 Task: For heading Use Italics Georgia with pink colour & Underline.  font size for heading22,  'Change the font style of data to'Lexend and font size to 14,  Change the alignment of both headline & data to Align left In the sheet  Budget Spreadsheet Sheet Template Workbook
Action: Mouse moved to (271, 111)
Screenshot: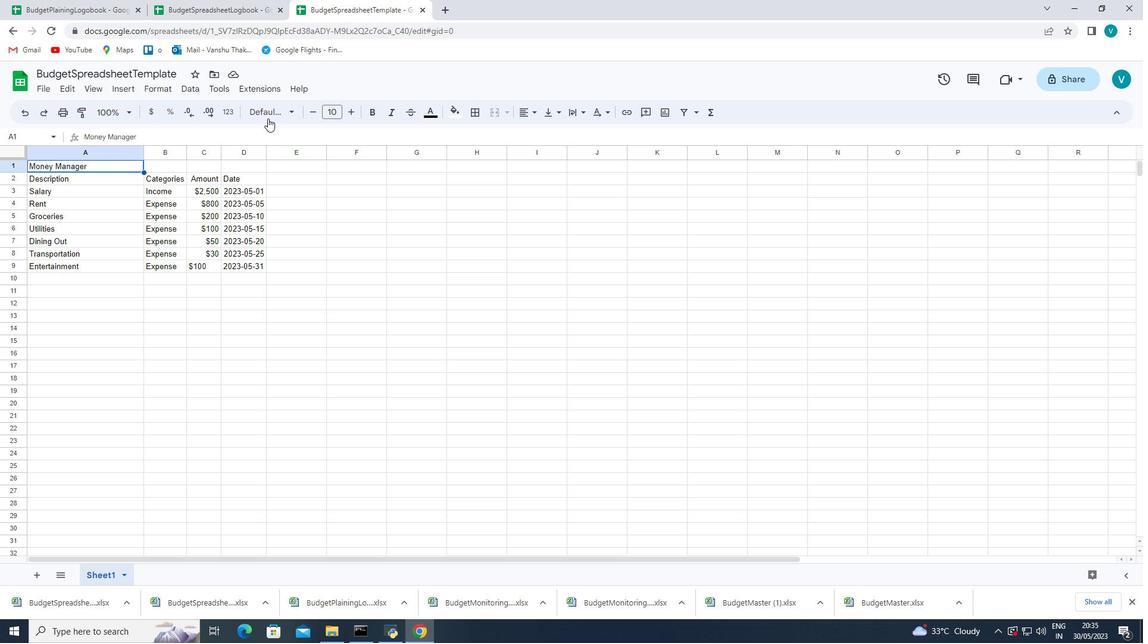 
Action: Mouse pressed left at (271, 111)
Screenshot: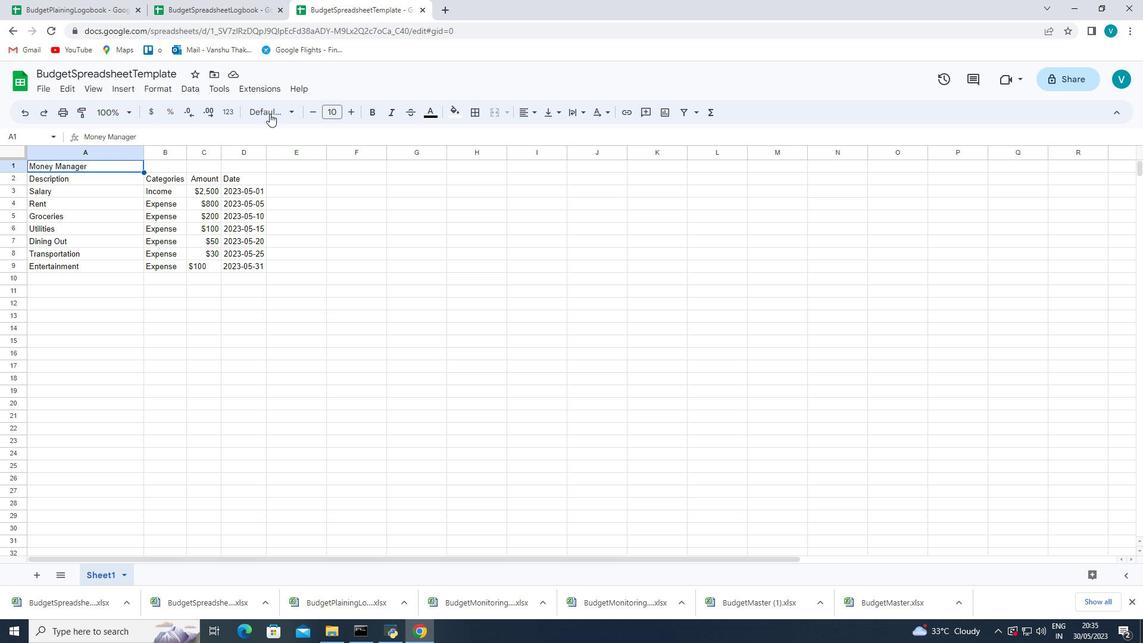 
Action: Mouse moved to (302, 327)
Screenshot: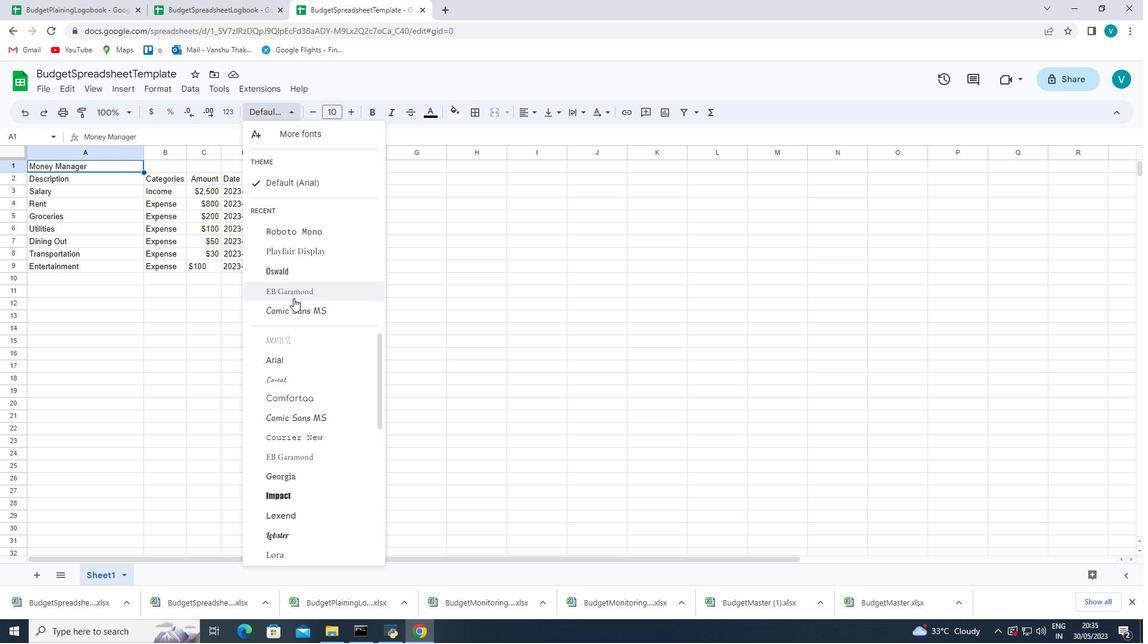
Action: Mouse scrolled (302, 327) with delta (0, 0)
Screenshot: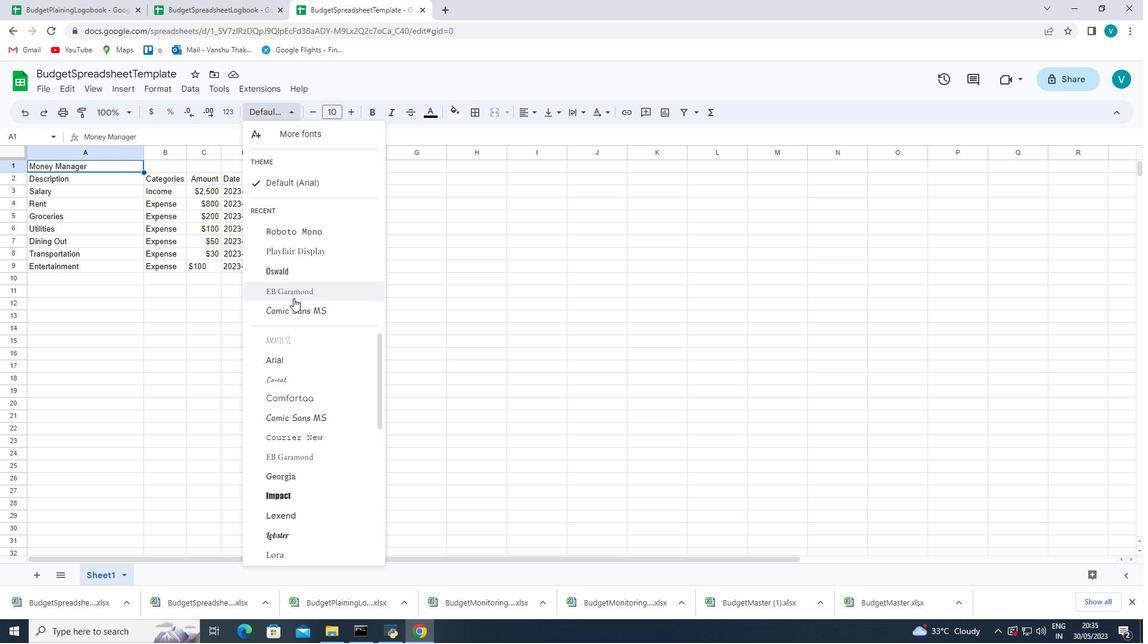 
Action: Mouse moved to (304, 418)
Screenshot: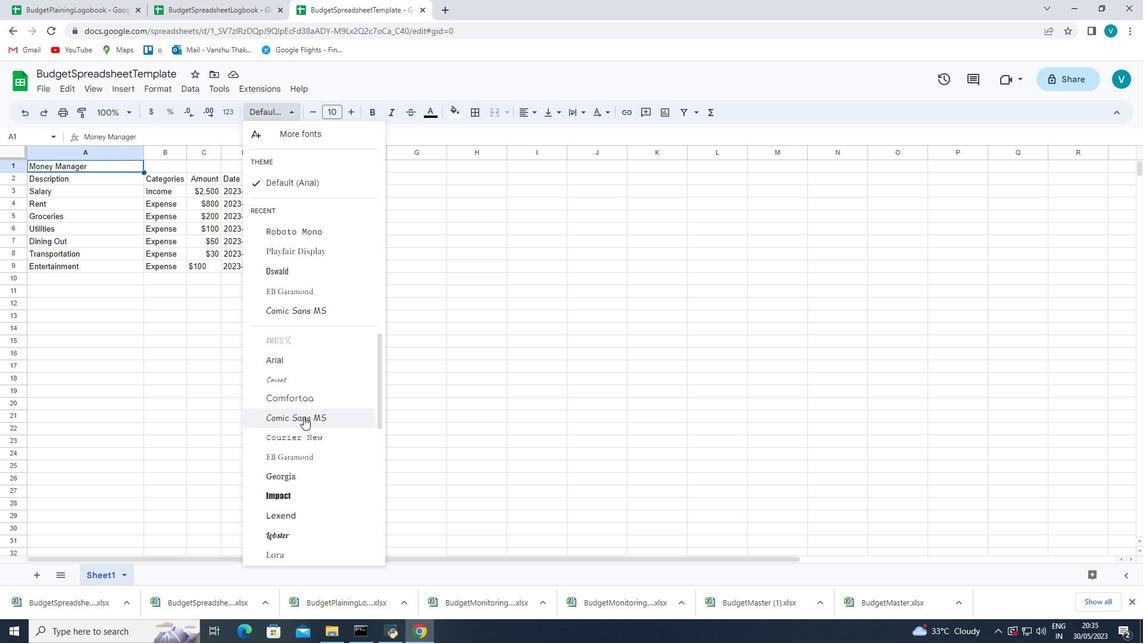 
Action: Mouse scrolled (304, 418) with delta (0, 0)
Screenshot: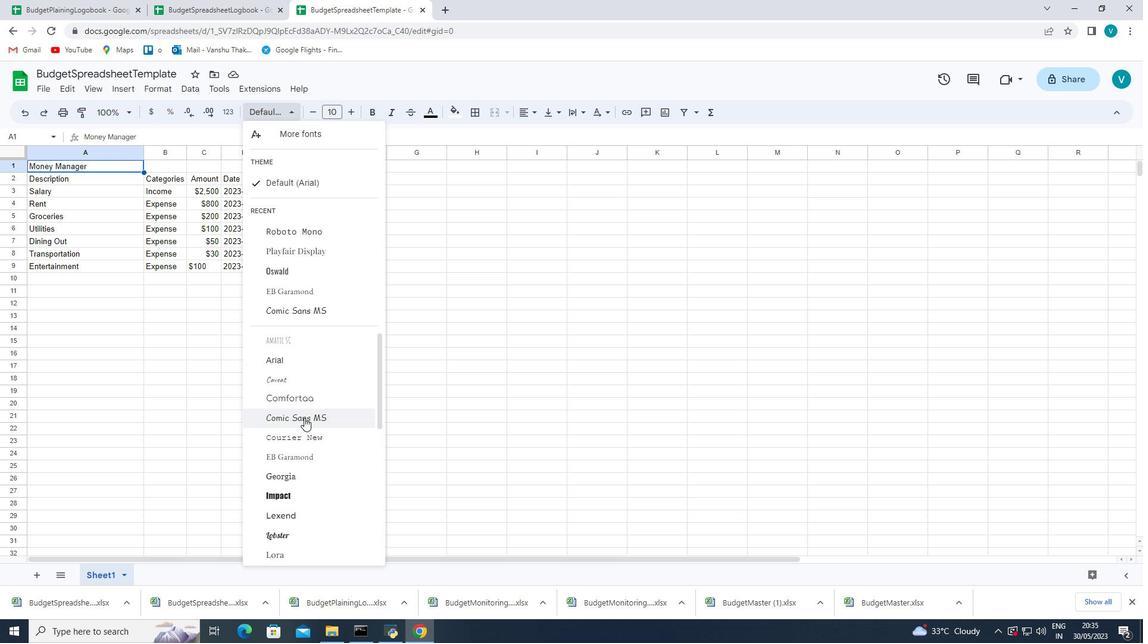 
Action: Mouse moved to (305, 420)
Screenshot: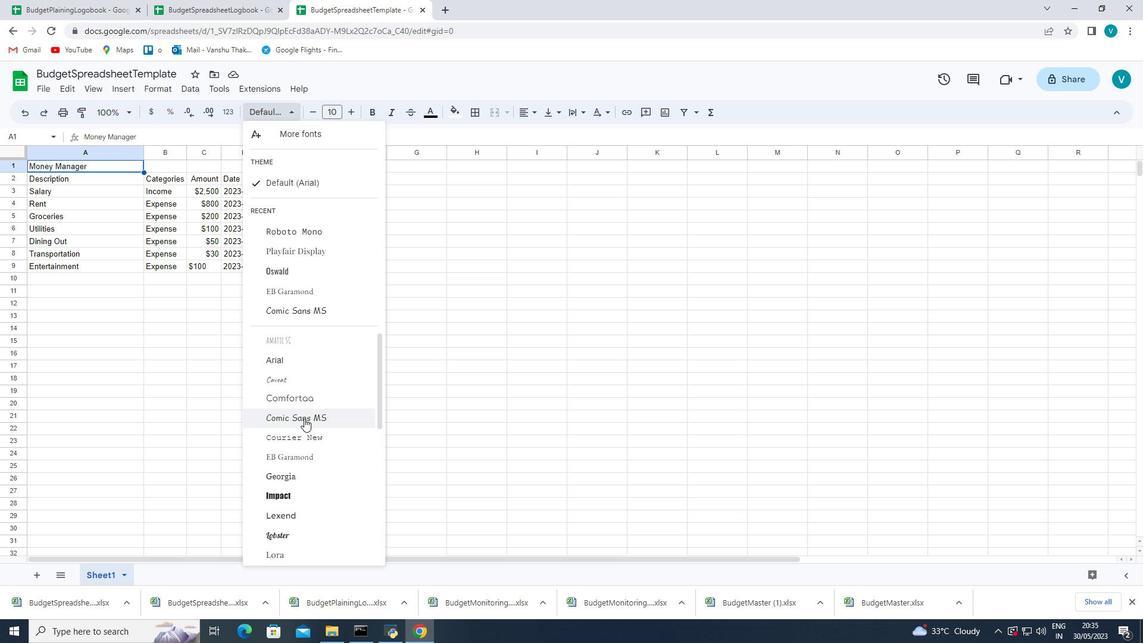 
Action: Mouse scrolled (305, 419) with delta (0, 0)
Screenshot: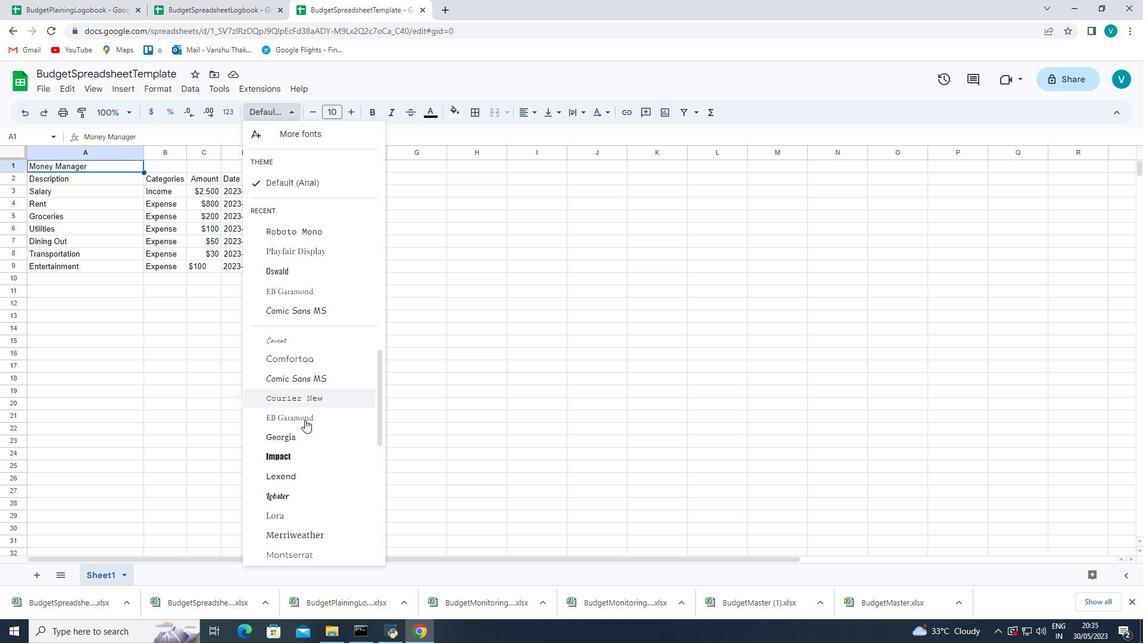 
Action: Mouse moved to (305, 424)
Screenshot: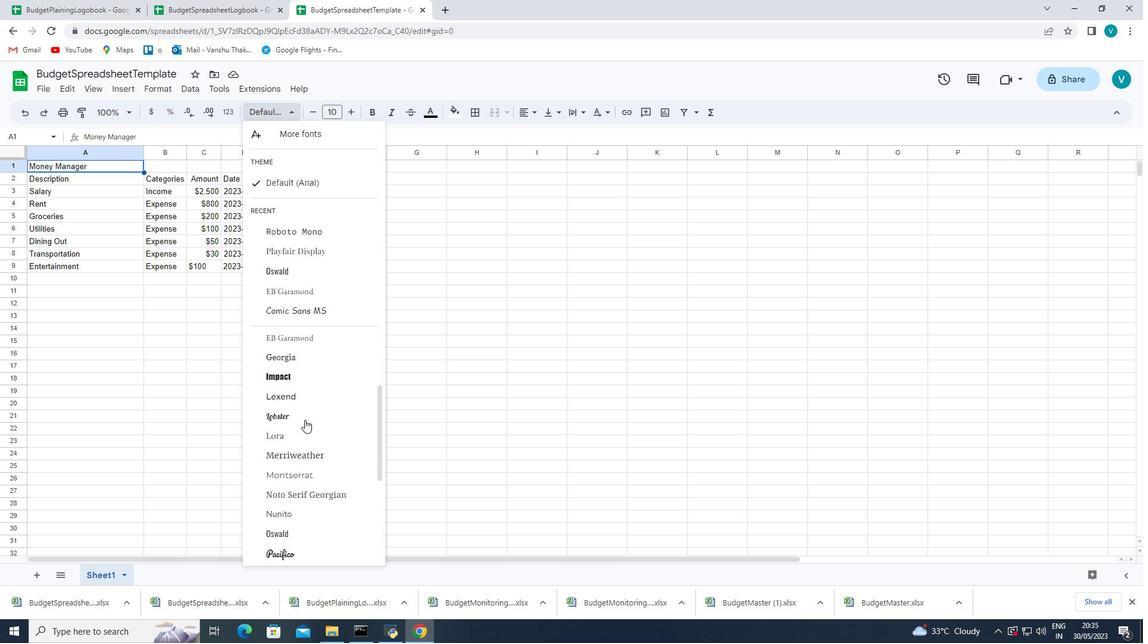 
Action: Mouse scrolled (305, 423) with delta (0, 0)
Screenshot: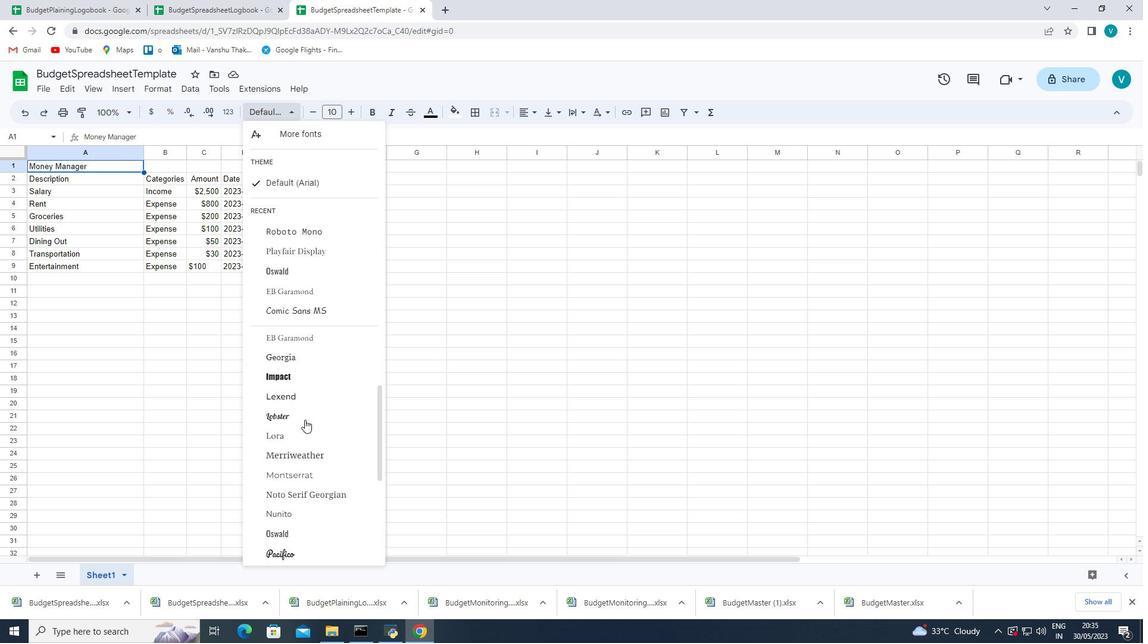 
Action: Mouse moved to (306, 426)
Screenshot: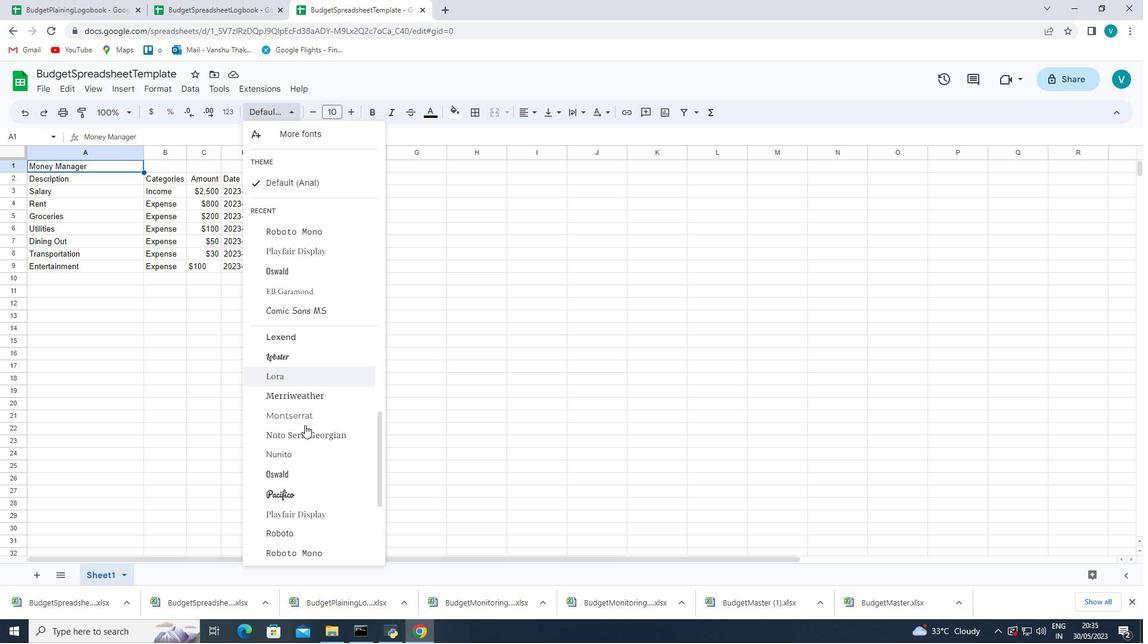 
Action: Mouse scrolled (306, 426) with delta (0, 0)
Screenshot: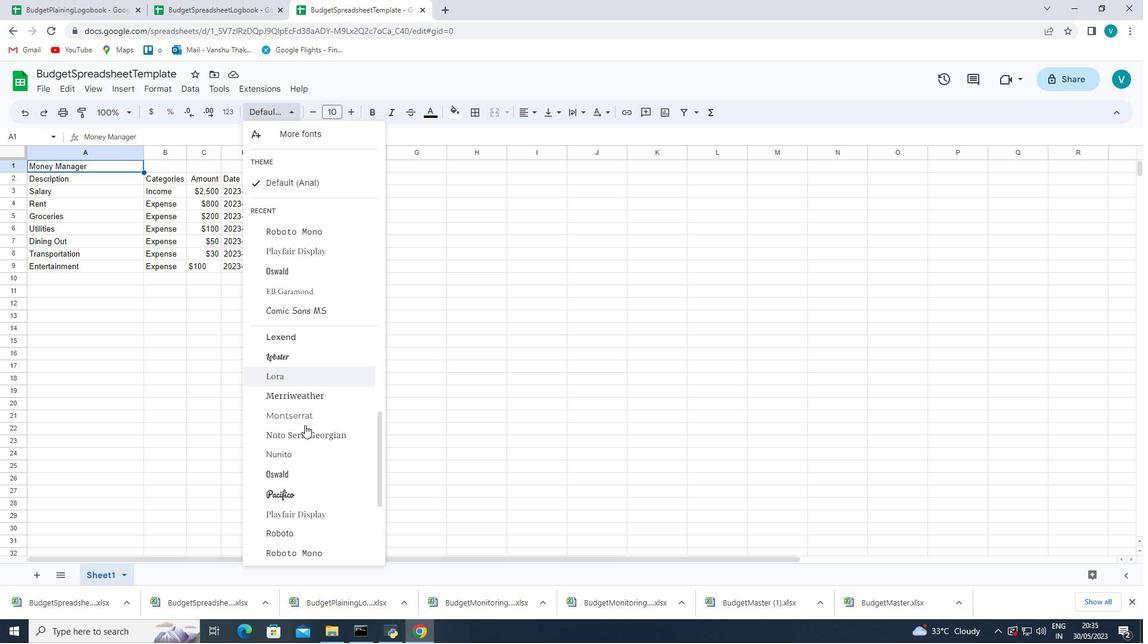 
Action: Mouse scrolled (306, 426) with delta (0, 0)
Screenshot: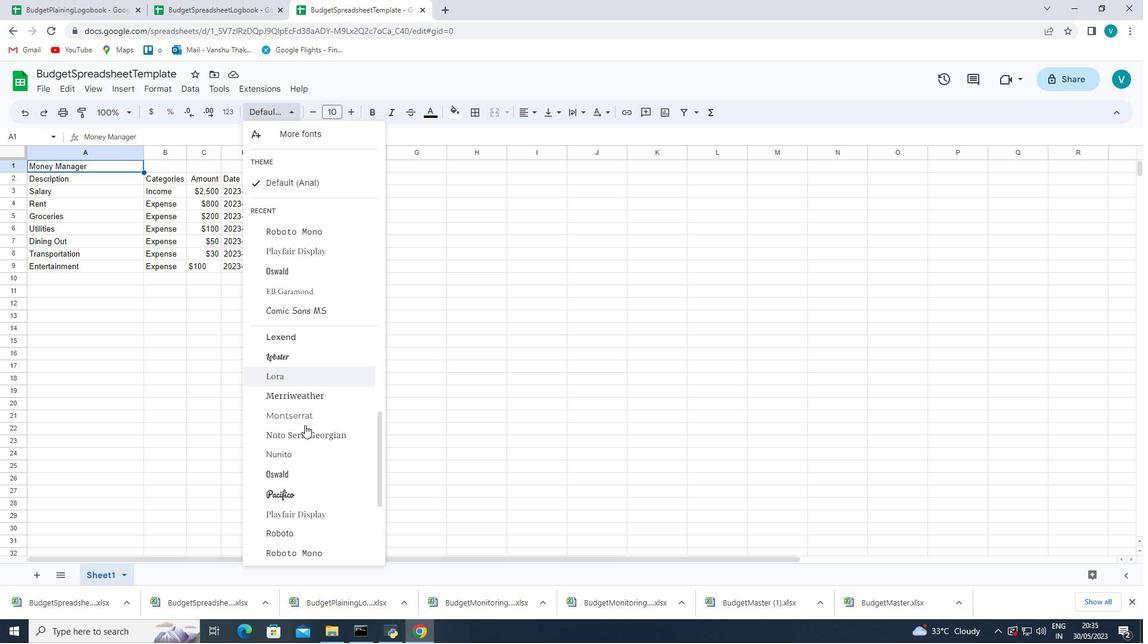 
Action: Mouse scrolled (306, 426) with delta (0, 0)
Screenshot: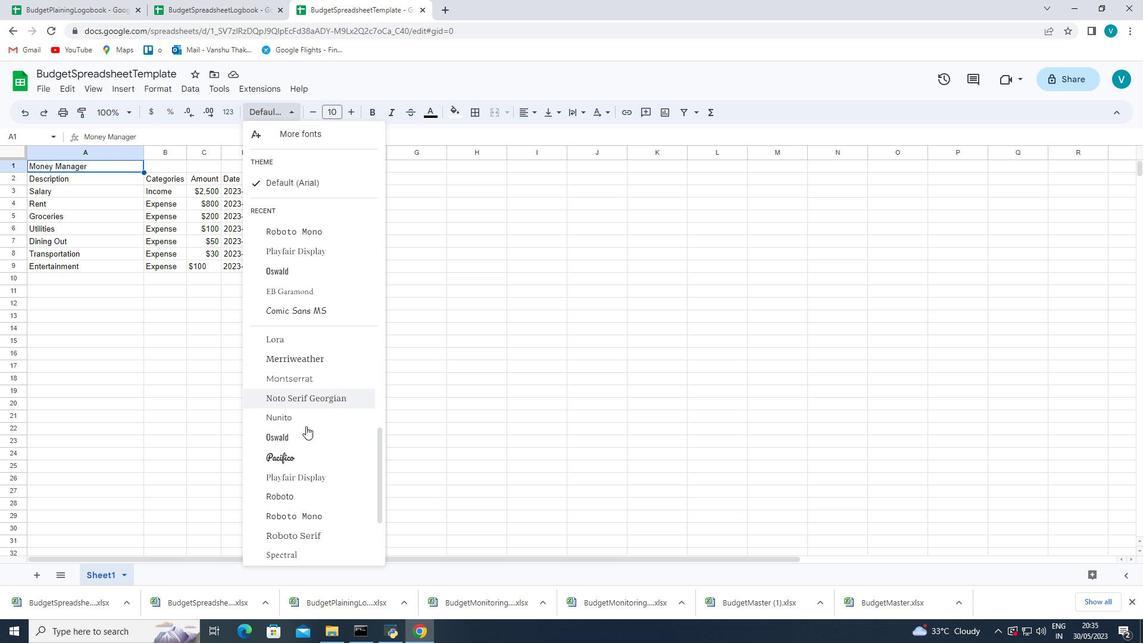 
Action: Mouse scrolled (306, 426) with delta (0, 0)
Screenshot: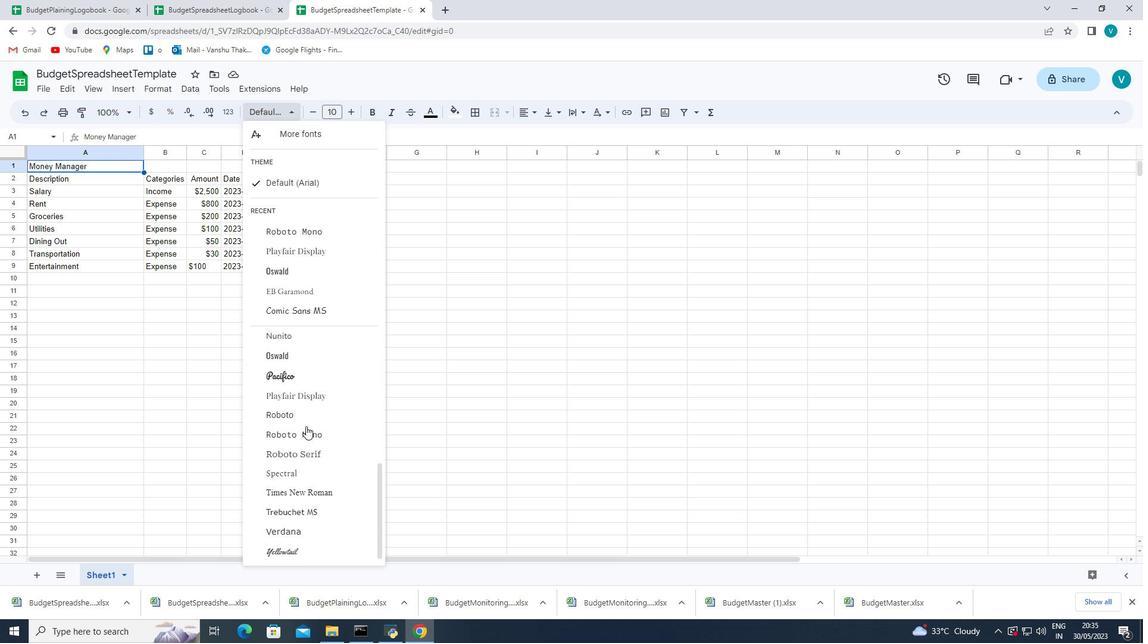 
Action: Mouse scrolled (306, 426) with delta (0, 0)
Screenshot: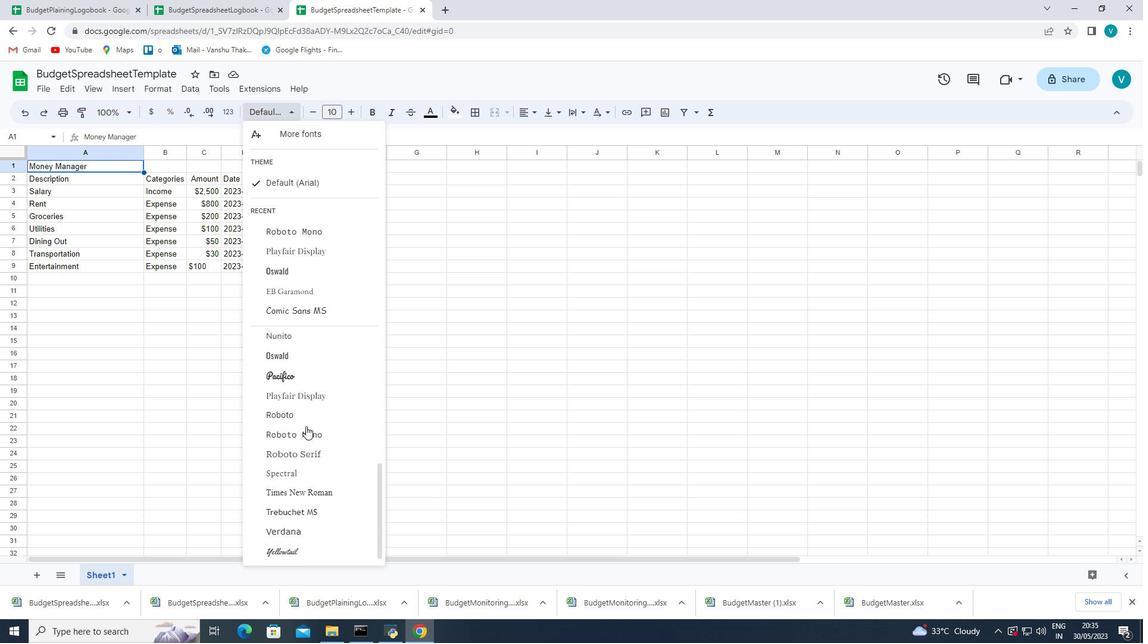 
Action: Mouse moved to (306, 433)
Screenshot: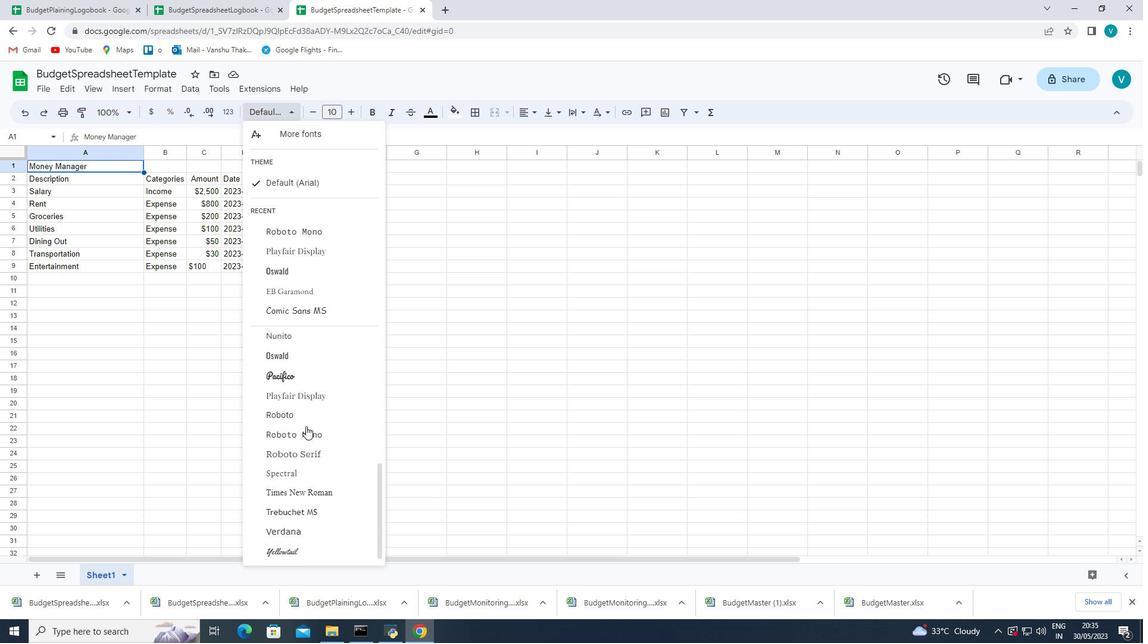 
Action: Mouse scrolled (306, 432) with delta (0, 0)
Screenshot: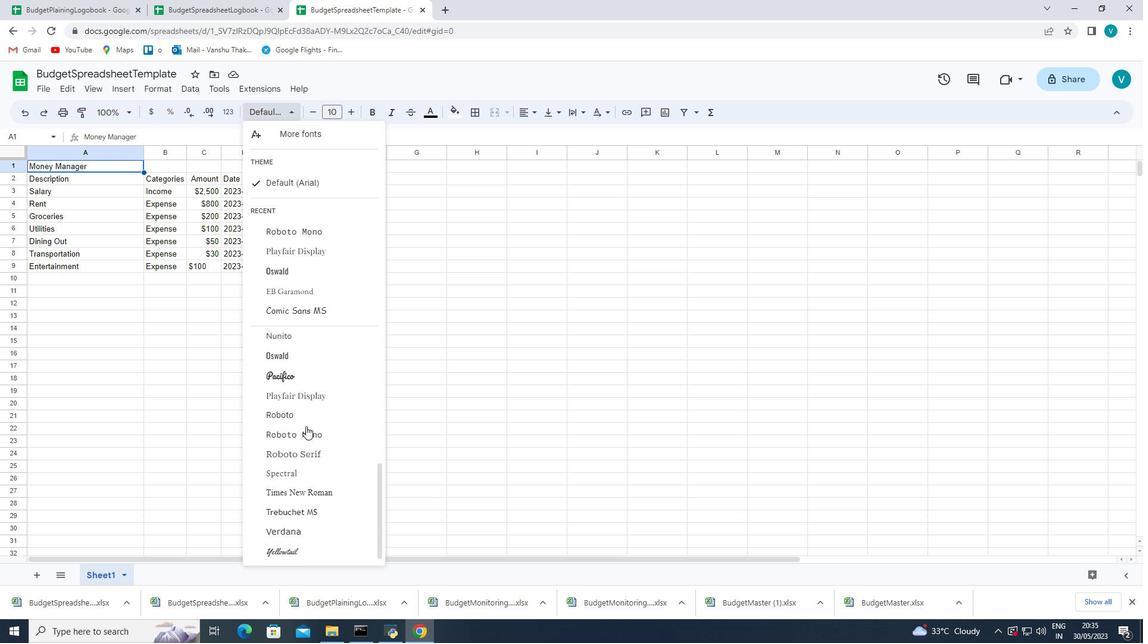 
Action: Mouse moved to (306, 437)
Screenshot: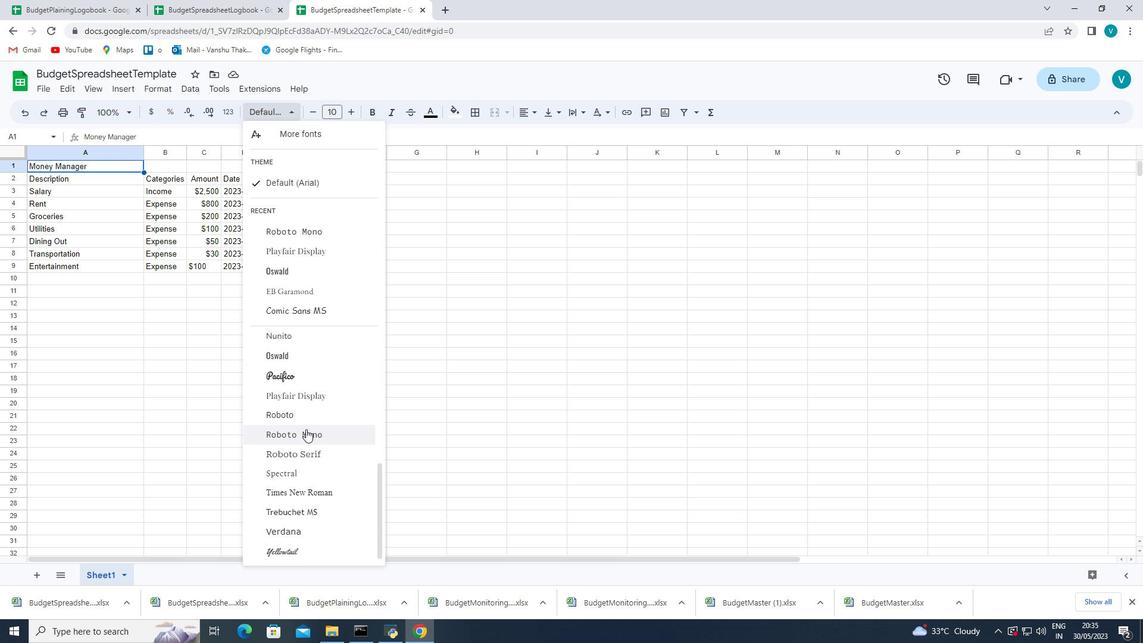 
Action: Mouse scrolled (306, 436) with delta (0, 0)
Screenshot: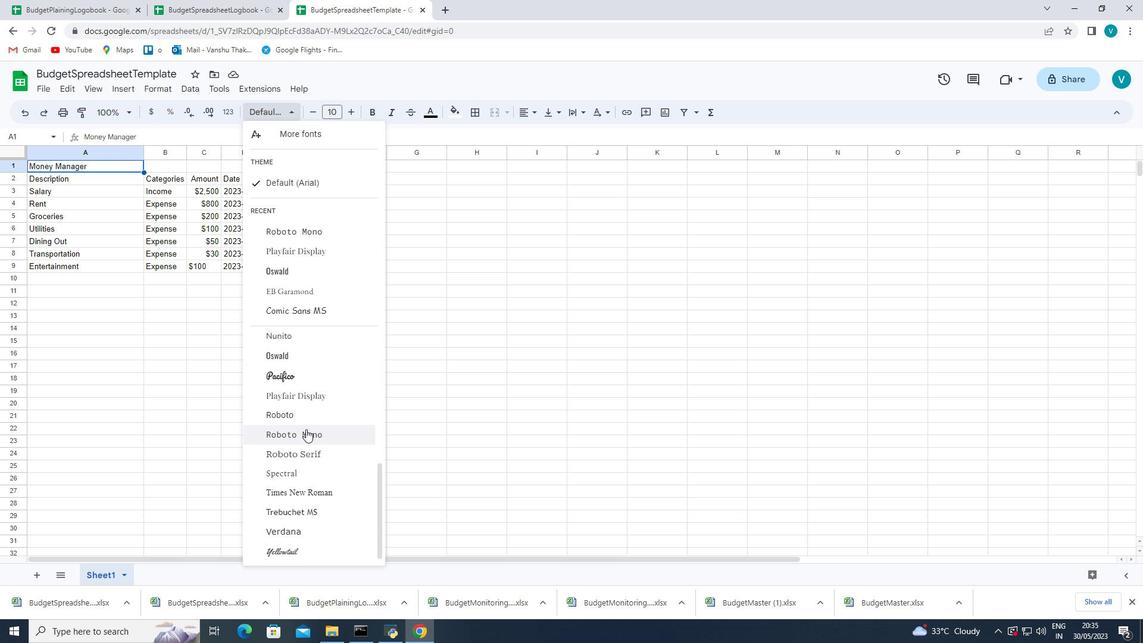 
Action: Mouse moved to (306, 443)
Screenshot: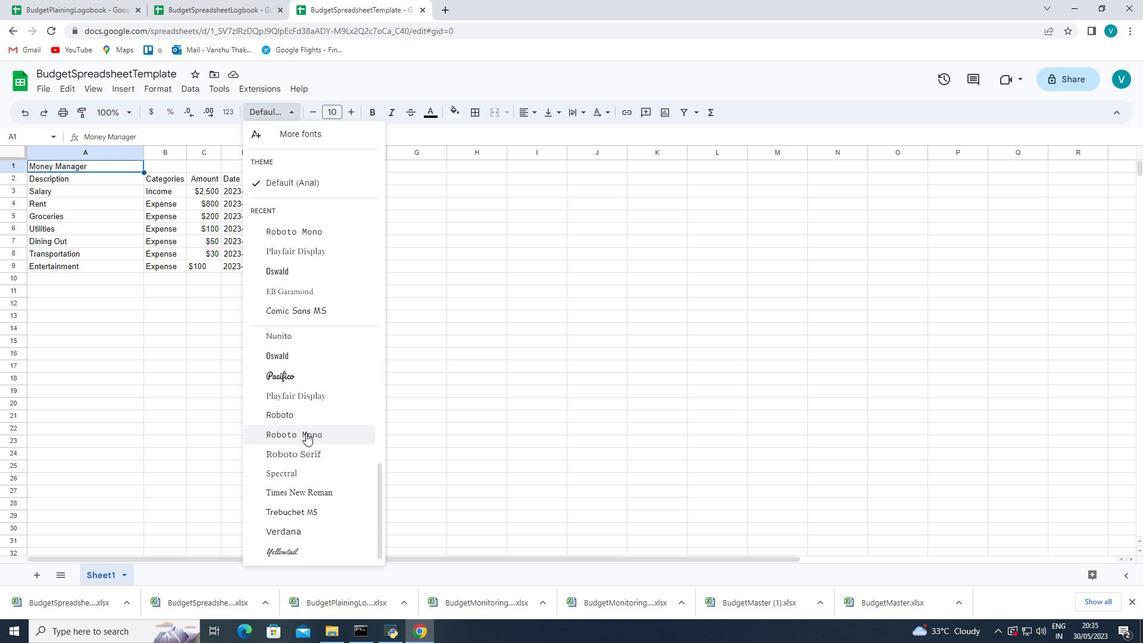 
Action: Mouse scrolled (306, 442) with delta (0, 0)
Screenshot: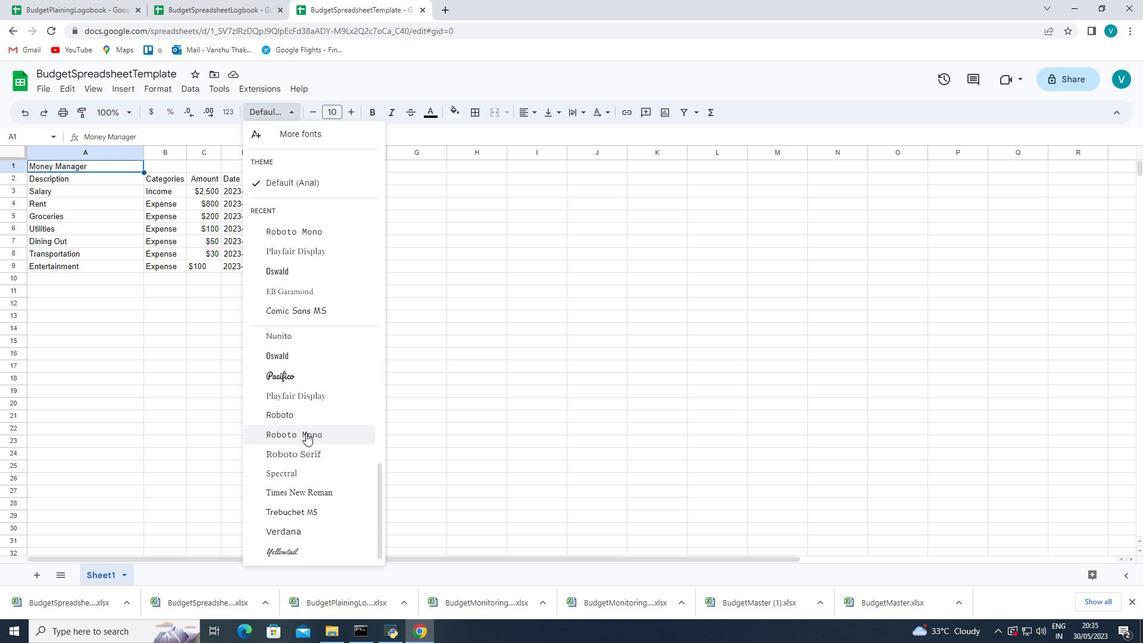 
Action: Mouse moved to (306, 449)
Screenshot: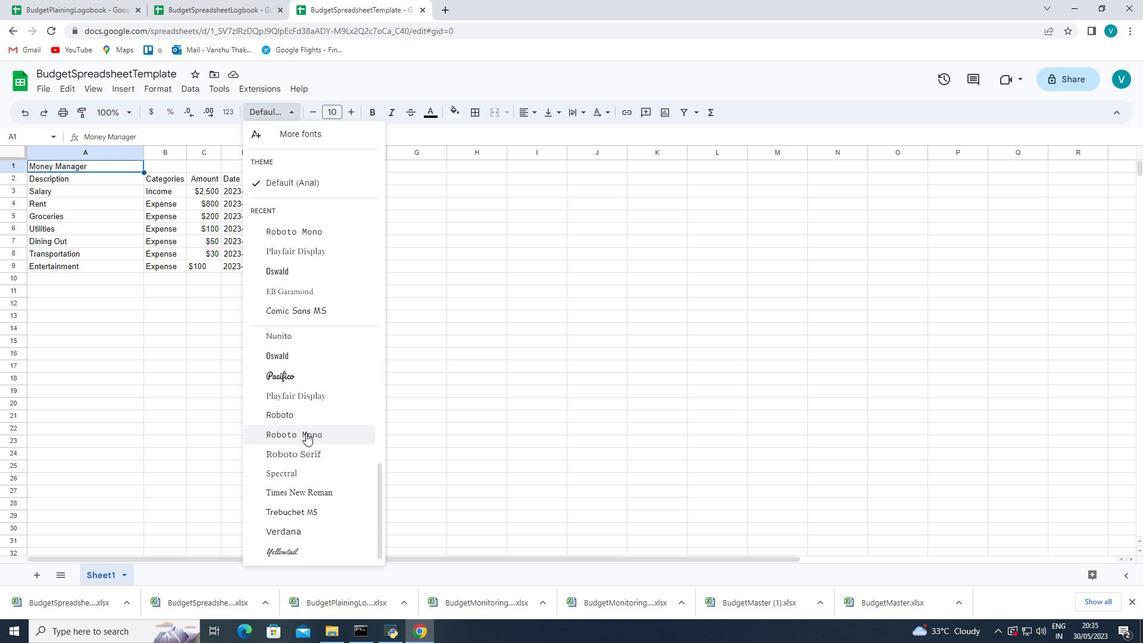 
Action: Mouse scrolled (306, 449) with delta (0, 0)
Screenshot: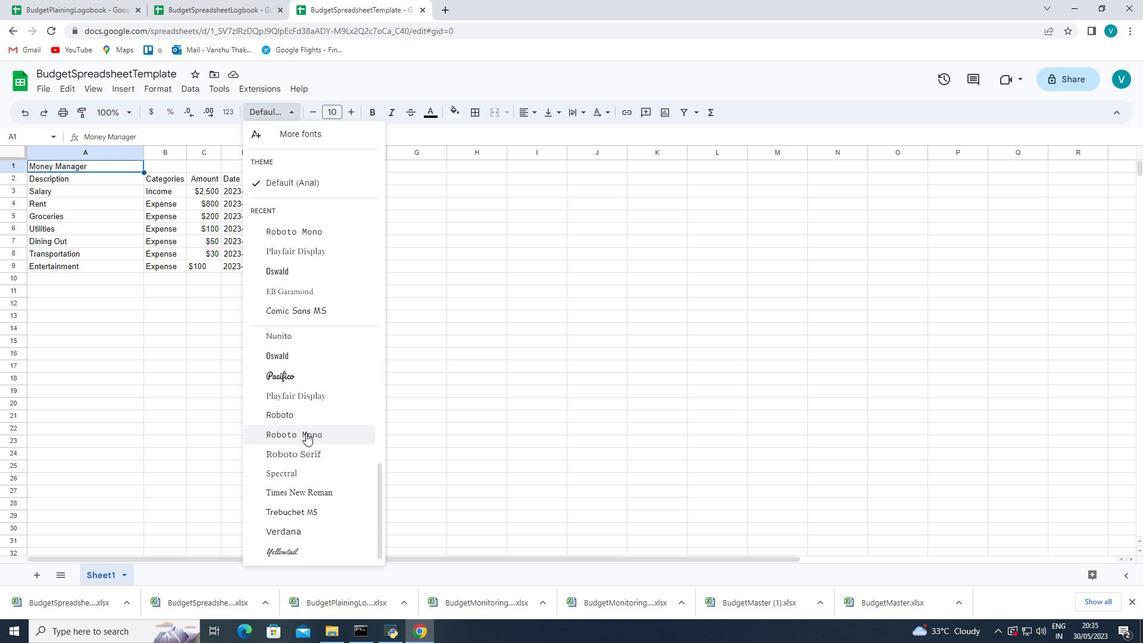 
Action: Mouse moved to (306, 457)
Screenshot: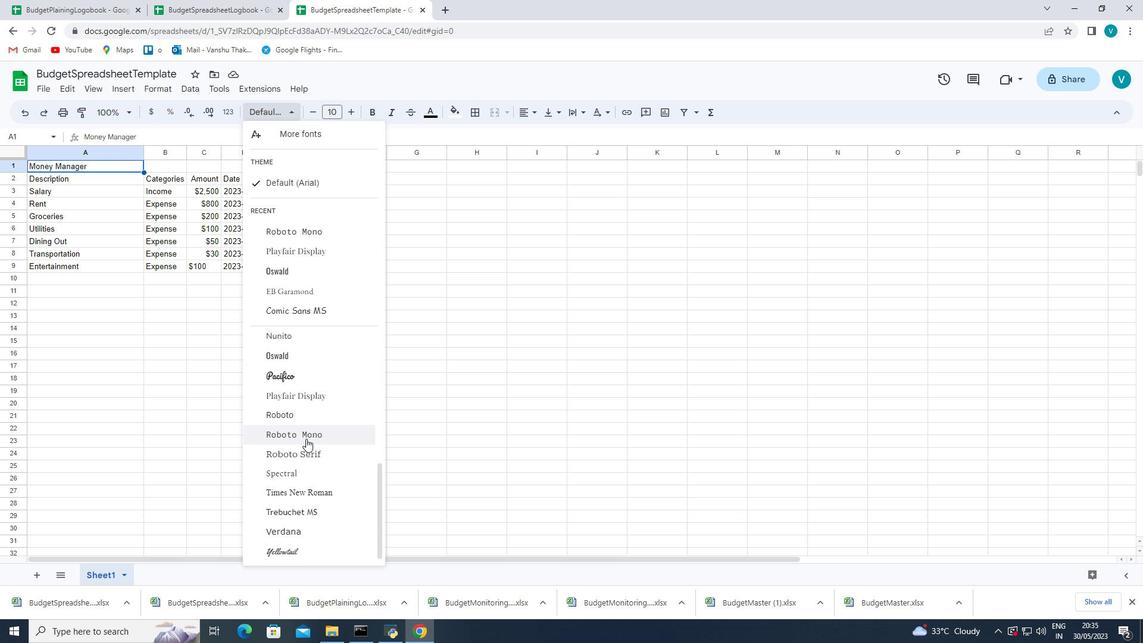 
Action: Mouse scrolled (306, 456) with delta (0, 0)
Screenshot: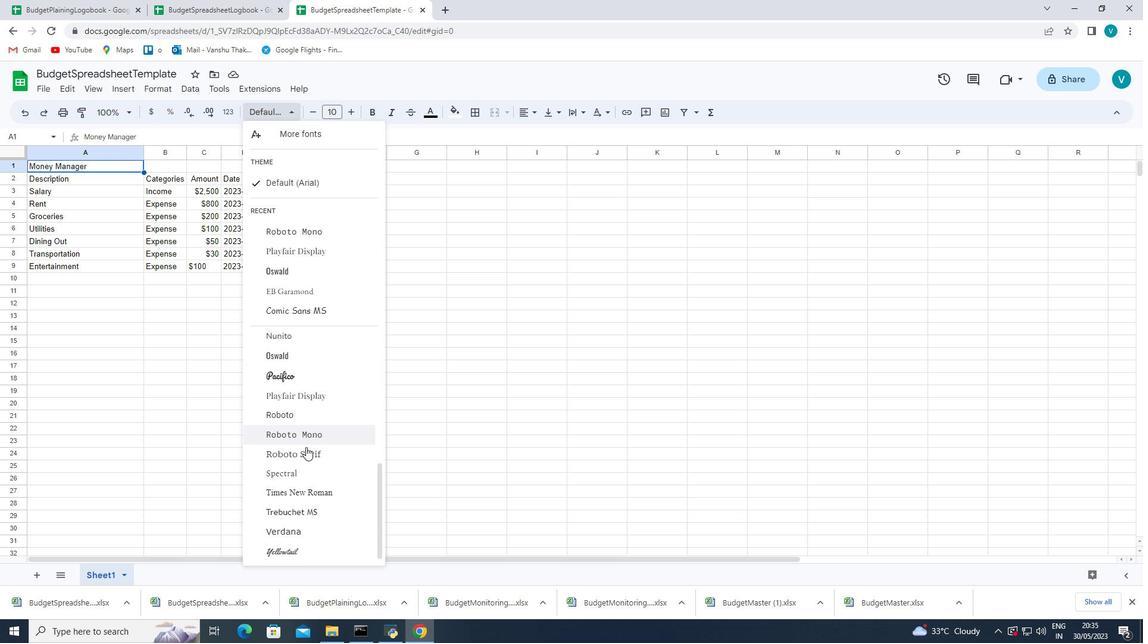 
Action: Mouse moved to (309, 510)
Screenshot: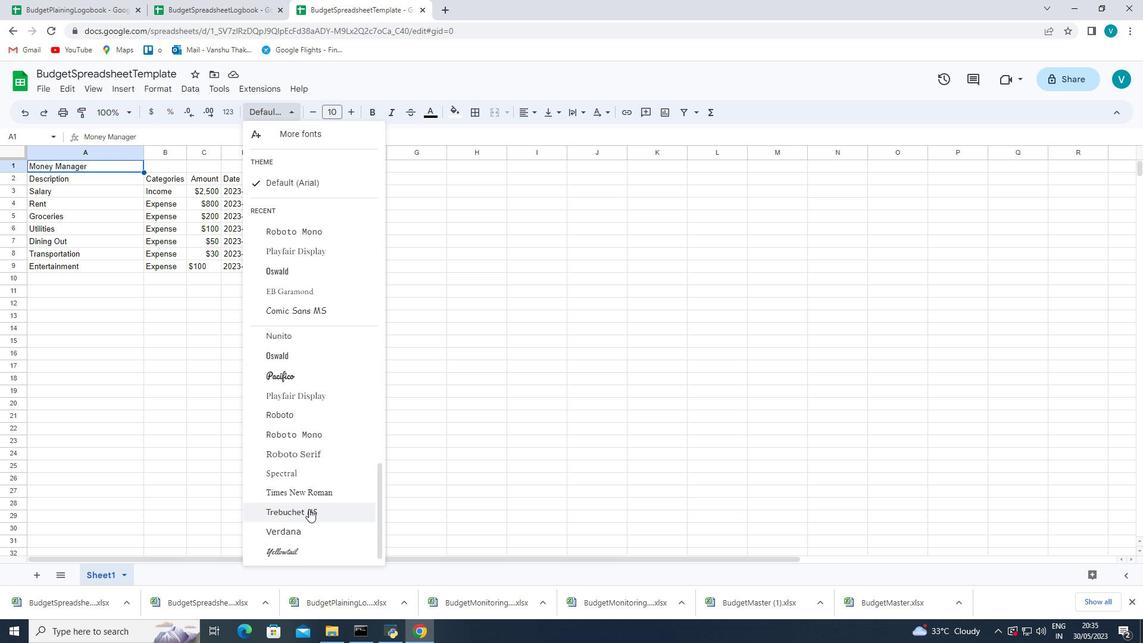 
Action: Mouse scrolled (309, 510) with delta (0, 0)
Screenshot: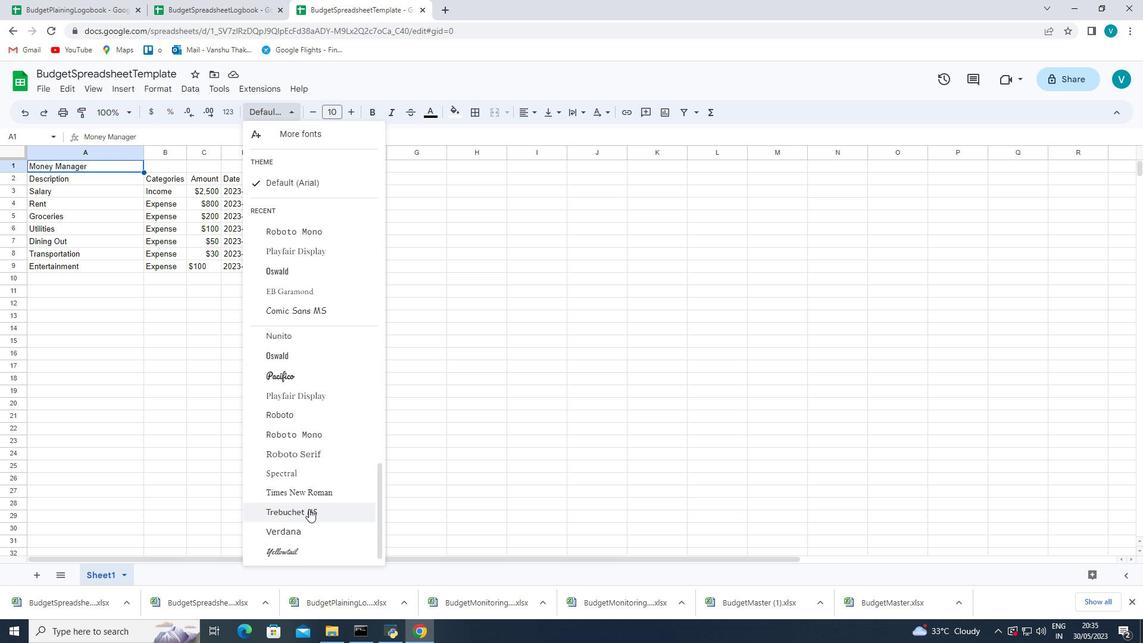 
Action: Mouse moved to (309, 510)
Screenshot: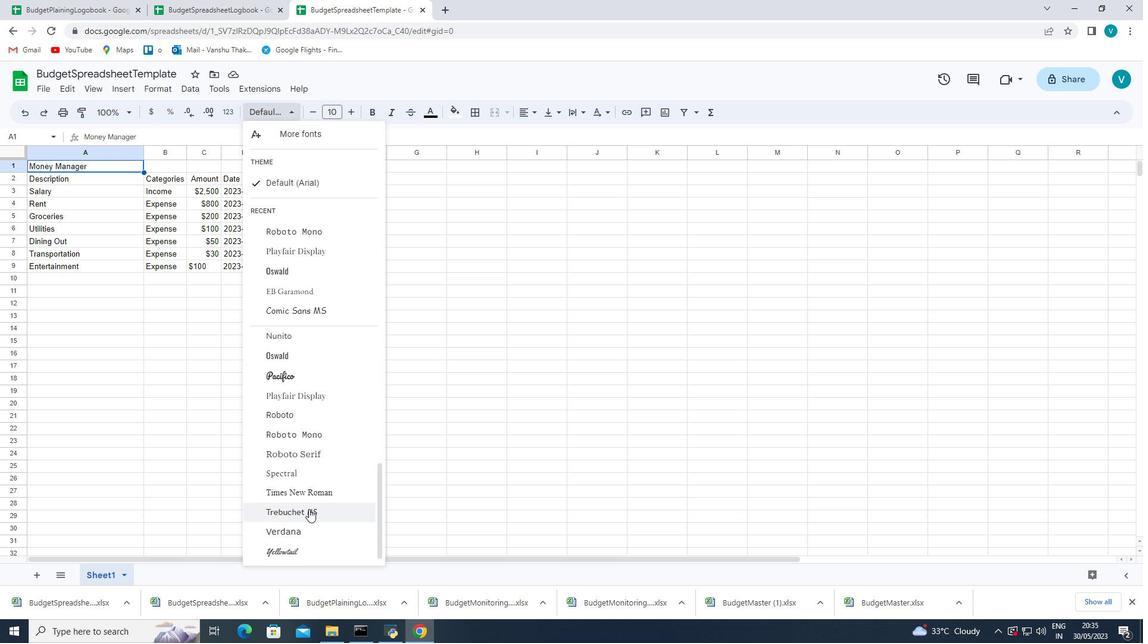 
Action: Mouse scrolled (309, 510) with delta (0, 0)
Screenshot: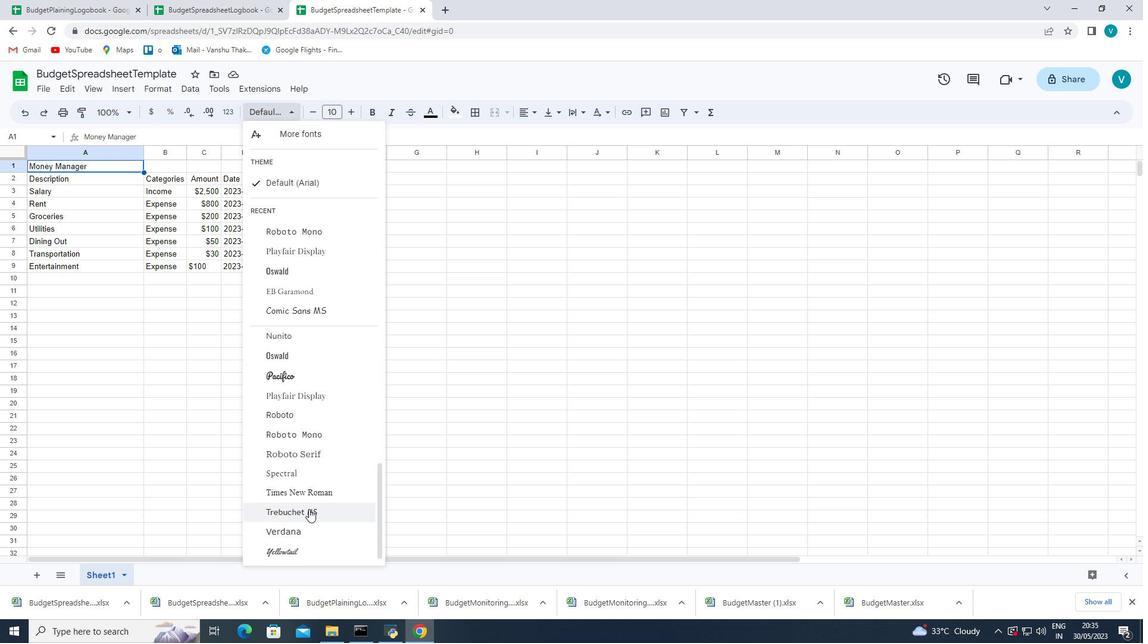 
Action: Mouse scrolled (309, 510) with delta (0, 0)
Screenshot: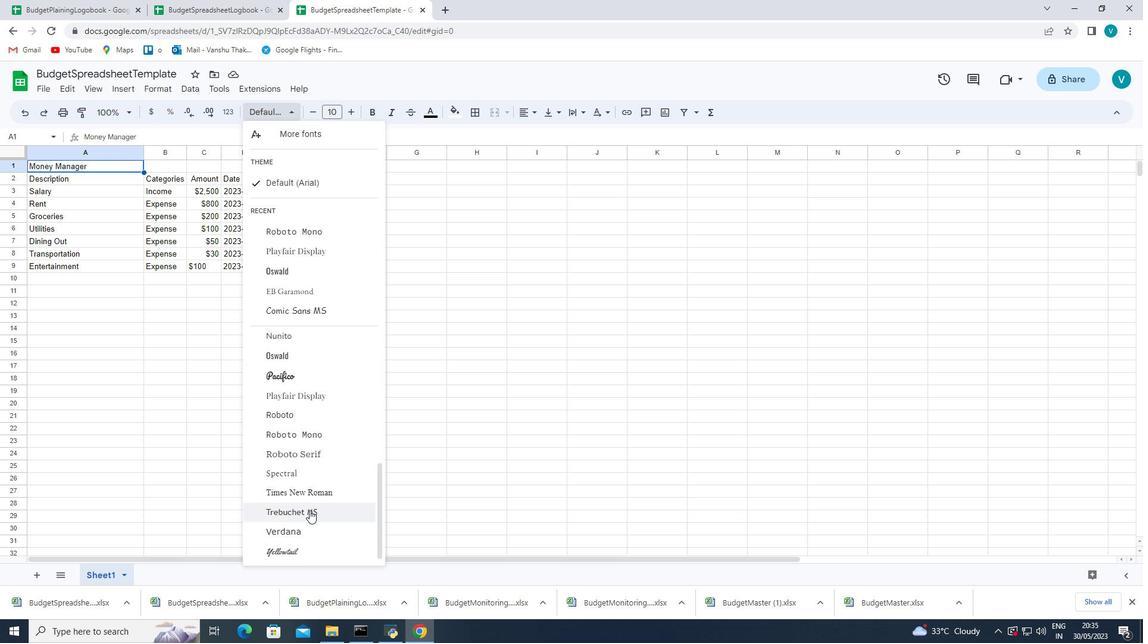 
Action: Mouse scrolled (309, 510) with delta (0, 0)
Screenshot: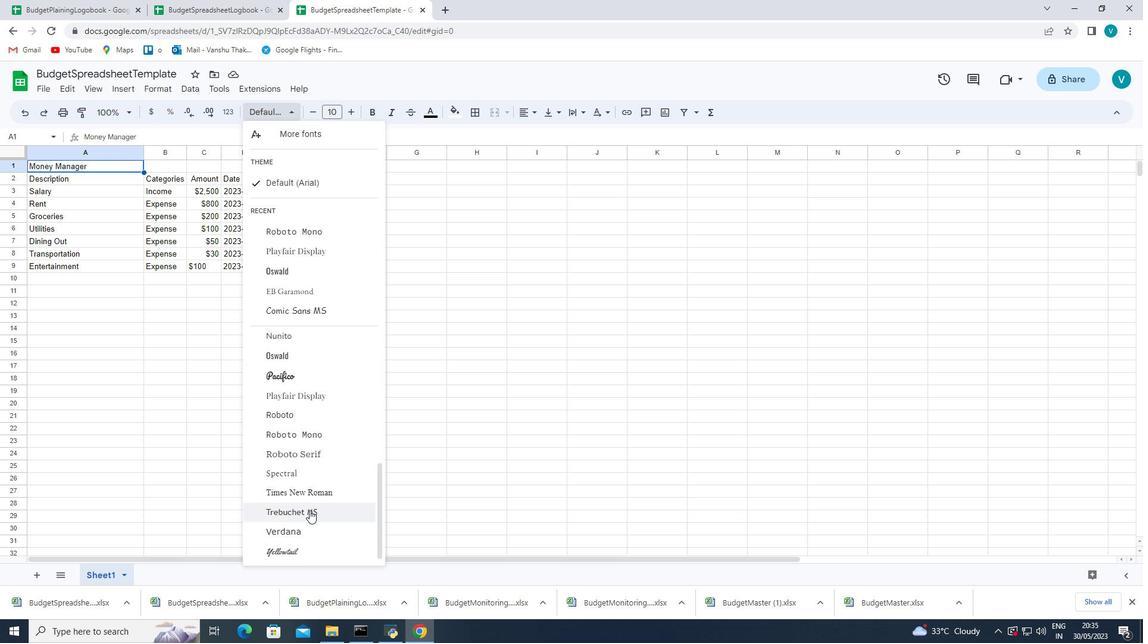 
Action: Mouse scrolled (309, 510) with delta (0, 0)
Screenshot: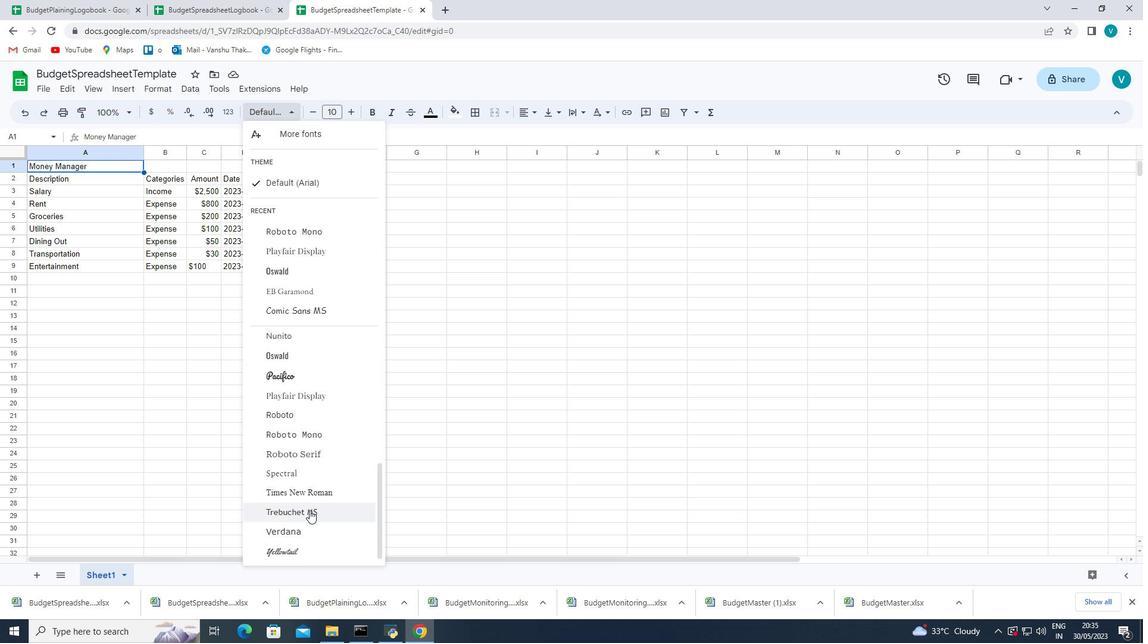
Action: Mouse moved to (312, 384)
Screenshot: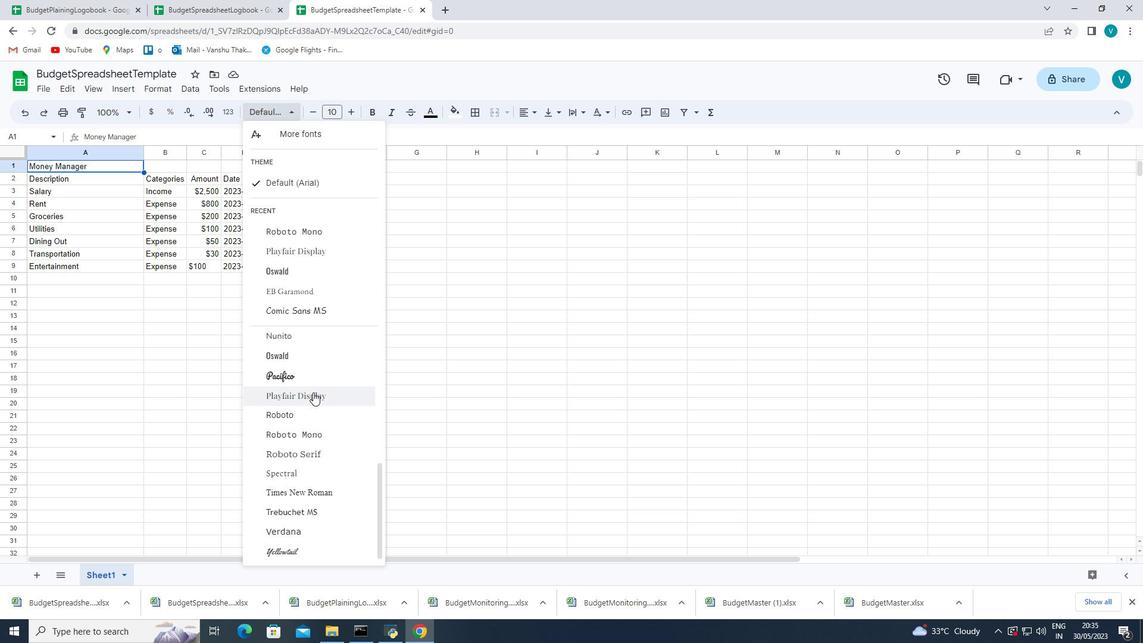 
Action: Mouse scrolled (312, 385) with delta (0, 0)
Screenshot: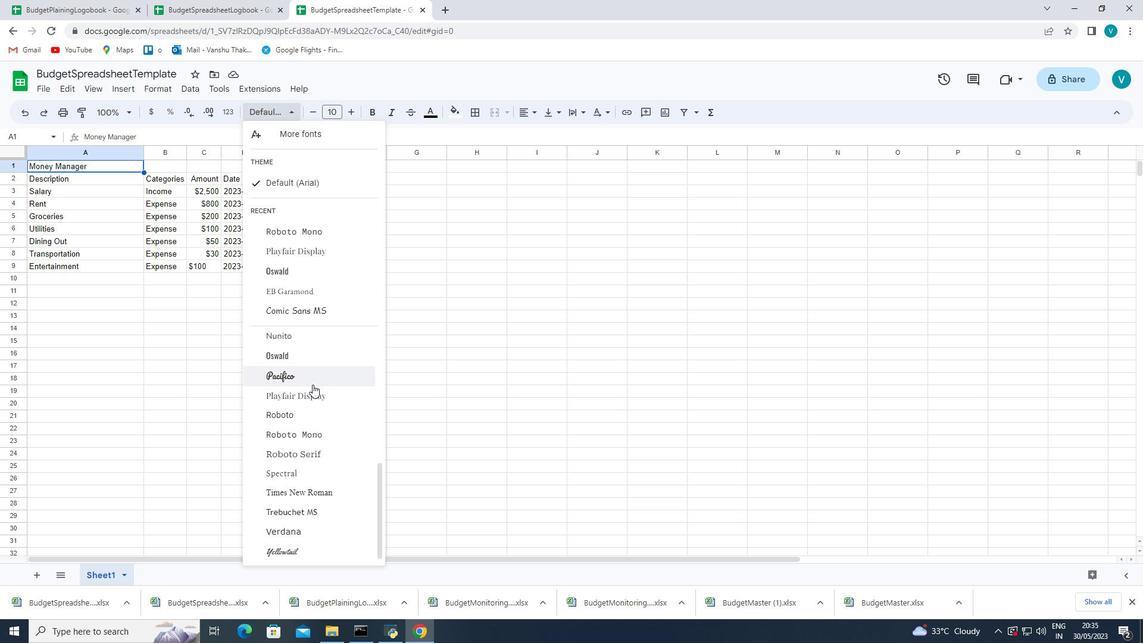 
Action: Mouse scrolled (312, 385) with delta (0, 0)
Screenshot: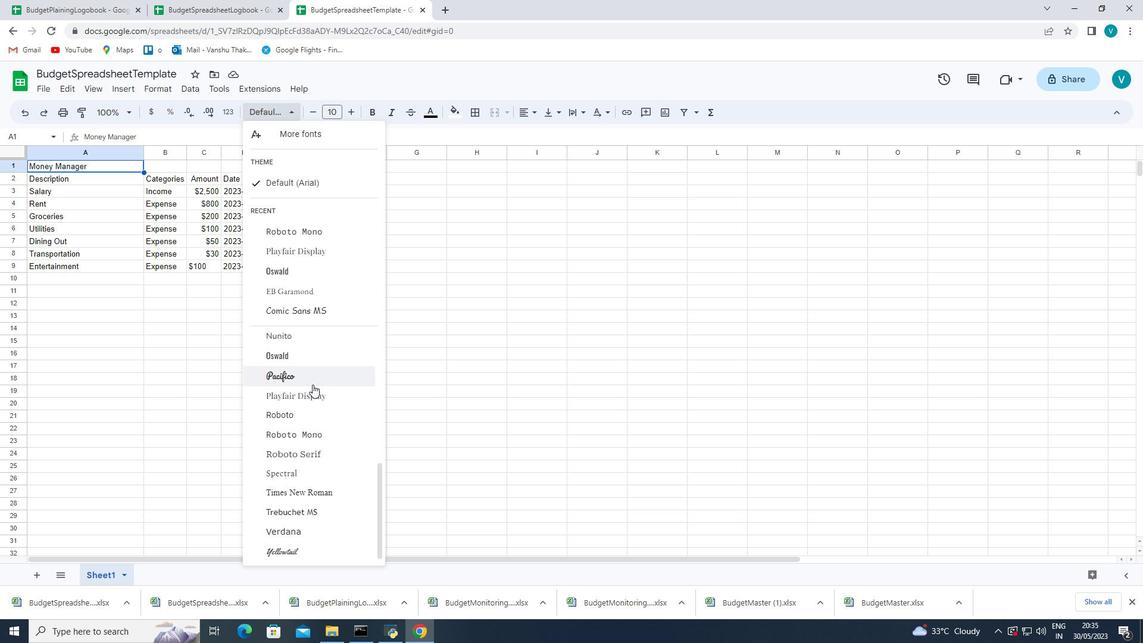 
Action: Mouse scrolled (312, 385) with delta (0, 0)
Screenshot: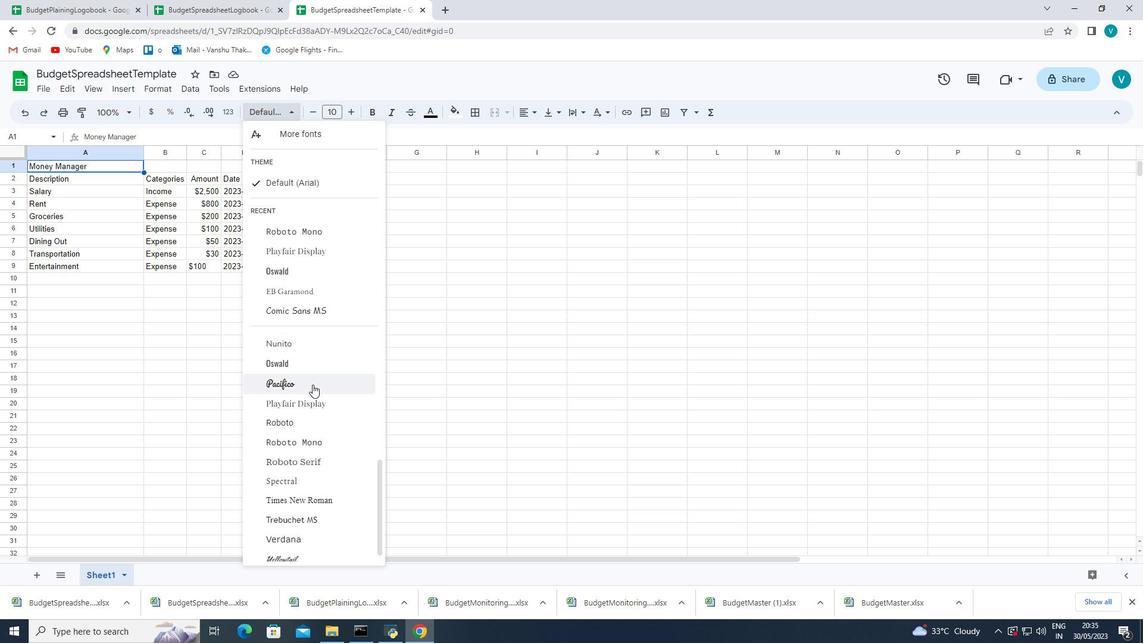 
Action: Mouse scrolled (312, 385) with delta (0, 0)
Screenshot: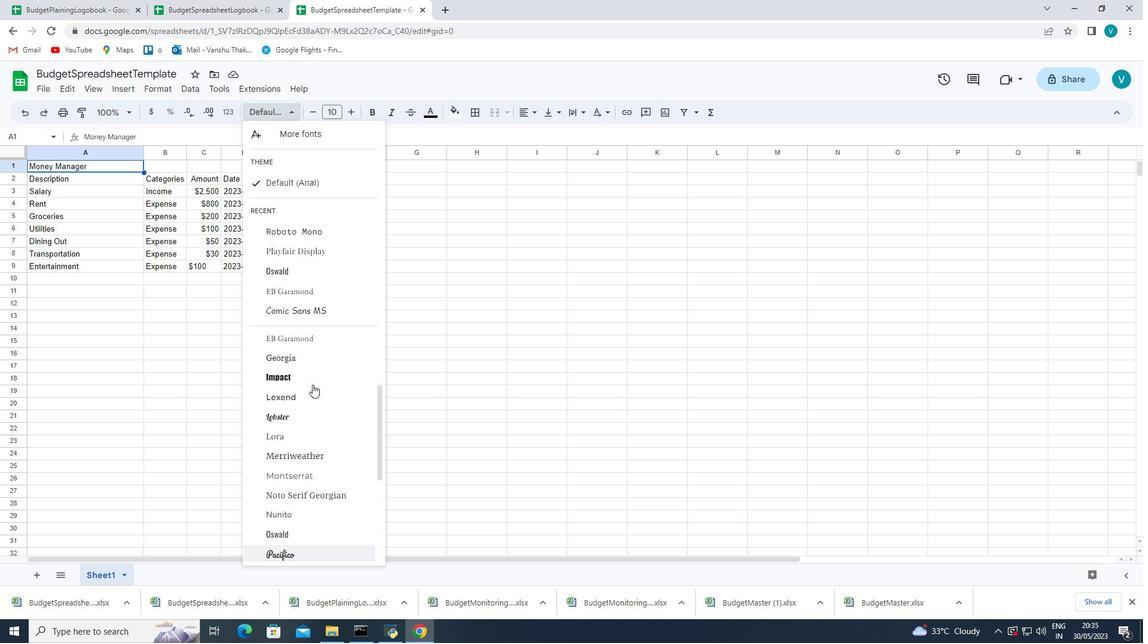 
Action: Mouse moved to (294, 417)
Screenshot: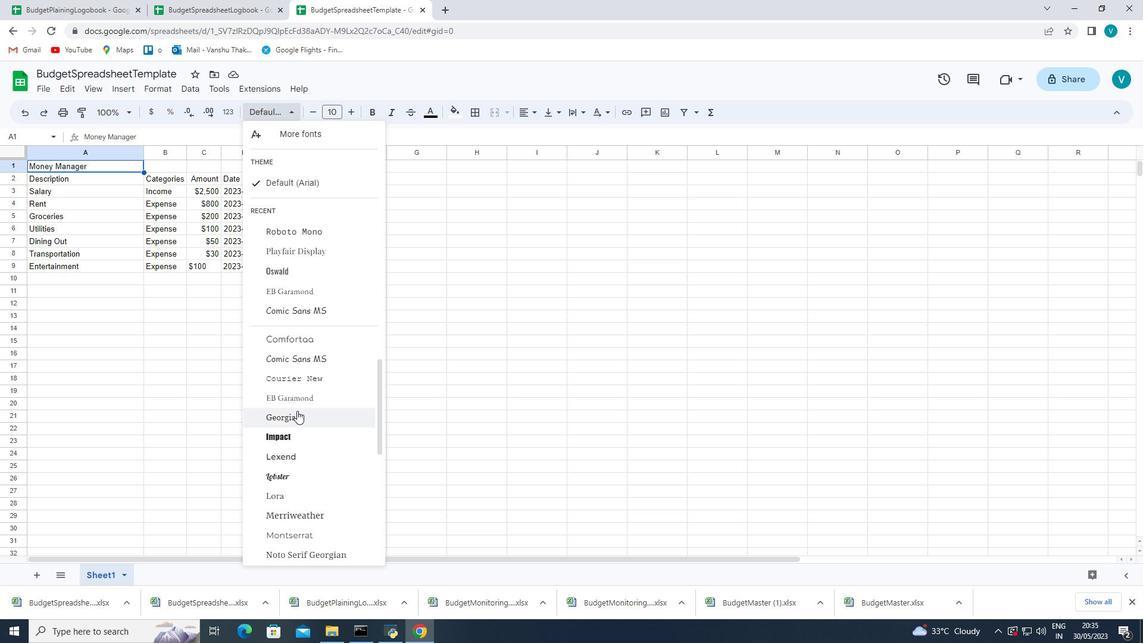 
Action: Mouse pressed left at (294, 417)
Screenshot: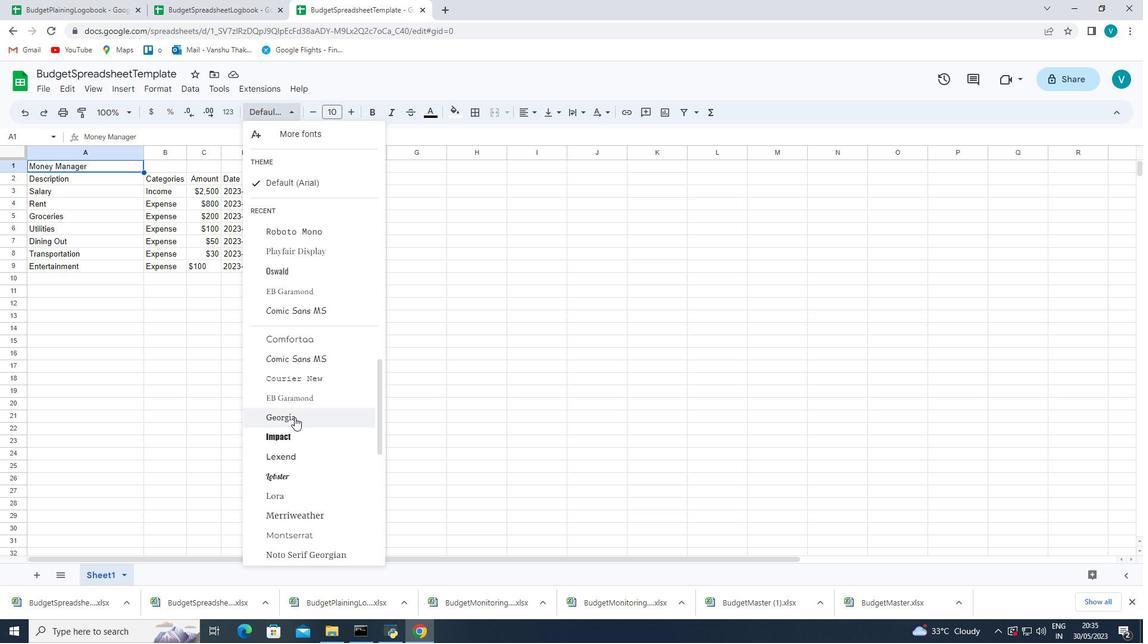 
Action: Mouse moved to (430, 114)
Screenshot: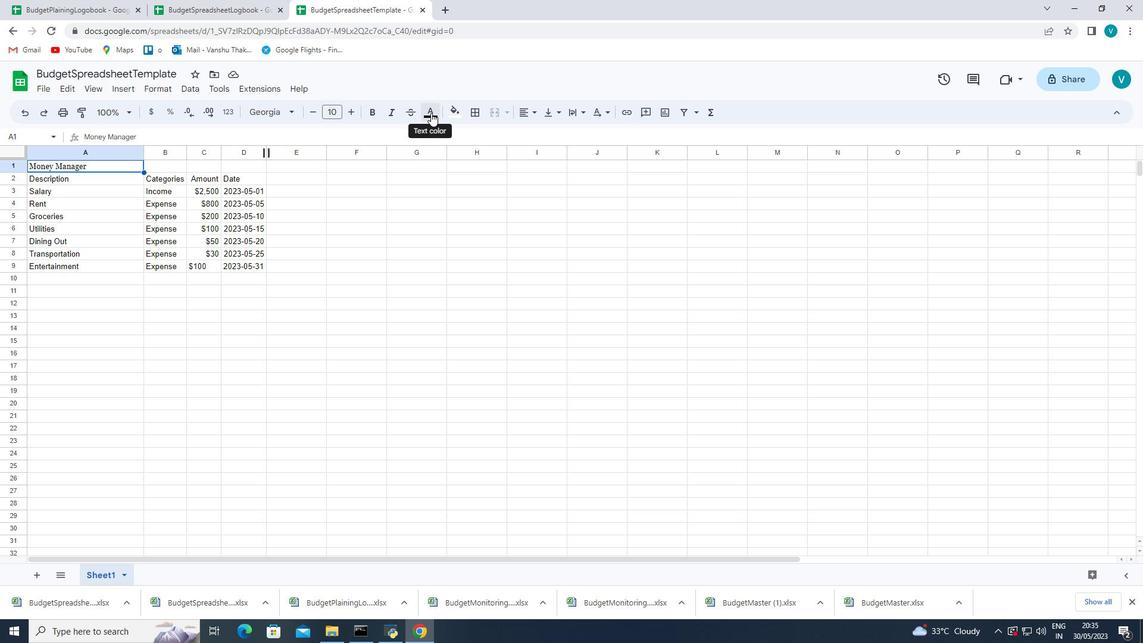 
Action: Mouse pressed left at (430, 114)
Screenshot: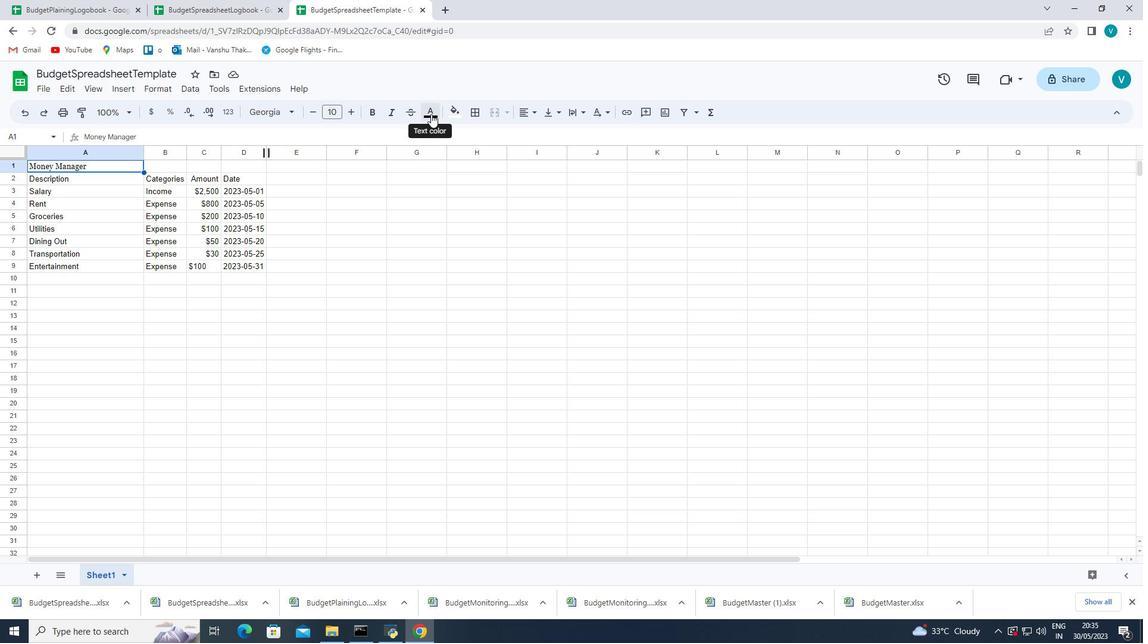 
Action: Mouse moved to (465, 144)
Screenshot: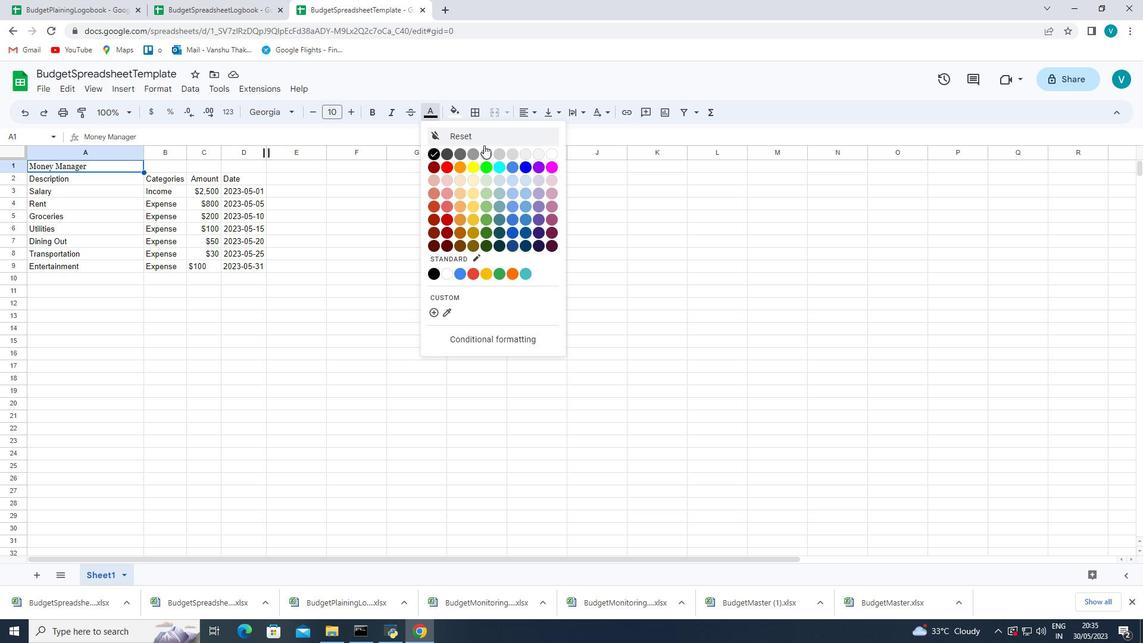 
Action: Mouse pressed left at (465, 144)
Screenshot: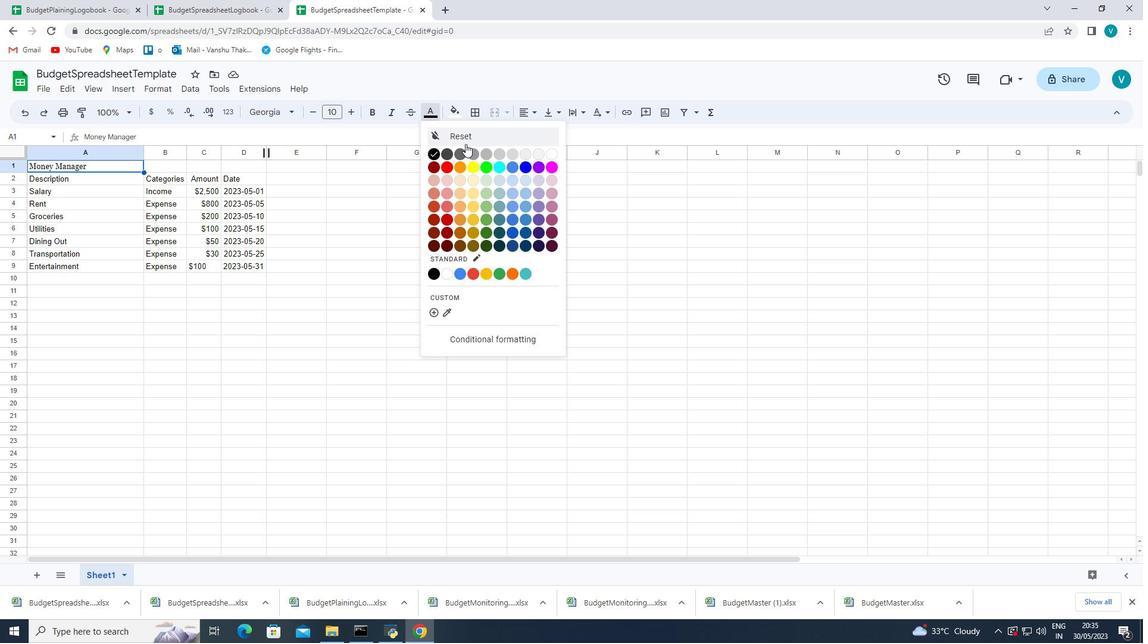 
Action: Mouse moved to (430, 119)
Screenshot: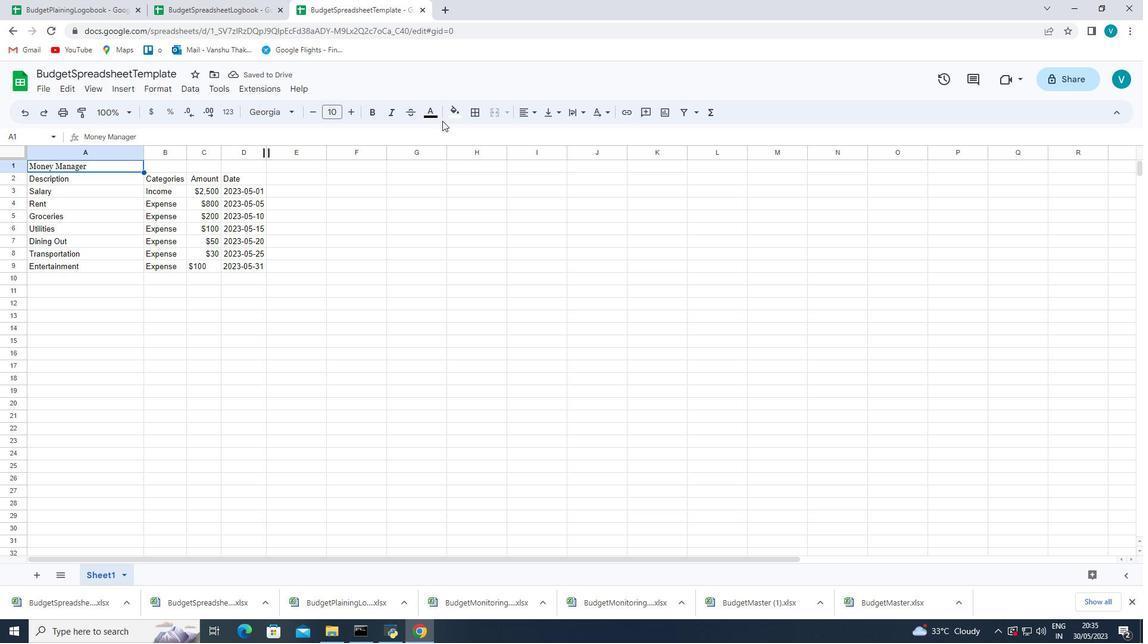 
Action: Mouse pressed left at (430, 119)
Screenshot: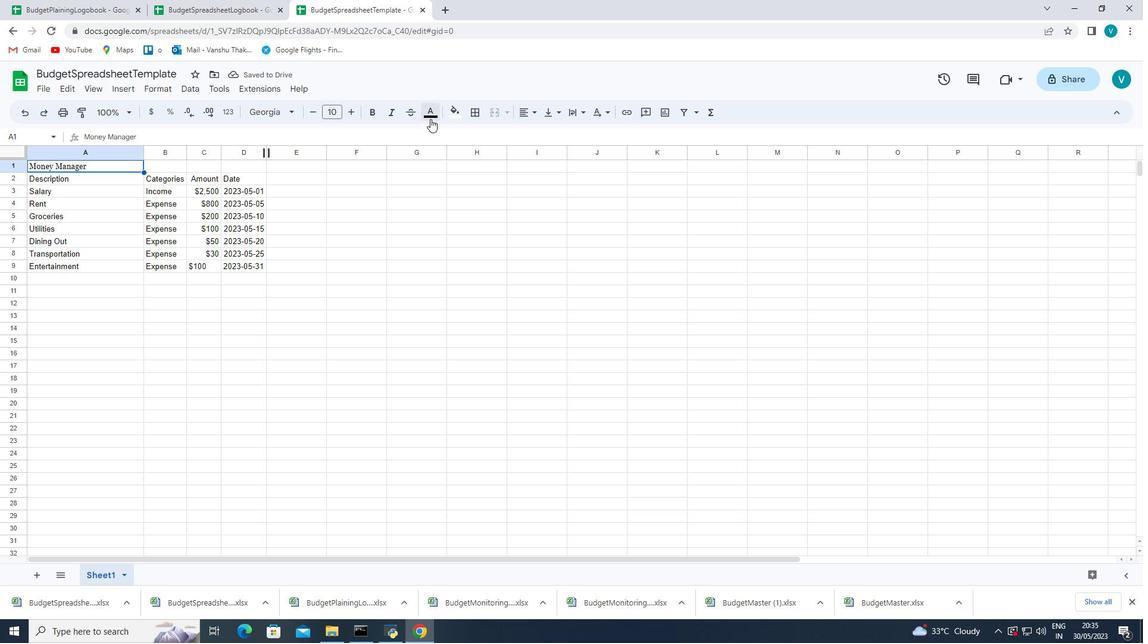 
Action: Mouse moved to (476, 257)
Screenshot: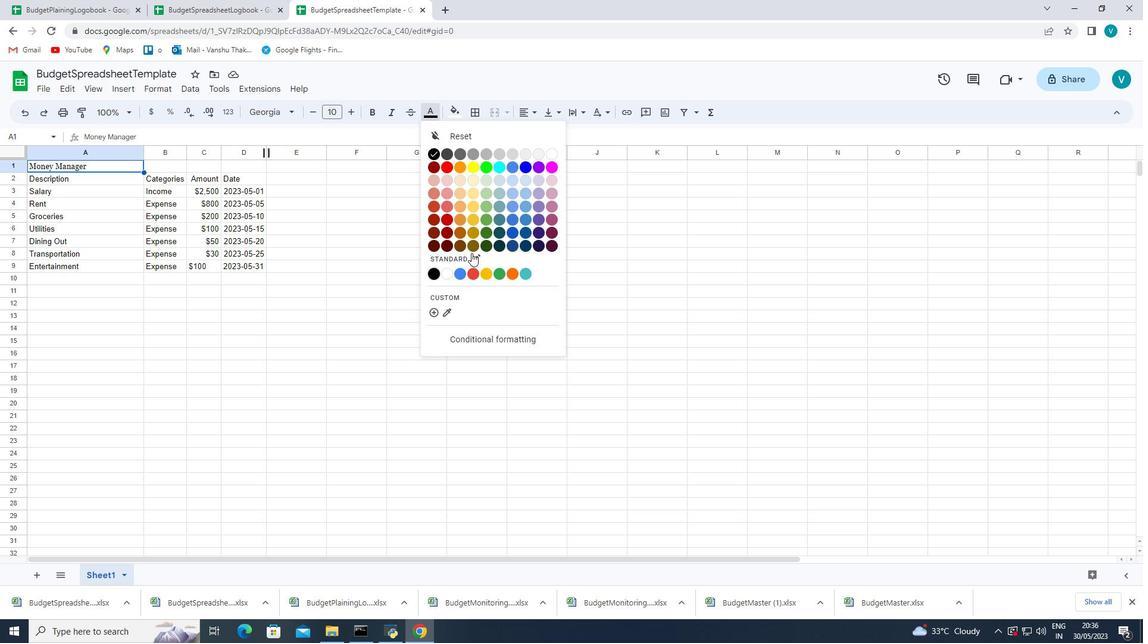 
Action: Mouse pressed left at (476, 257)
Screenshot: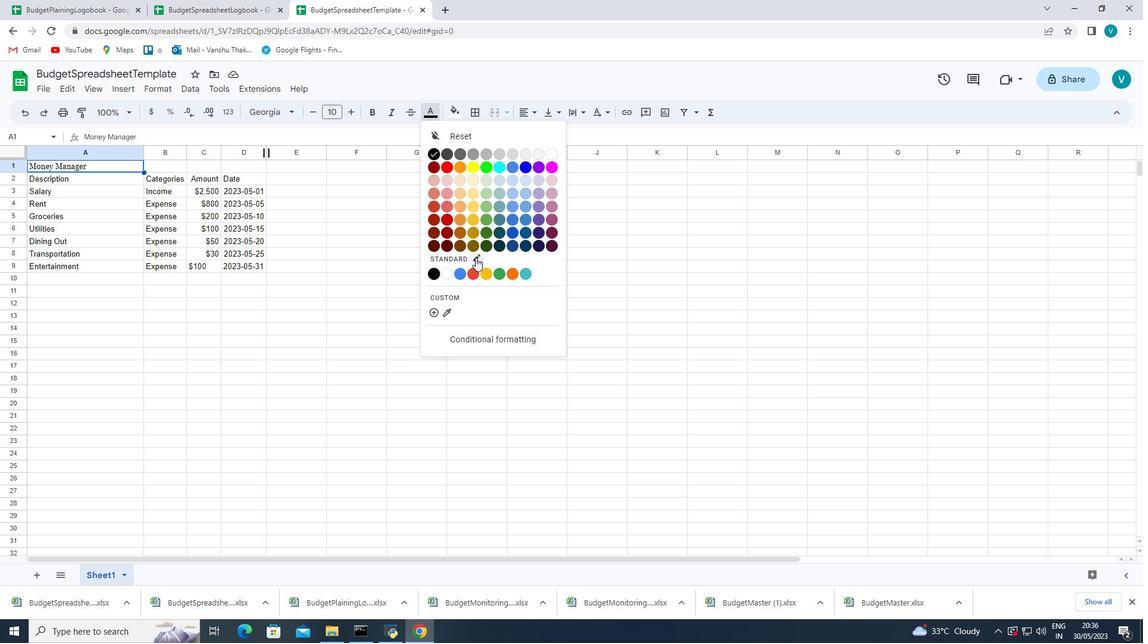 
Action: Mouse moved to (1021, 423)
Screenshot: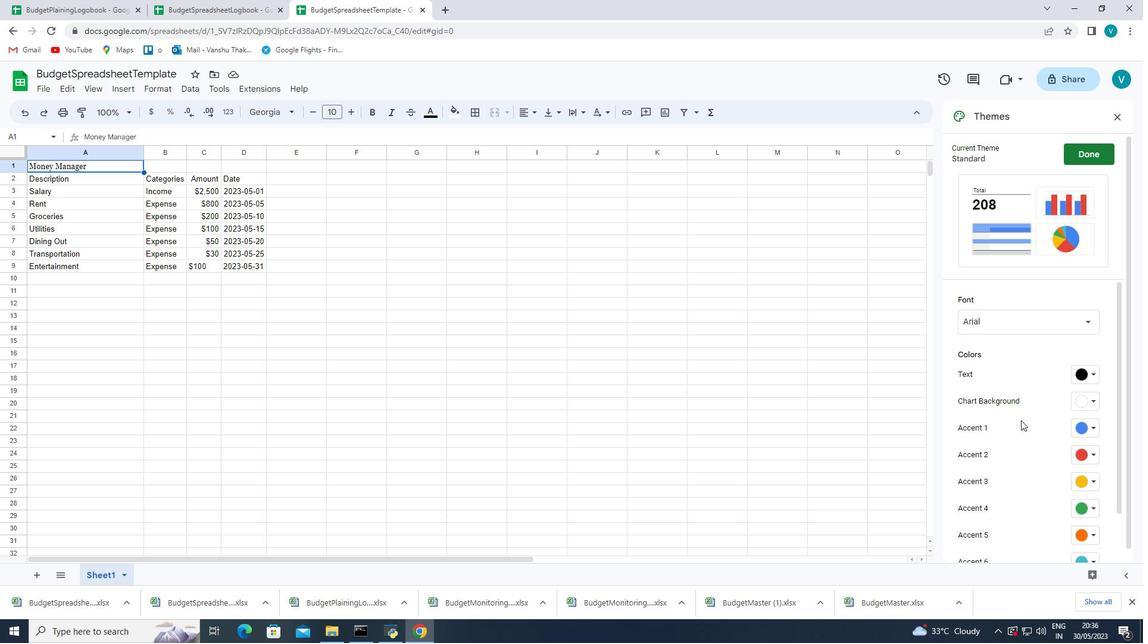 
Action: Mouse scrolled (1021, 423) with delta (0, 0)
Screenshot: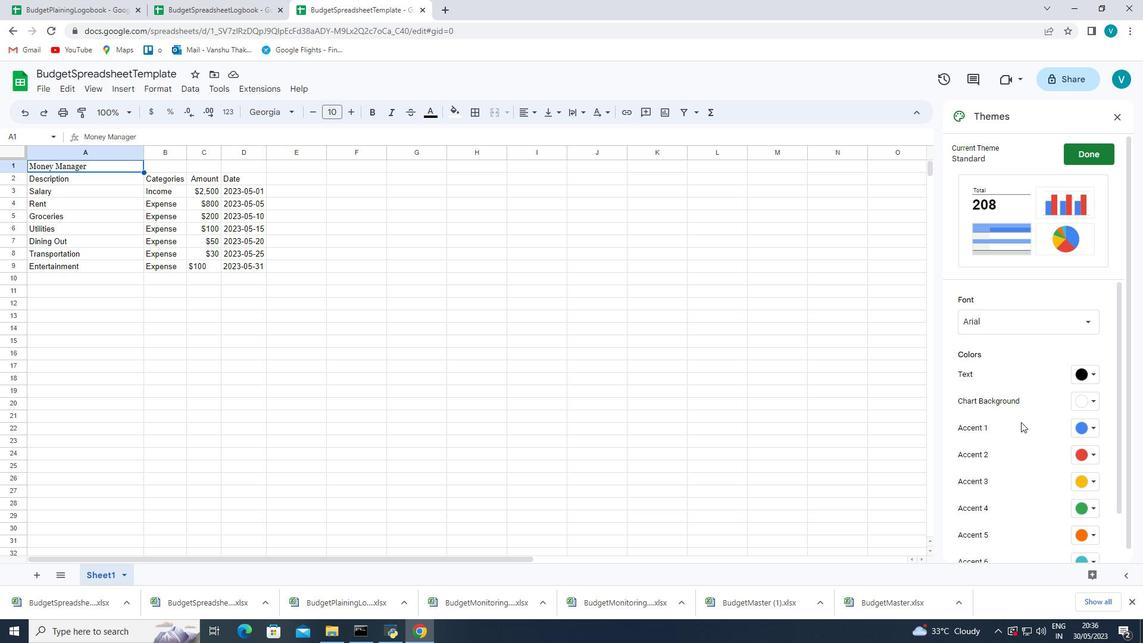 
Action: Mouse scrolled (1021, 423) with delta (0, 0)
Screenshot: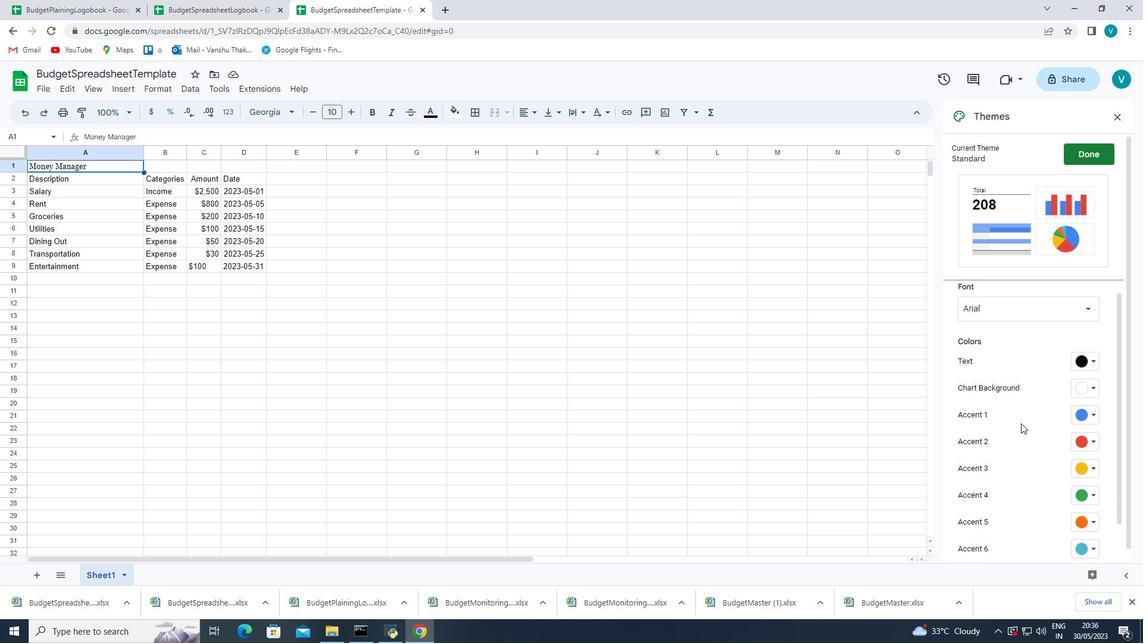 
Action: Mouse moved to (1021, 424)
Screenshot: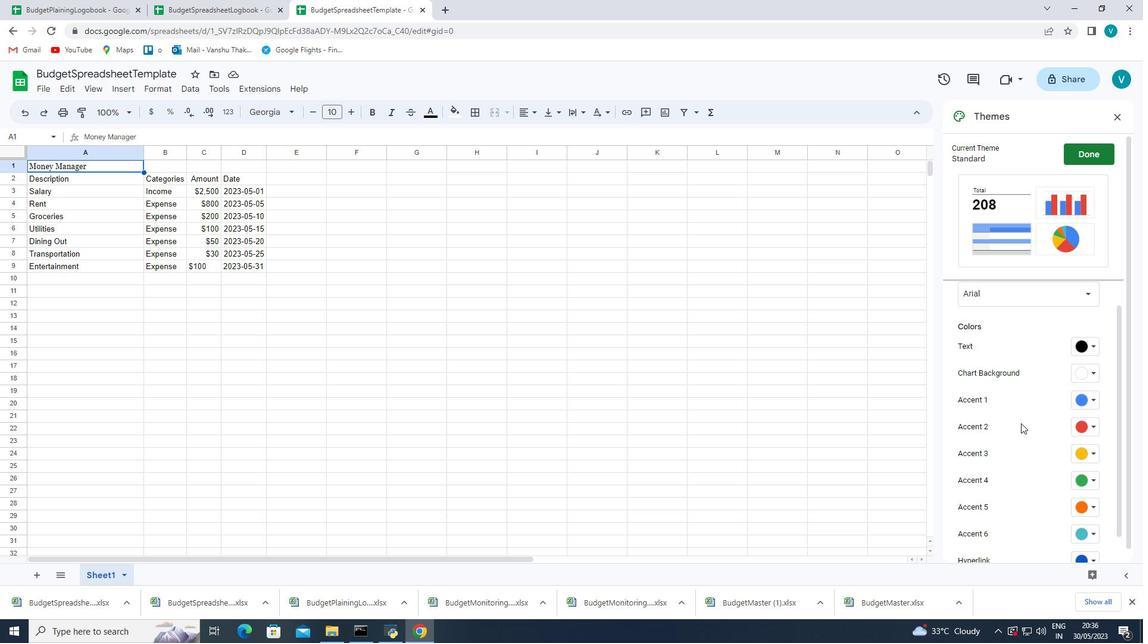 
Action: Mouse scrolled (1021, 424) with delta (0, 0)
Screenshot: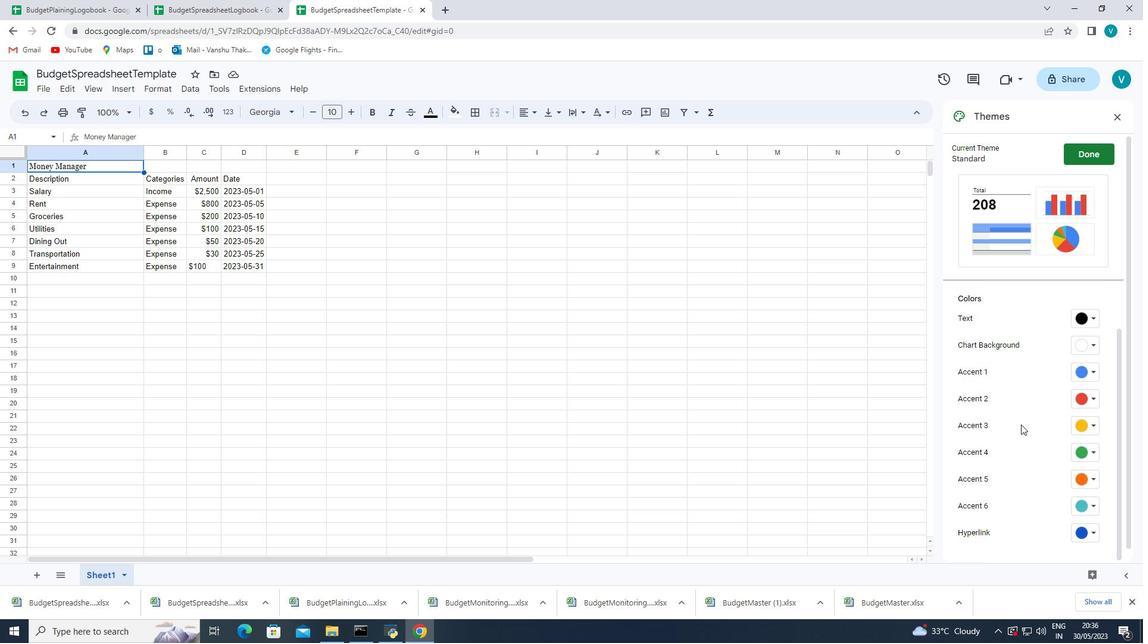 
Action: Mouse scrolled (1021, 424) with delta (0, 0)
Screenshot: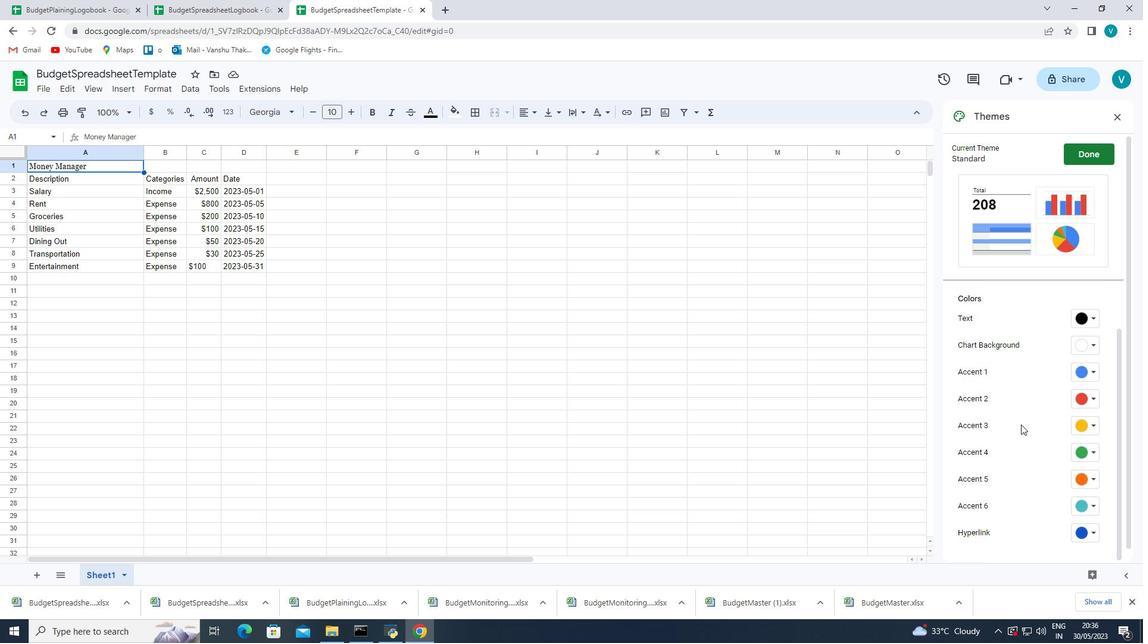 
Action: Mouse scrolled (1021, 424) with delta (0, 0)
Screenshot: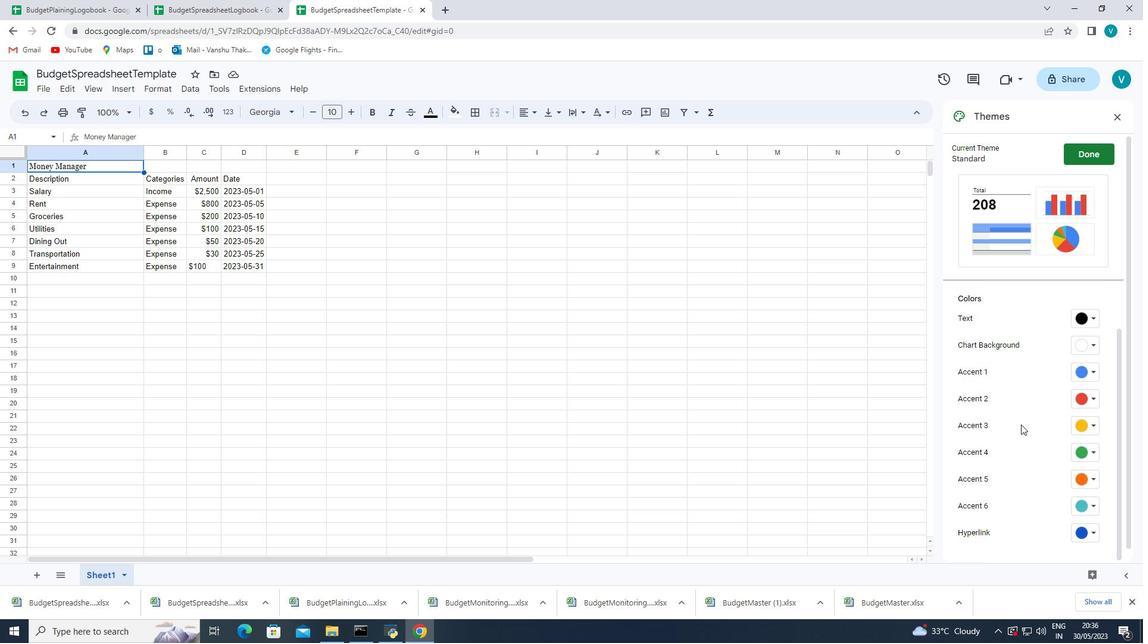 
Action: Mouse moved to (1021, 436)
Screenshot: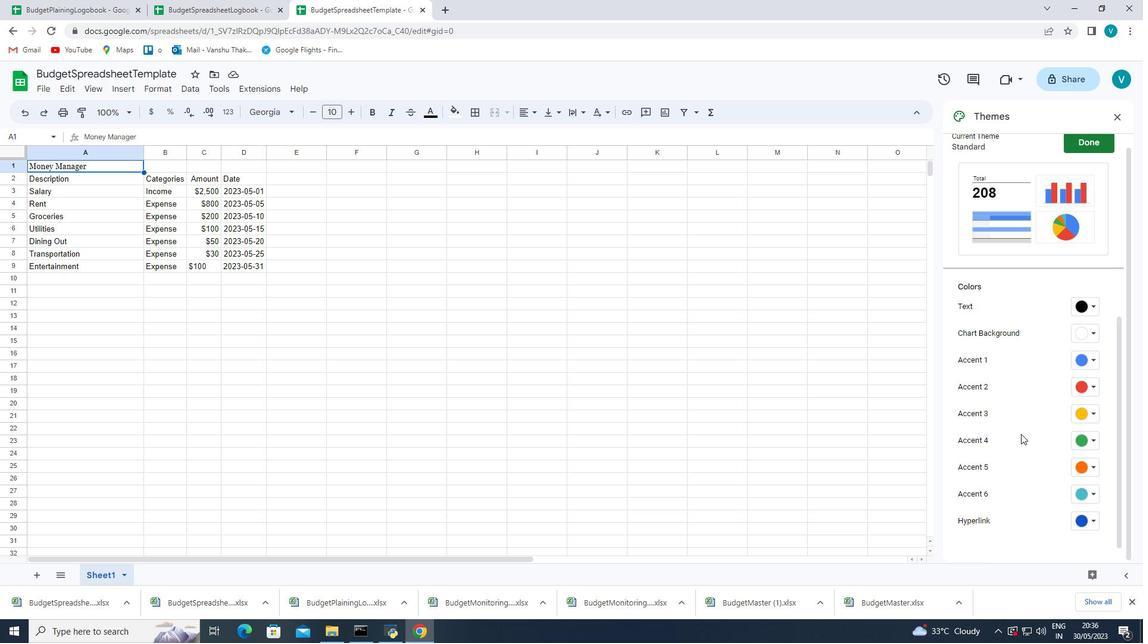 
Action: Mouse scrolled (1021, 435) with delta (0, 0)
Screenshot: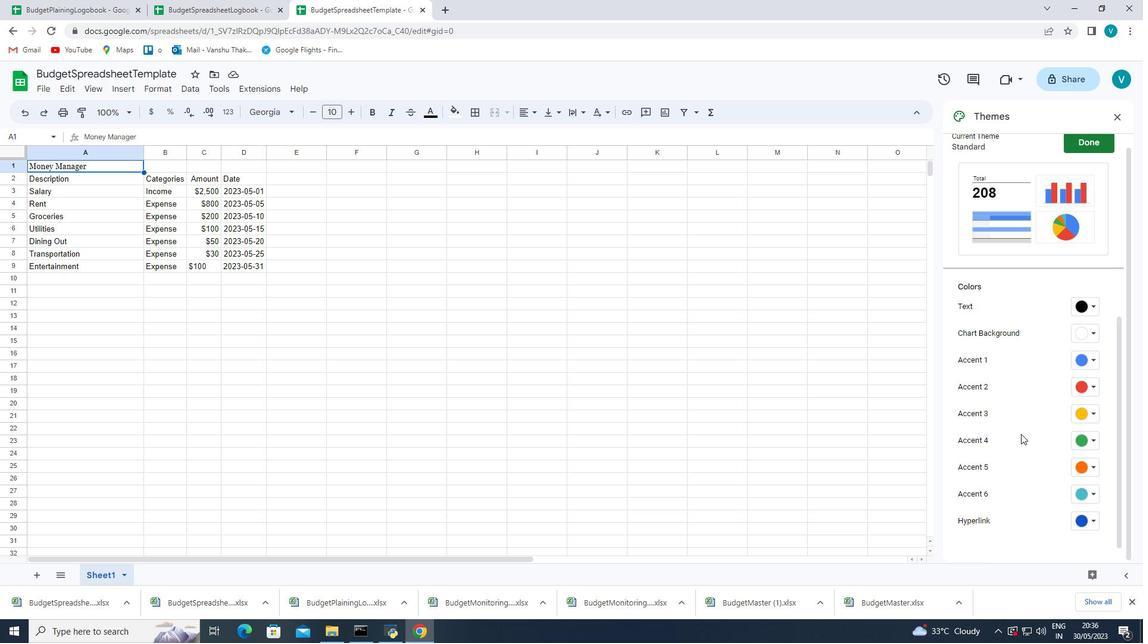 
Action: Mouse scrolled (1021, 435) with delta (0, 0)
Screenshot: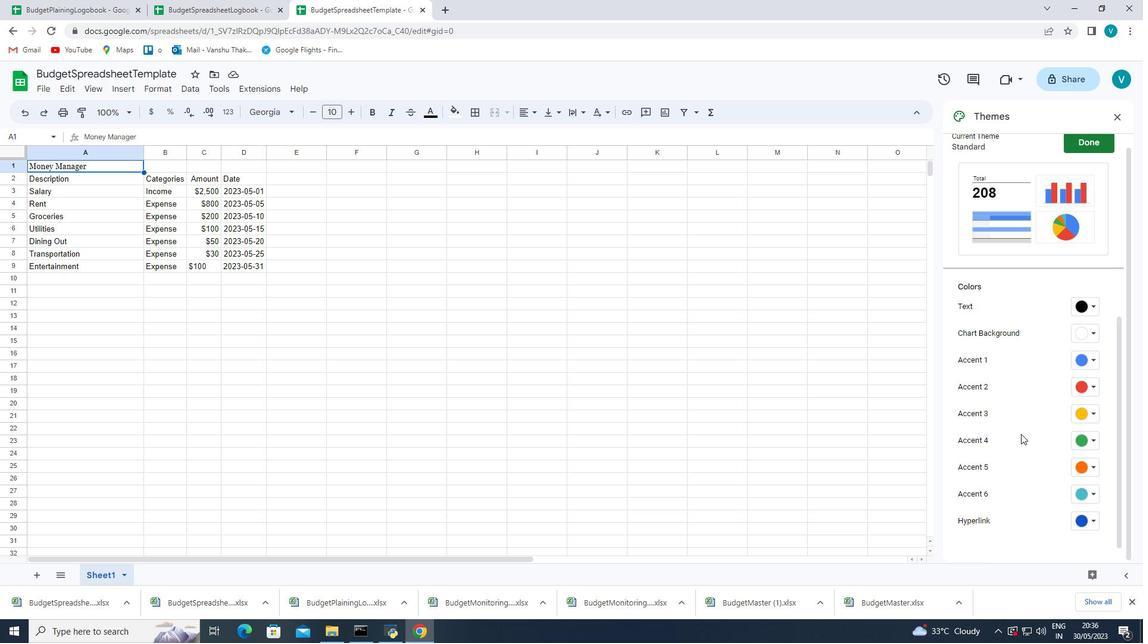 
Action: Mouse scrolled (1021, 435) with delta (0, 0)
Screenshot: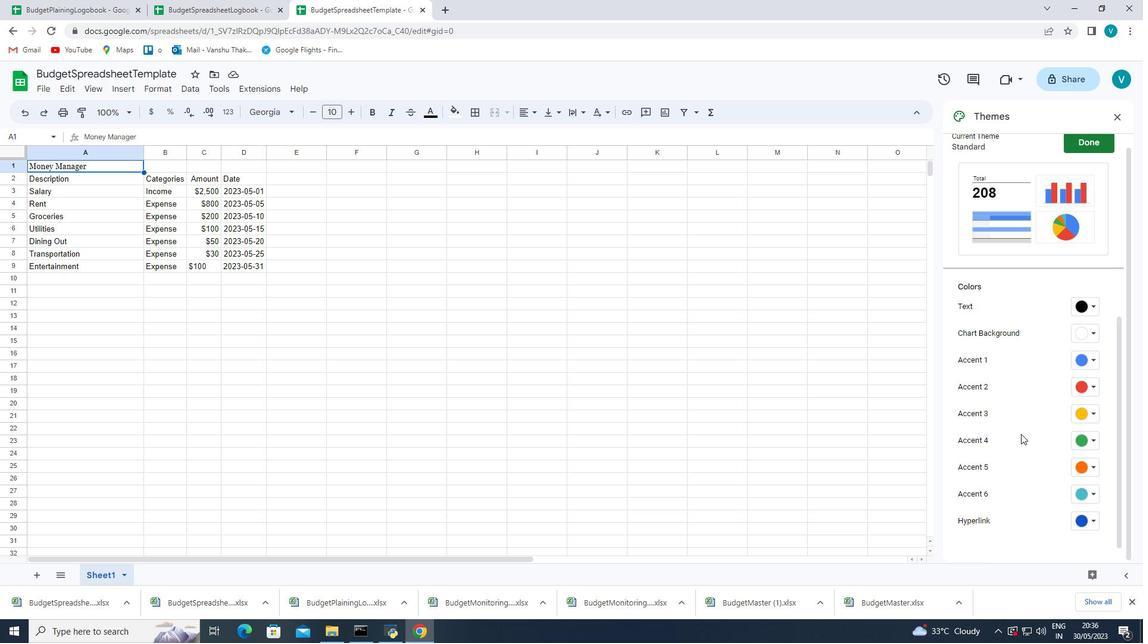 
Action: Mouse scrolled (1021, 435) with delta (0, 0)
Screenshot: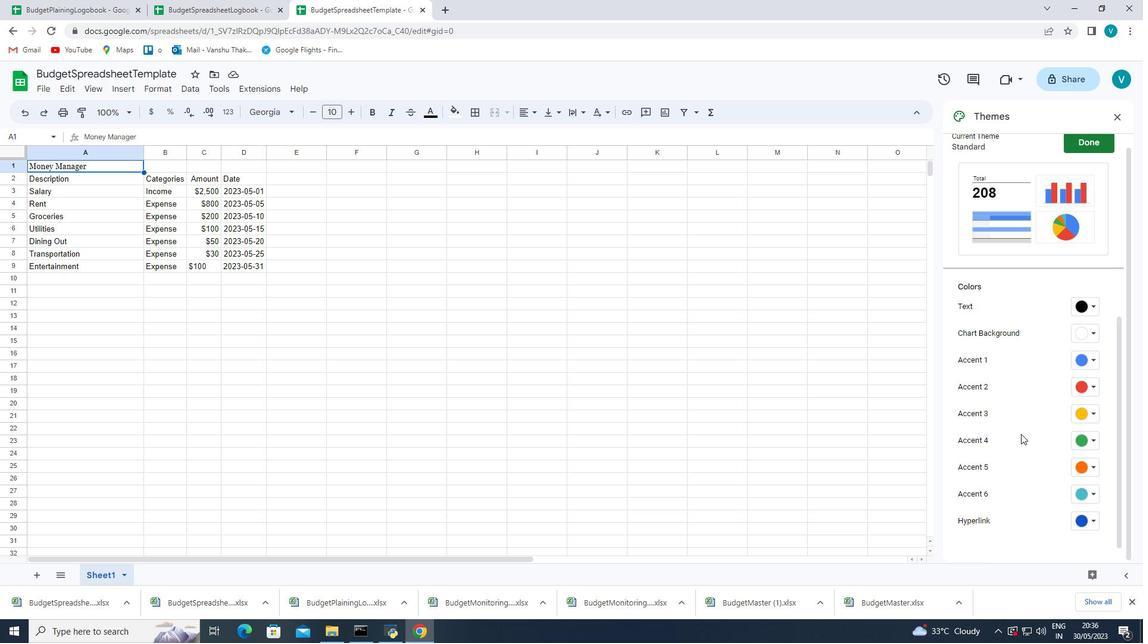 
Action: Mouse scrolled (1021, 435) with delta (0, 0)
Screenshot: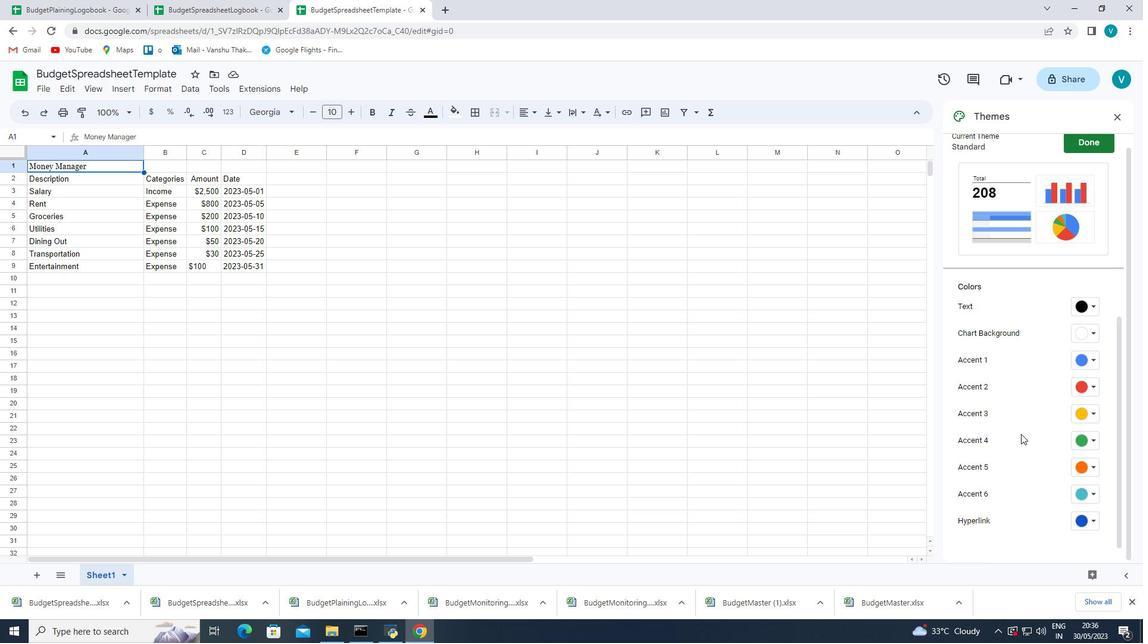 
Action: Mouse scrolled (1021, 435) with delta (0, 0)
Screenshot: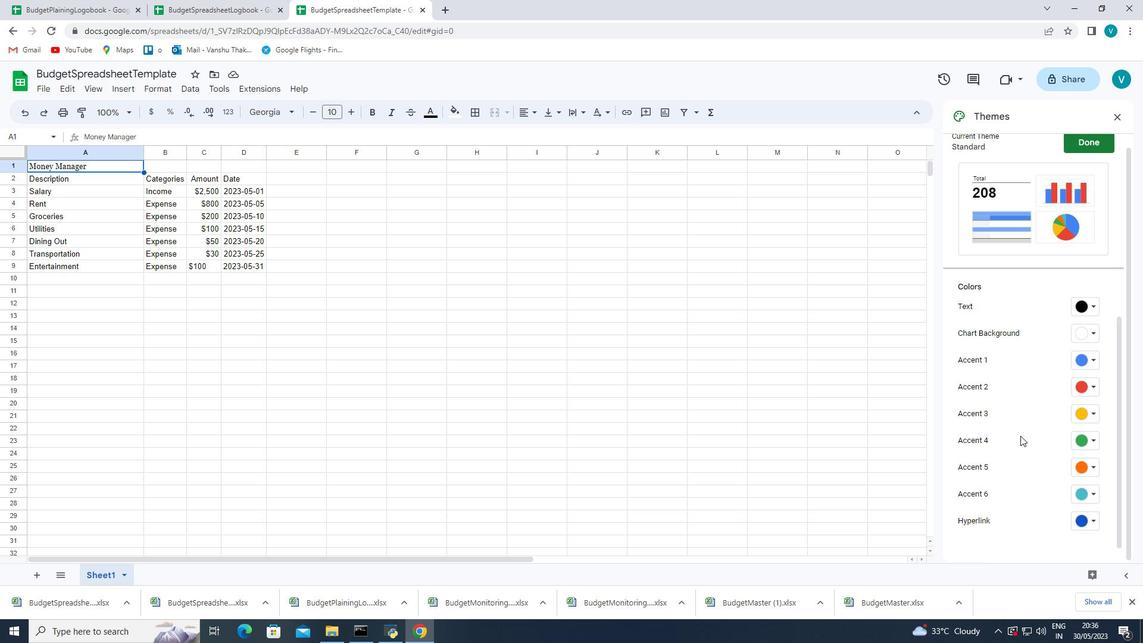 
Action: Mouse scrolled (1021, 435) with delta (0, 0)
Screenshot: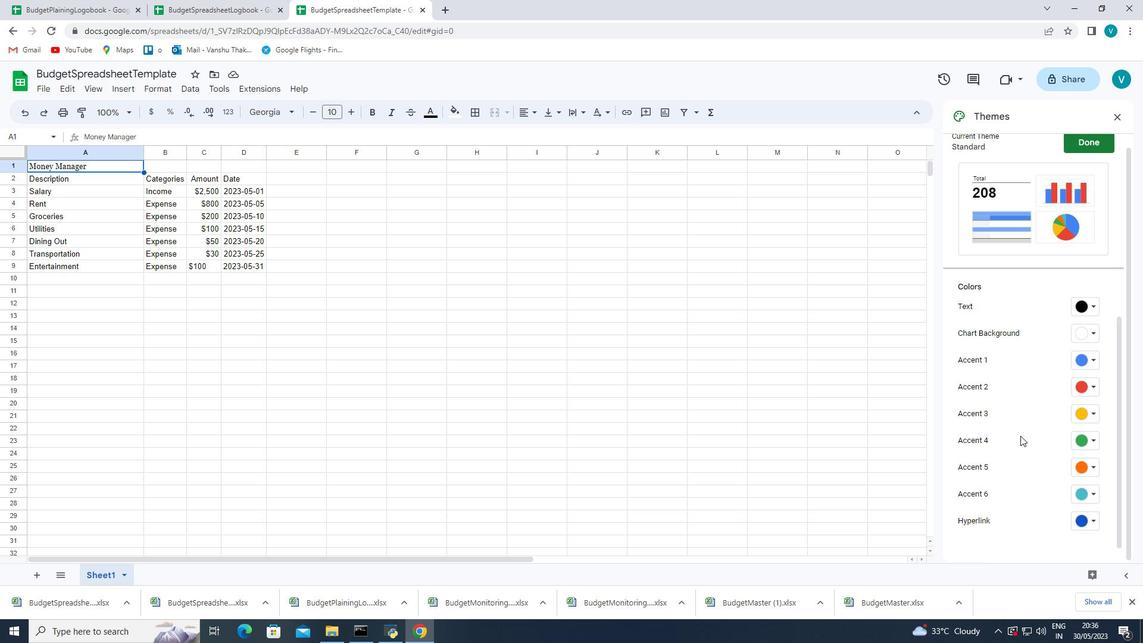 
Action: Mouse scrolled (1021, 435) with delta (0, 0)
Screenshot: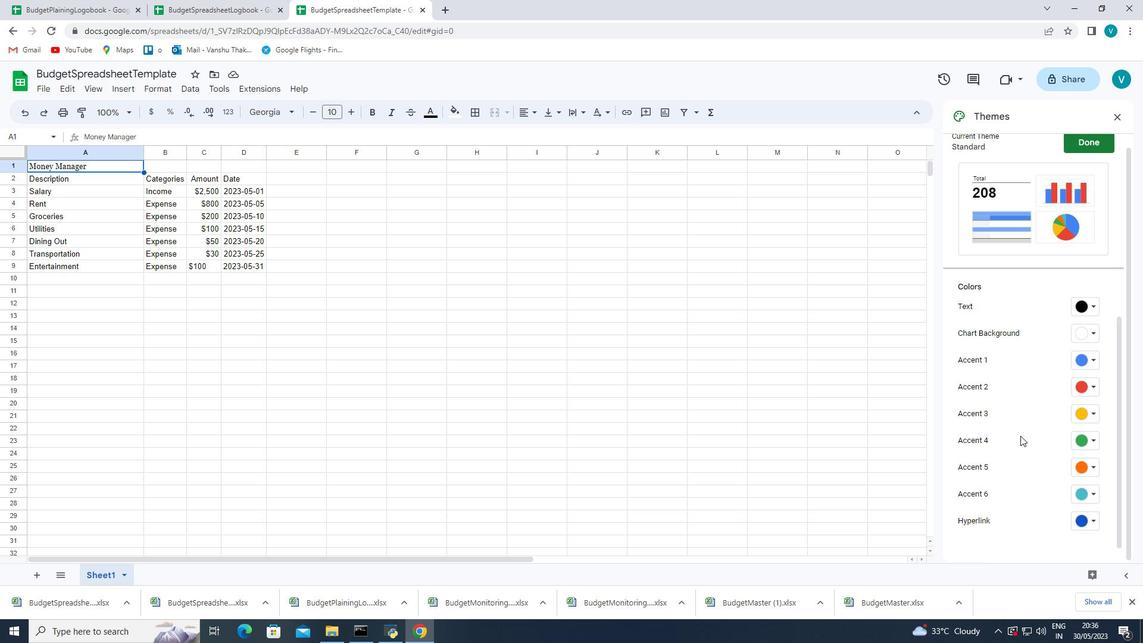 
Action: Mouse scrolled (1021, 435) with delta (0, 0)
Screenshot: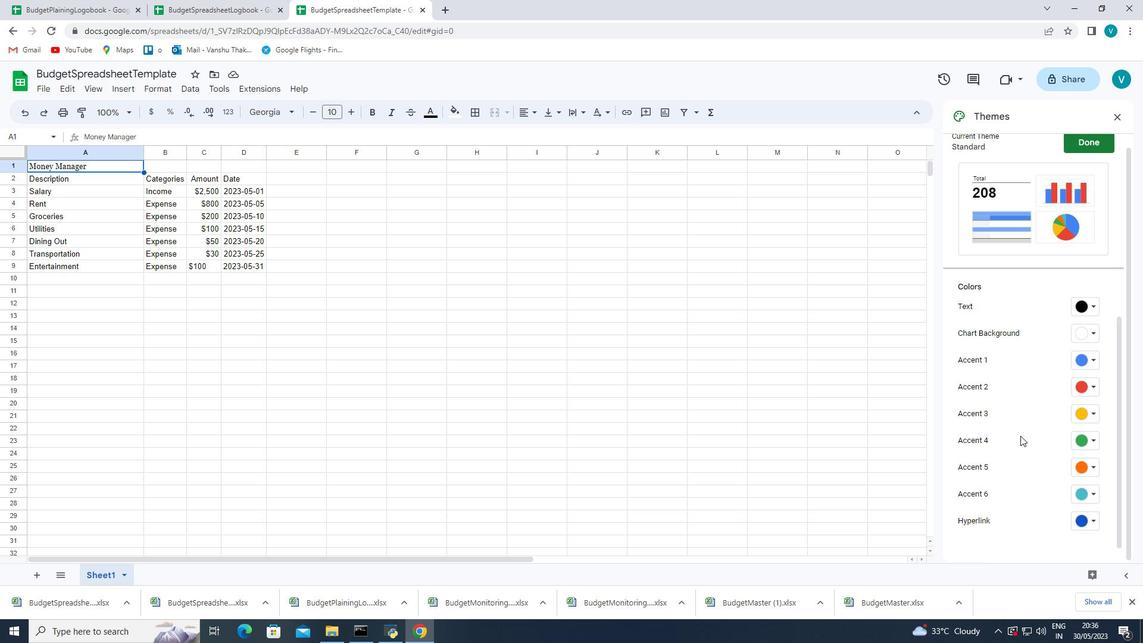 
Action: Mouse scrolled (1021, 435) with delta (0, 0)
Screenshot: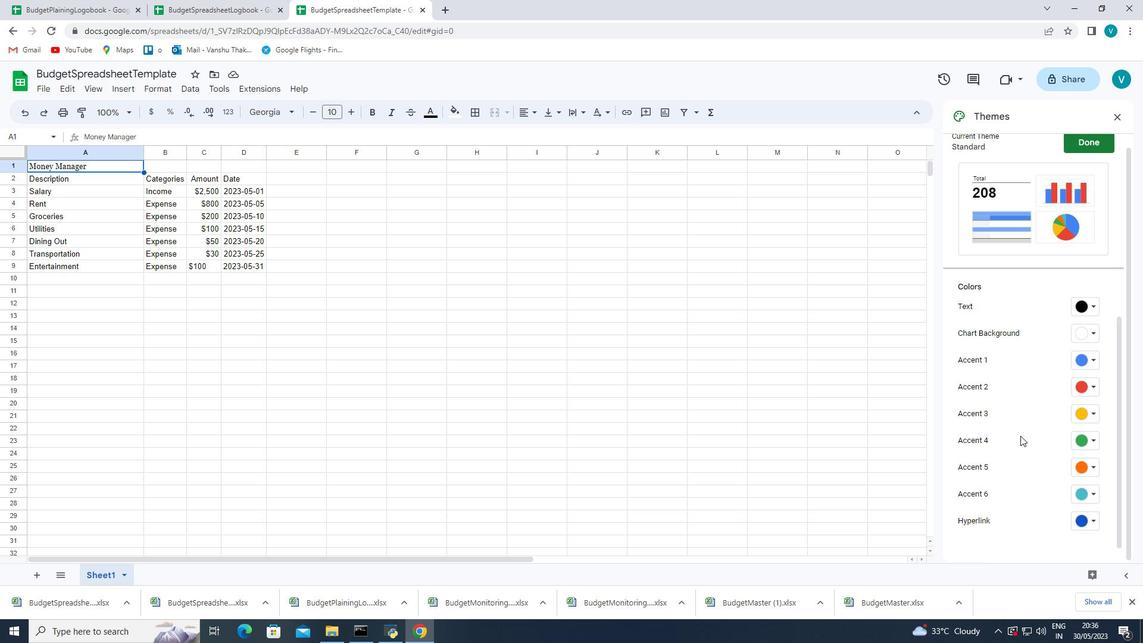 
Action: Mouse scrolled (1021, 436) with delta (0, 0)
Screenshot: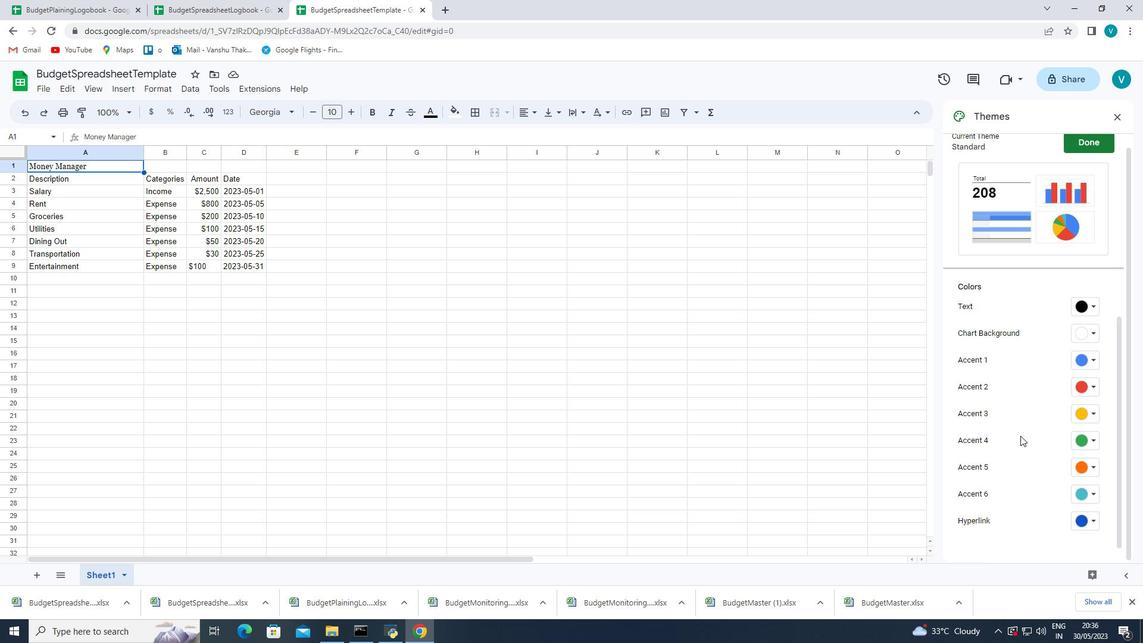 
Action: Mouse scrolled (1021, 436) with delta (0, 0)
Screenshot: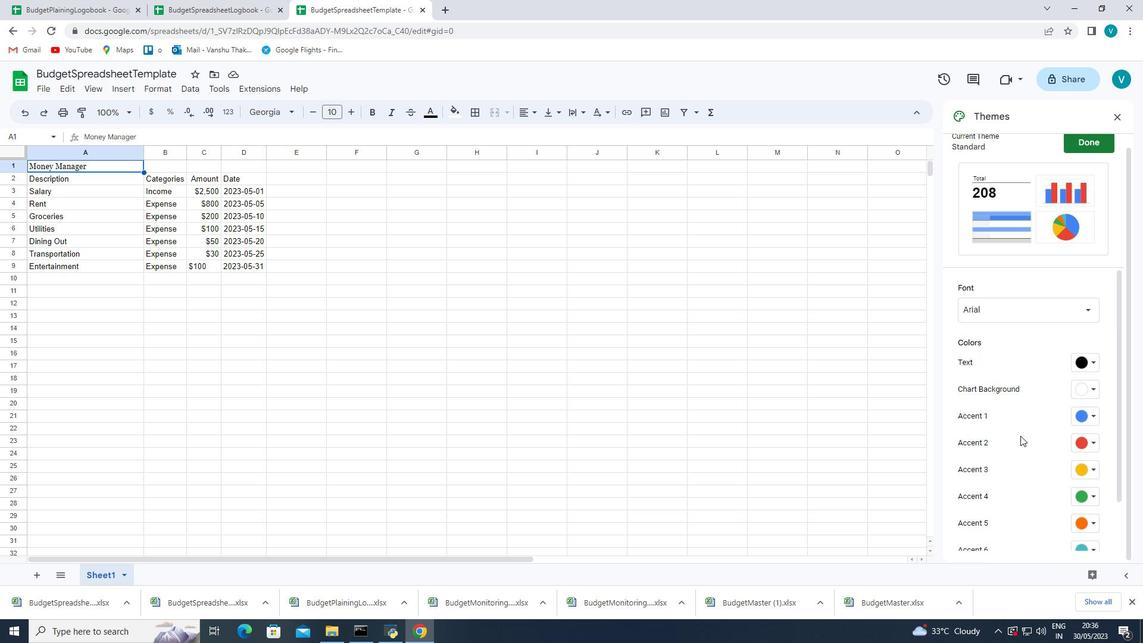 
Action: Mouse scrolled (1021, 436) with delta (0, 0)
Screenshot: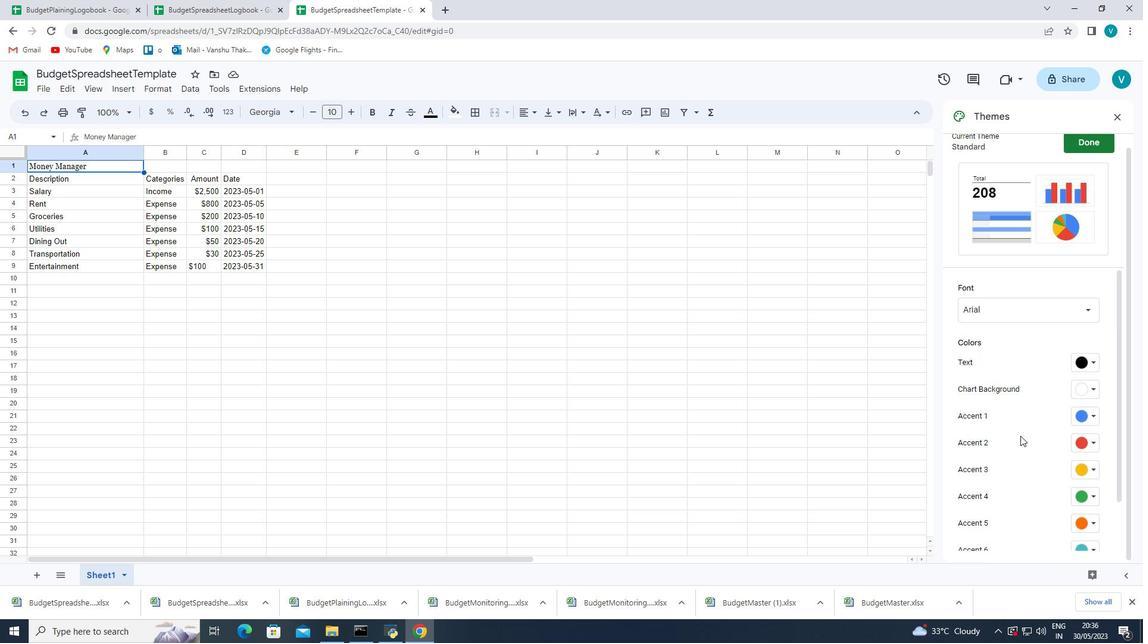 
Action: Mouse scrolled (1021, 436) with delta (0, 0)
Screenshot: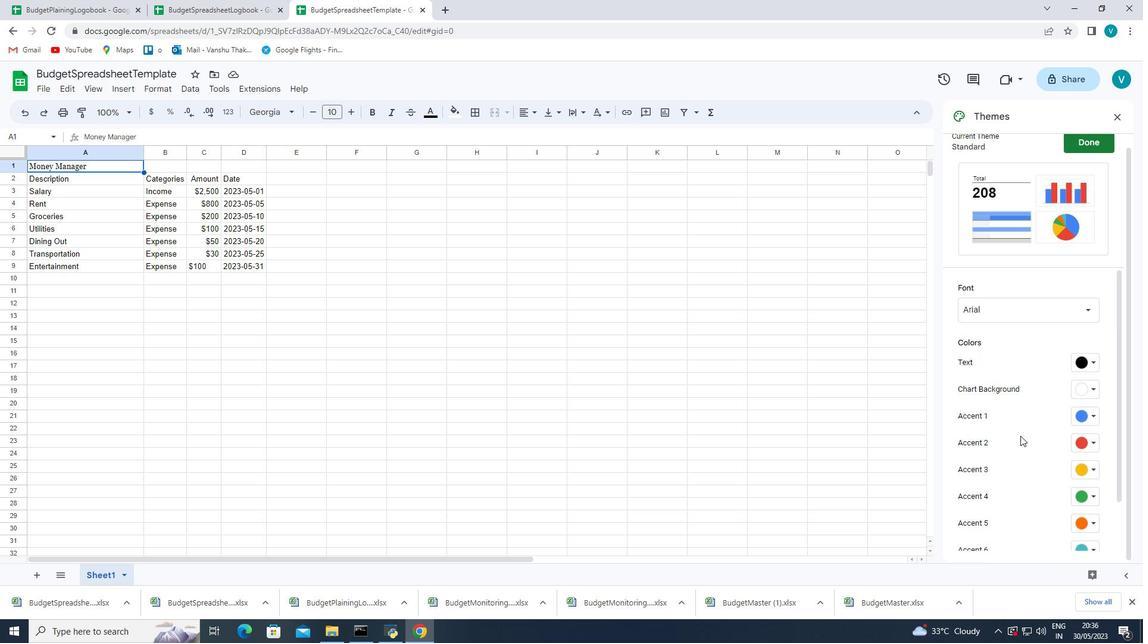 
Action: Mouse scrolled (1021, 436) with delta (0, 0)
Screenshot: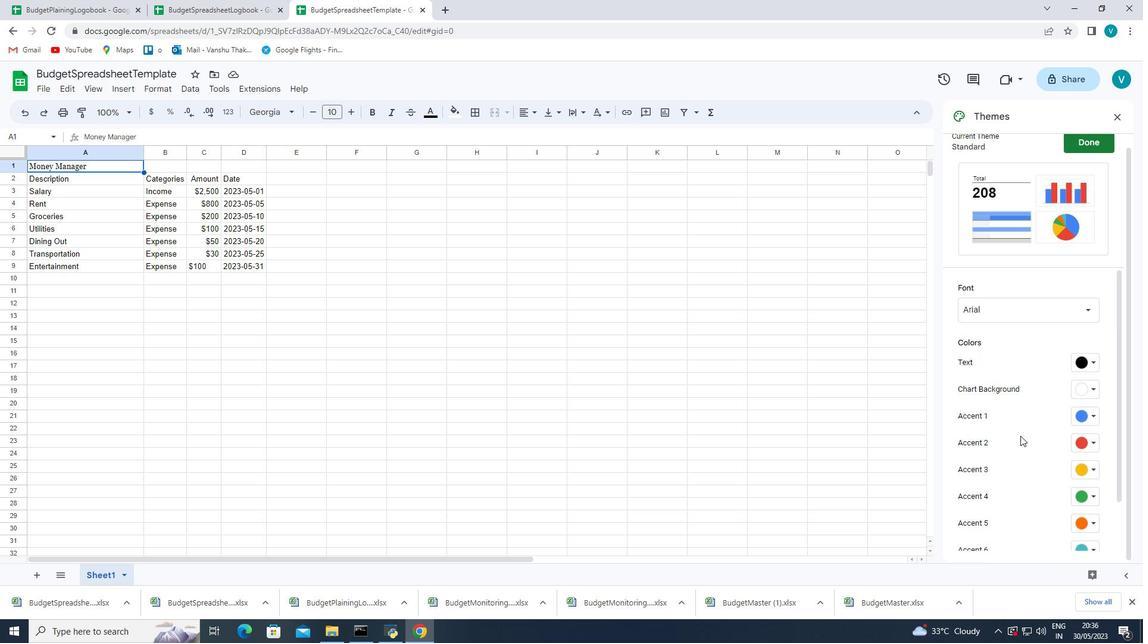
Action: Mouse scrolled (1021, 436) with delta (0, 0)
Screenshot: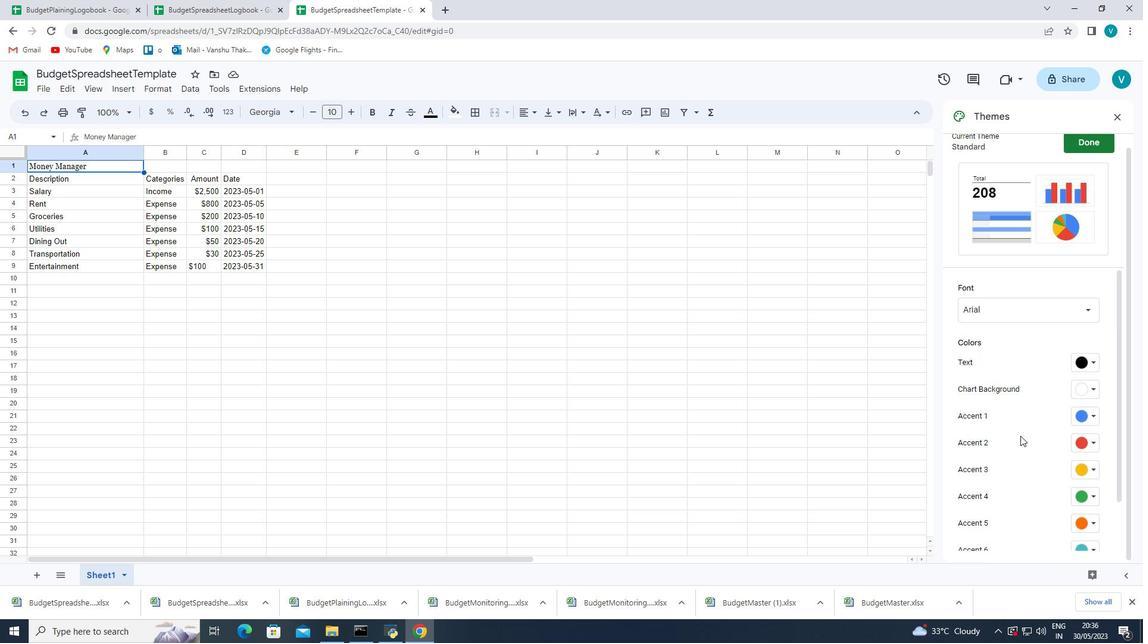 
Action: Mouse scrolled (1021, 435) with delta (0, 0)
Screenshot: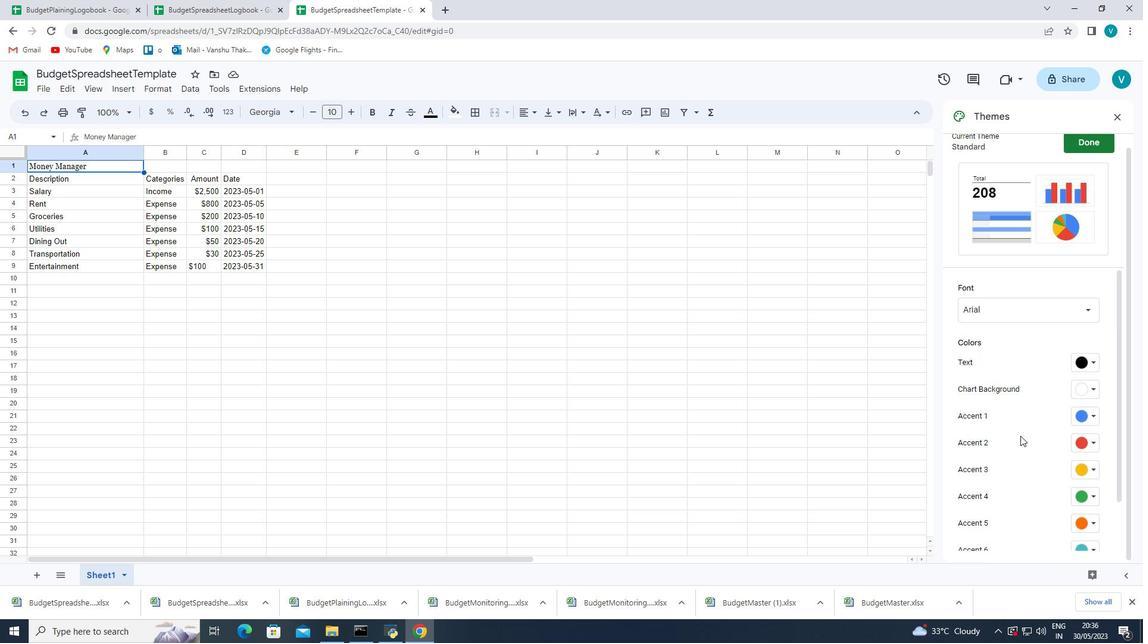 
Action: Mouse scrolled (1021, 435) with delta (0, 0)
Screenshot: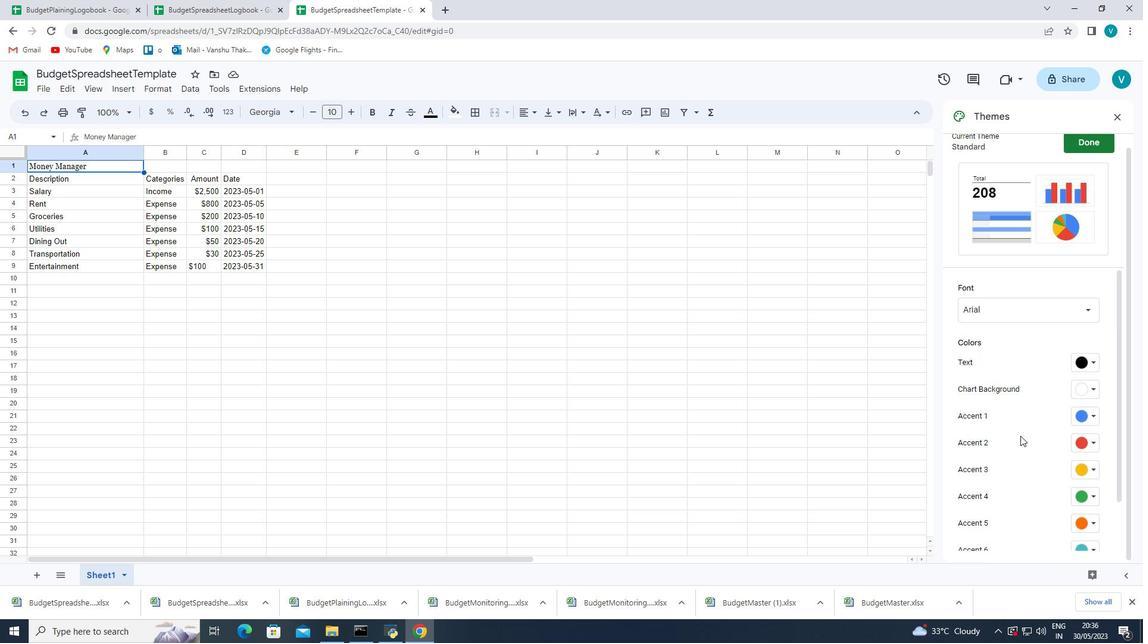 
Action: Mouse scrolled (1021, 435) with delta (0, 0)
Screenshot: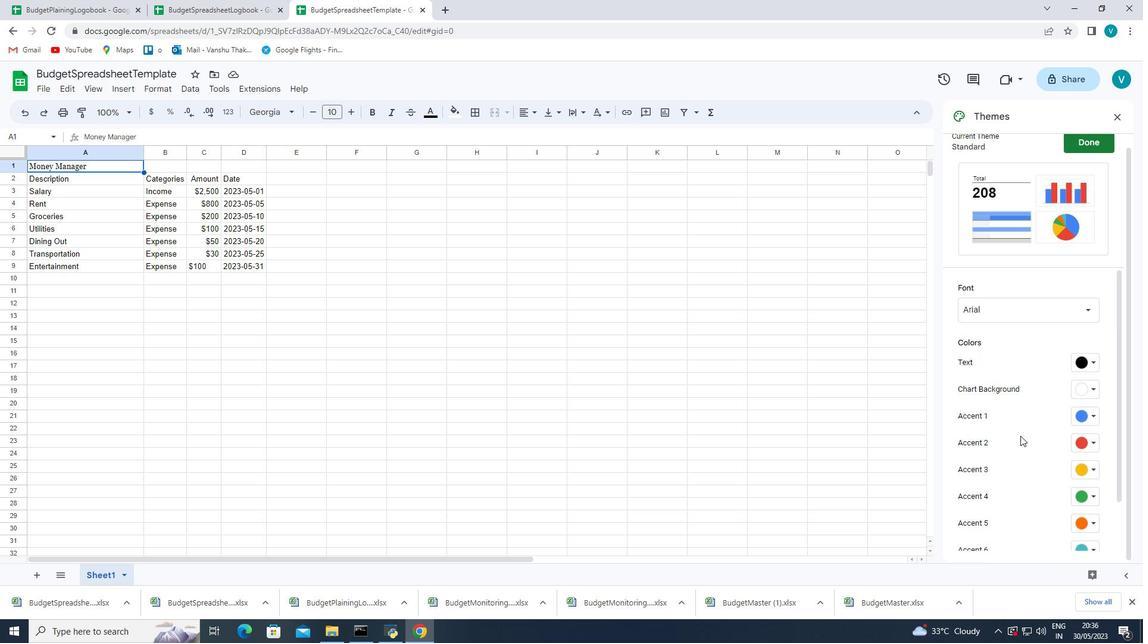 
Action: Mouse scrolled (1021, 435) with delta (0, 0)
Screenshot: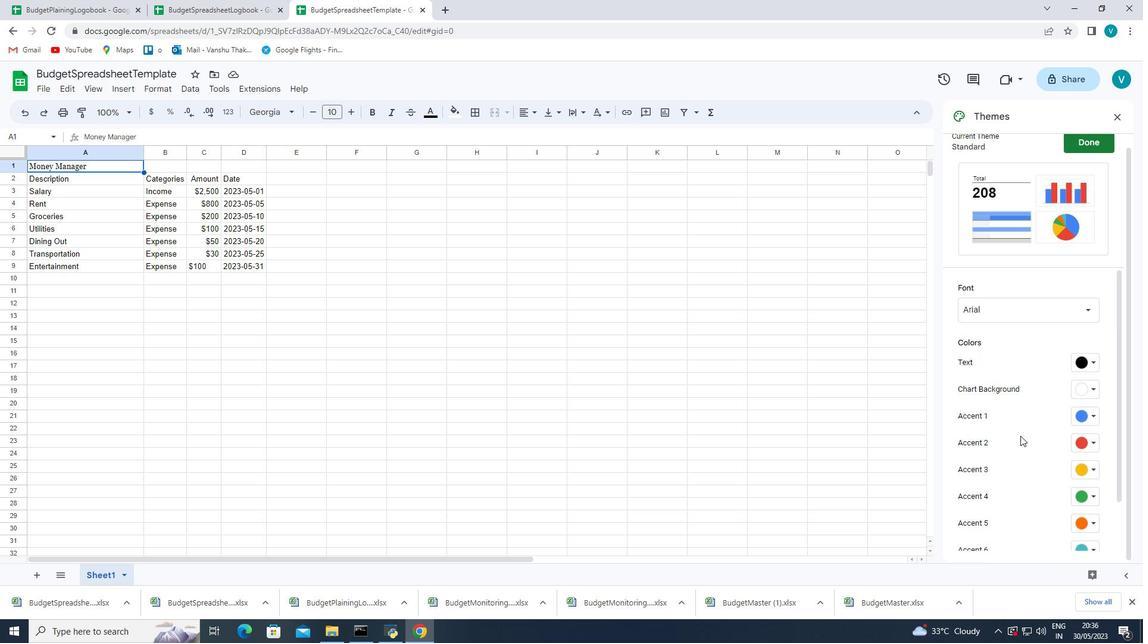 
Action: Mouse scrolled (1021, 435) with delta (0, 0)
Screenshot: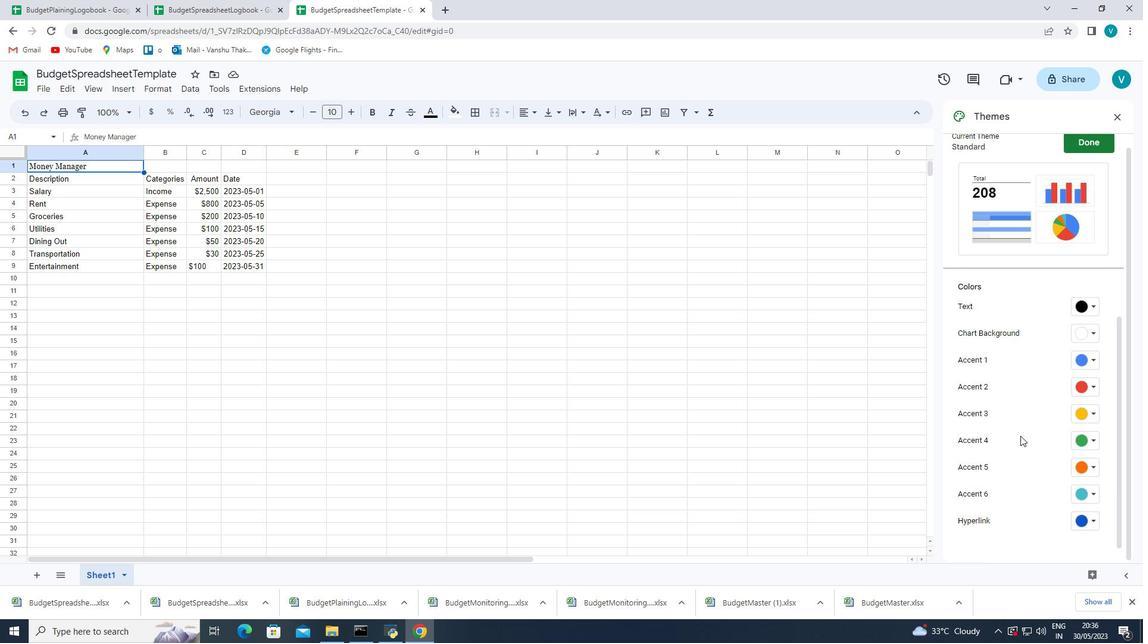 
Action: Mouse scrolled (1021, 435) with delta (0, 0)
Screenshot: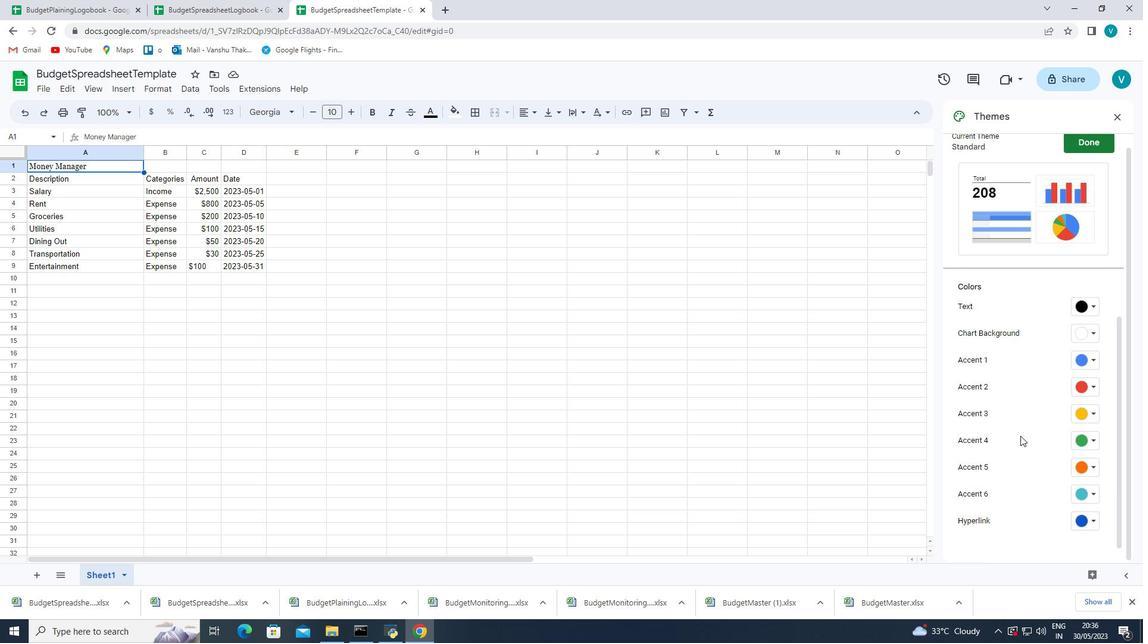 
Action: Mouse scrolled (1021, 435) with delta (0, 0)
Screenshot: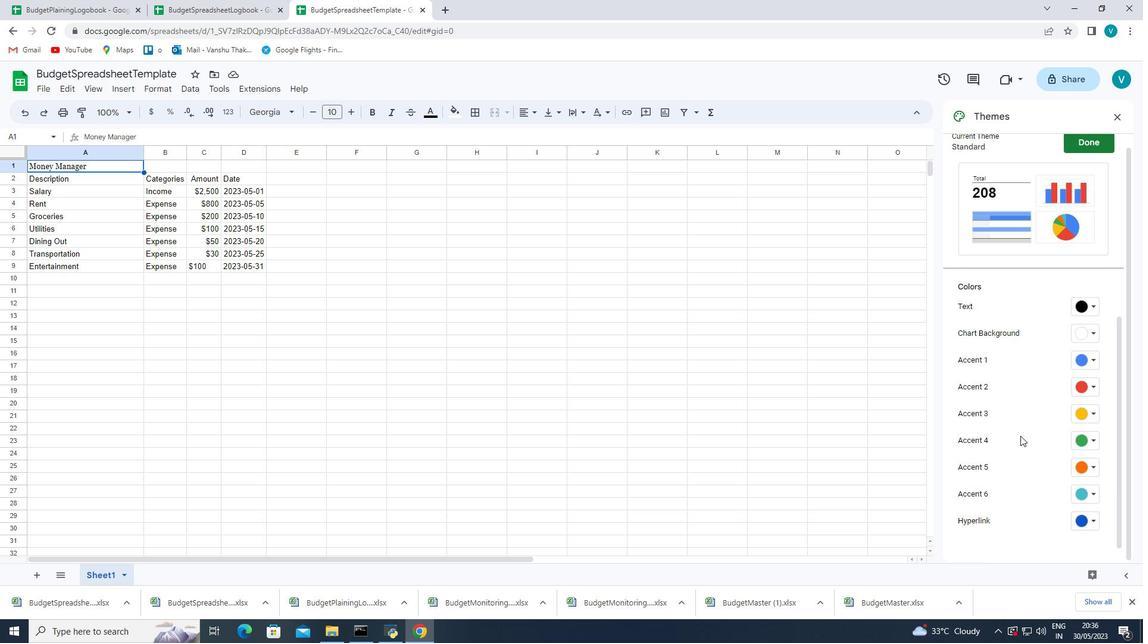 
Action: Mouse scrolled (1021, 435) with delta (0, 0)
Screenshot: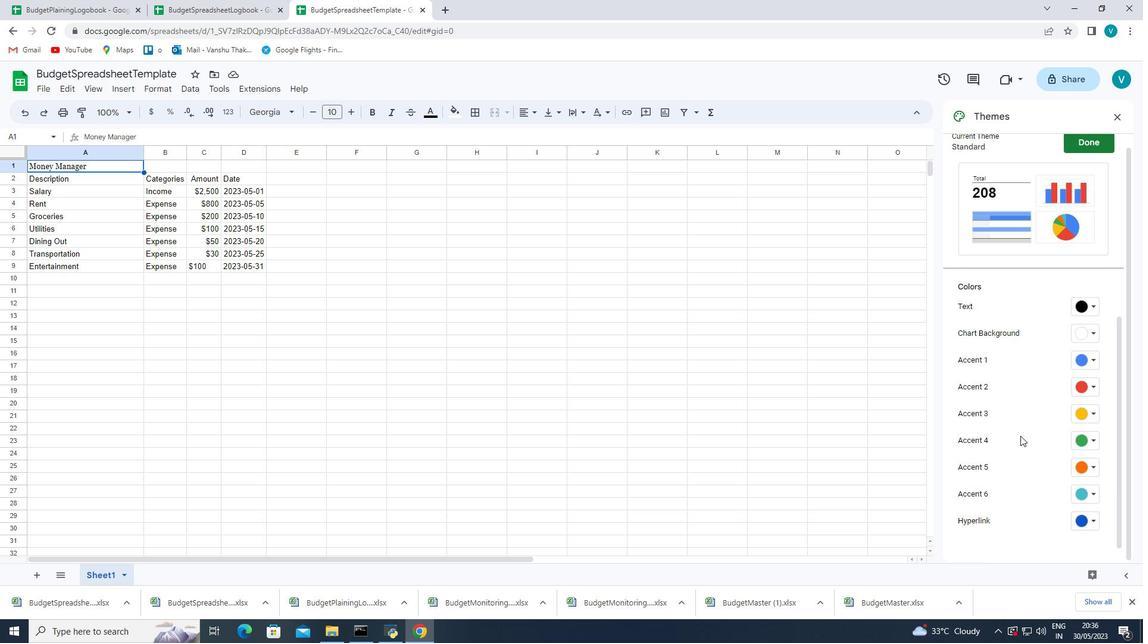 
Action: Mouse scrolled (1021, 435) with delta (0, 0)
Screenshot: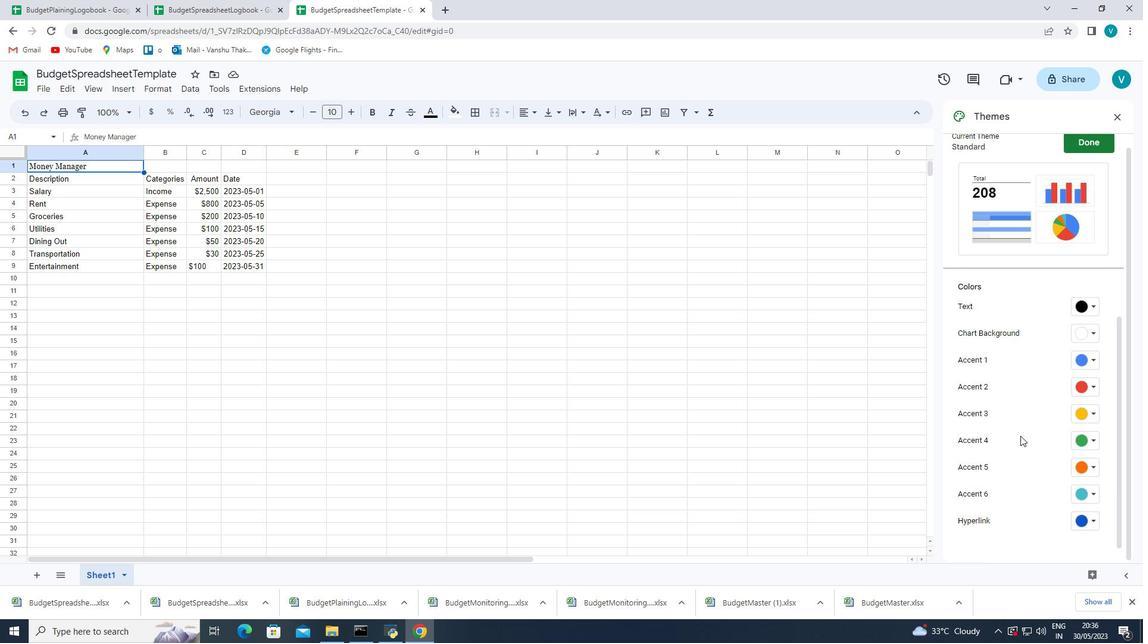 
Action: Mouse moved to (1000, 384)
Screenshot: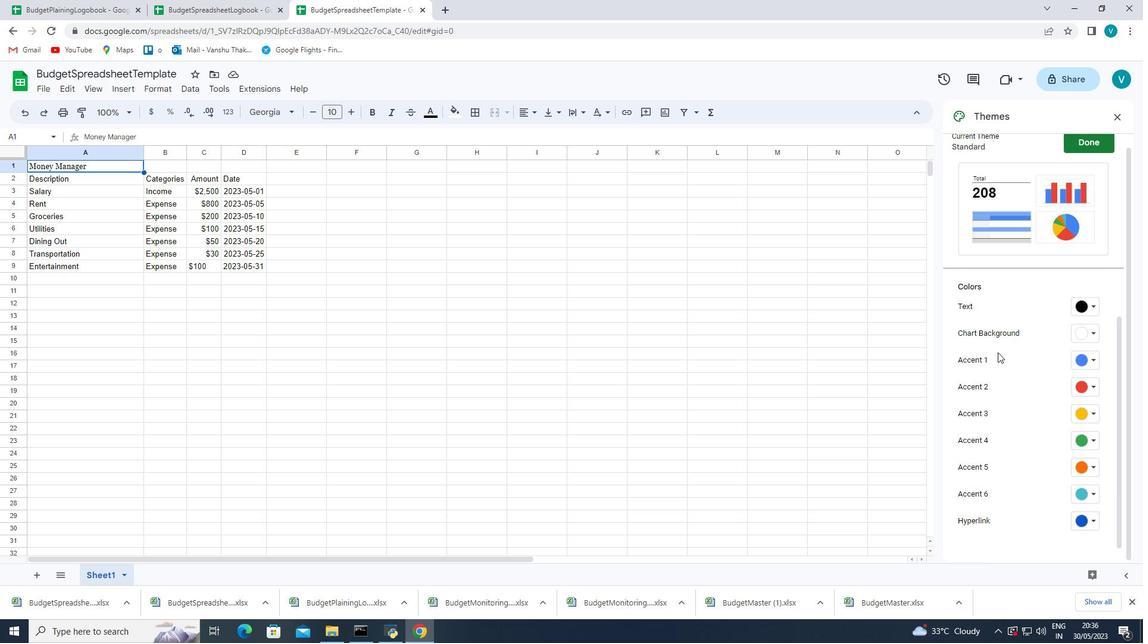 
Action: Mouse scrolled (1000, 385) with delta (0, 0)
Screenshot: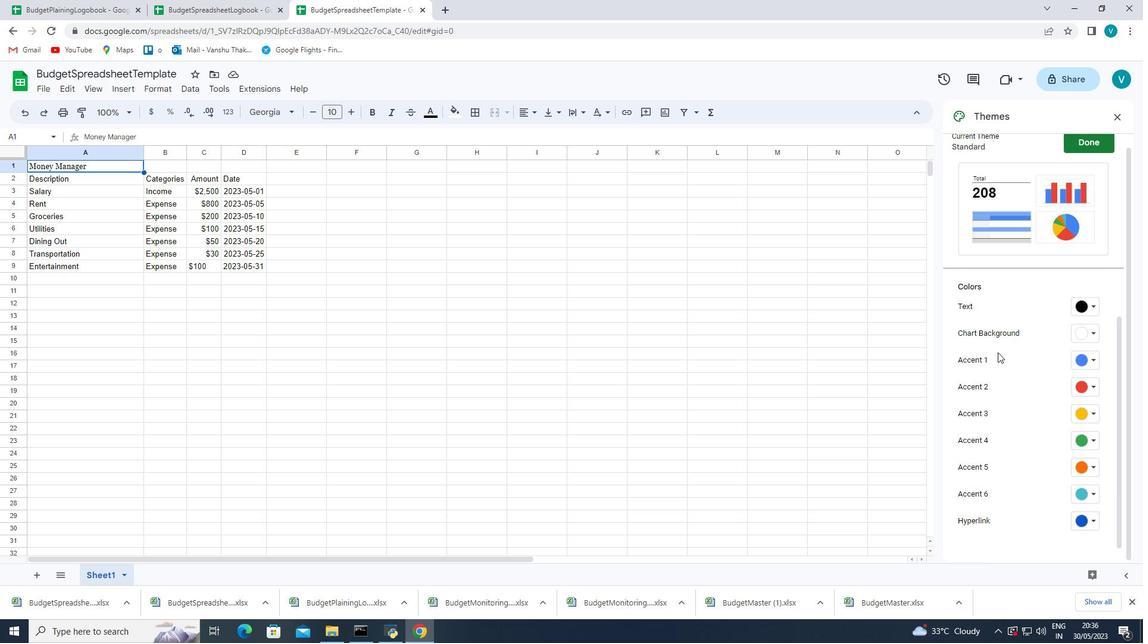 
Action: Mouse scrolled (1000, 385) with delta (0, 0)
Screenshot: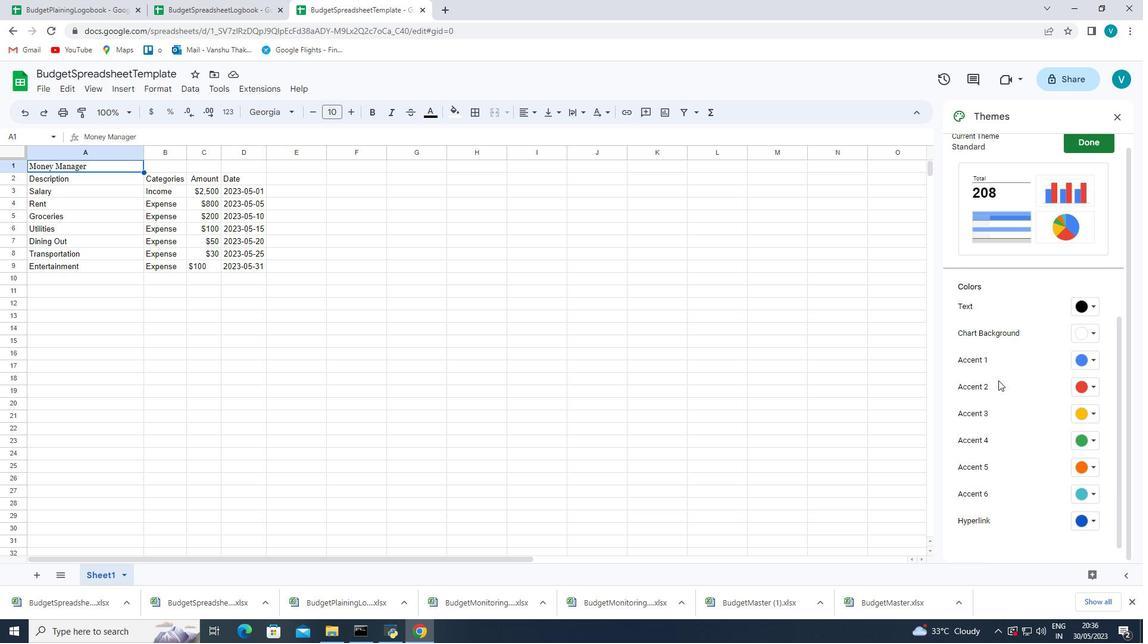 
Action: Mouse scrolled (1000, 385) with delta (0, 0)
Screenshot: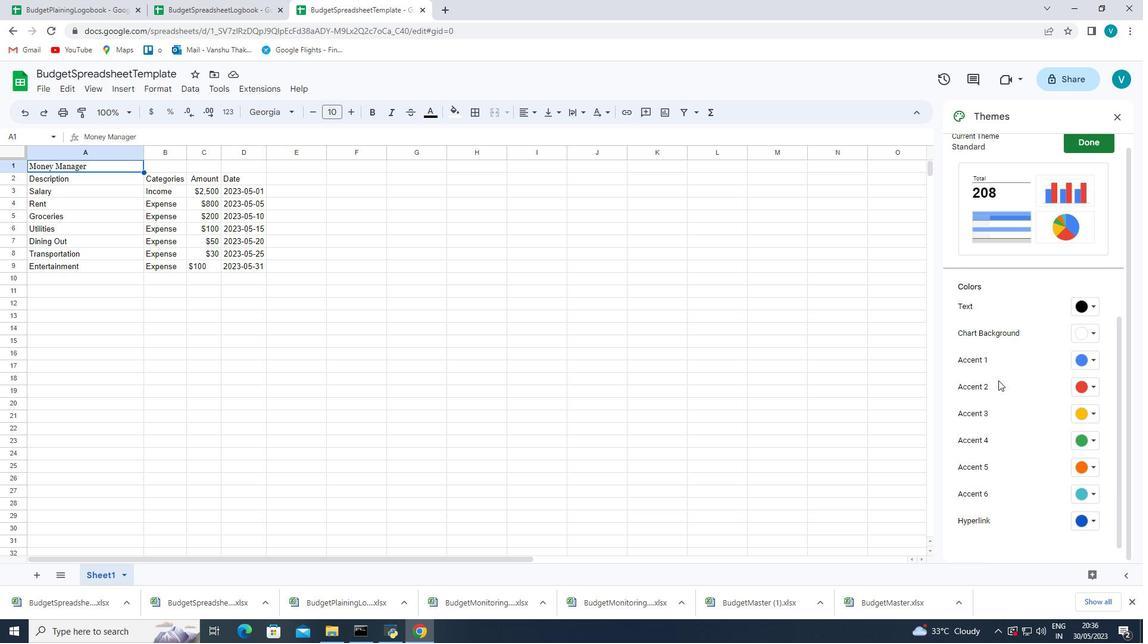 
Action: Mouse scrolled (1000, 385) with delta (0, 0)
Screenshot: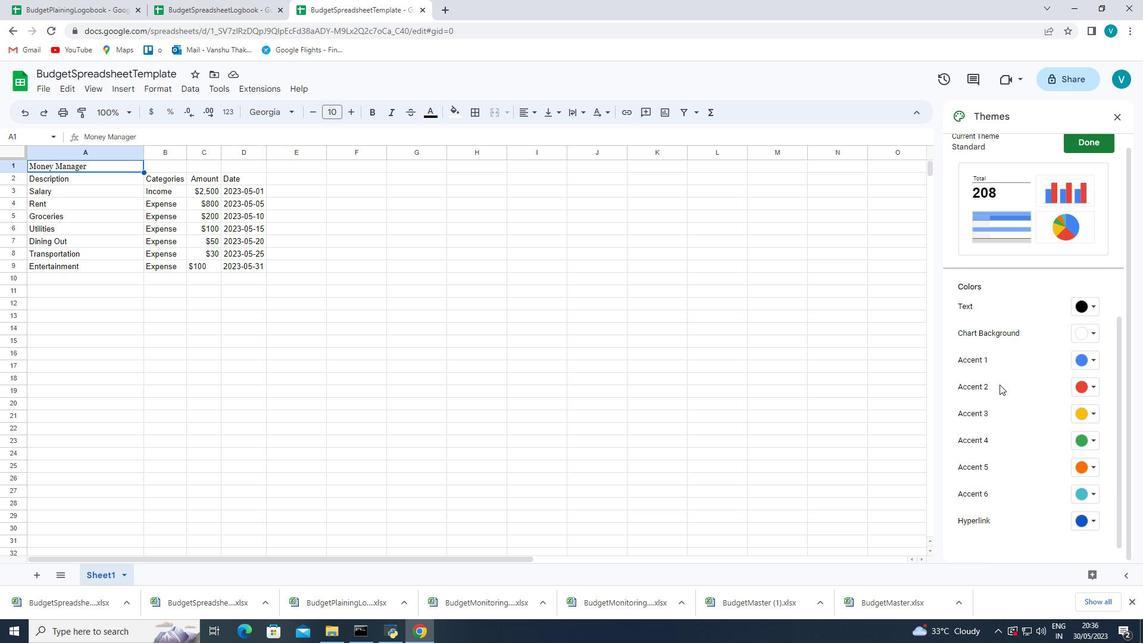
Action: Mouse scrolled (1000, 385) with delta (0, 0)
Screenshot: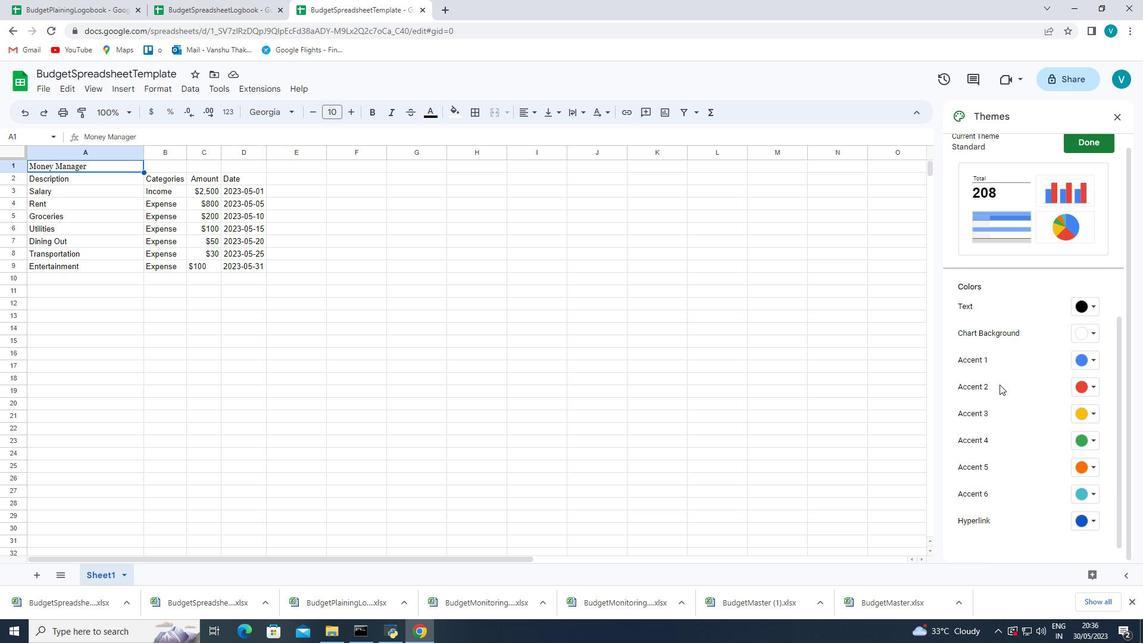 
Action: Mouse moved to (1000, 384)
Screenshot: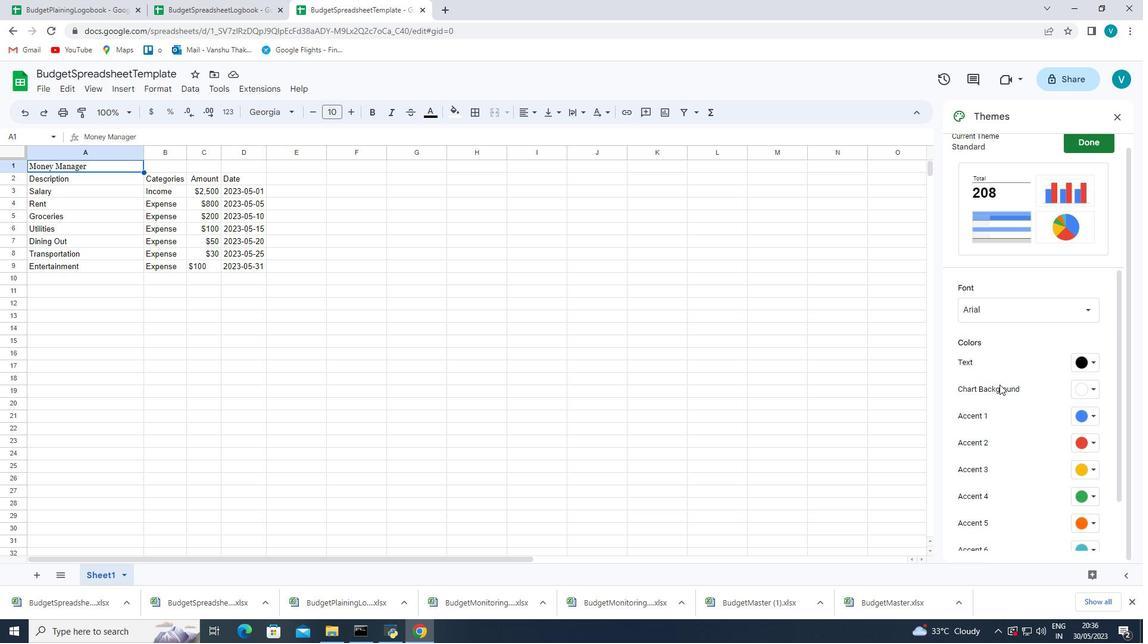 
Action: Mouse scrolled (1000, 384) with delta (0, 0)
Screenshot: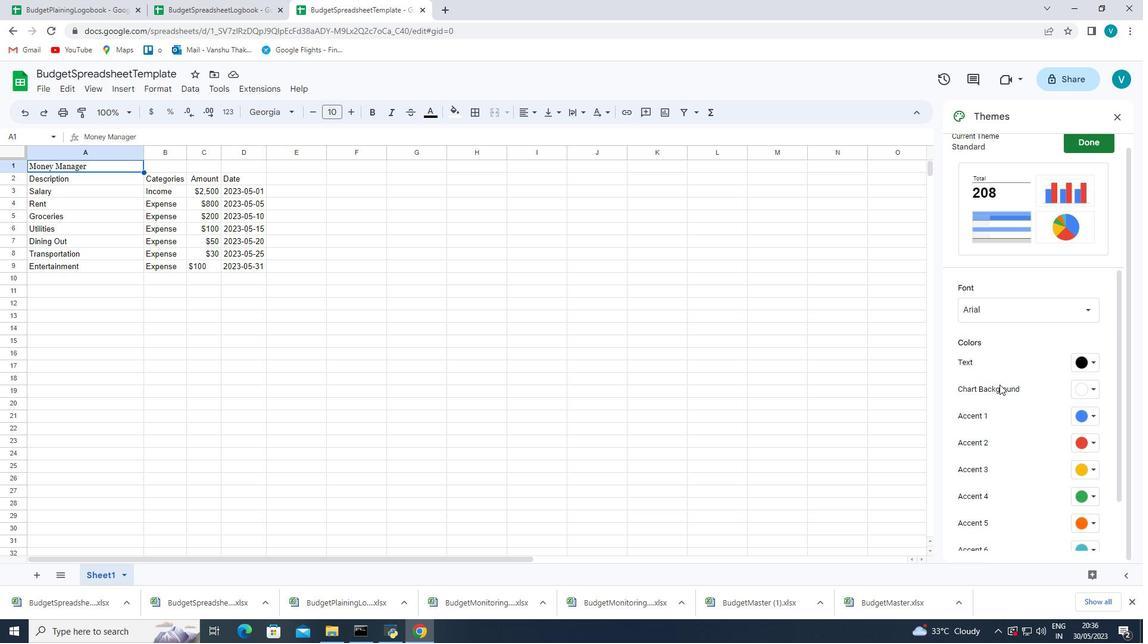 
Action: Mouse scrolled (1000, 384) with delta (0, 0)
Screenshot: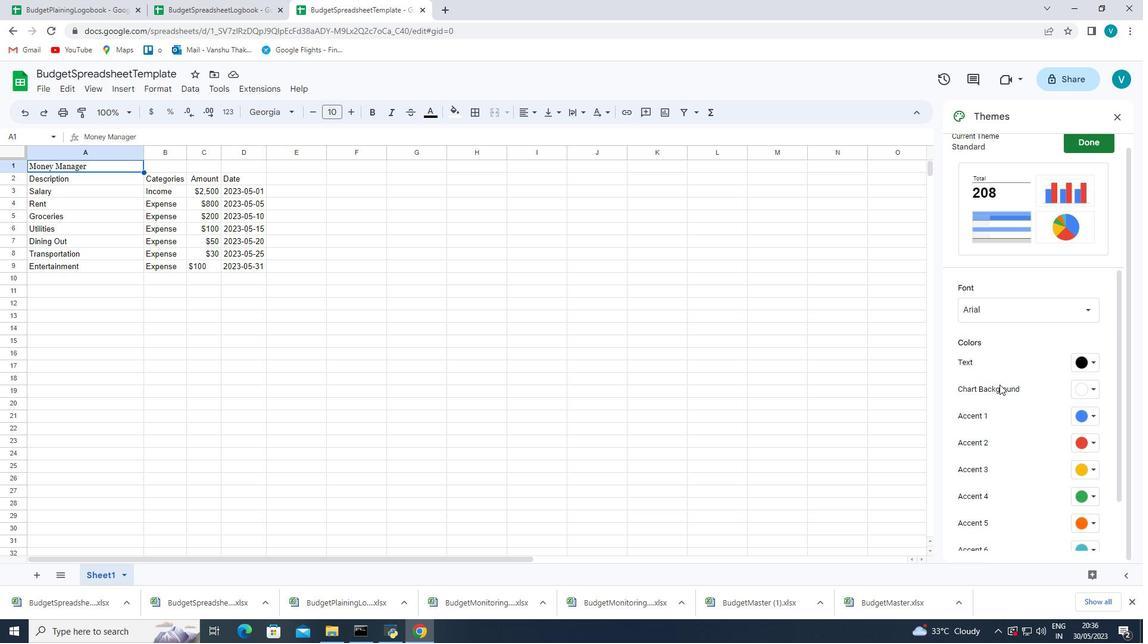 
Action: Mouse scrolled (1000, 384) with delta (0, 0)
Screenshot: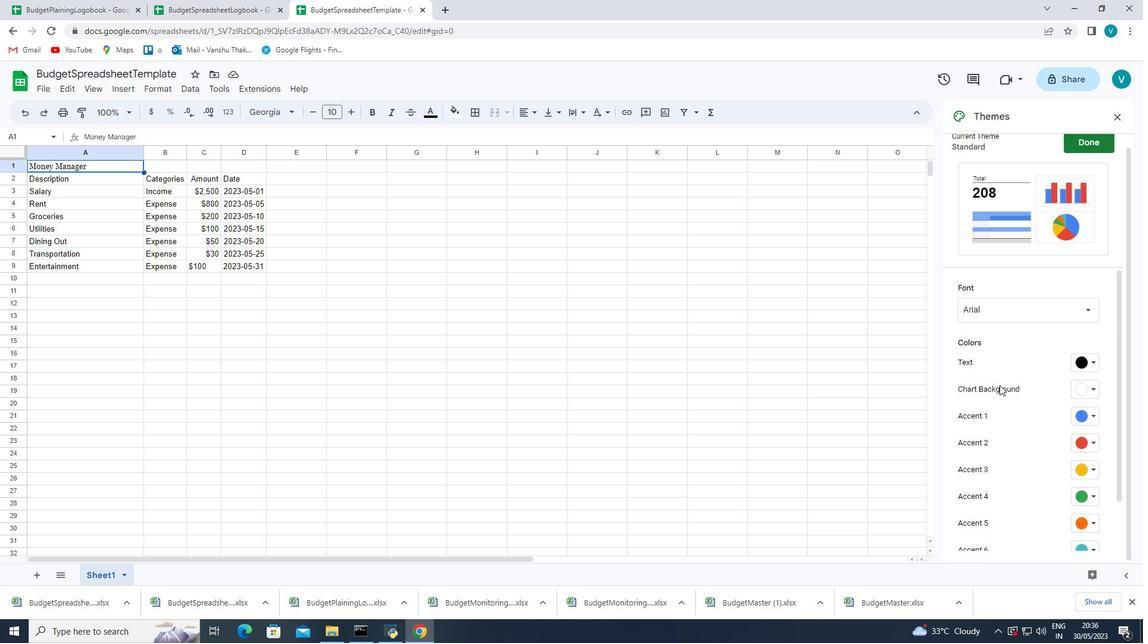 
Action: Mouse moved to (1000, 383)
Screenshot: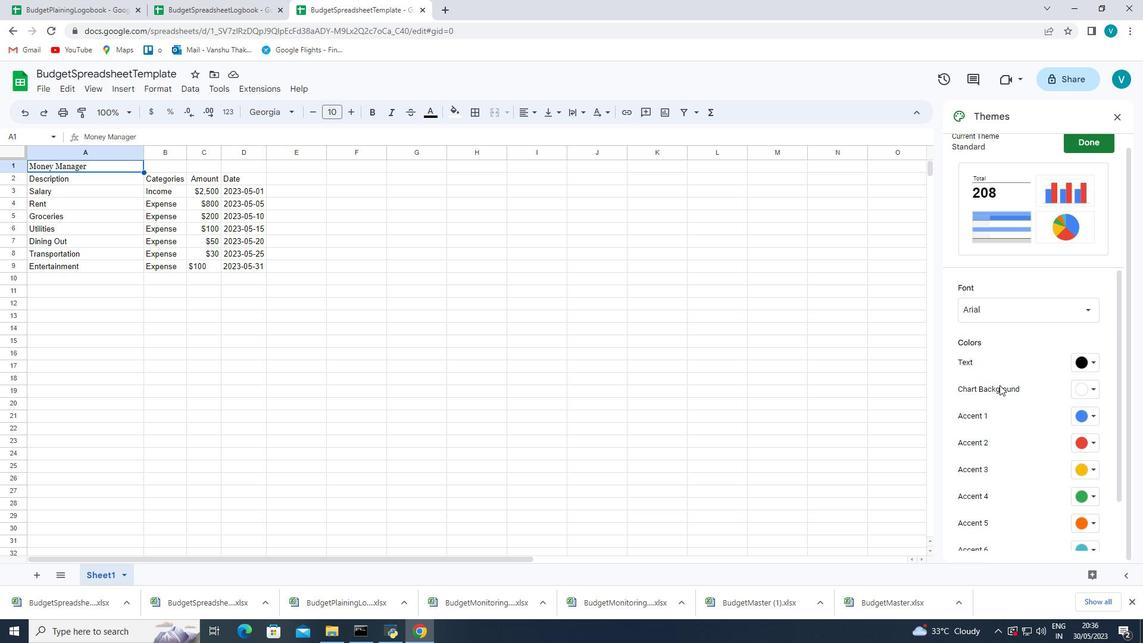 
Action: Mouse scrolled (1000, 384) with delta (0, 0)
Screenshot: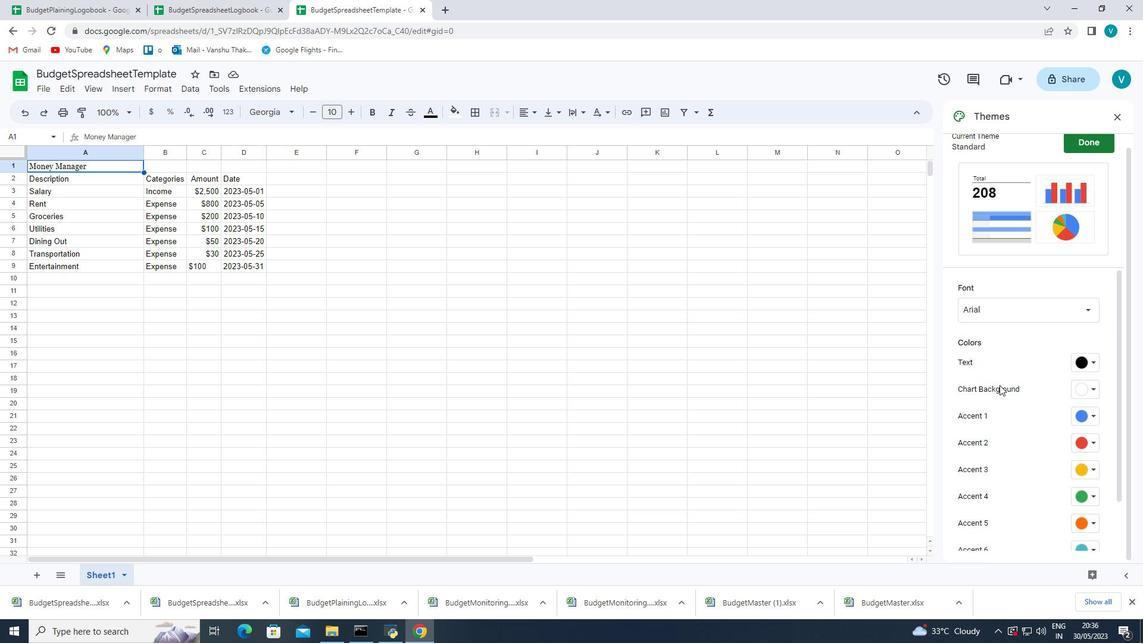 
Action: Mouse moved to (1004, 308)
Screenshot: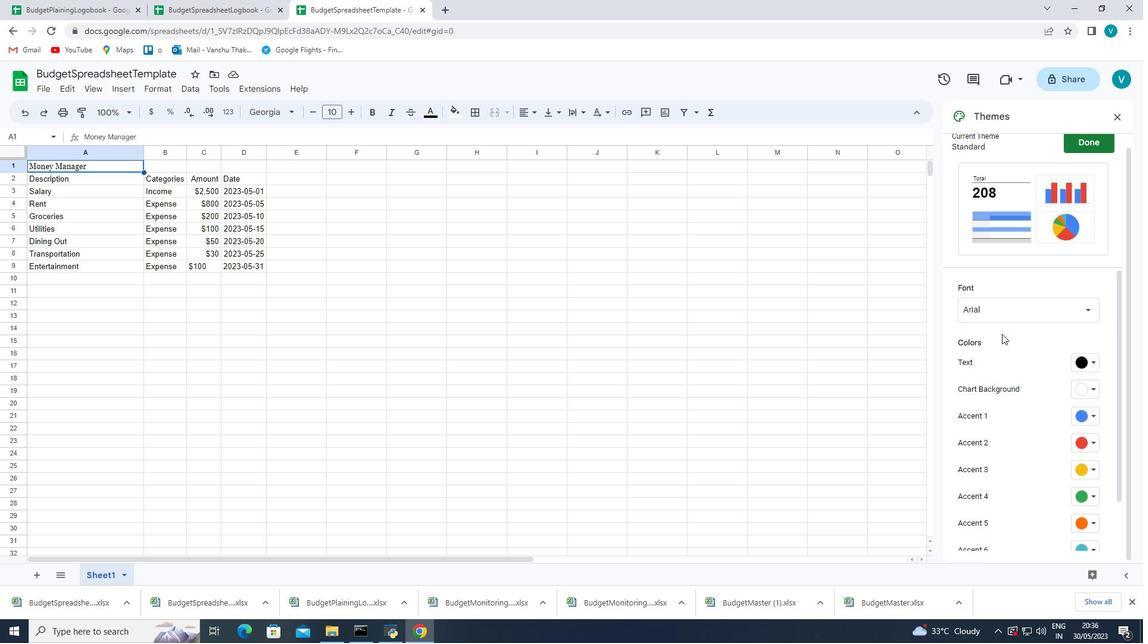 
Action: Mouse pressed left at (1004, 308)
Screenshot: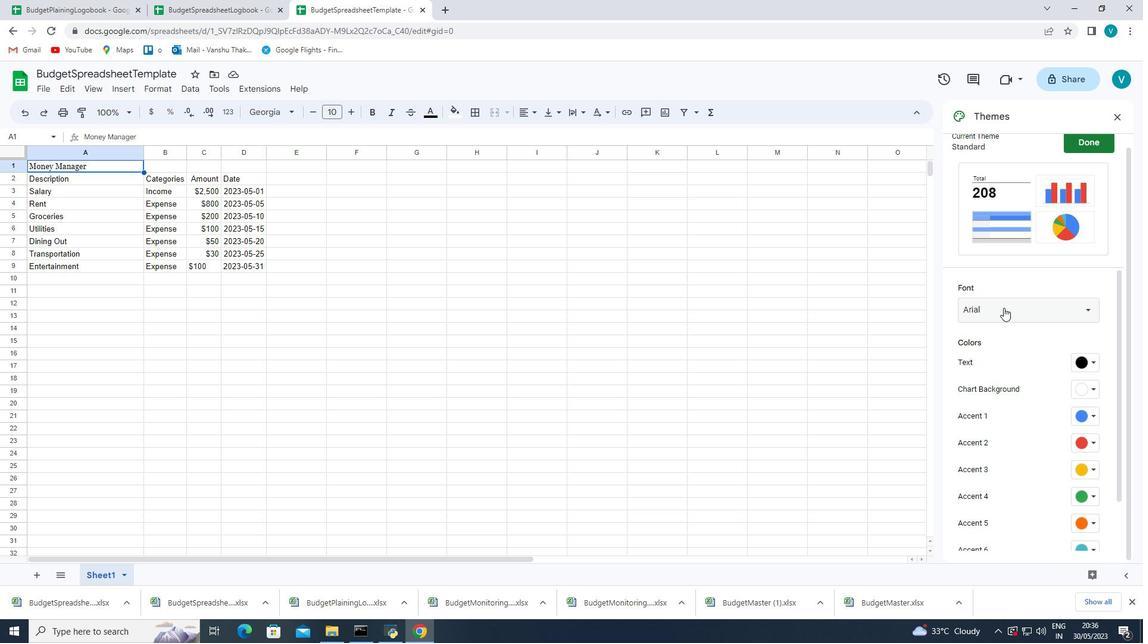 
Action: Mouse moved to (1004, 368)
Screenshot: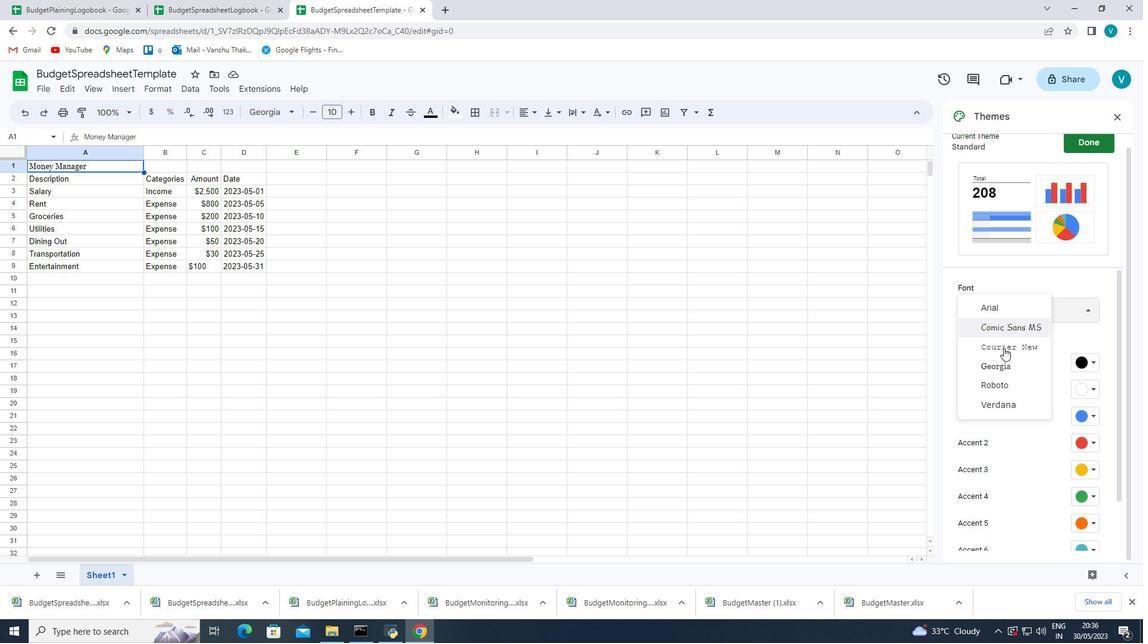 
Action: Mouse pressed left at (1004, 368)
Screenshot: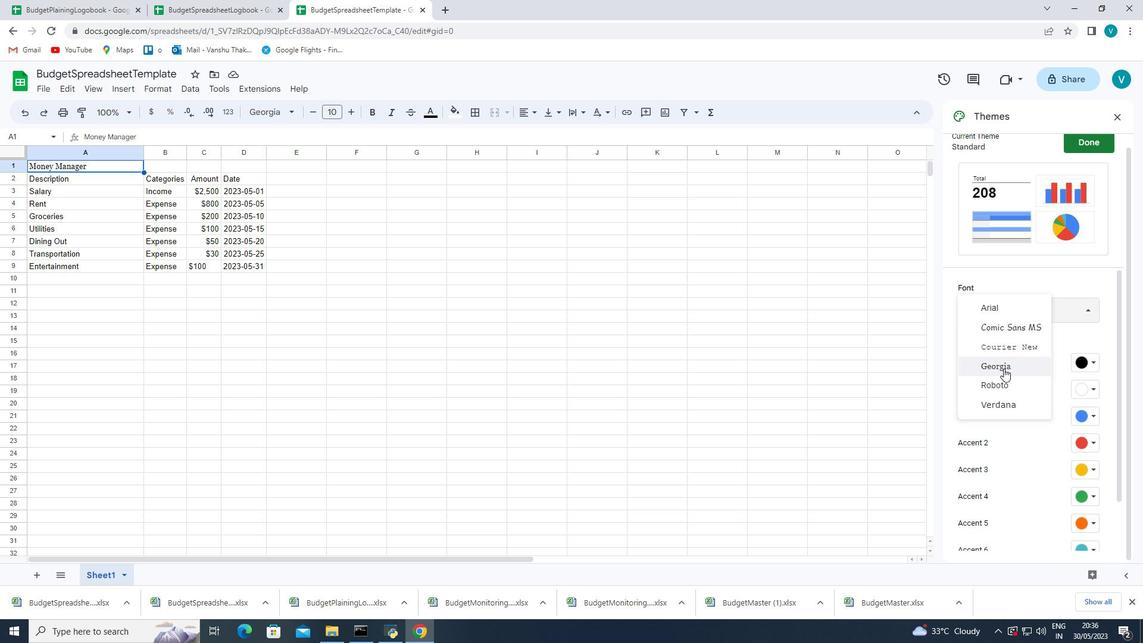 
Action: Mouse moved to (989, 314)
Screenshot: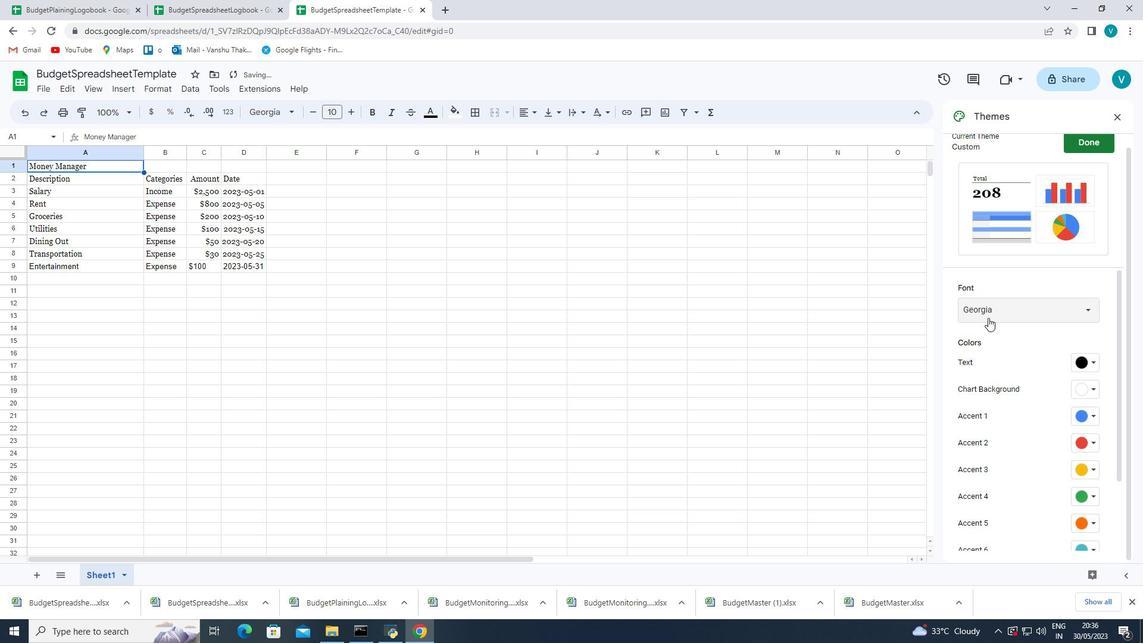 
Action: Mouse pressed left at (989, 314)
Screenshot: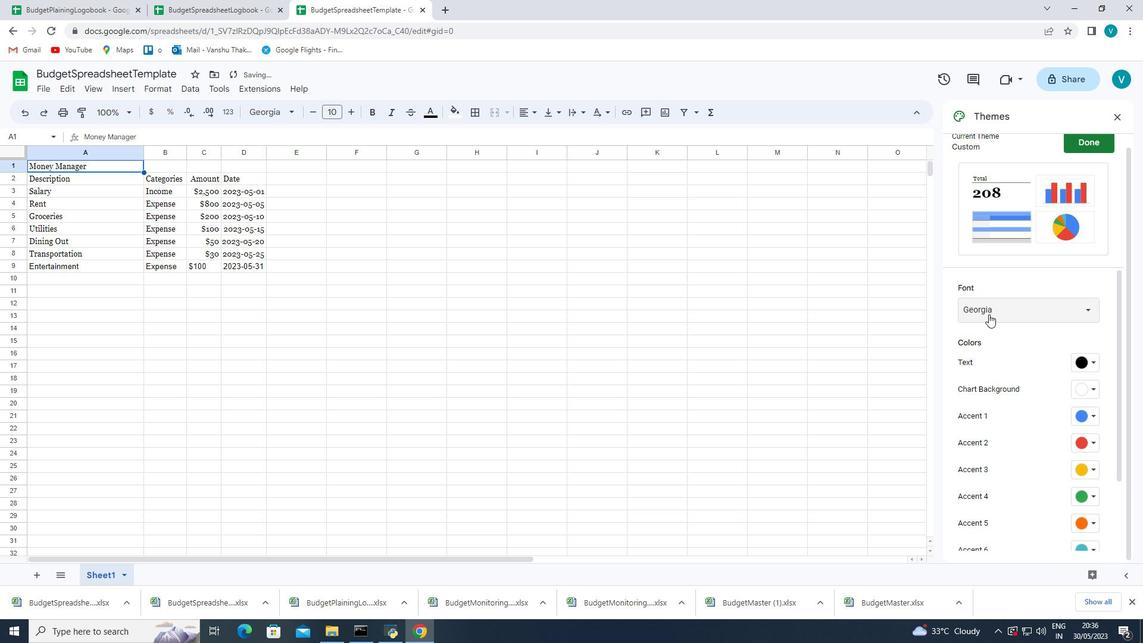 
Action: Mouse pressed left at (989, 314)
Screenshot: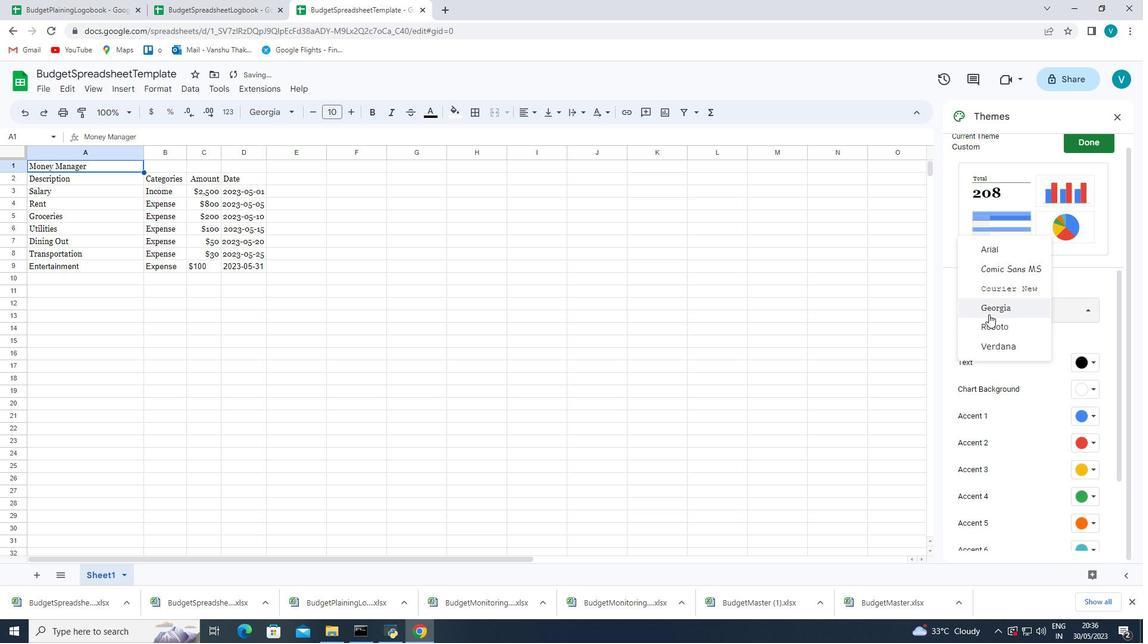 
Action: Mouse moved to (1002, 370)
Screenshot: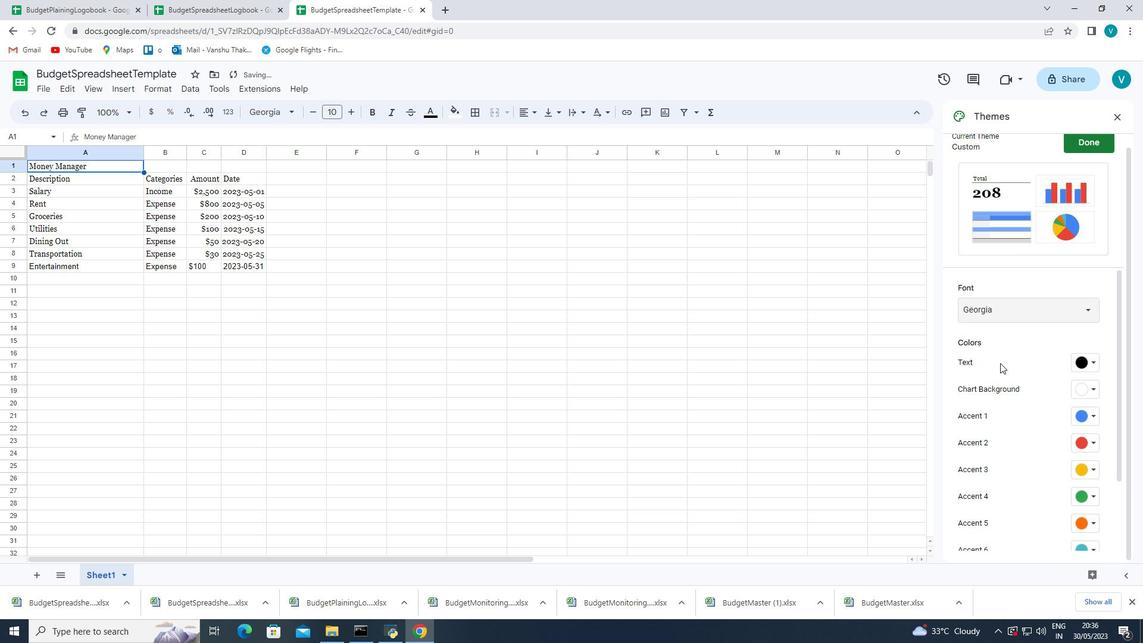 
Action: Mouse scrolled (1002, 370) with delta (0, 0)
Screenshot: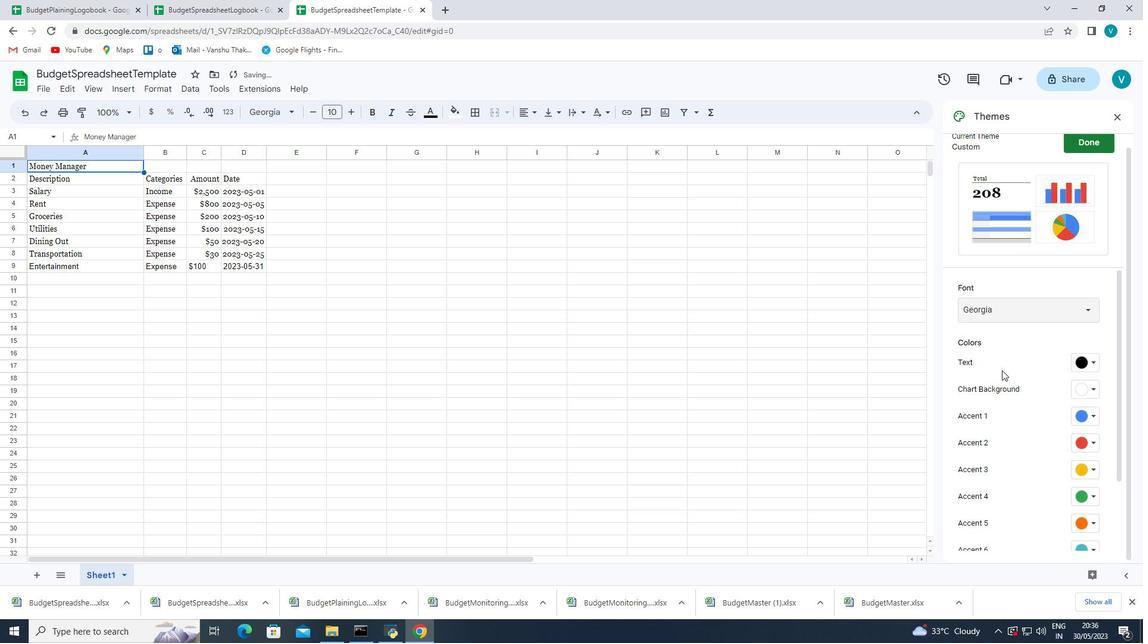 
Action: Mouse scrolled (1002, 370) with delta (0, 0)
Screenshot: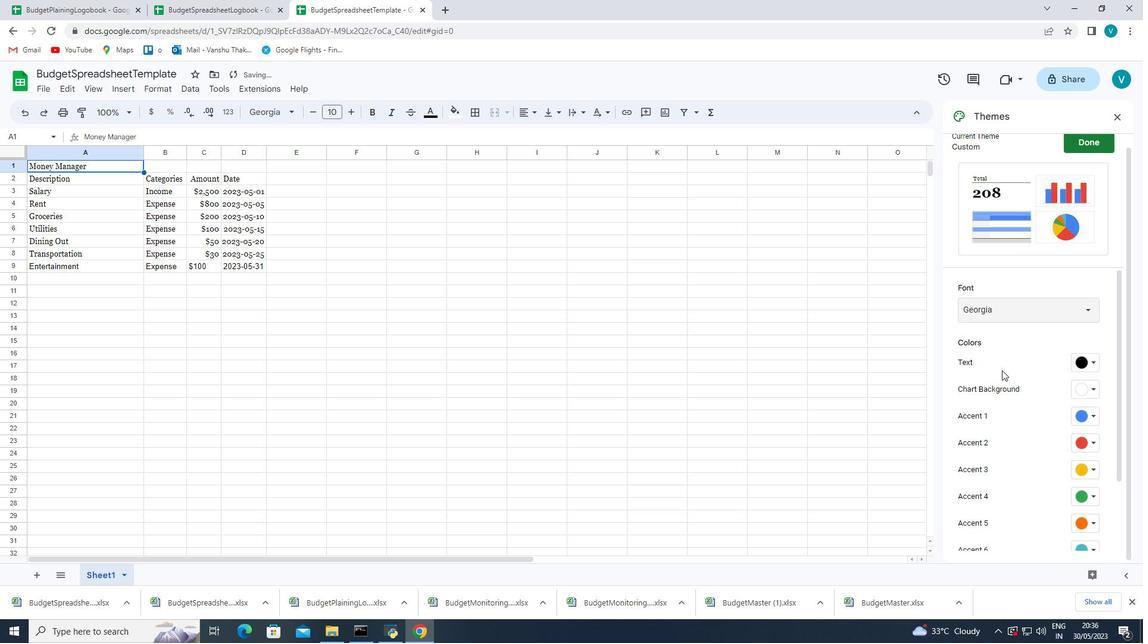 
Action: Mouse scrolled (1002, 371) with delta (0, 0)
Screenshot: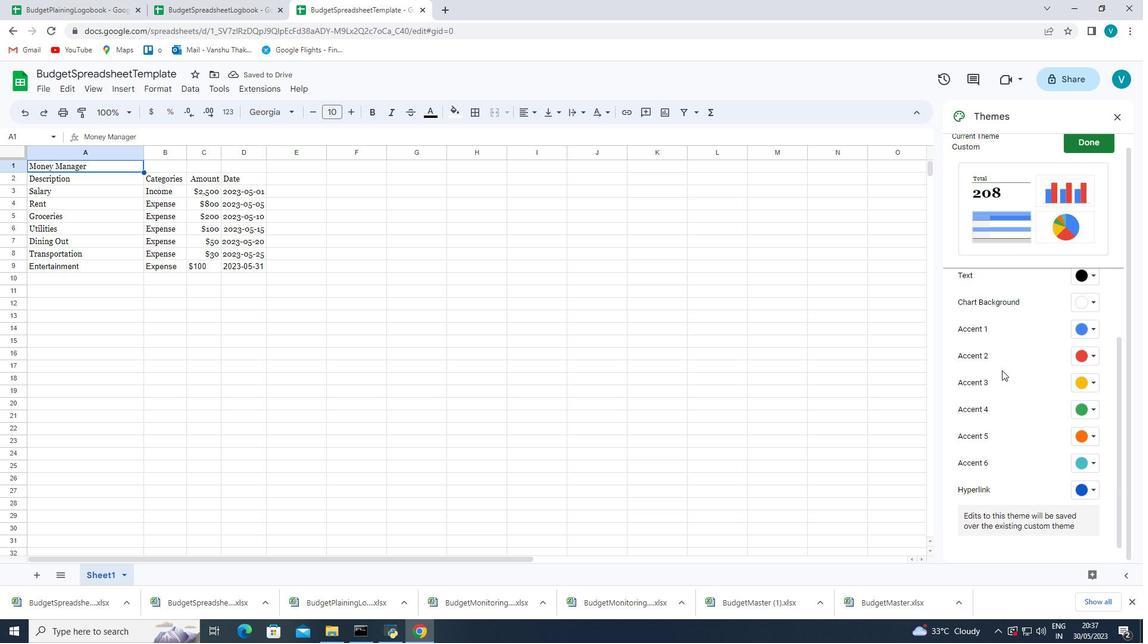 
Action: Mouse scrolled (1002, 371) with delta (0, 0)
Screenshot: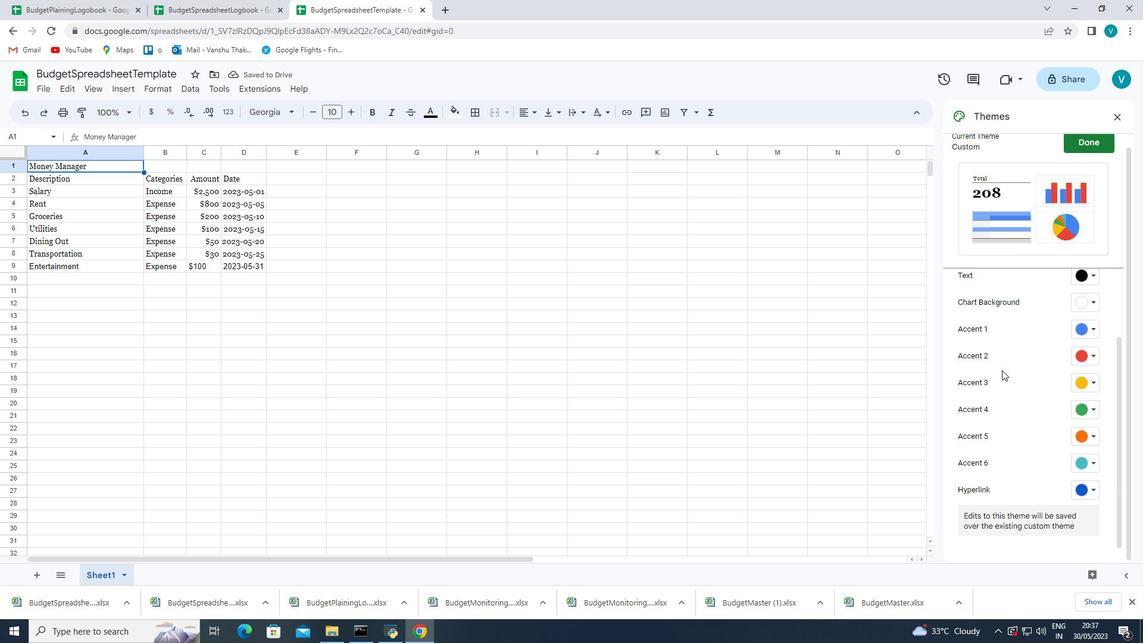 
Action: Mouse moved to (981, 340)
Screenshot: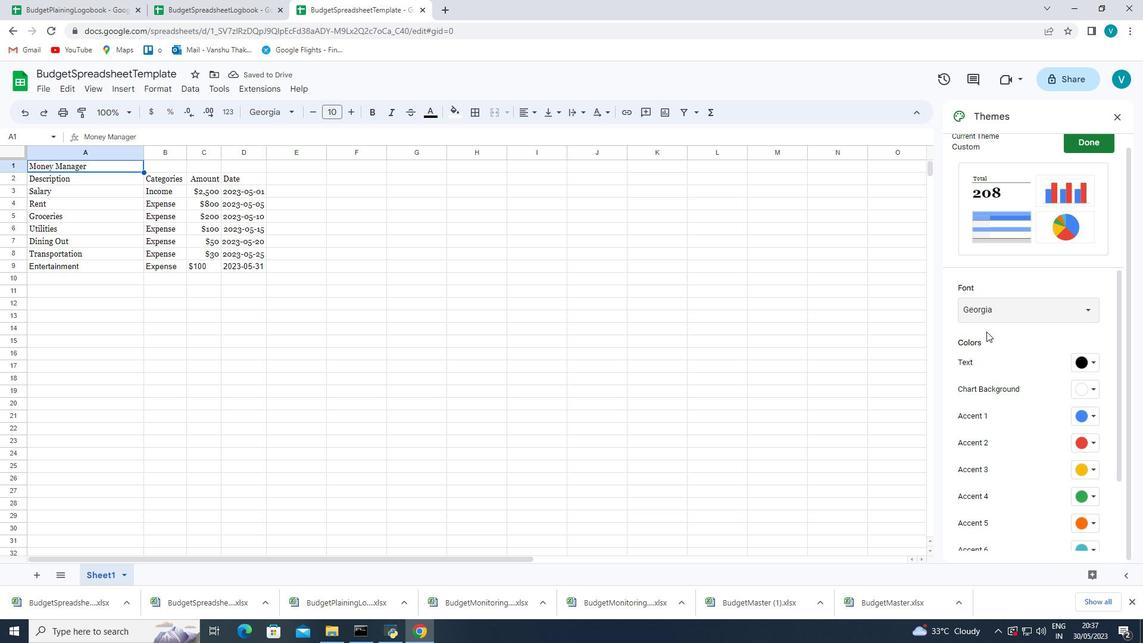 
Action: Mouse pressed left at (981, 340)
Screenshot: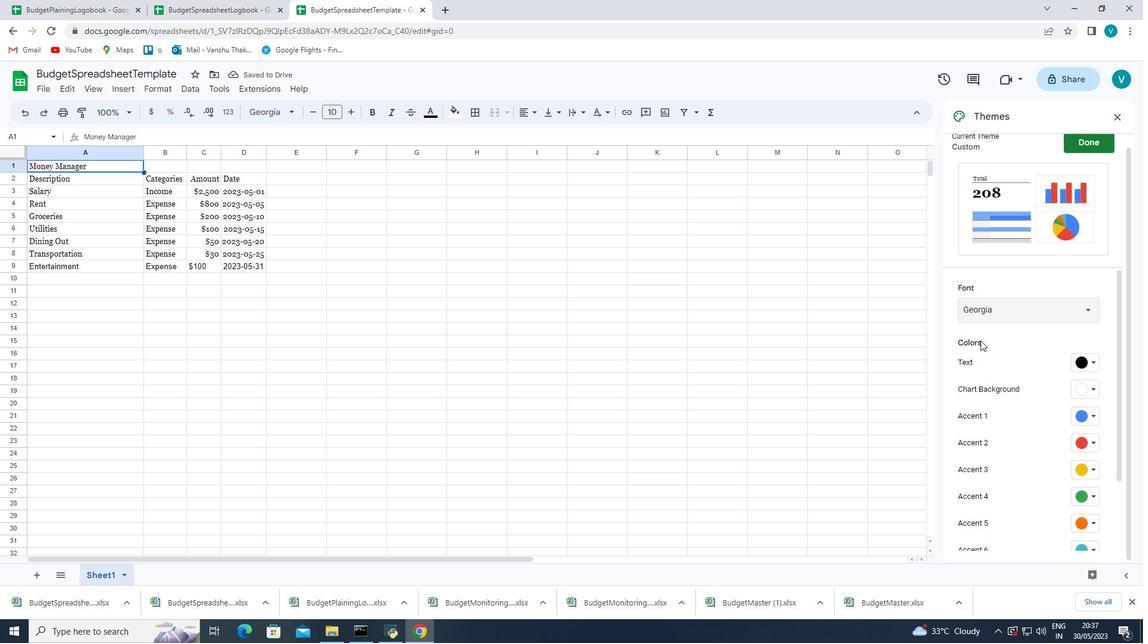 
Action: Mouse moved to (1064, 350)
Screenshot: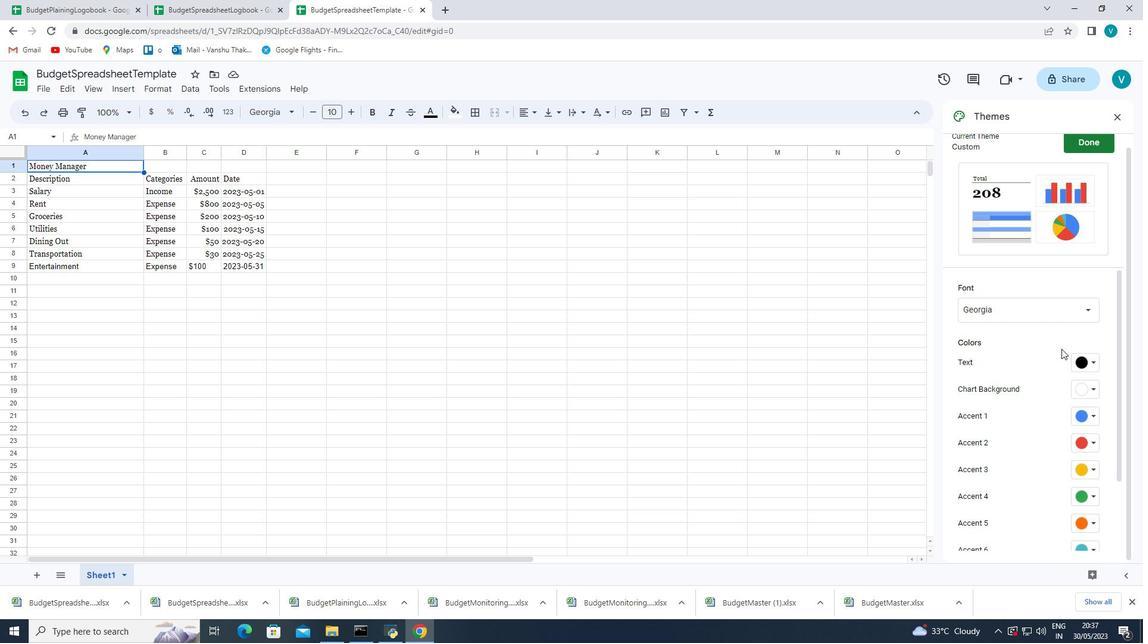 
Action: Mouse scrolled (1064, 350) with delta (0, 0)
Screenshot: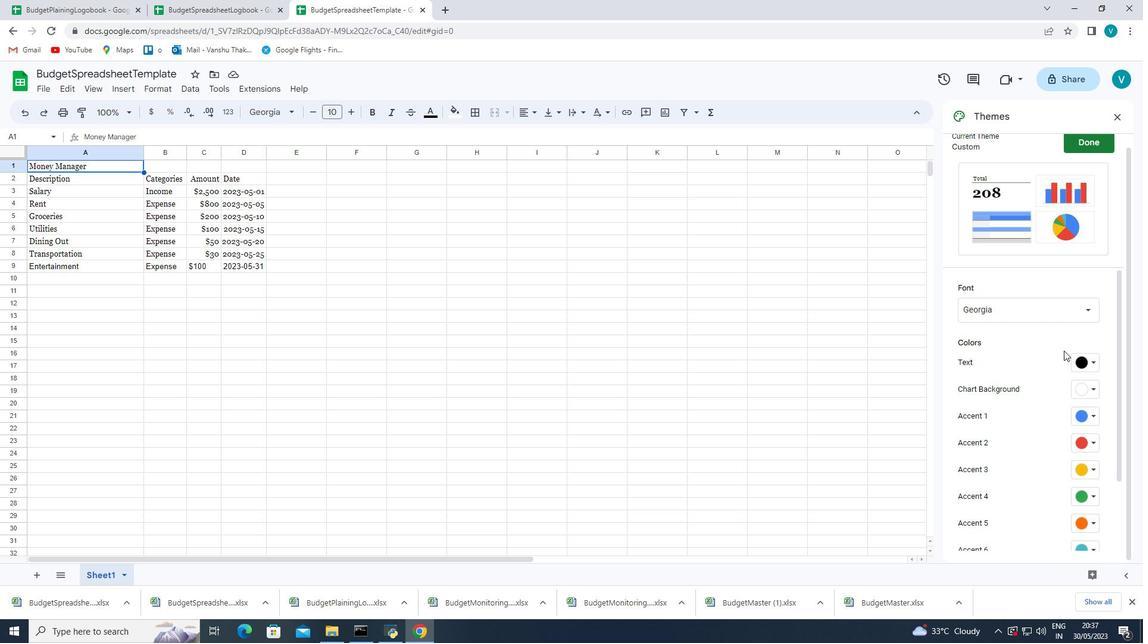 
Action: Mouse scrolled (1064, 350) with delta (0, 0)
Screenshot: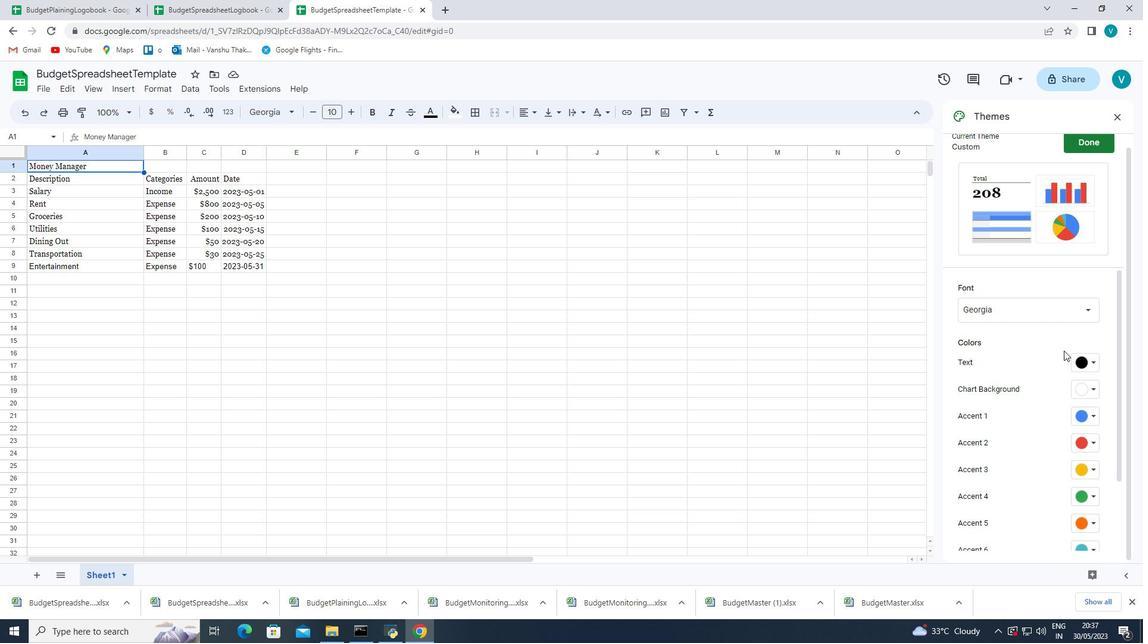 
Action: Mouse scrolled (1064, 350) with delta (0, 0)
Screenshot: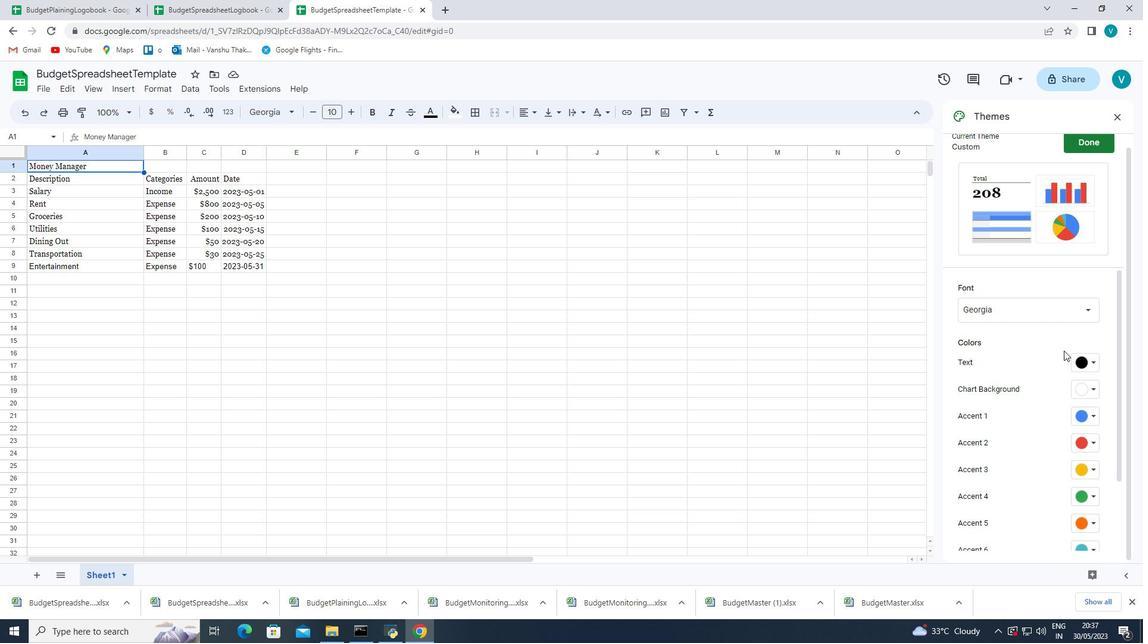 
Action: Mouse scrolled (1064, 350) with delta (0, 0)
Screenshot: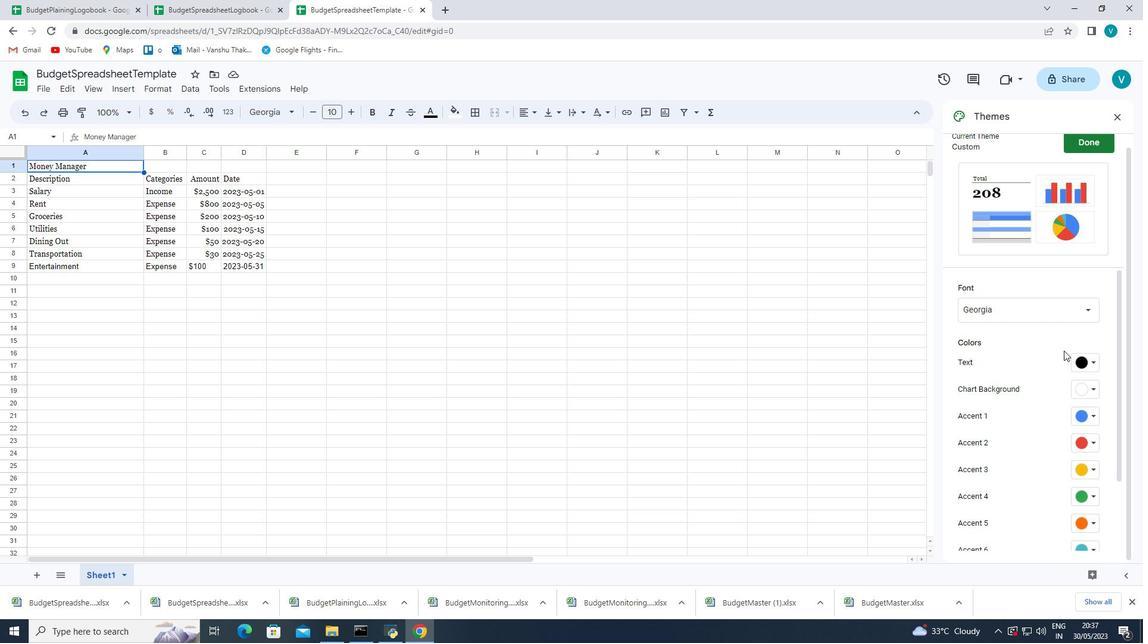
Action: Mouse moved to (1059, 377)
Screenshot: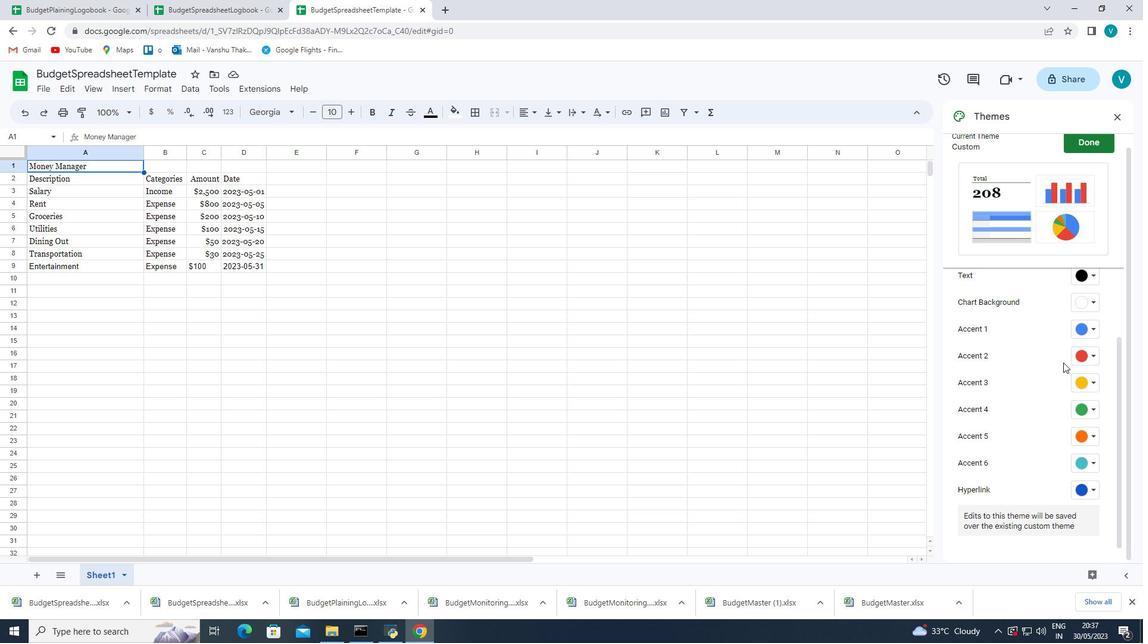 
Action: Mouse scrolled (1059, 376) with delta (0, 0)
Screenshot: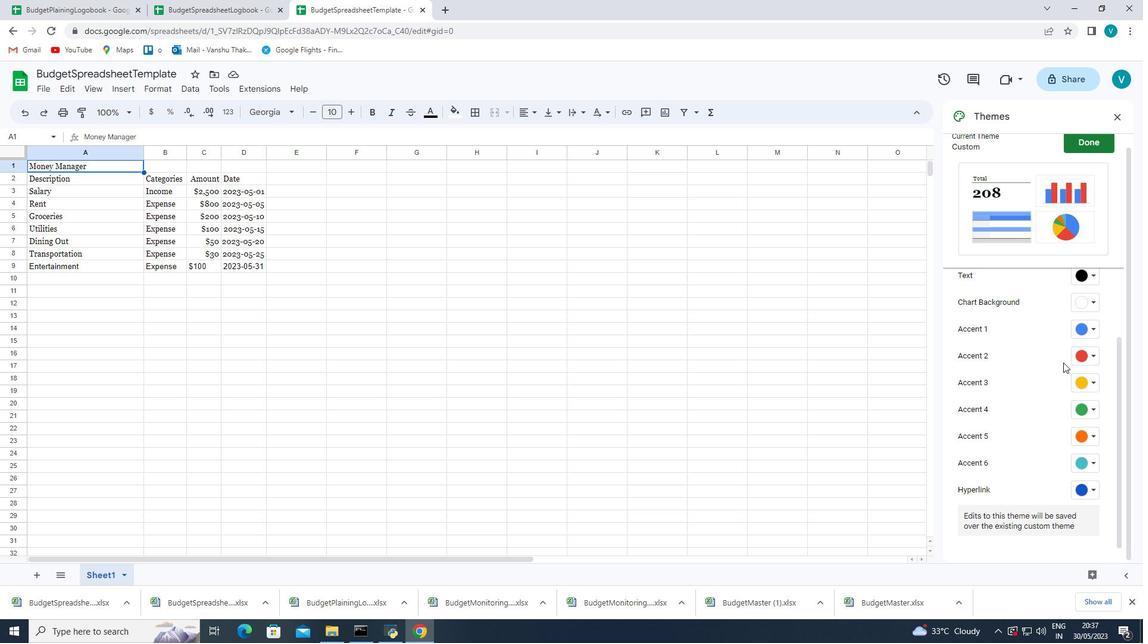 
Action: Mouse moved to (1056, 384)
Screenshot: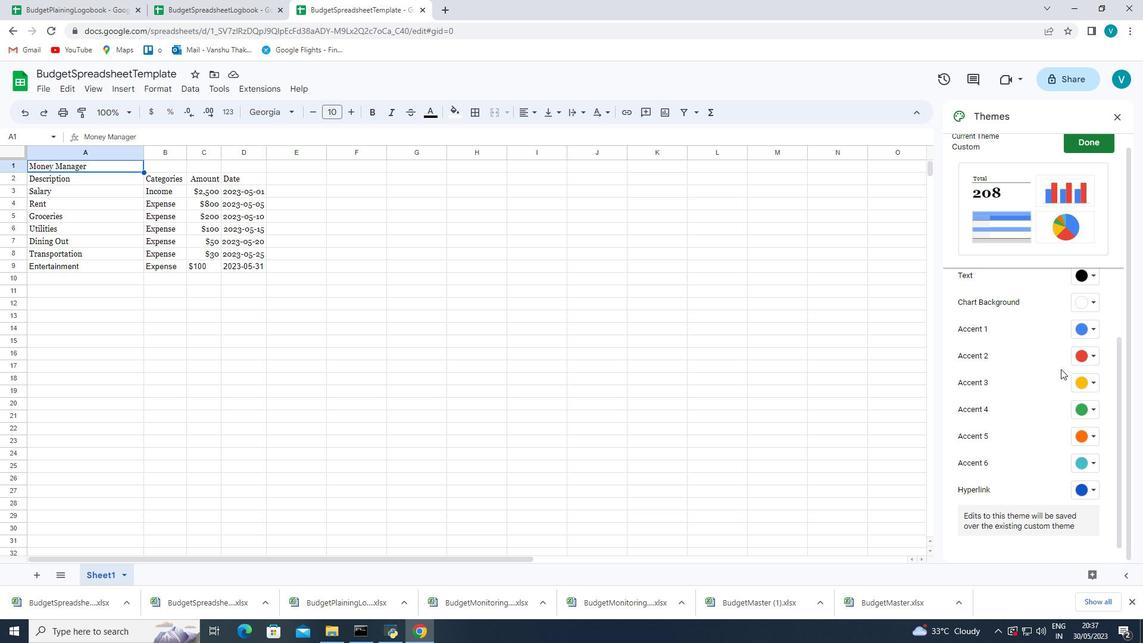 
Action: Mouse scrolled (1056, 384) with delta (0, 0)
Screenshot: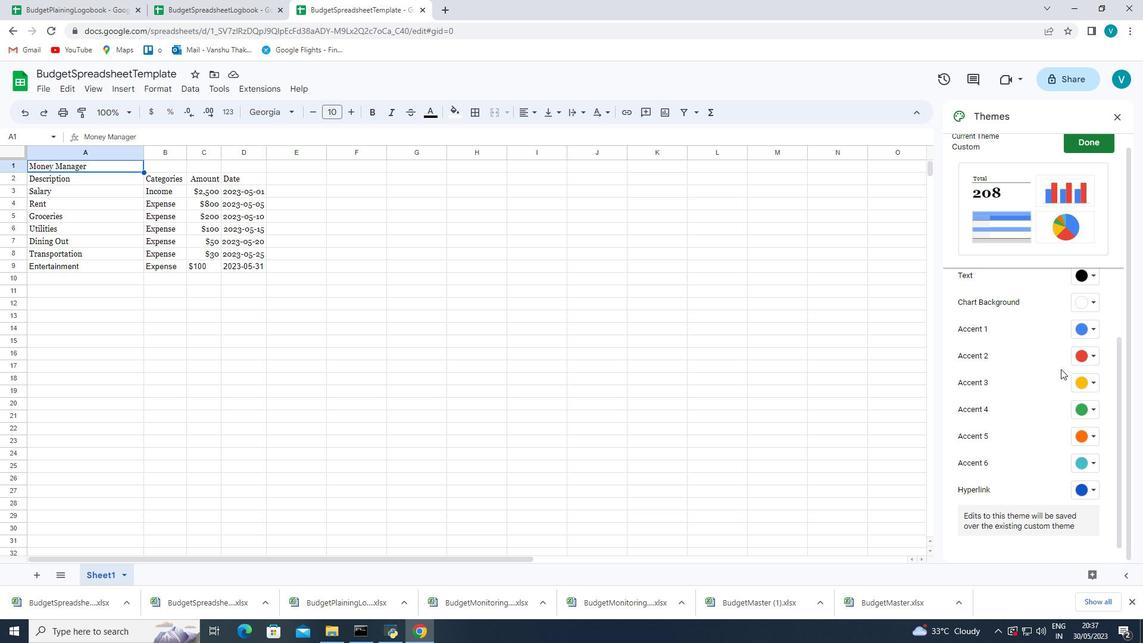 
Action: Mouse moved to (1055, 387)
Screenshot: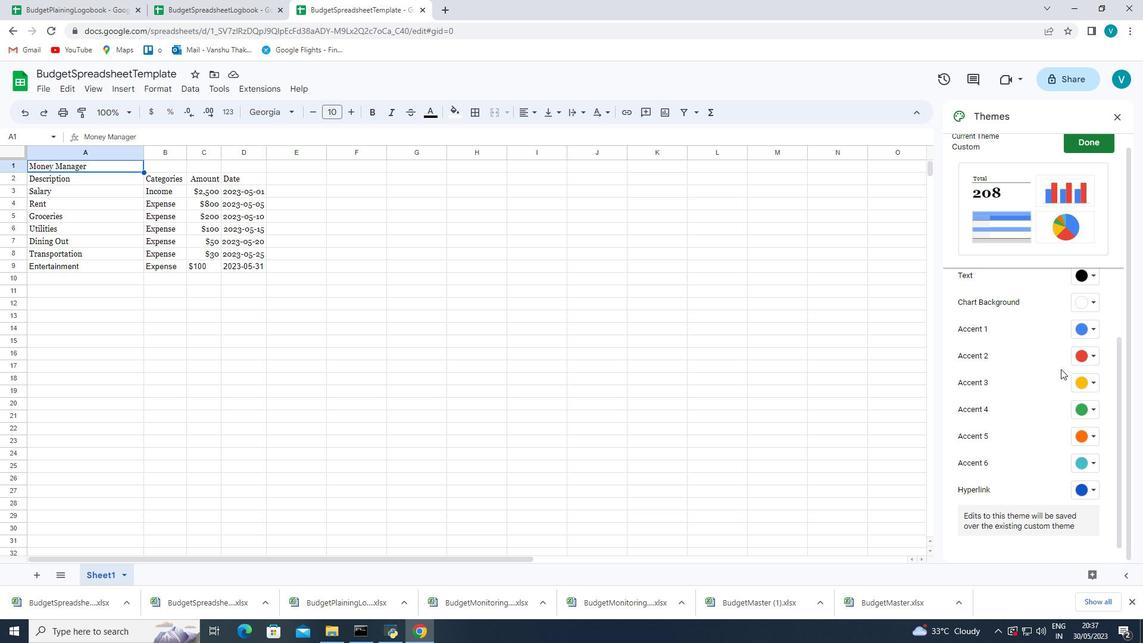 
Action: Mouse scrolled (1055, 386) with delta (0, 0)
Screenshot: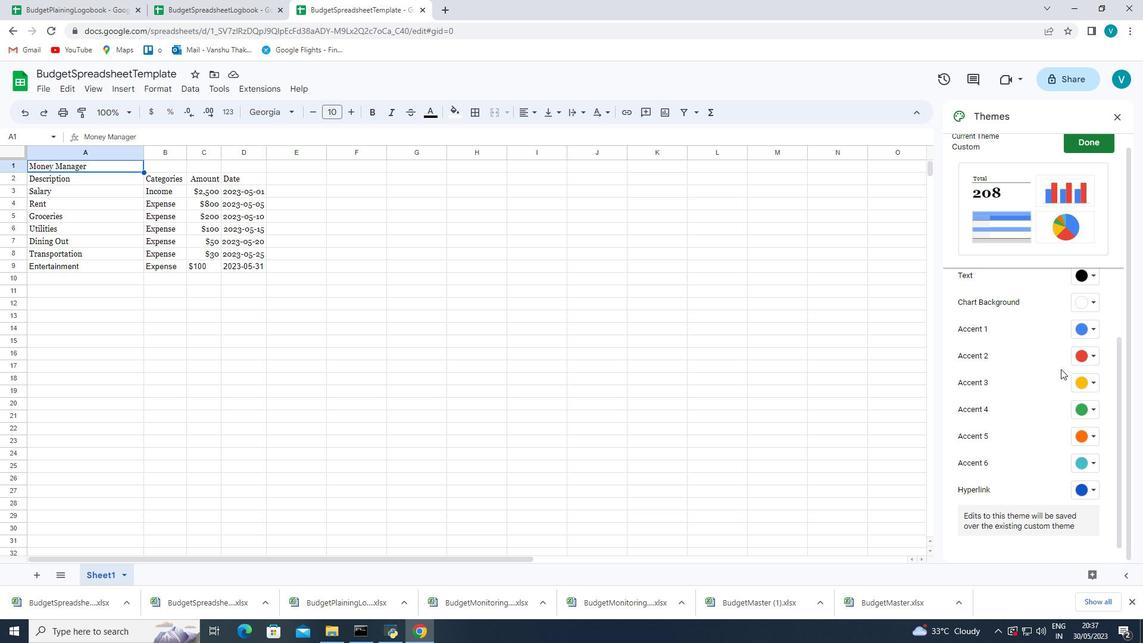 
Action: Mouse moved to (1055, 388)
Screenshot: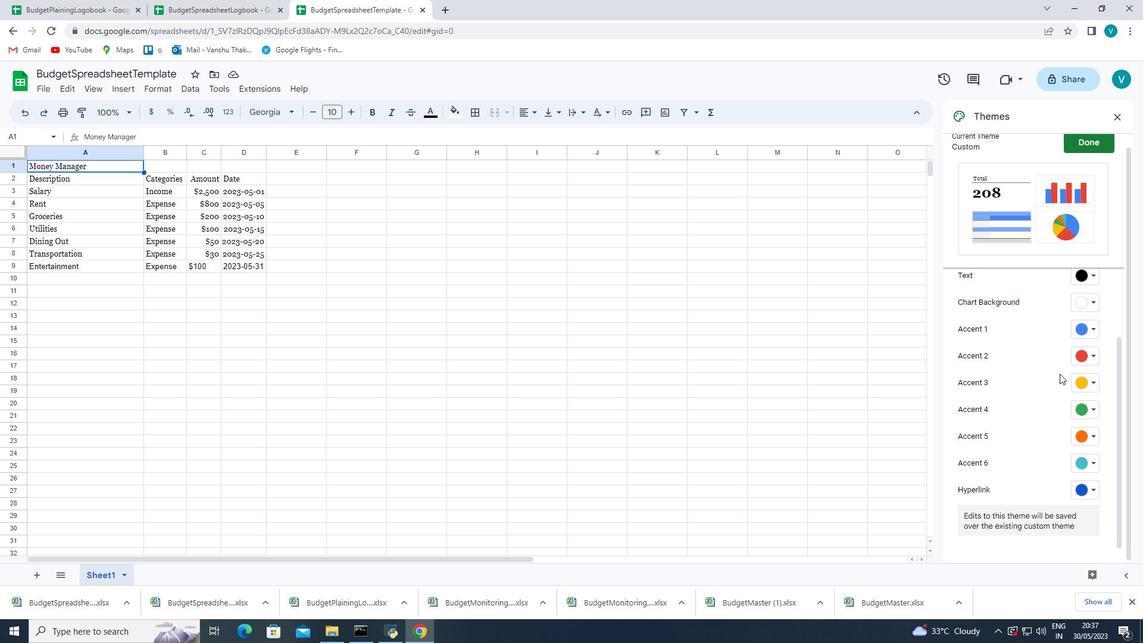 
Action: Mouse scrolled (1055, 387) with delta (0, 0)
Screenshot: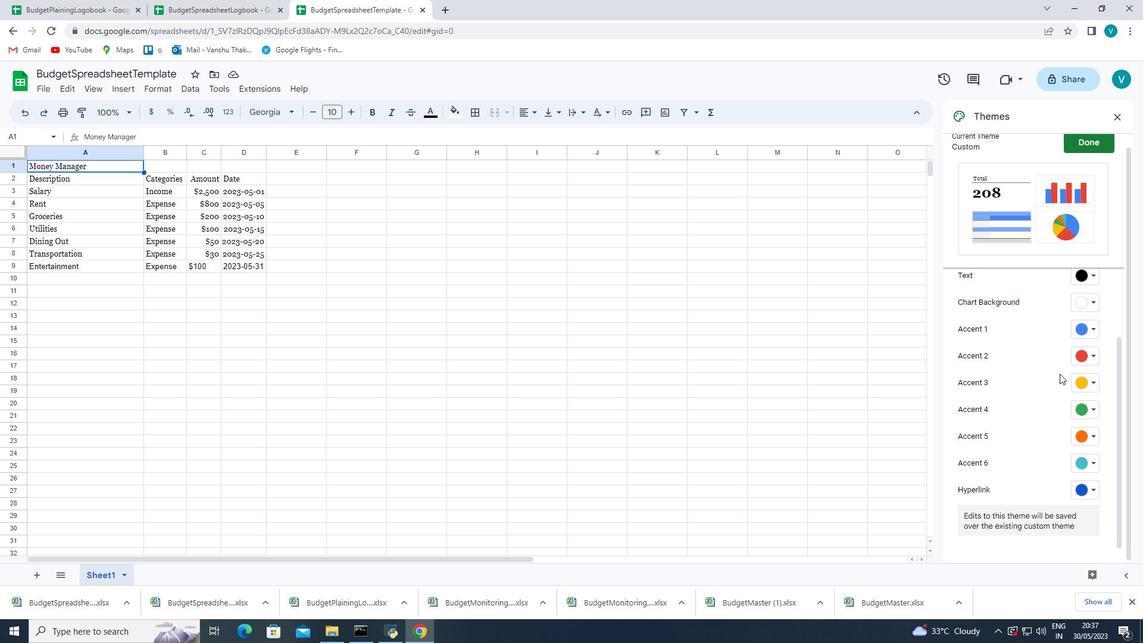 
Action: Mouse moved to (1055, 389)
Screenshot: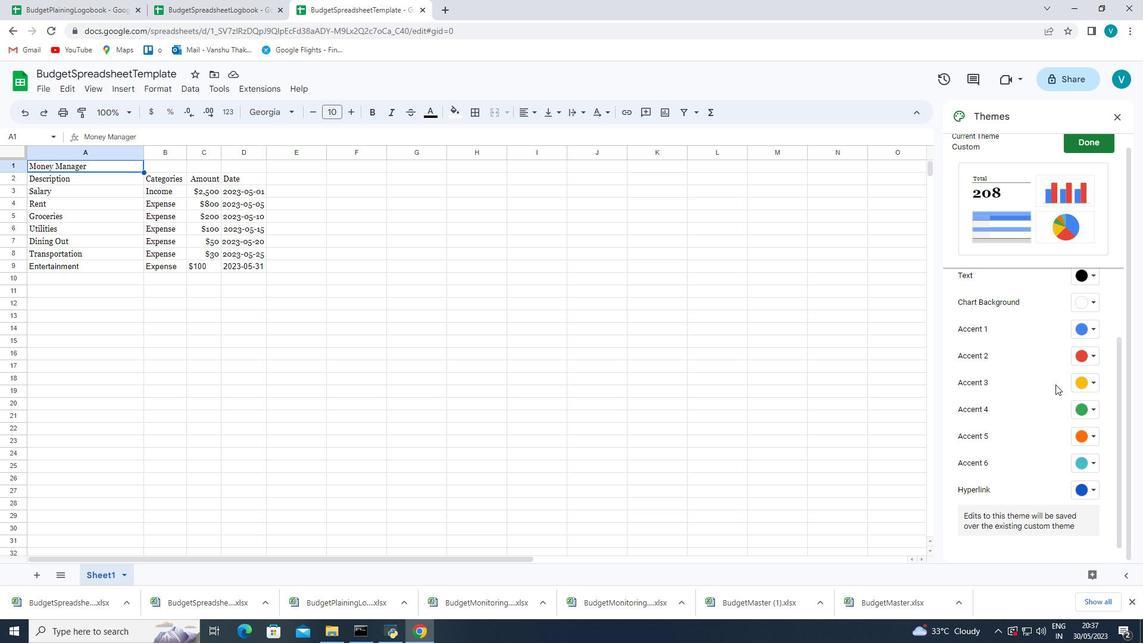 
Action: Mouse scrolled (1055, 389) with delta (0, 0)
Screenshot: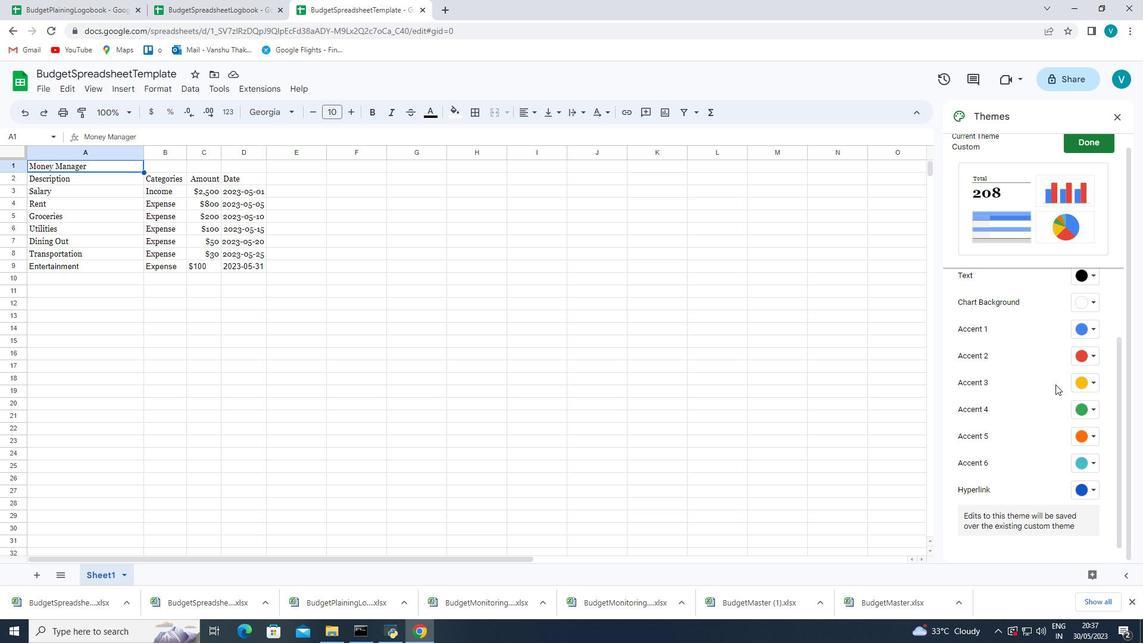 
Action: Mouse moved to (1076, 417)
Screenshot: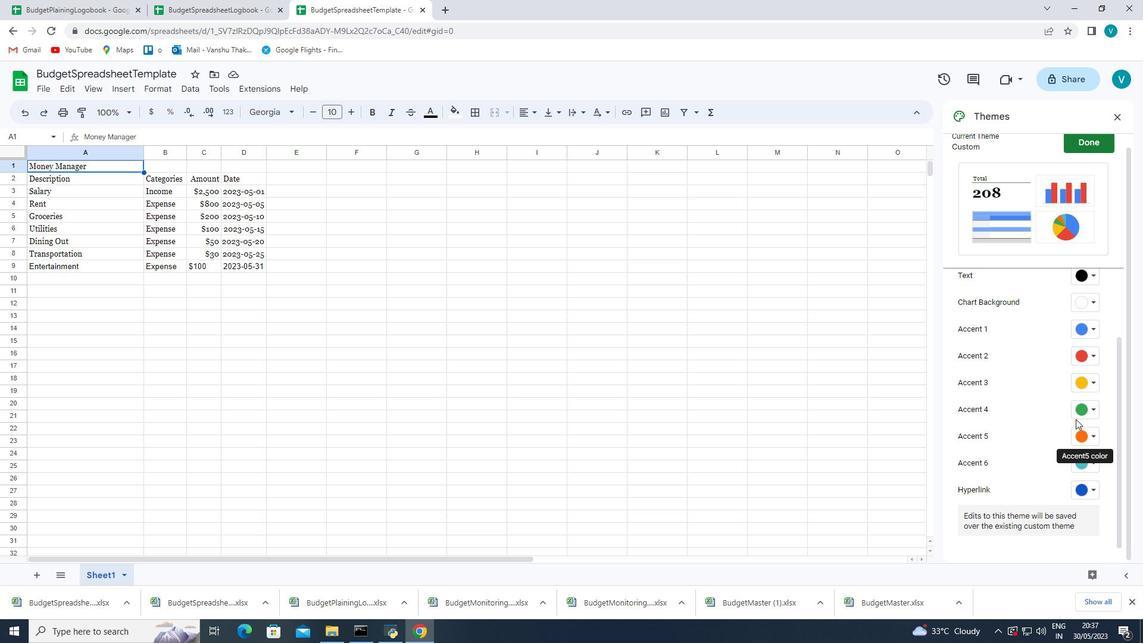 
Action: Mouse scrolled (1076, 418) with delta (0, 0)
Screenshot: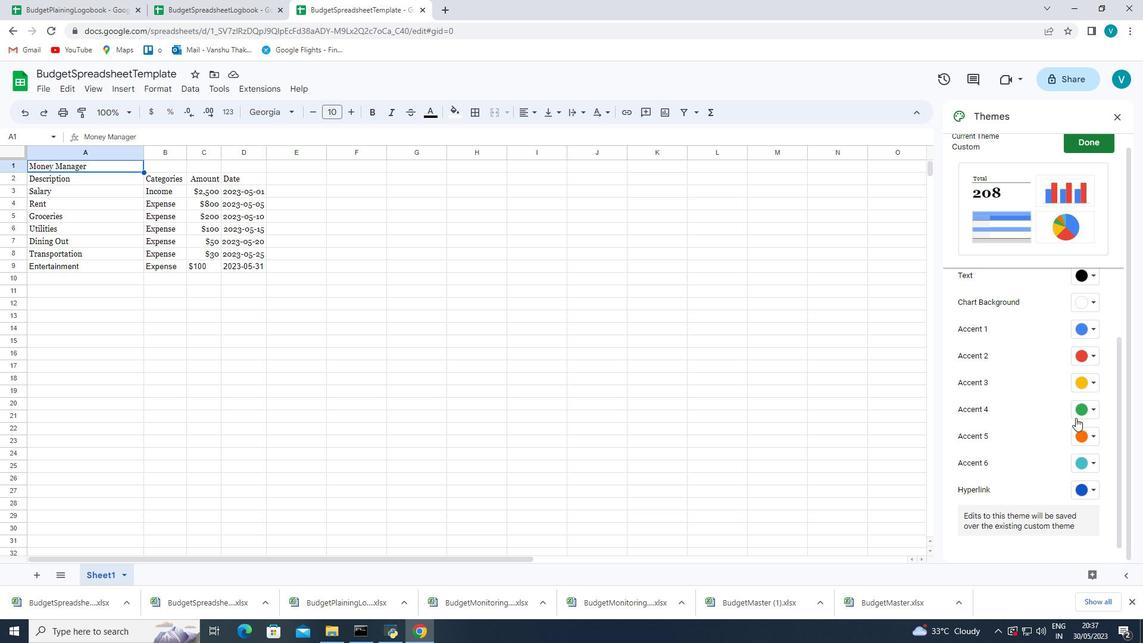 
Action: Mouse scrolled (1076, 418) with delta (0, 0)
Screenshot: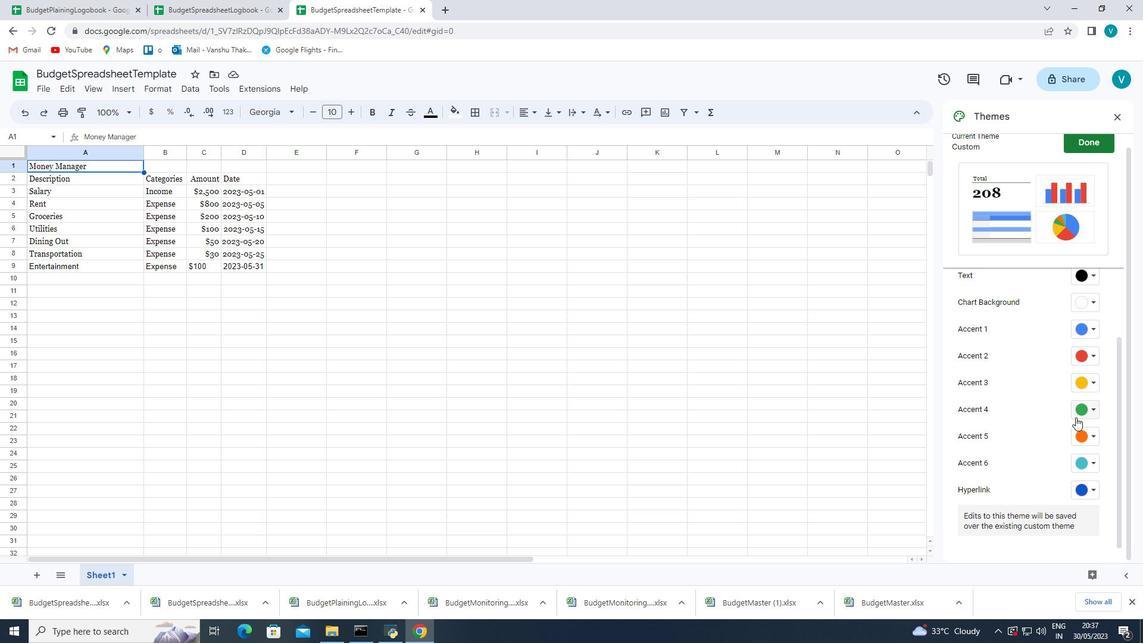 
Action: Mouse moved to (1093, 388)
Screenshot: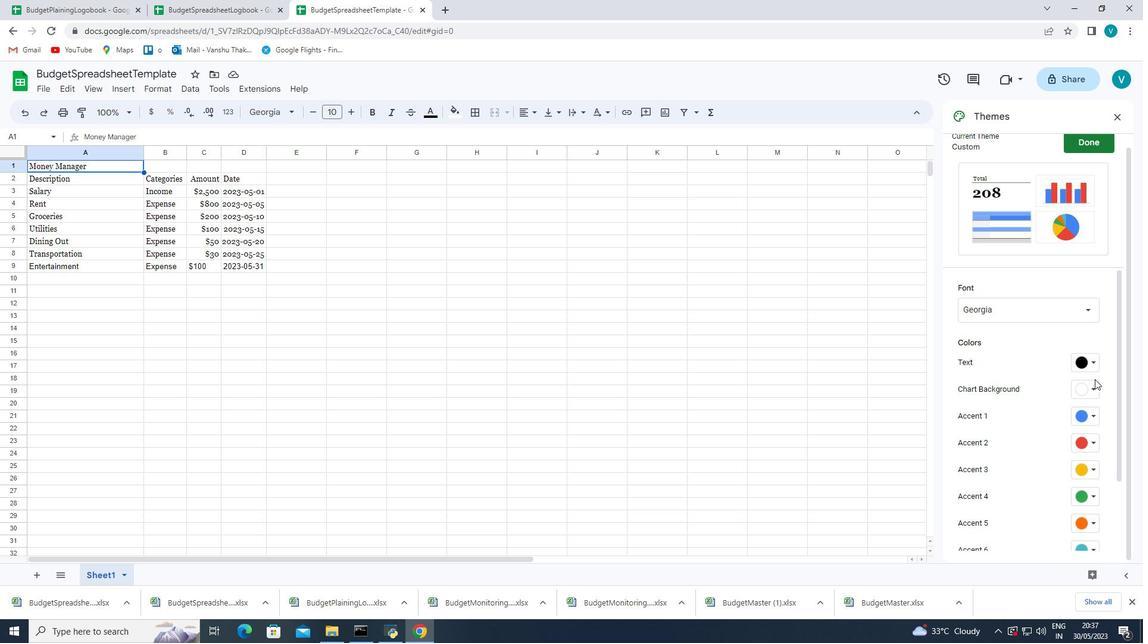 
Action: Mouse pressed left at (1093, 388)
Screenshot: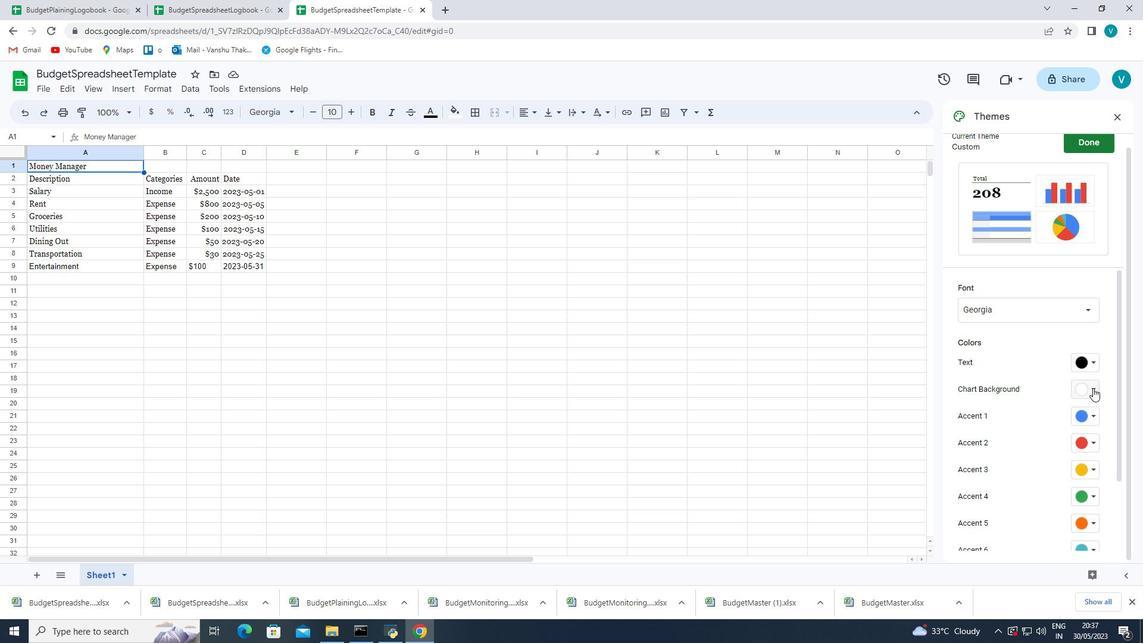 
Action: Mouse moved to (1095, 361)
Screenshot: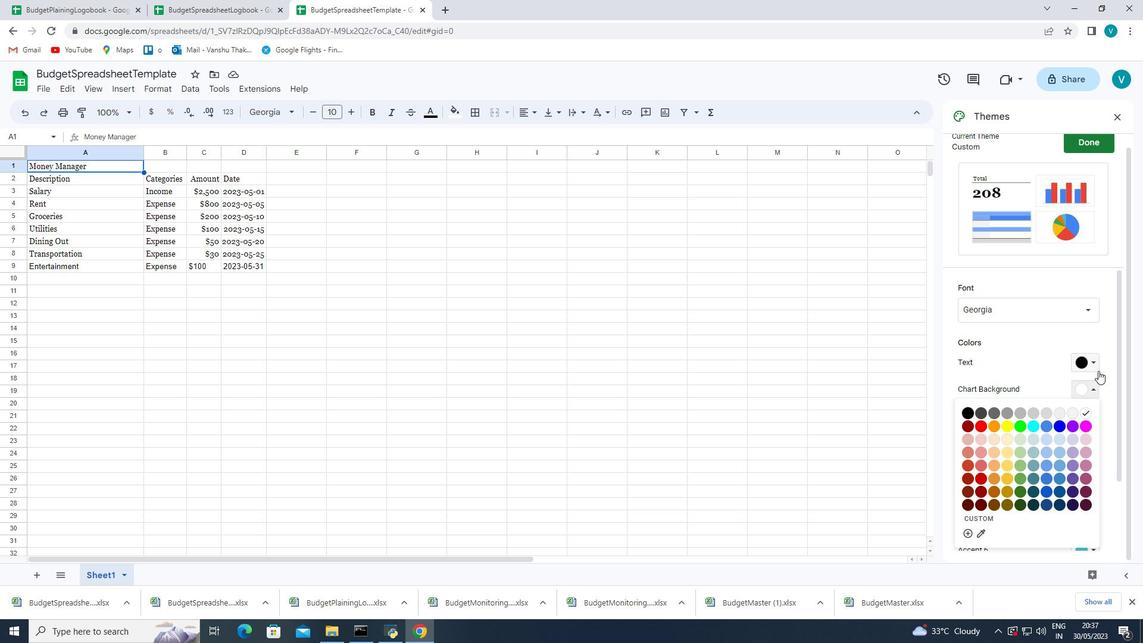 
Action: Mouse pressed left at (1095, 361)
Screenshot: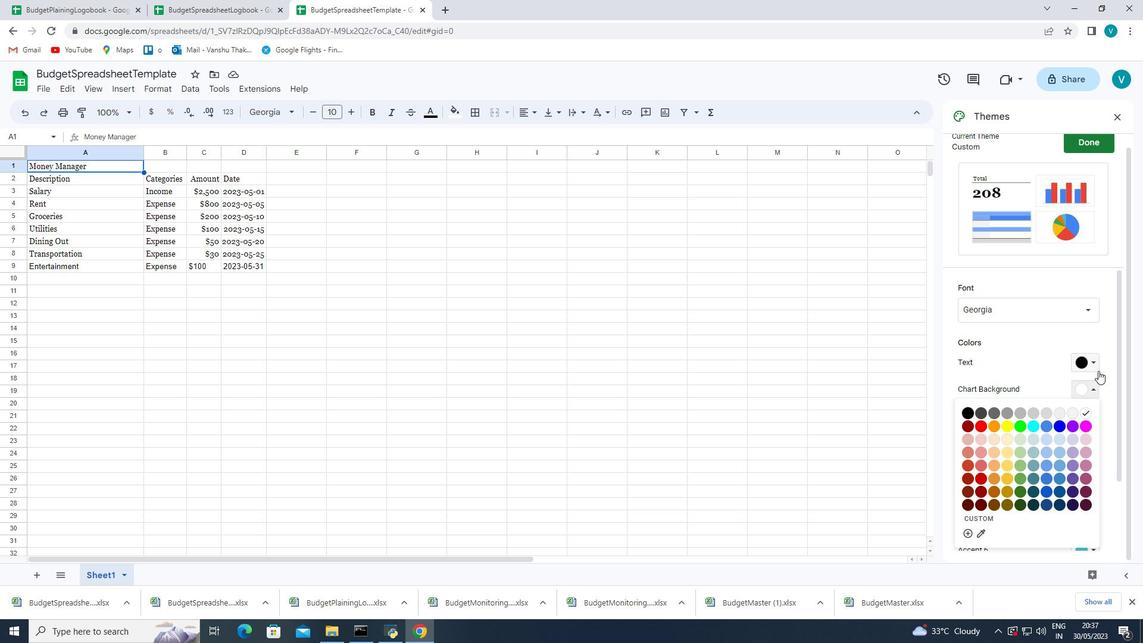 
Action: Mouse moved to (1089, 387)
Screenshot: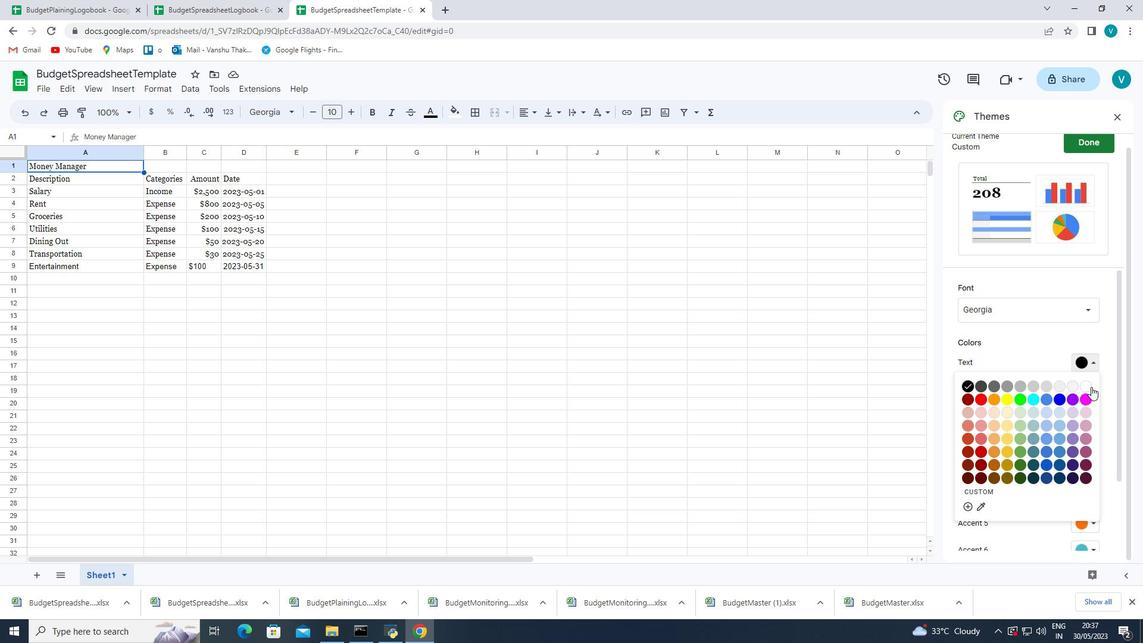 
Action: Mouse pressed left at (1089, 387)
Screenshot: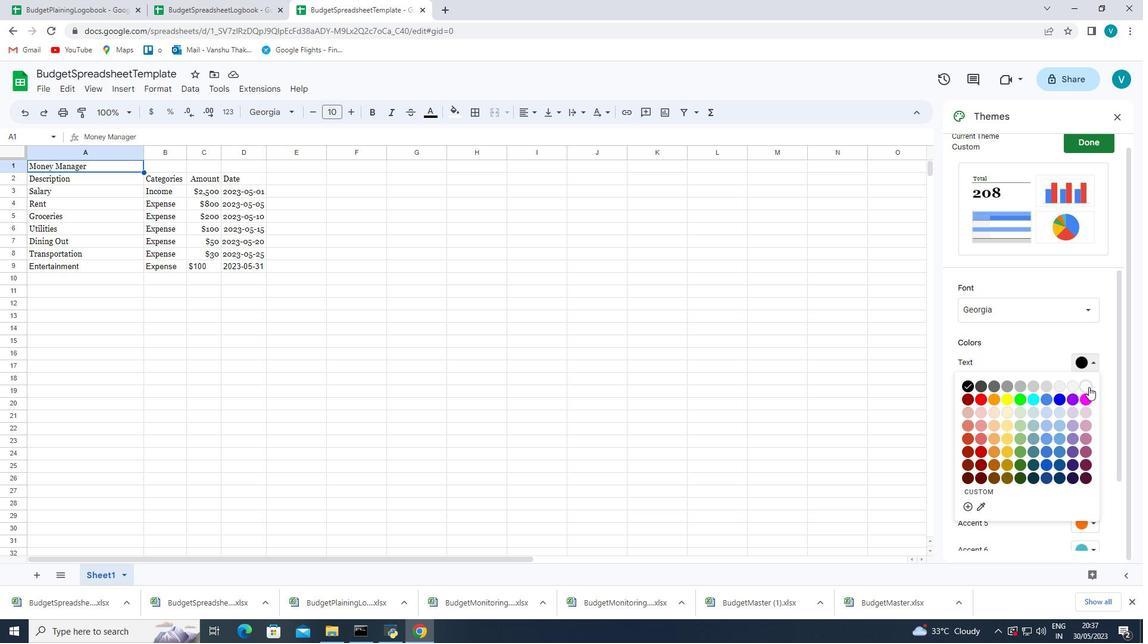 
Action: Mouse moved to (128, 276)
Screenshot: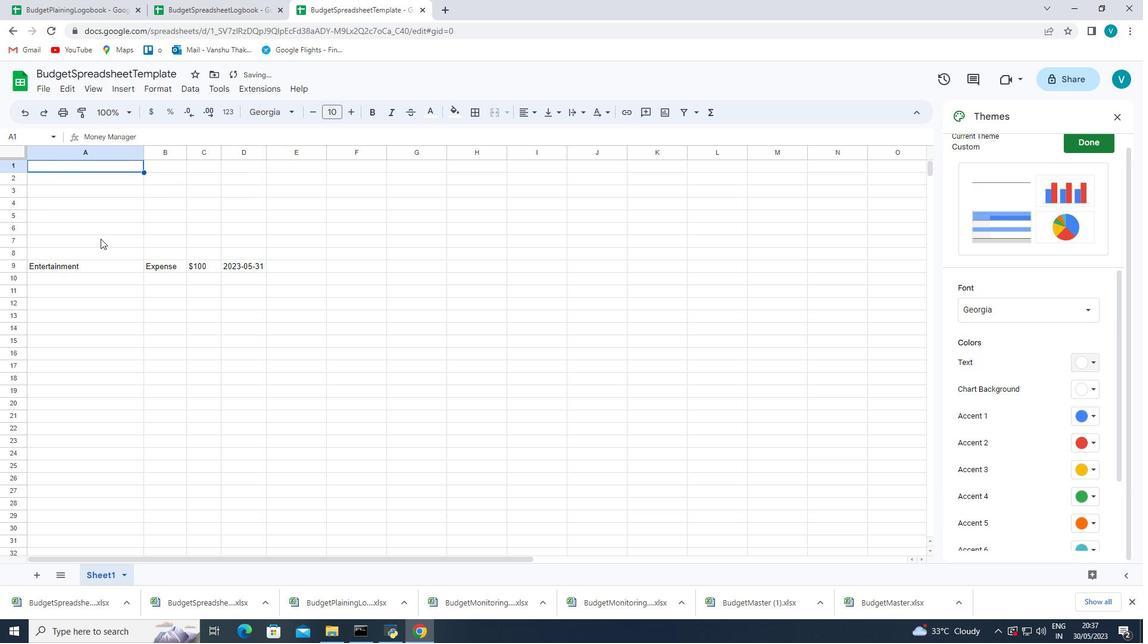 
Action: Key pressed ctrl+Z
Screenshot: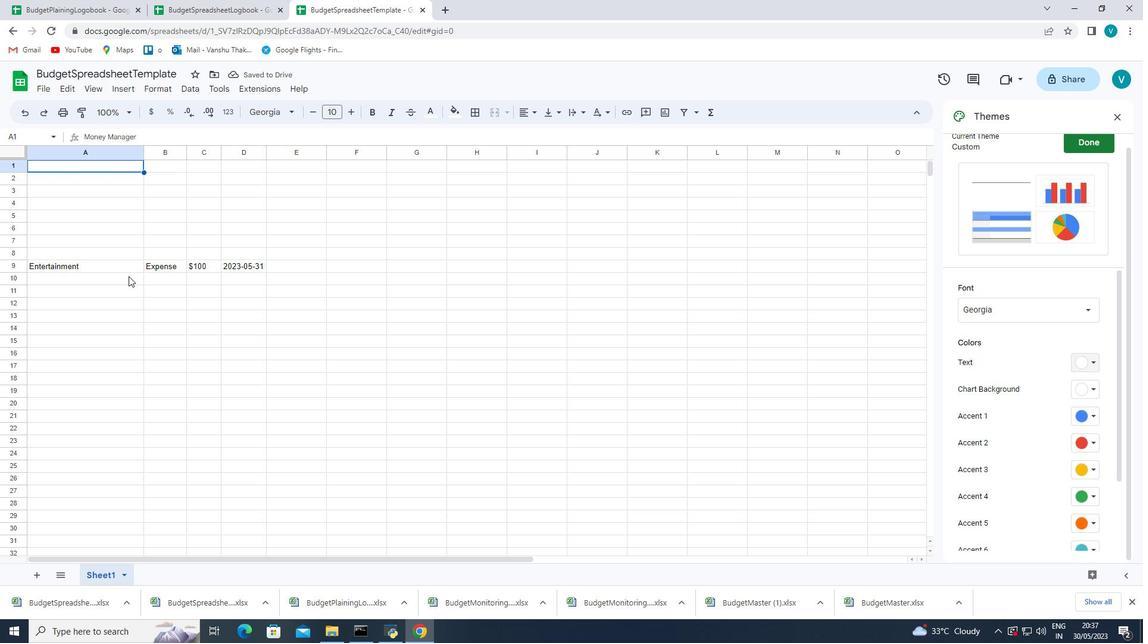 
Action: Mouse moved to (996, 426)
Screenshot: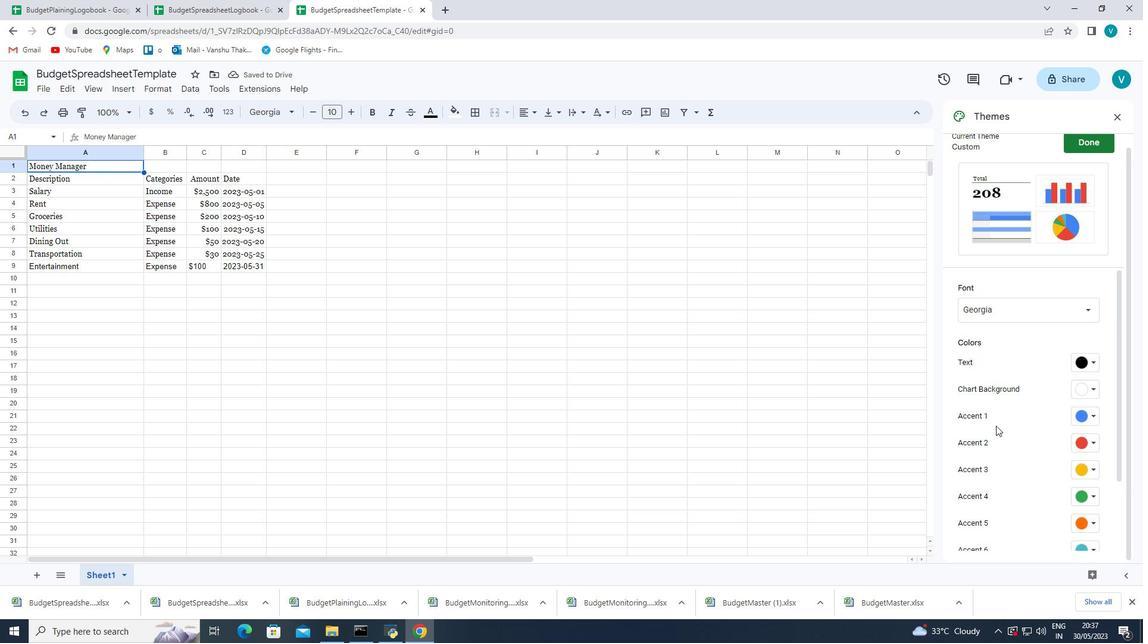 
Action: Mouse scrolled (996, 426) with delta (0, 0)
Screenshot: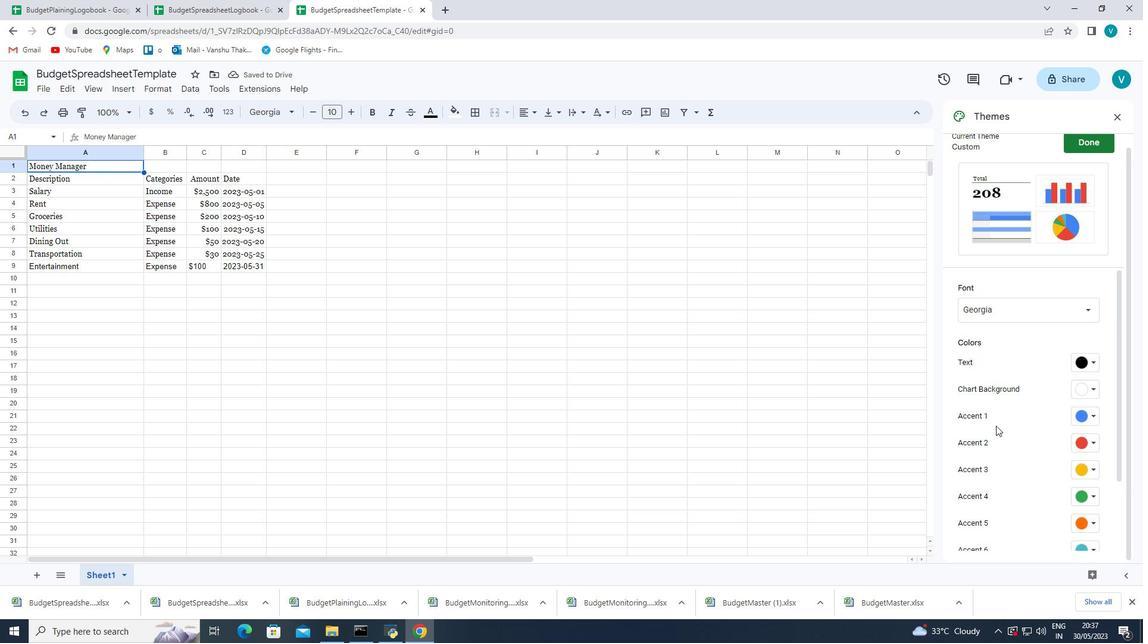 
Action: Mouse scrolled (996, 426) with delta (0, 0)
Screenshot: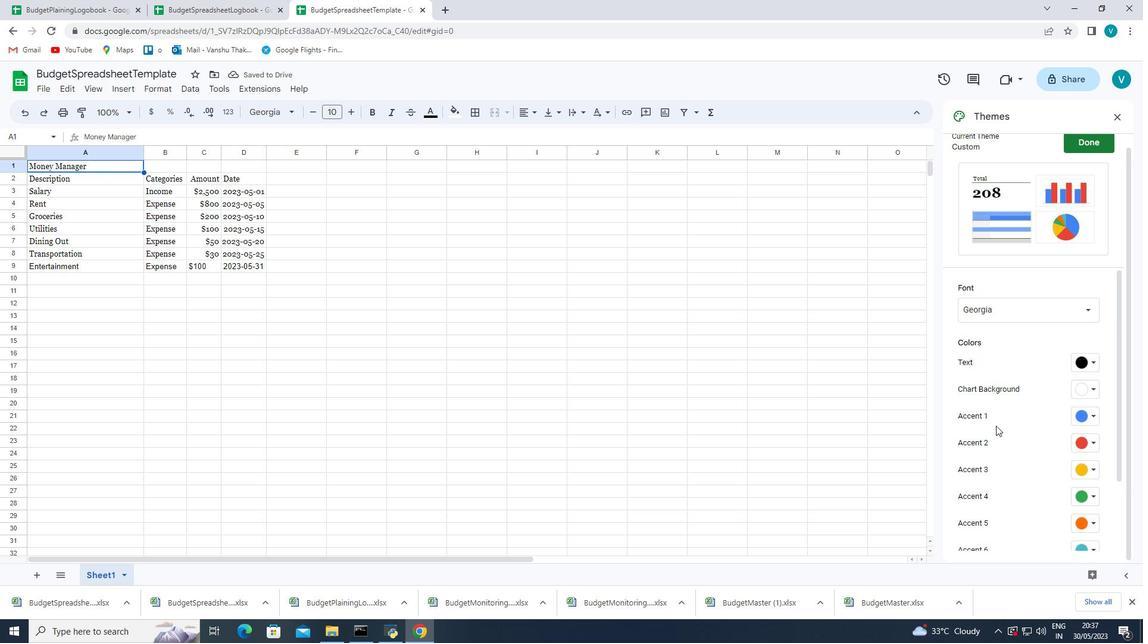 
Action: Mouse scrolled (996, 426) with delta (0, 0)
Screenshot: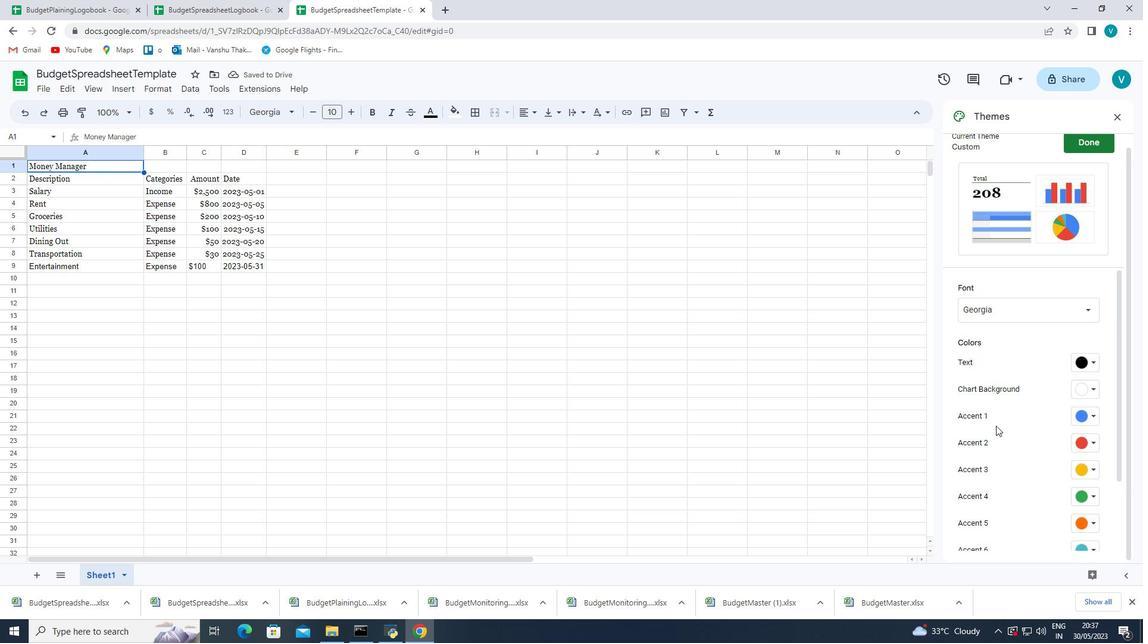 
Action: Mouse scrolled (996, 426) with delta (0, 0)
Screenshot: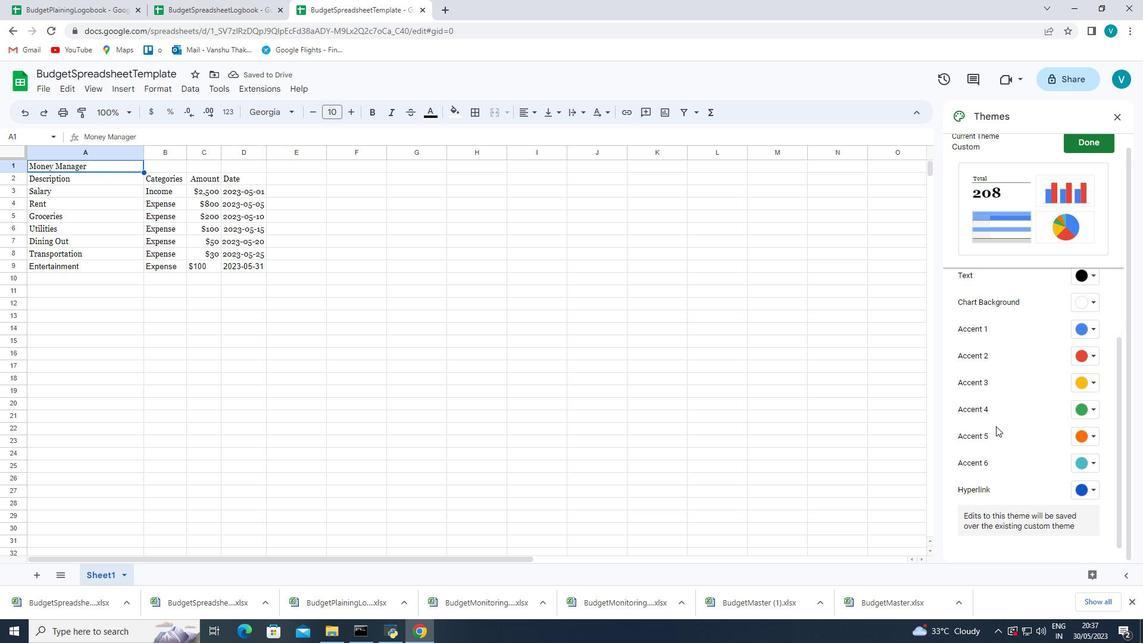 
Action: Mouse moved to (428, 119)
Screenshot: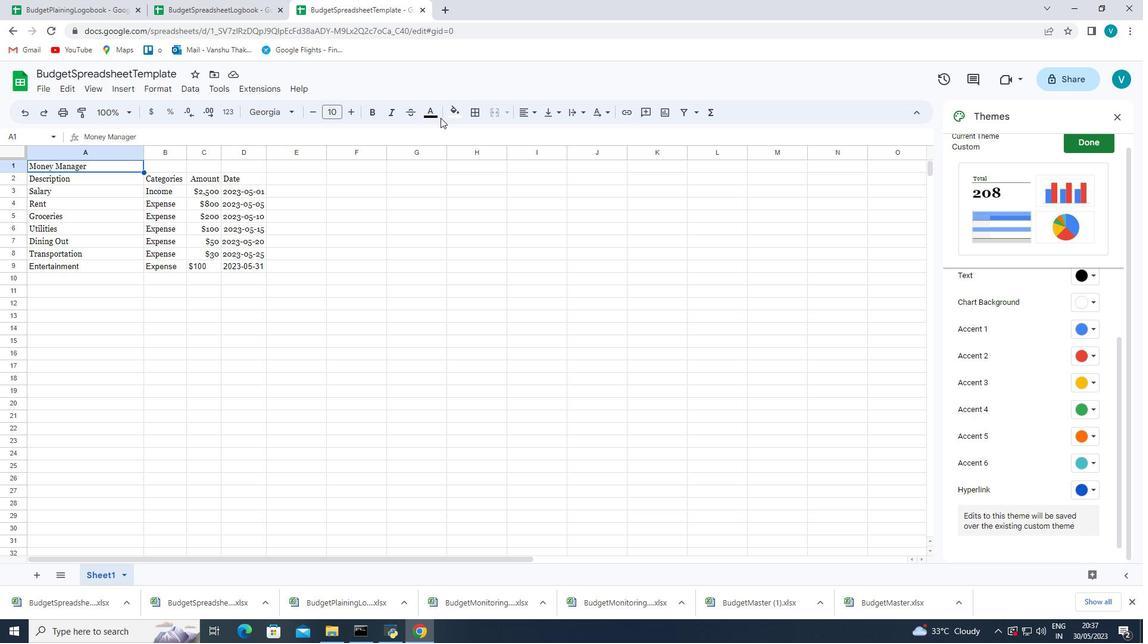 
Action: Mouse pressed left at (428, 119)
Screenshot: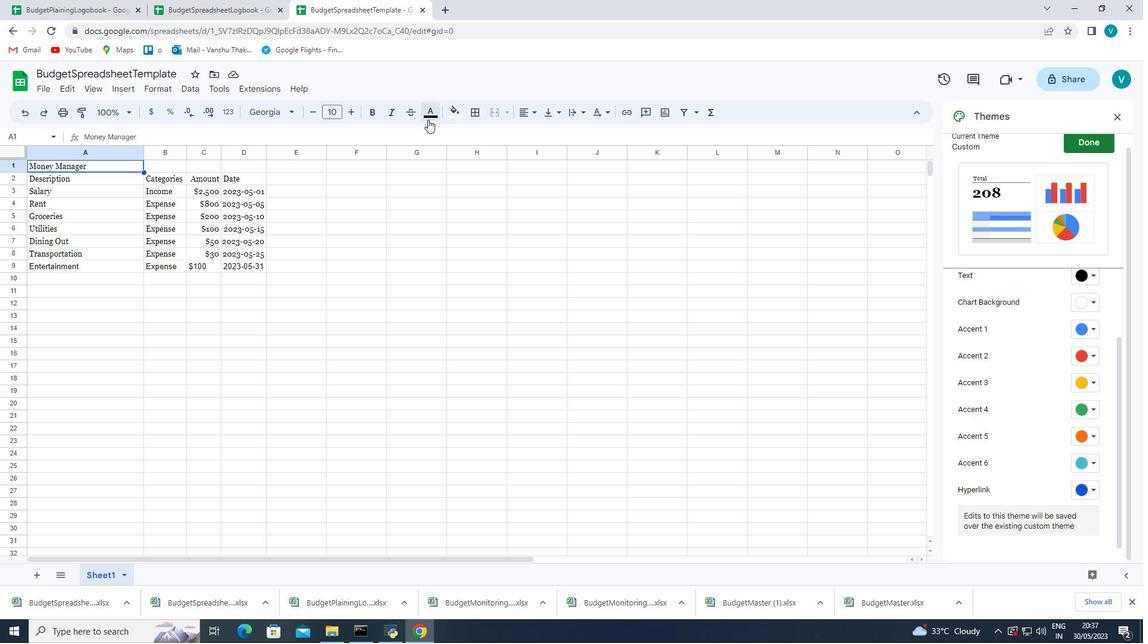 
Action: Mouse moved to (552, 168)
Screenshot: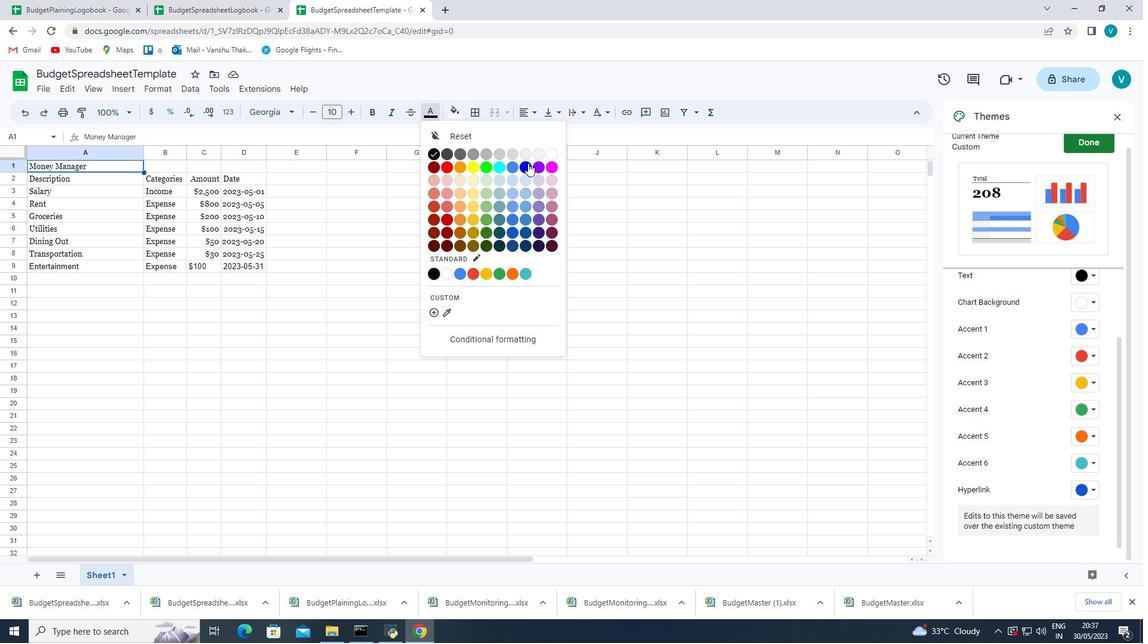 
Action: Mouse pressed left at (552, 168)
Screenshot: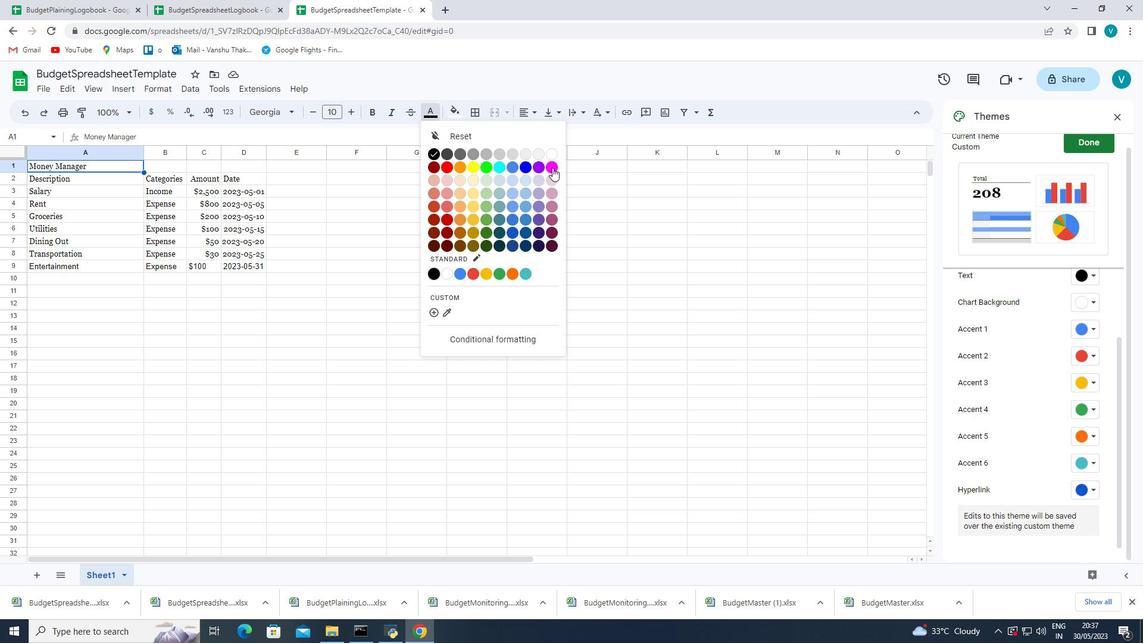 
Action: Mouse moved to (436, 113)
Screenshot: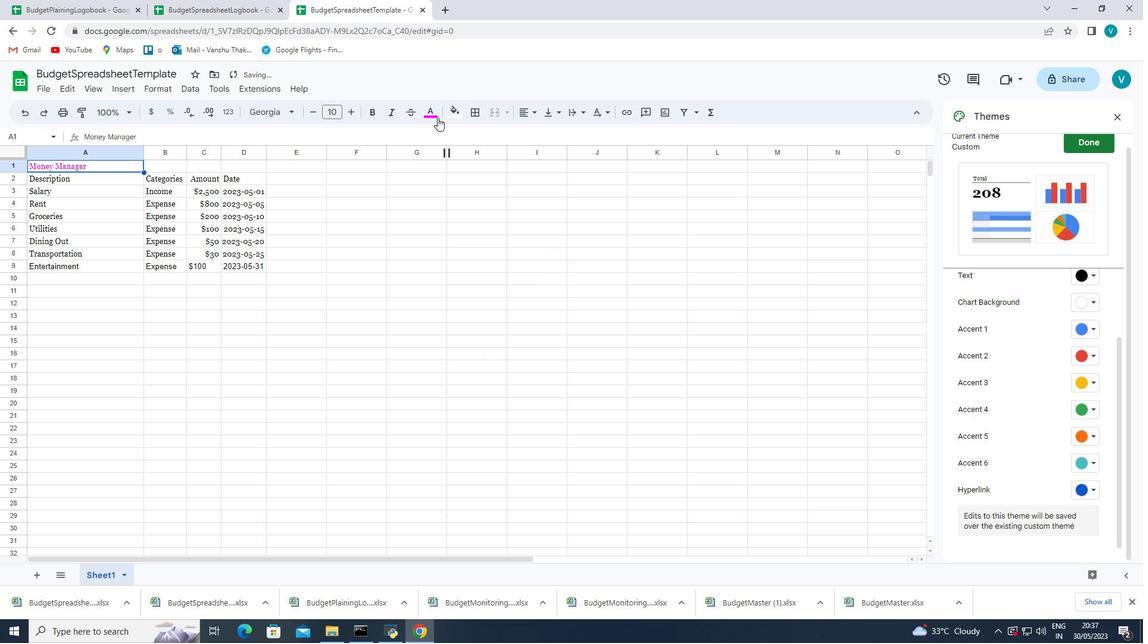 
Action: Mouse pressed left at (436, 113)
Screenshot: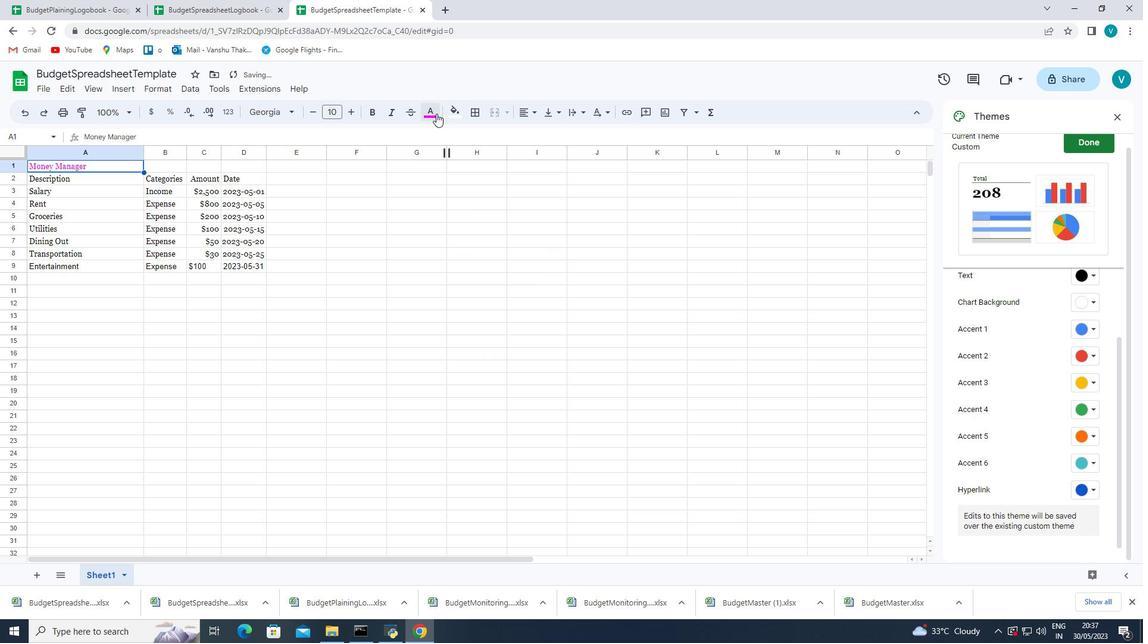
Action: Mouse moved to (451, 179)
Screenshot: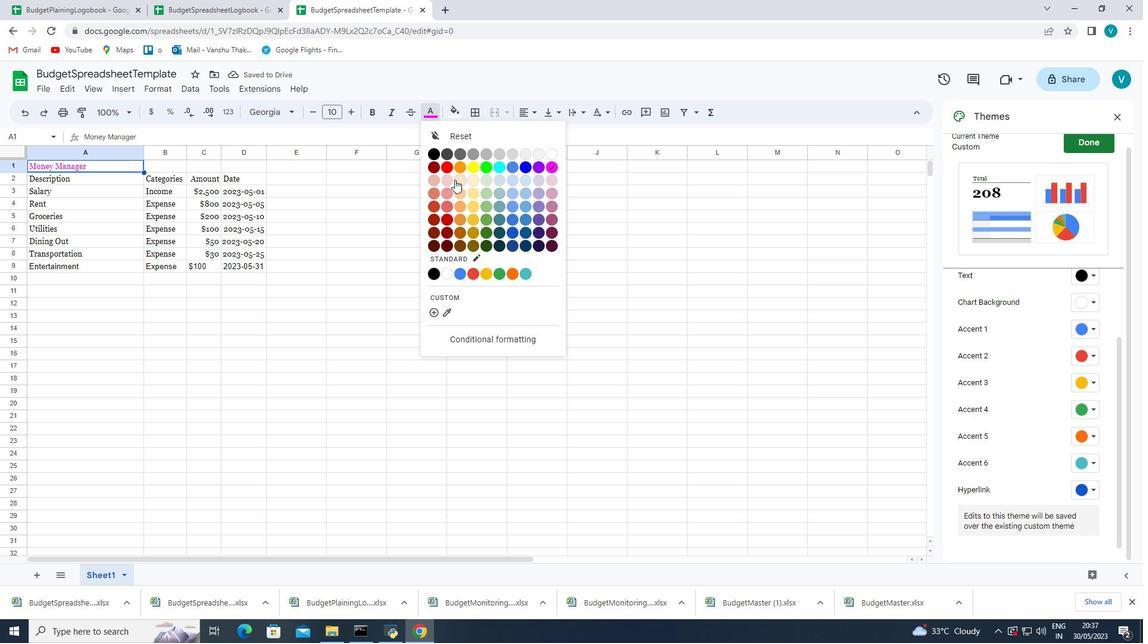 
Action: Mouse pressed left at (451, 179)
Screenshot: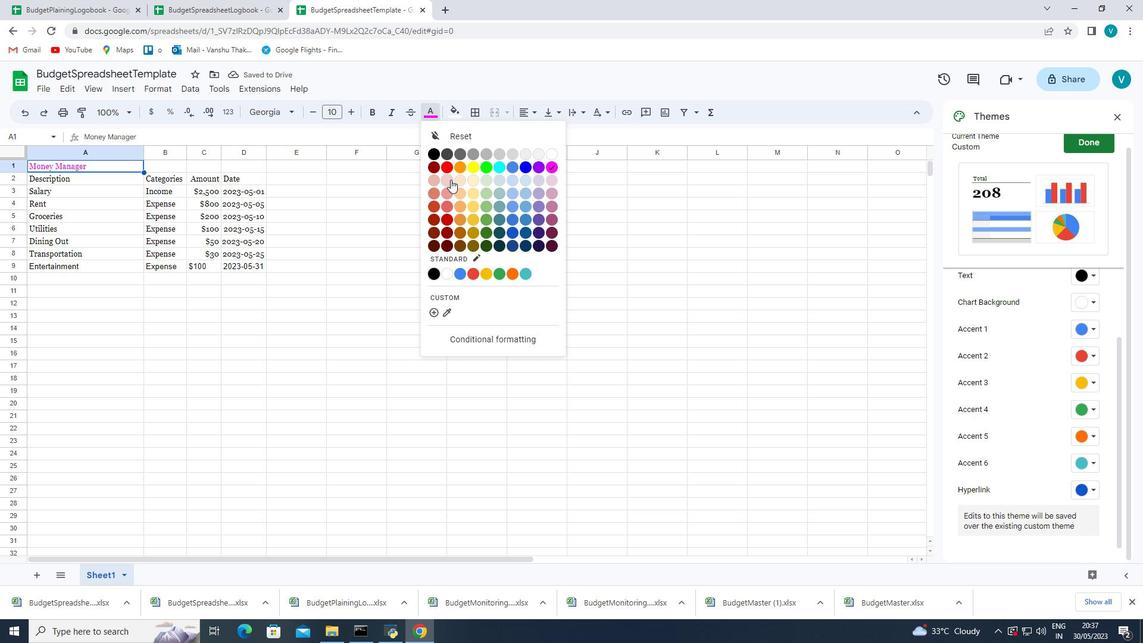 
Action: Mouse moved to (436, 115)
Screenshot: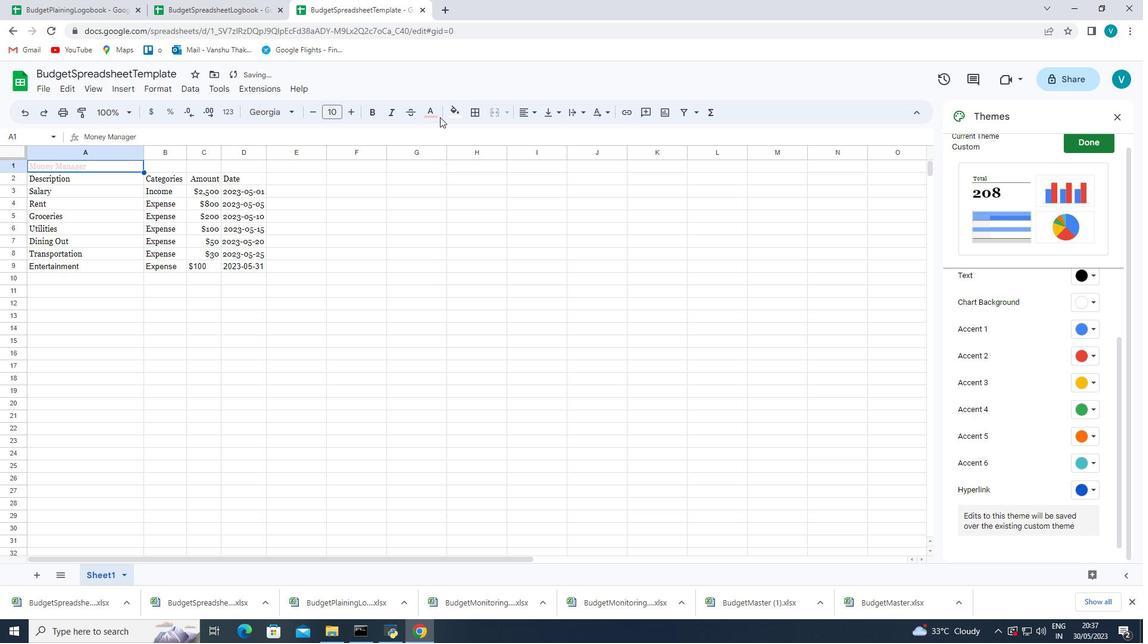 
Action: Mouse pressed left at (436, 115)
Screenshot: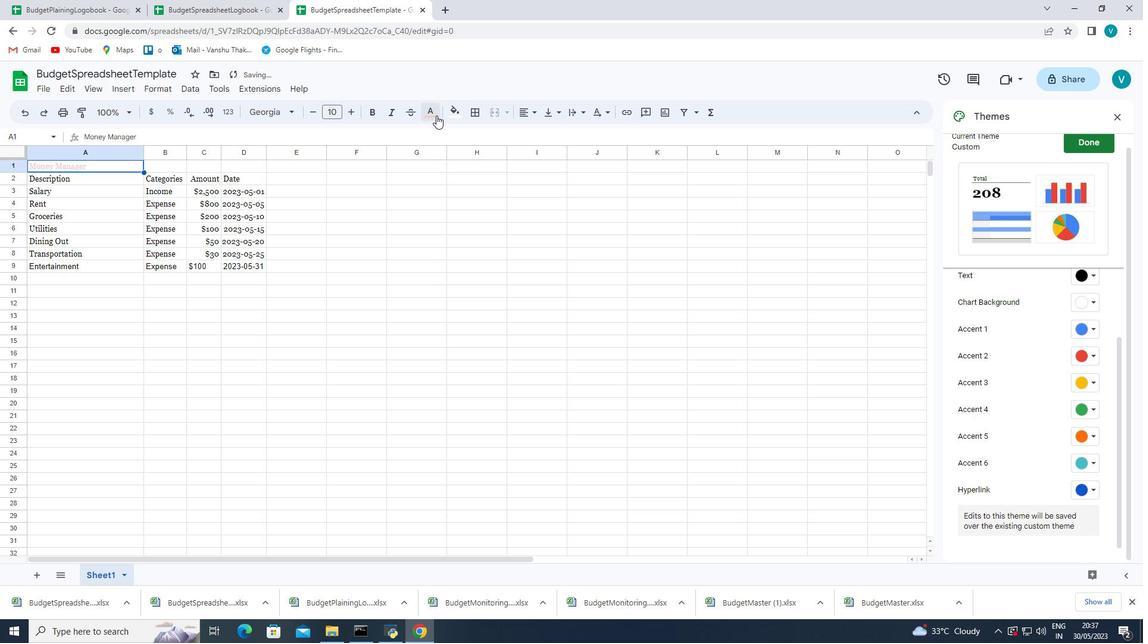 
Action: Mouse moved to (555, 163)
Screenshot: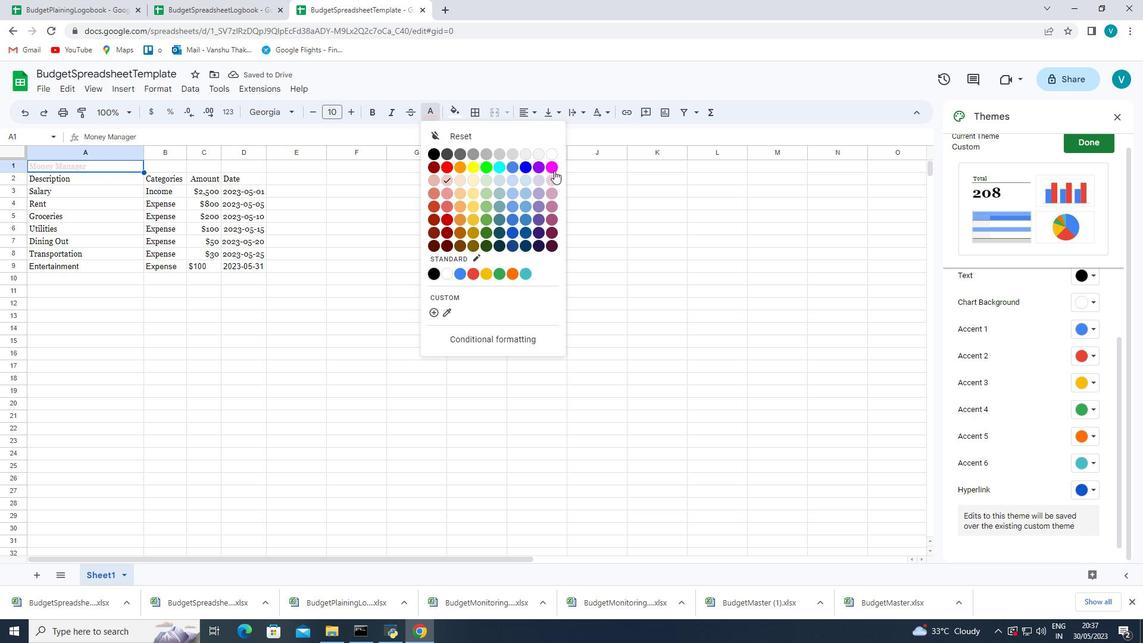
Action: Mouse pressed left at (555, 163)
Screenshot: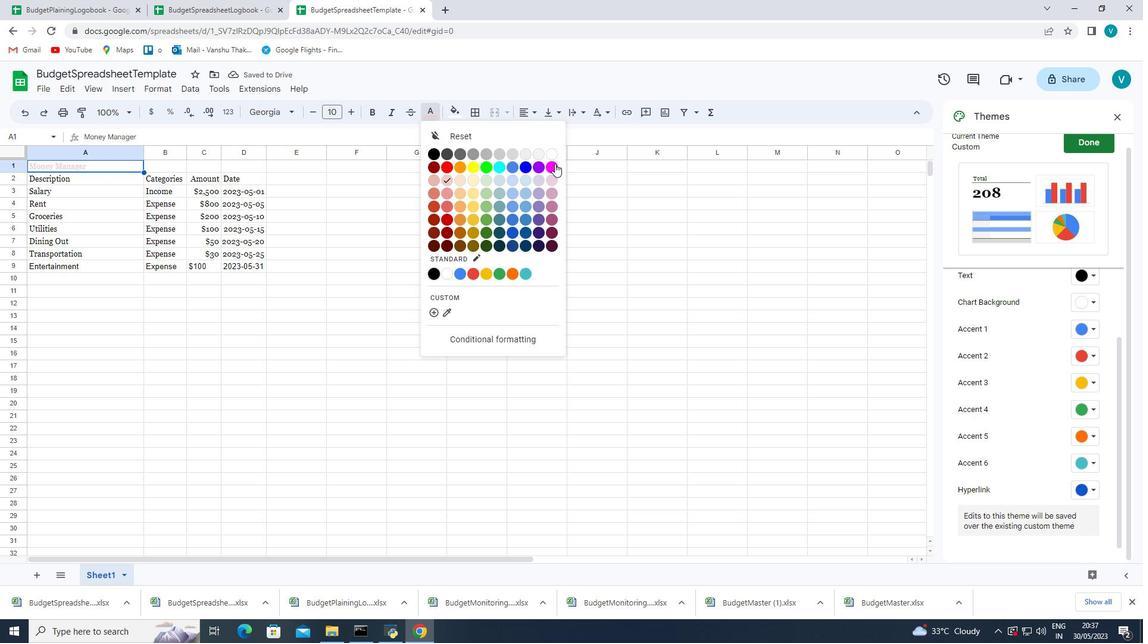 
Action: Mouse moved to (1009, 381)
Screenshot: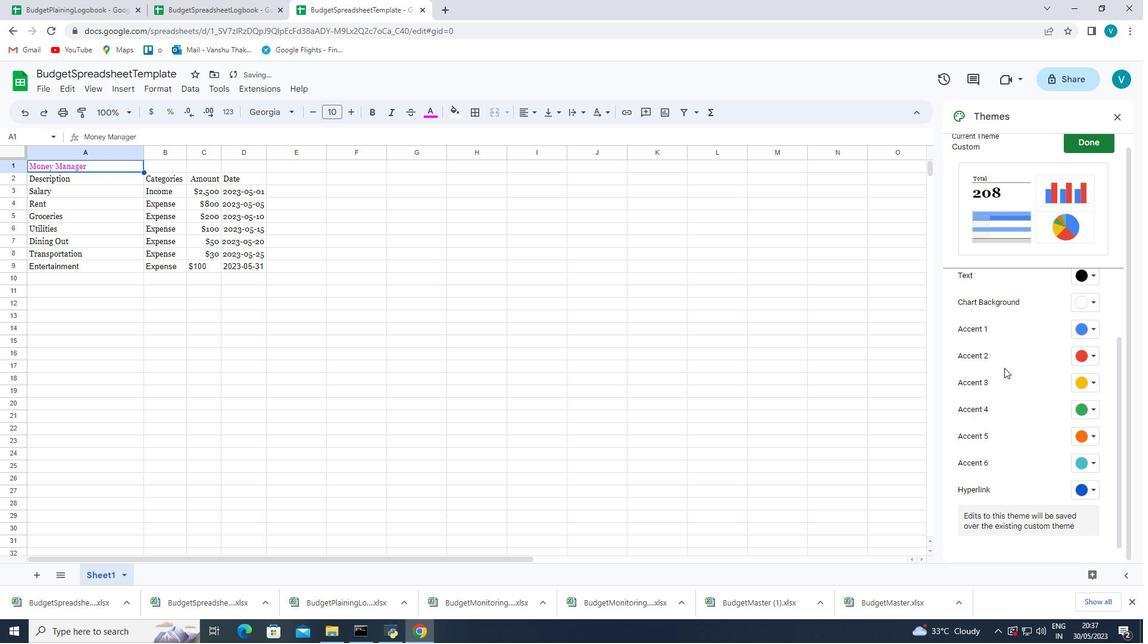 
Action: Mouse scrolled (1009, 380) with delta (0, 0)
Screenshot: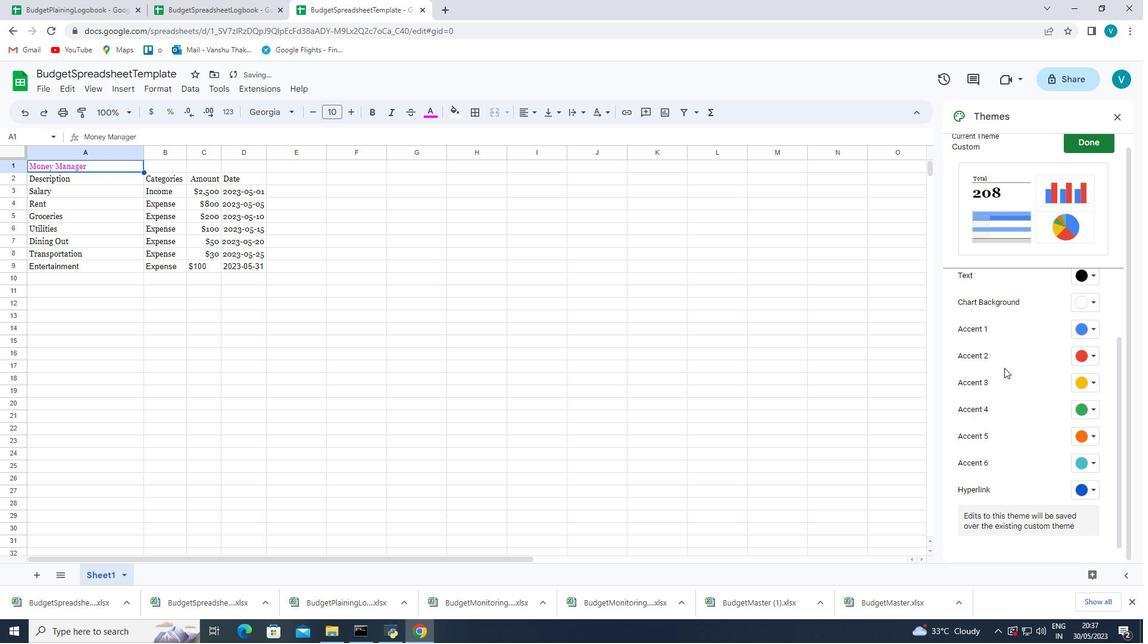 
Action: Mouse moved to (1011, 385)
Screenshot: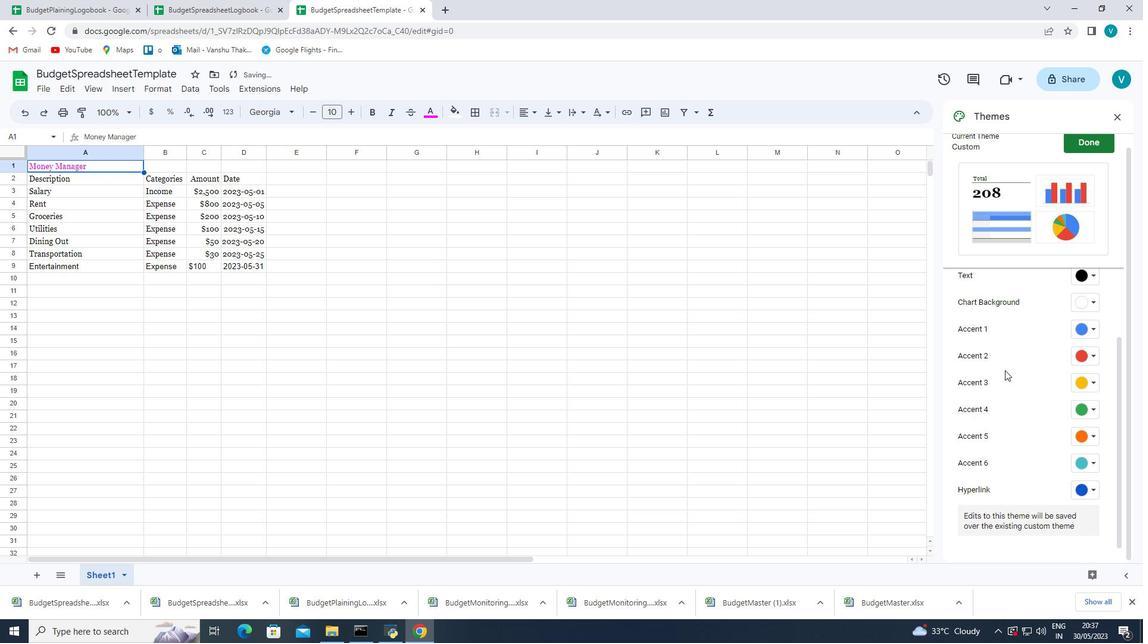 
Action: Mouse scrolled (1011, 384) with delta (0, 0)
Screenshot: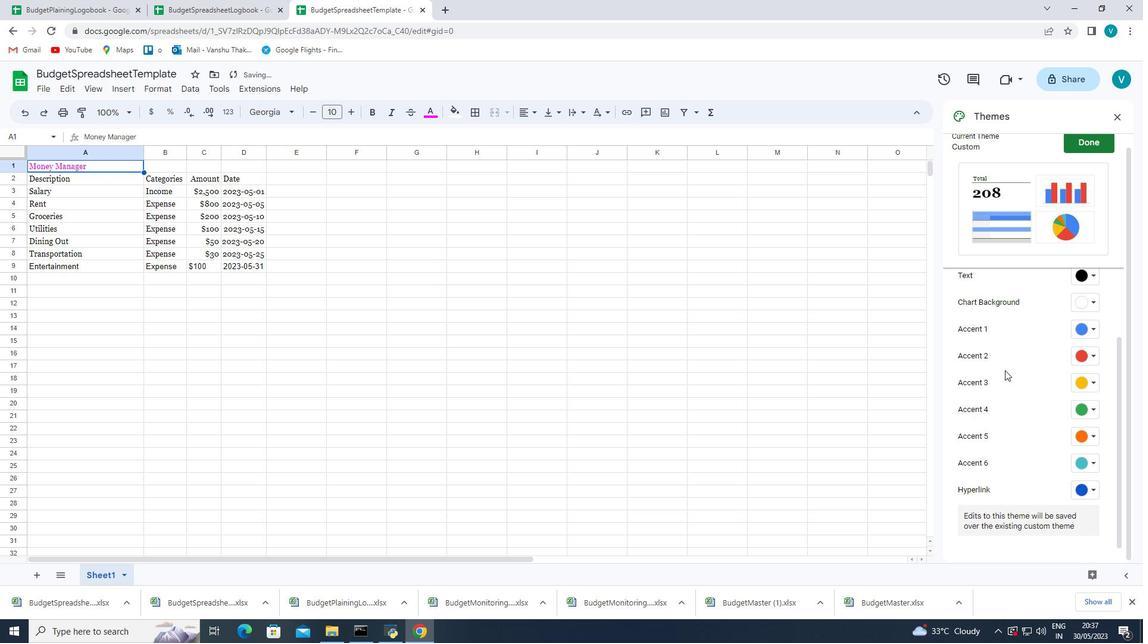 
Action: Mouse moved to (1012, 387)
Screenshot: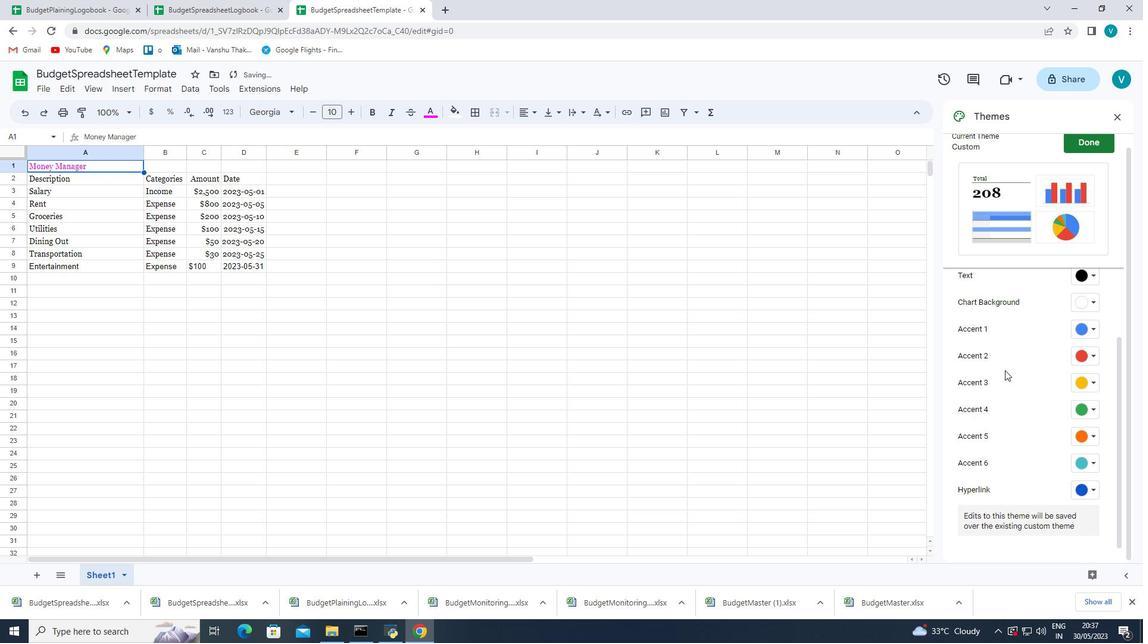 
Action: Mouse scrolled (1012, 386) with delta (0, 0)
Screenshot: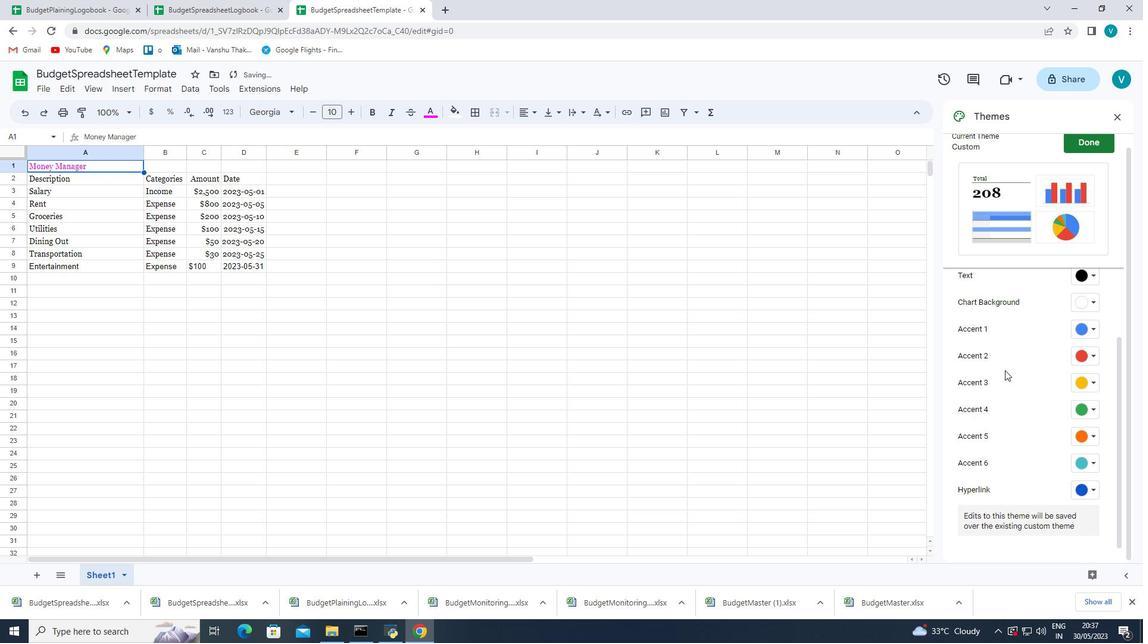 
Action: Mouse scrolled (1012, 386) with delta (0, 0)
Screenshot: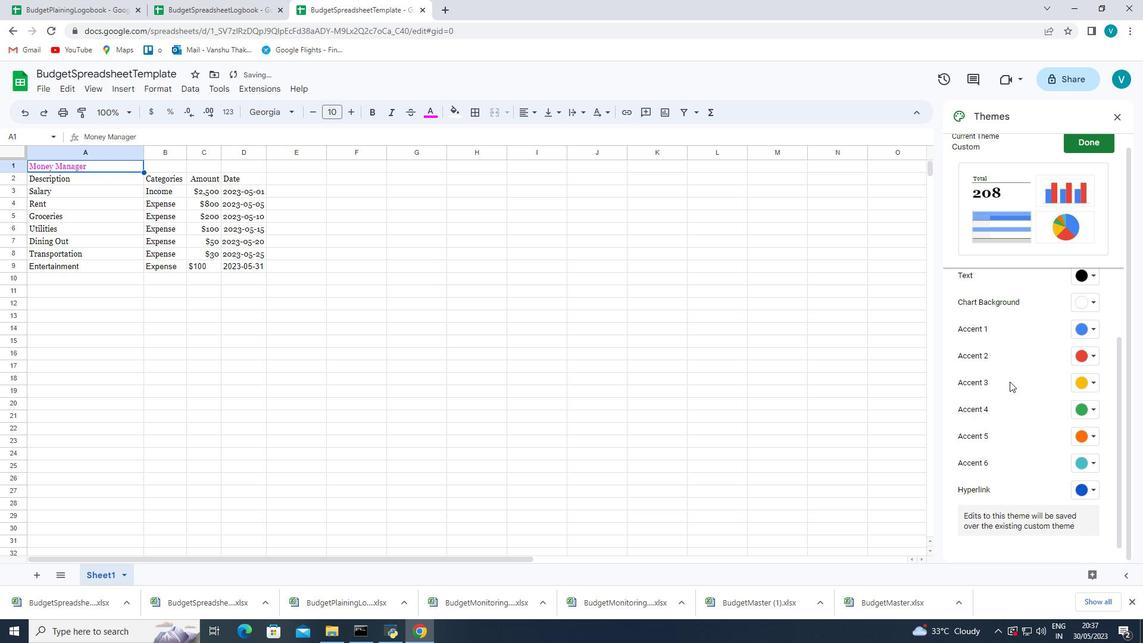 
Action: Mouse scrolled (1012, 386) with delta (0, 0)
Screenshot: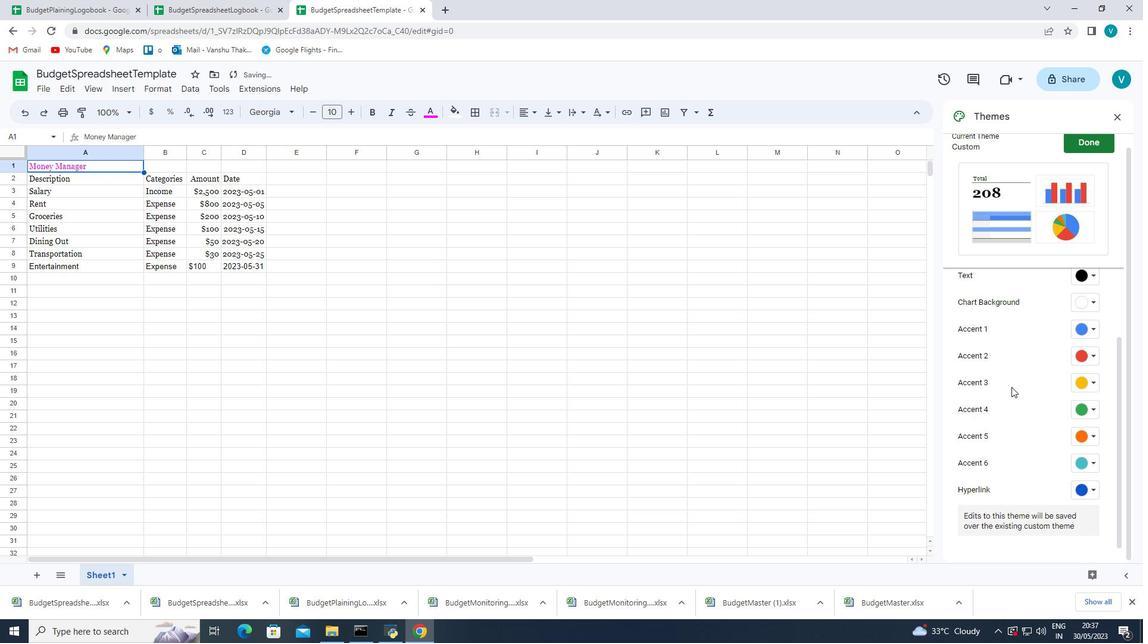 
Action: Mouse moved to (1060, 369)
Screenshot: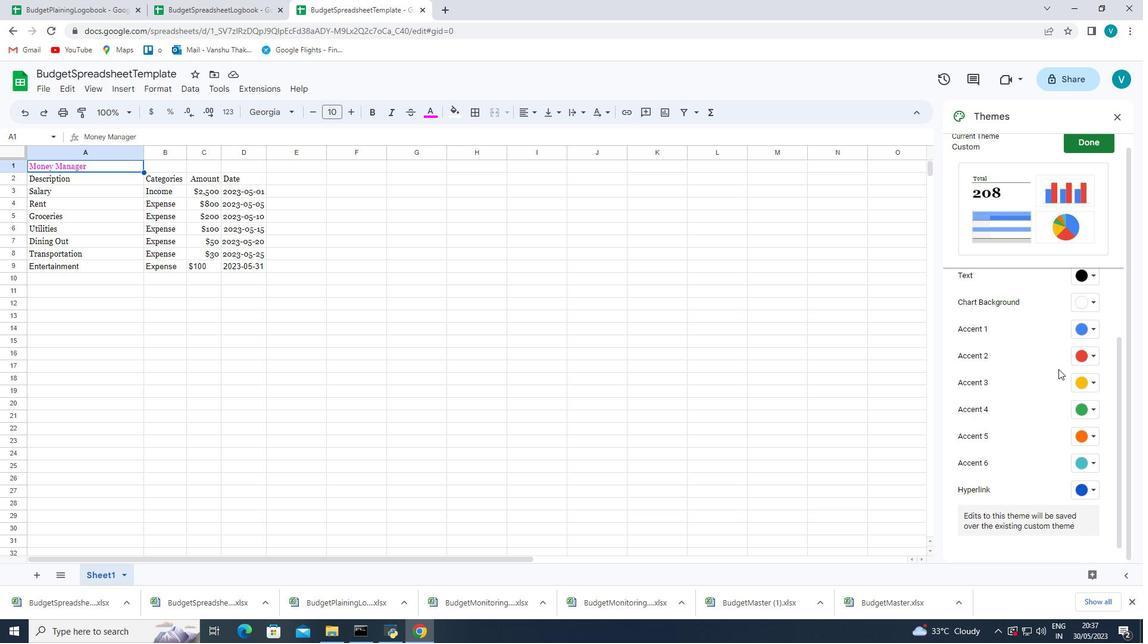 
Action: Mouse scrolled (1059, 370) with delta (0, 0)
Screenshot: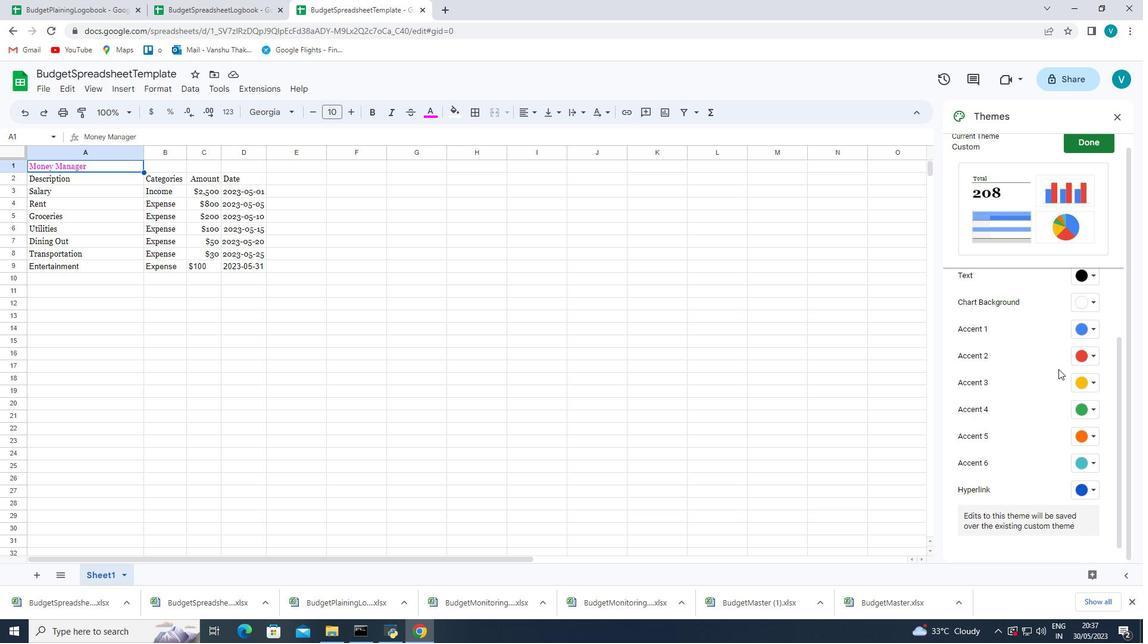 
Action: Mouse moved to (1062, 368)
Screenshot: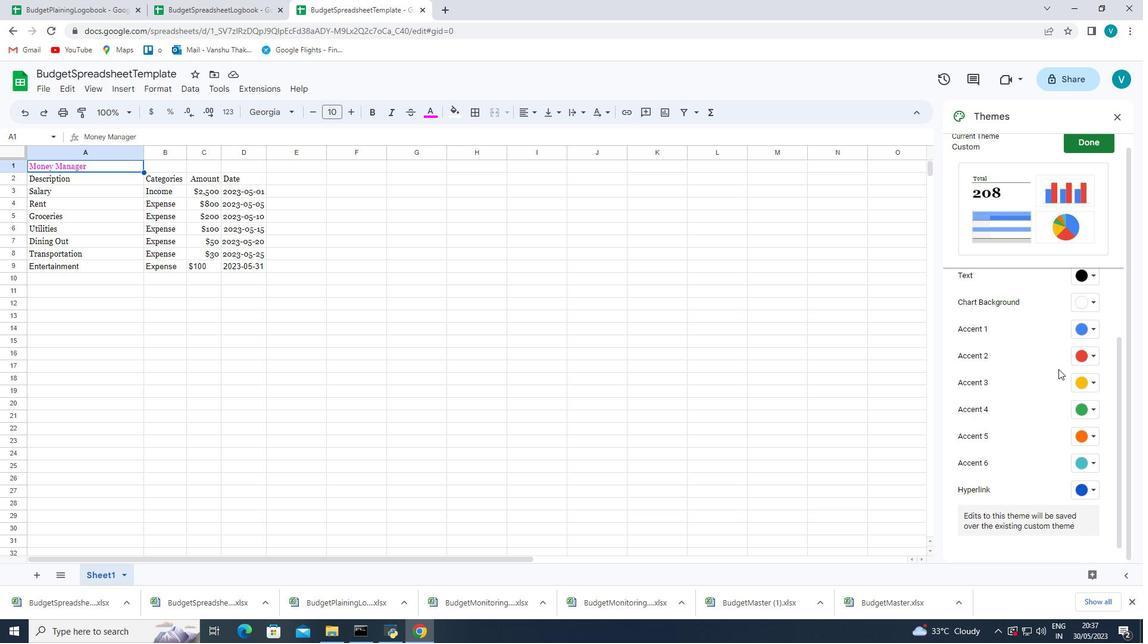 
Action: Mouse scrolled (1061, 370) with delta (0, 0)
Screenshot: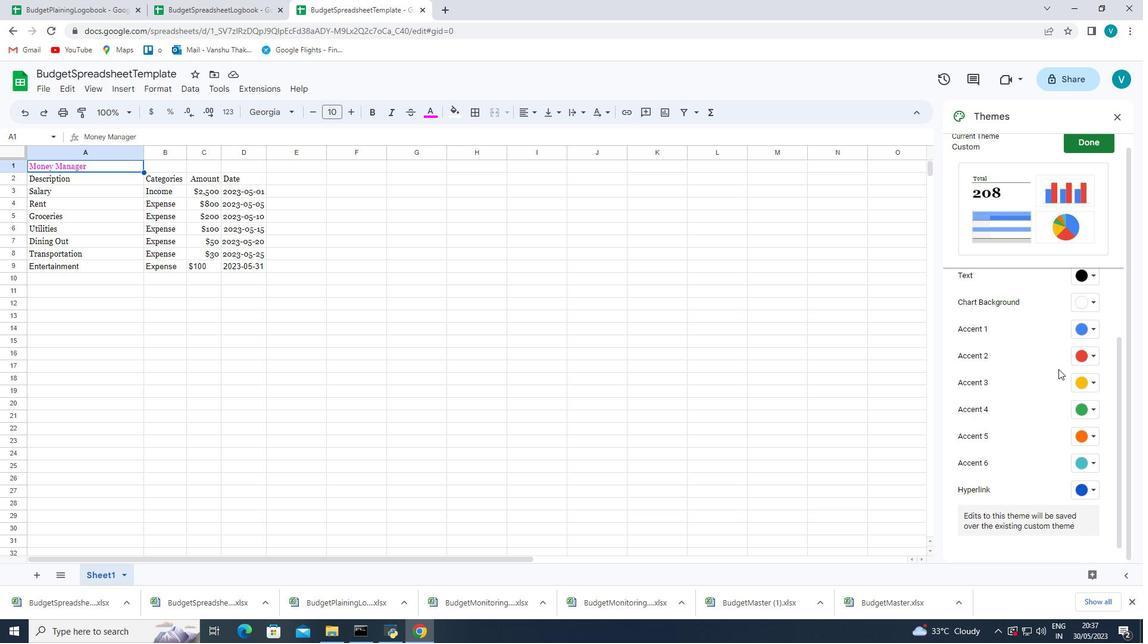 
Action: Mouse scrolled (1061, 370) with delta (0, 0)
Screenshot: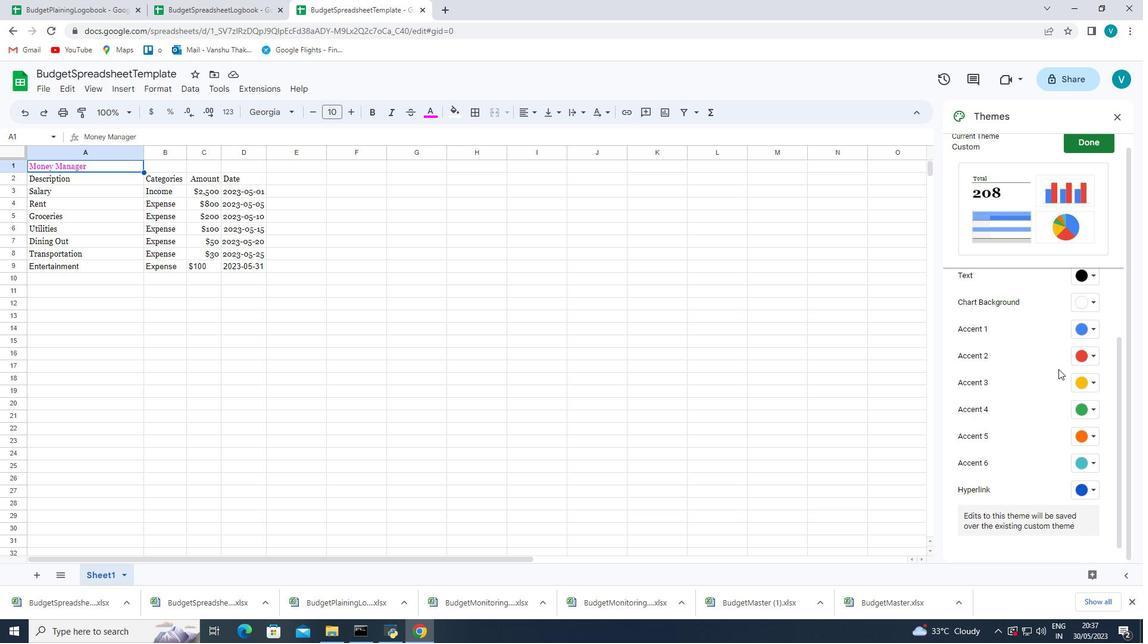 
Action: Mouse scrolled (1062, 368) with delta (0, 0)
Screenshot: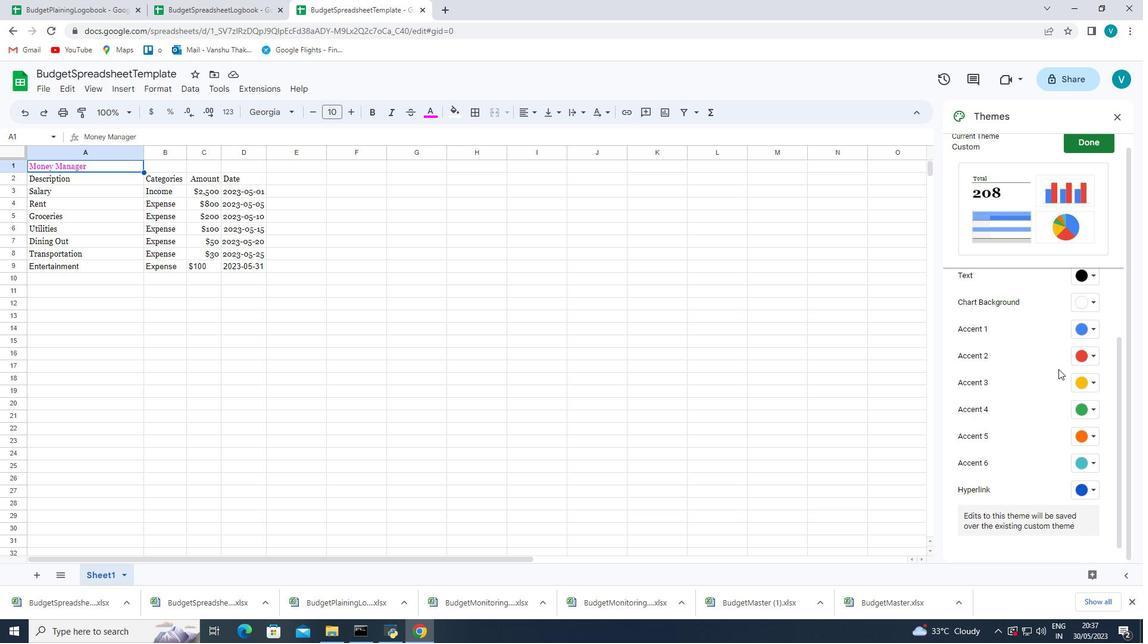 
Action: Mouse moved to (434, 114)
Screenshot: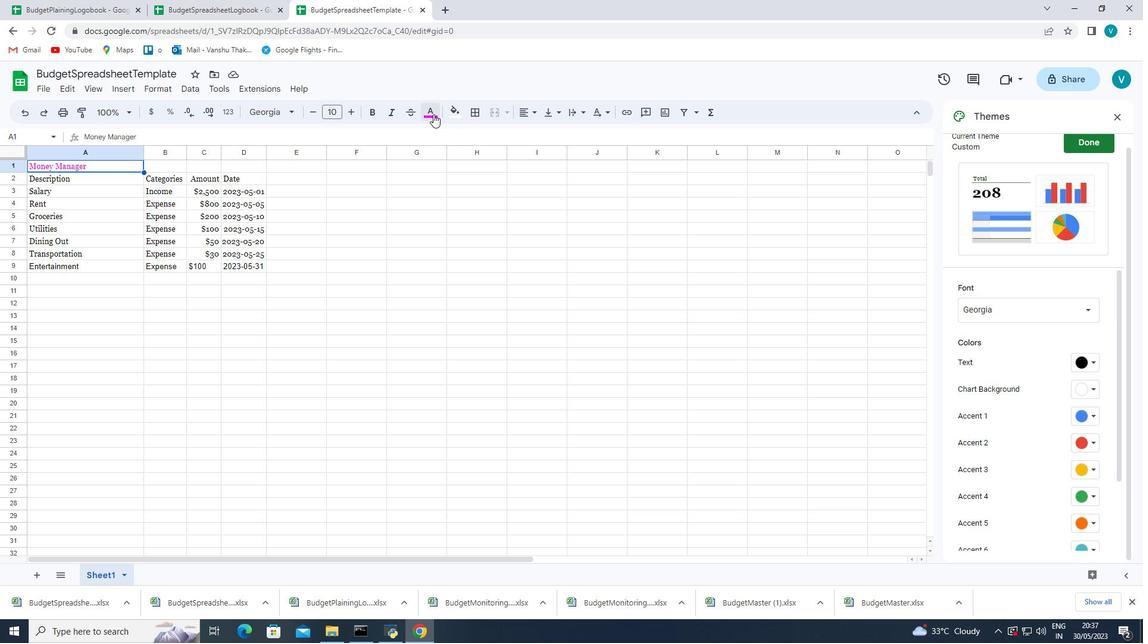 
Action: Mouse pressed left at (434, 114)
Screenshot: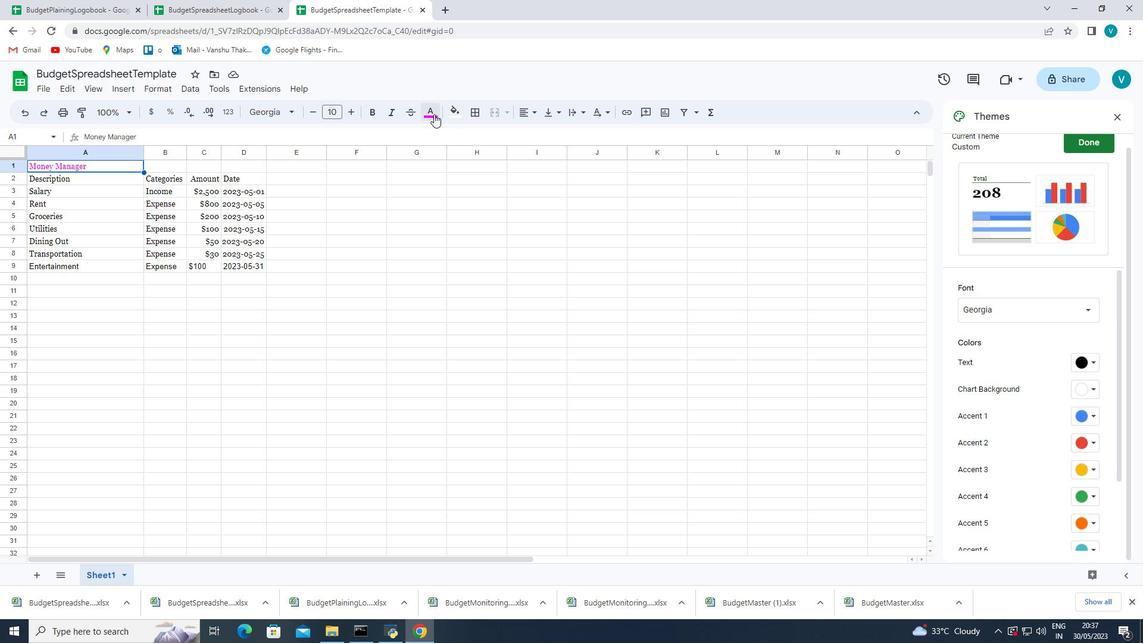 
Action: Mouse moved to (430, 310)
Screenshot: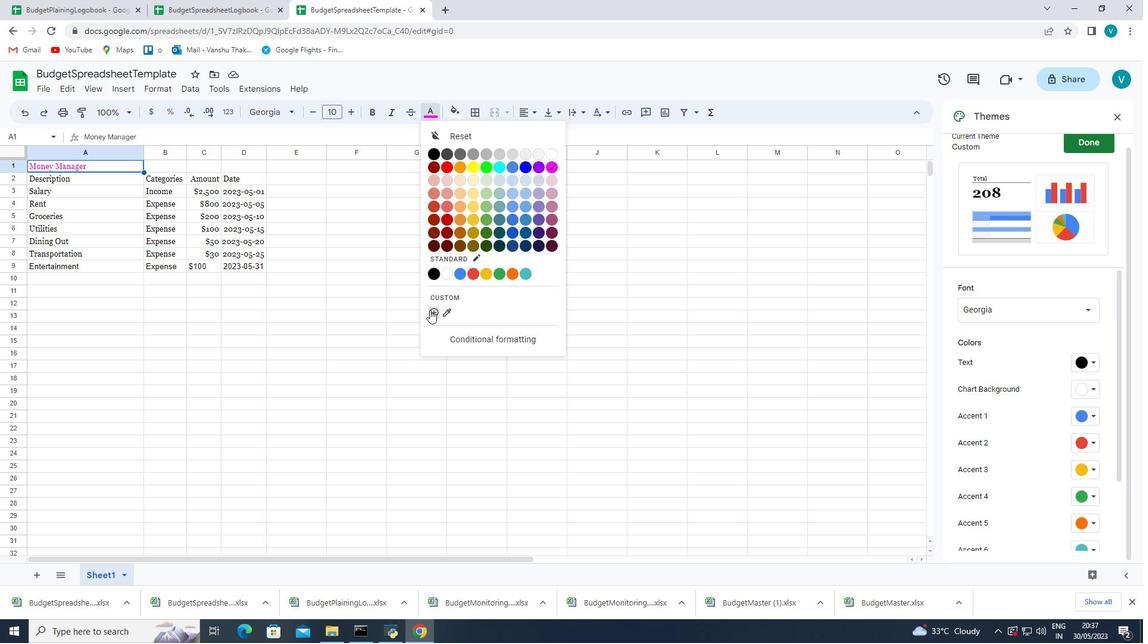 
Action: Mouse pressed left at (430, 310)
Screenshot: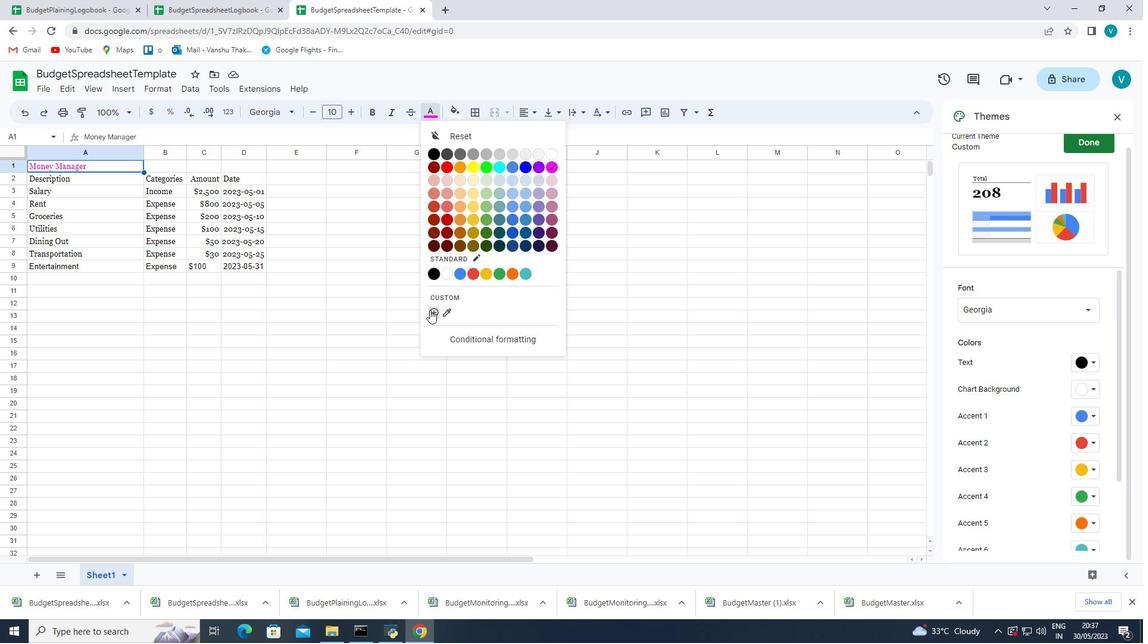
Action: Mouse moved to (633, 333)
Screenshot: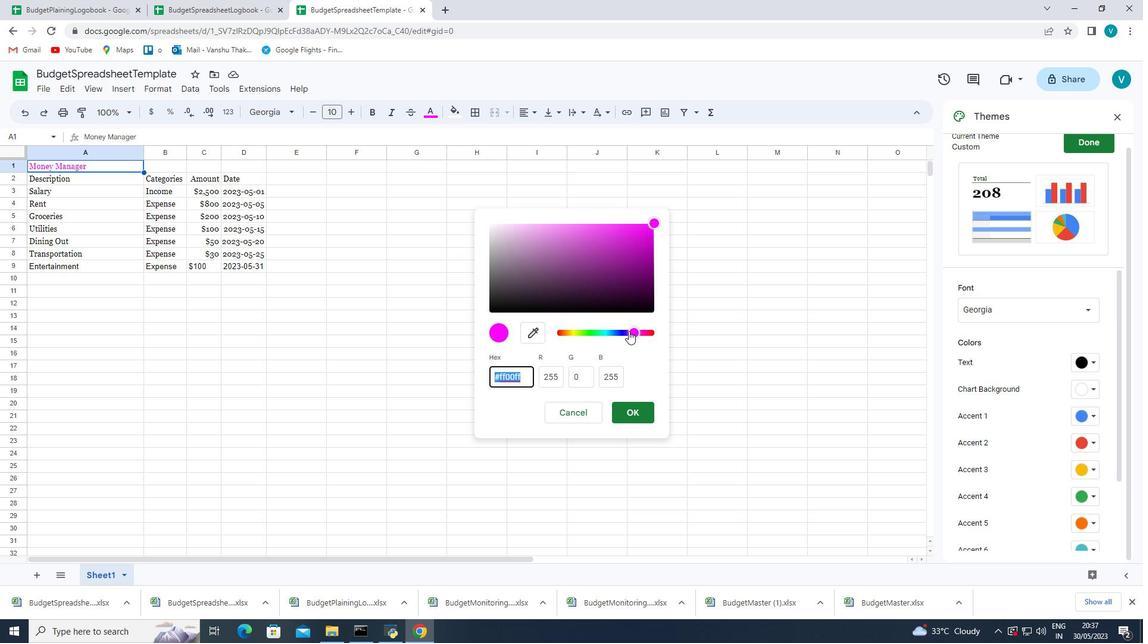 
Action: Mouse pressed left at (633, 333)
Screenshot: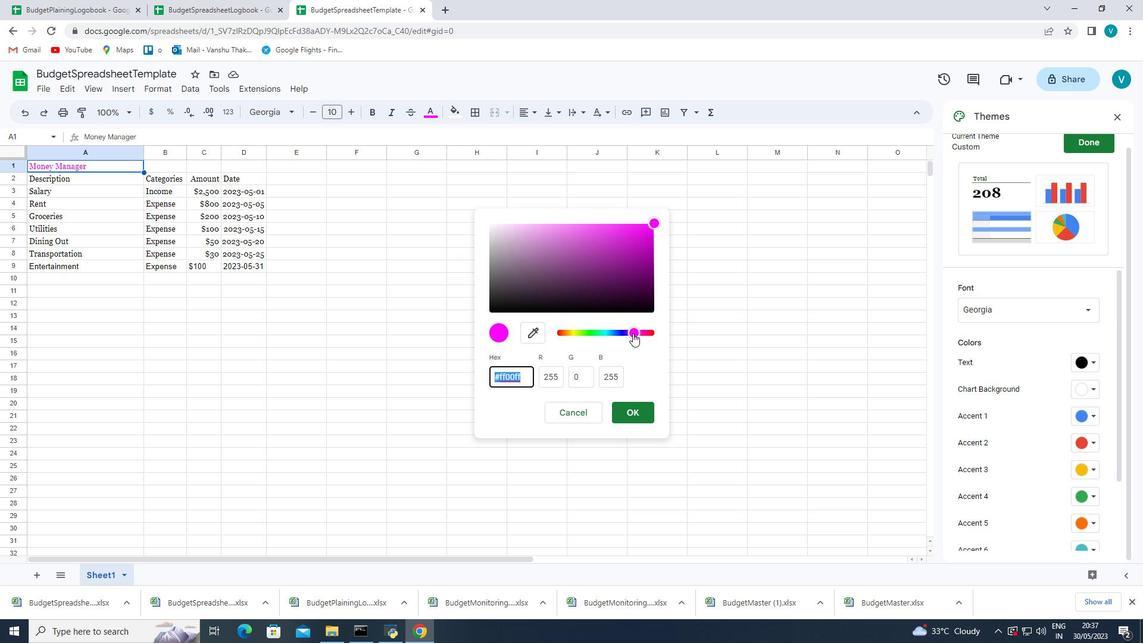 
Action: Mouse moved to (628, 410)
Screenshot: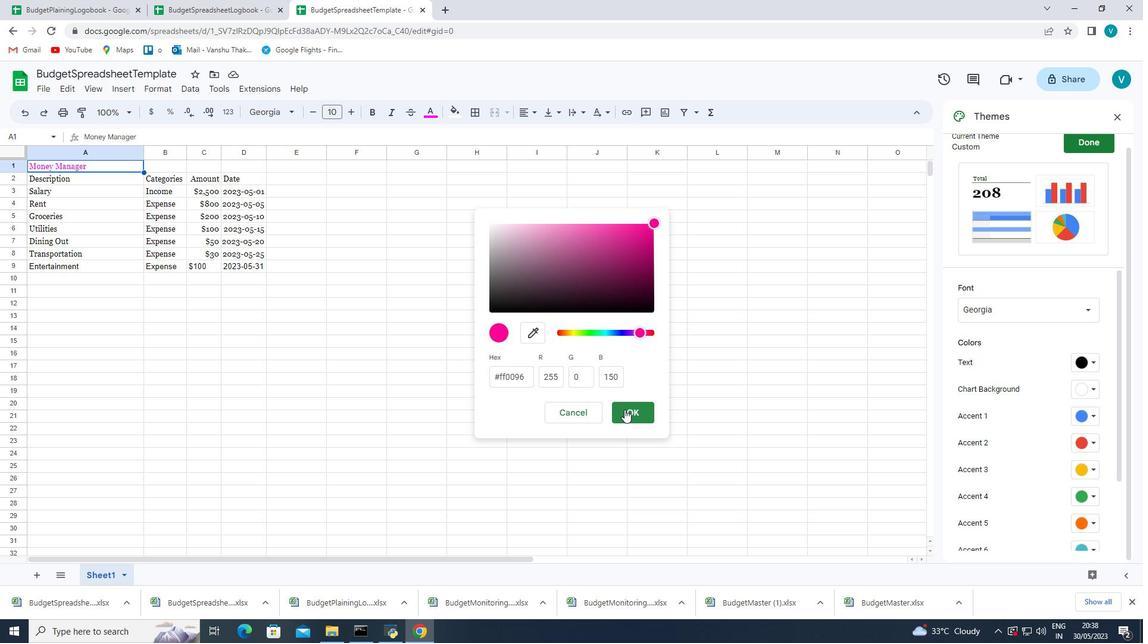 
Action: Mouse pressed left at (628, 410)
Screenshot: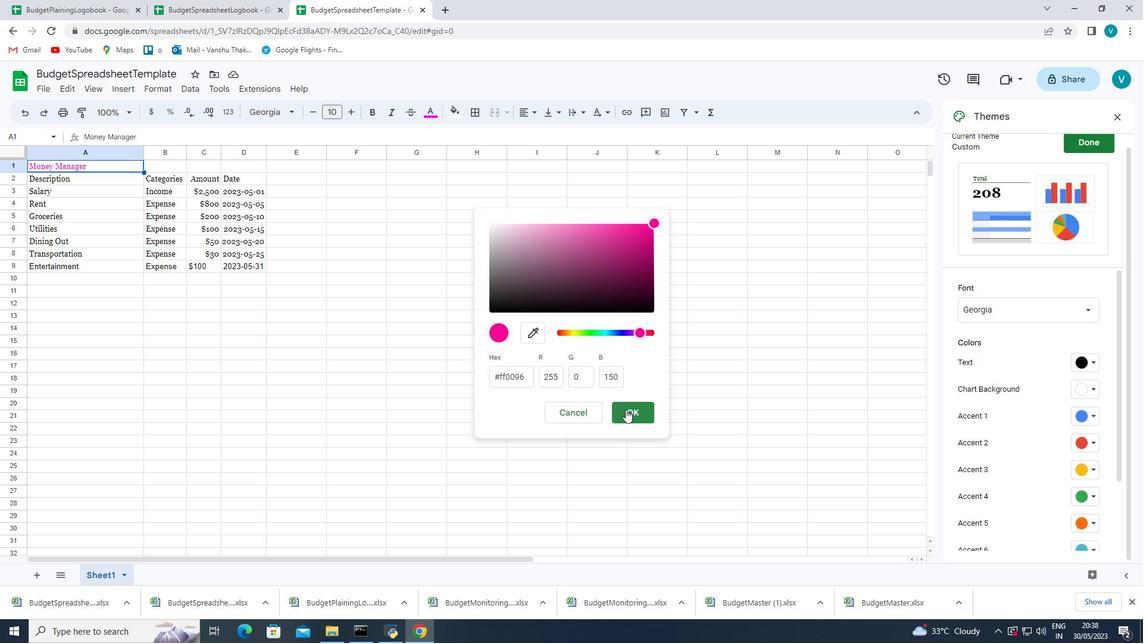 
Action: Mouse moved to (436, 114)
Screenshot: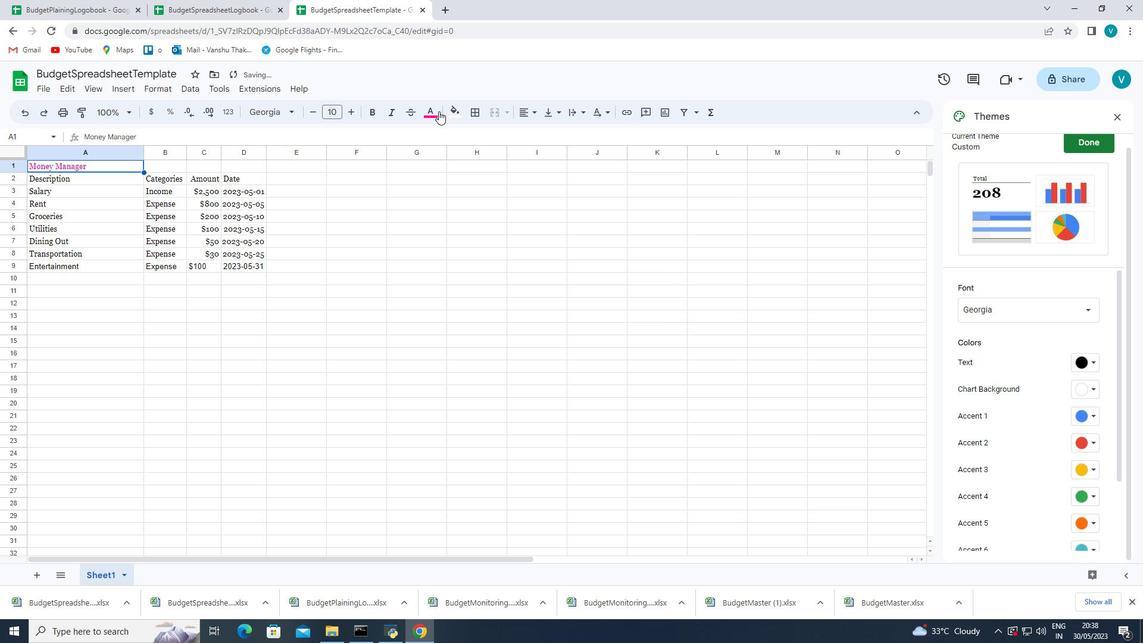
Action: Mouse pressed left at (436, 114)
Screenshot: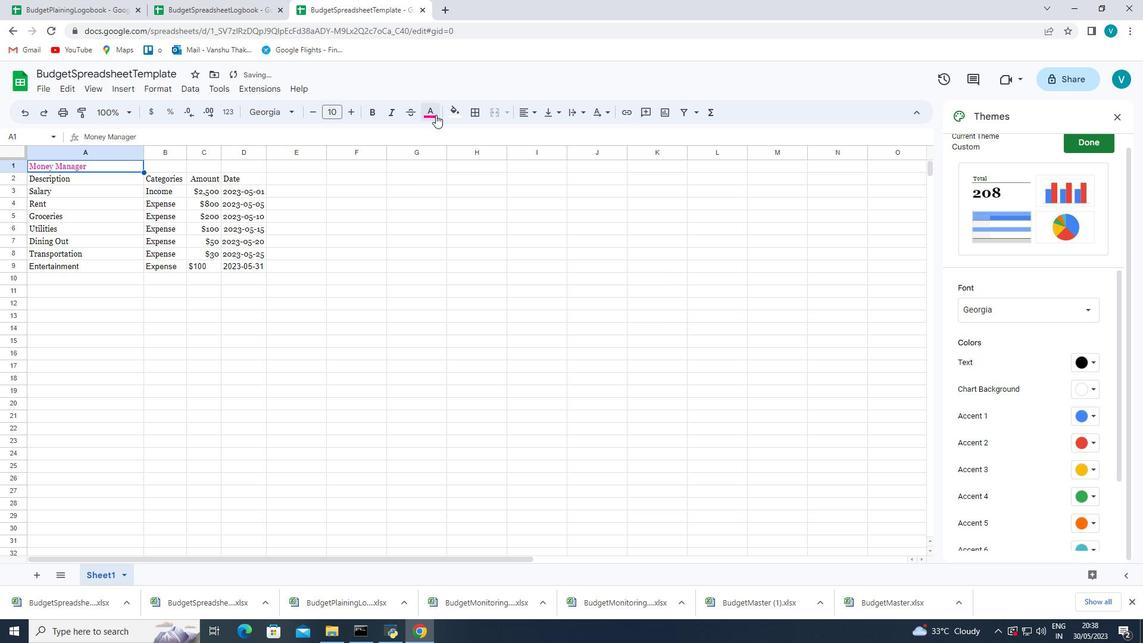 
Action: Mouse moved to (433, 114)
Screenshot: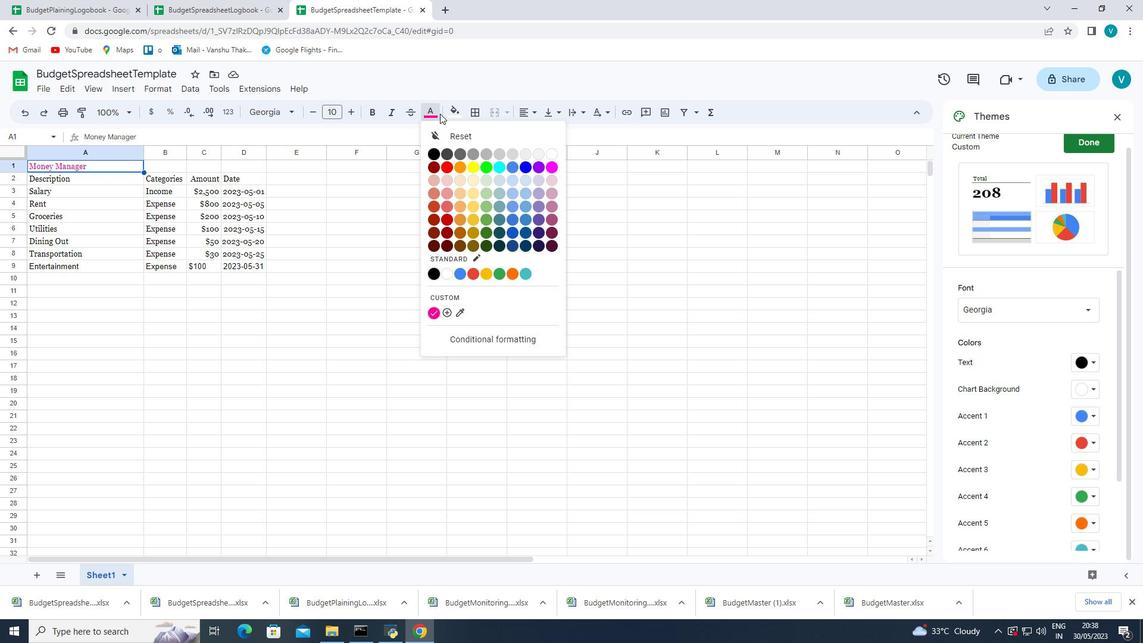 
Action: Mouse pressed left at (433, 114)
Screenshot: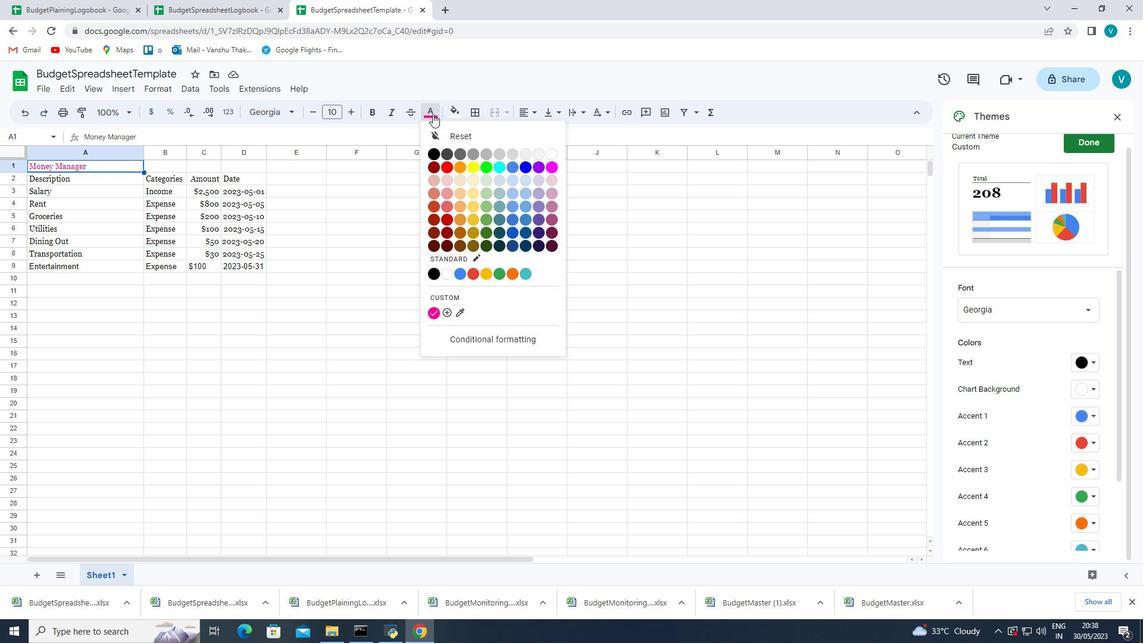 
Action: Mouse moved to (433, 114)
Screenshot: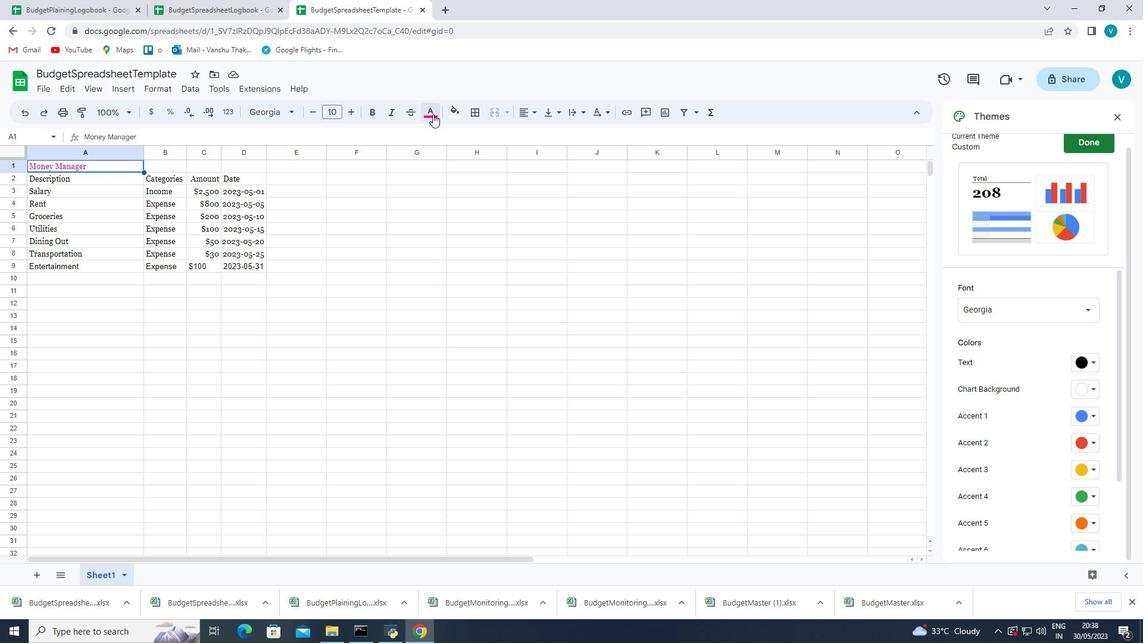 
Action: Mouse pressed left at (433, 114)
Screenshot: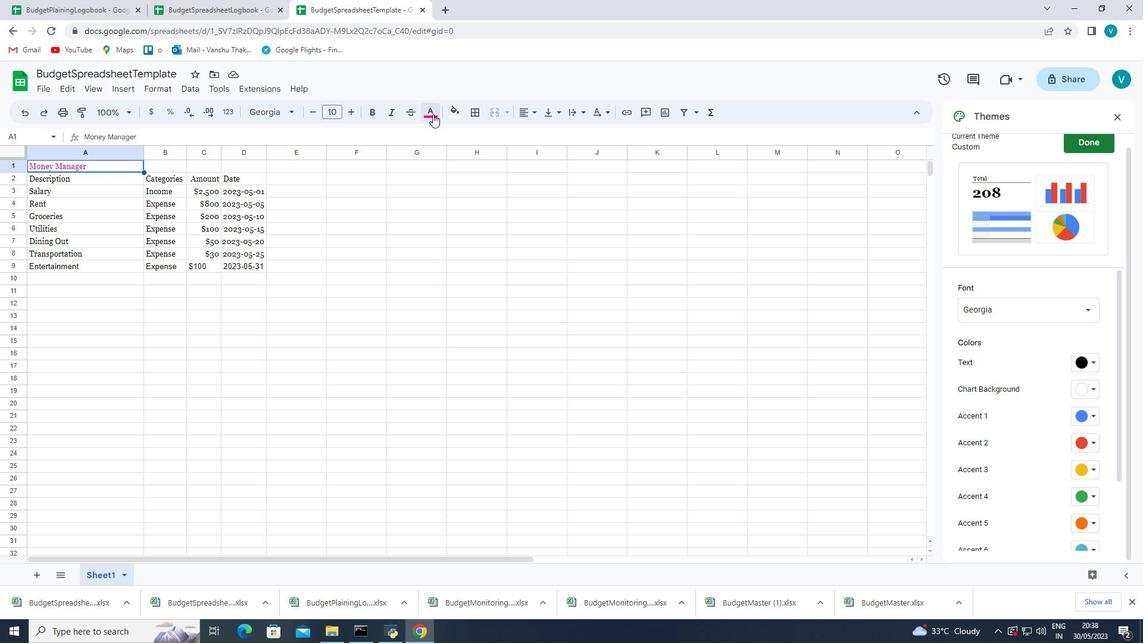 
Action: Mouse moved to (449, 318)
Screenshot: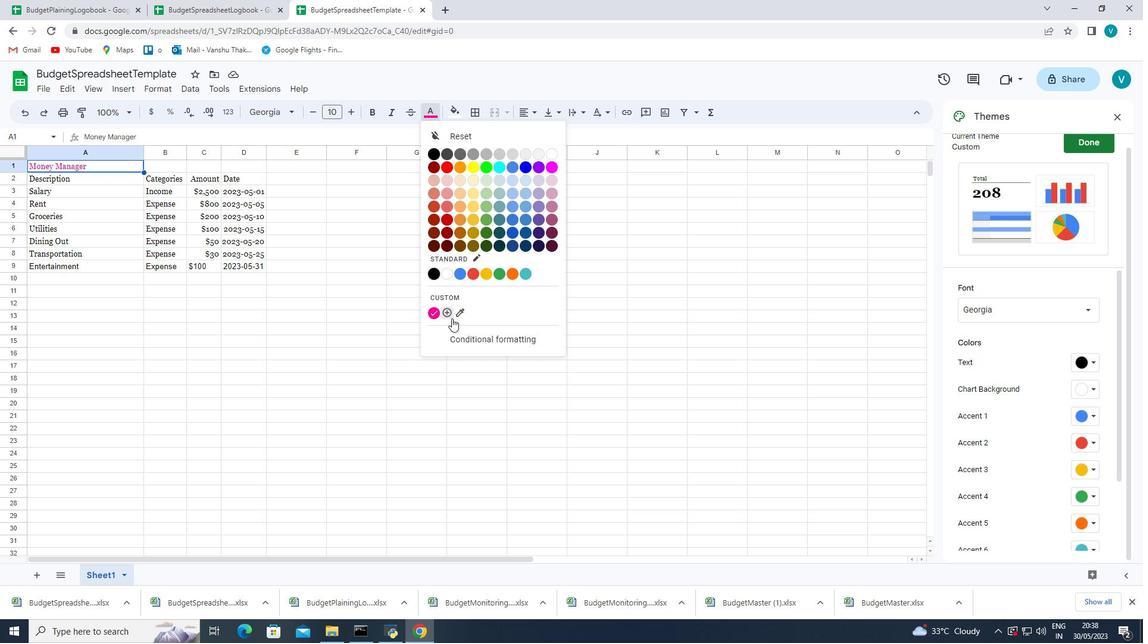 
Action: Mouse pressed left at (449, 318)
Screenshot: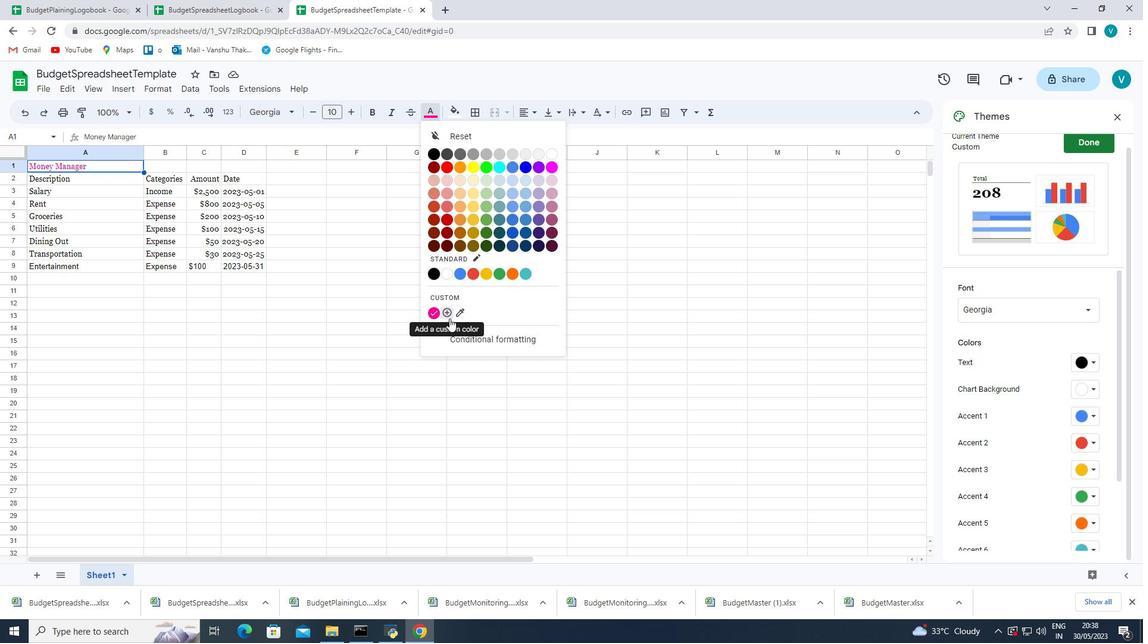 
Action: Mouse moved to (638, 333)
Screenshot: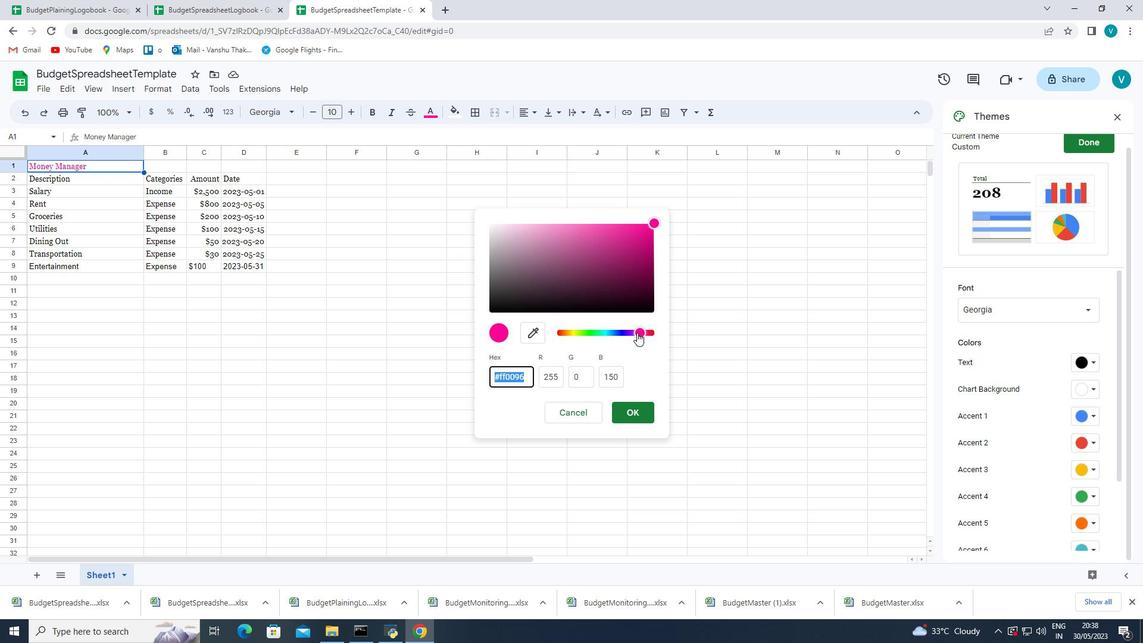 
Action: Mouse pressed left at (638, 333)
Screenshot: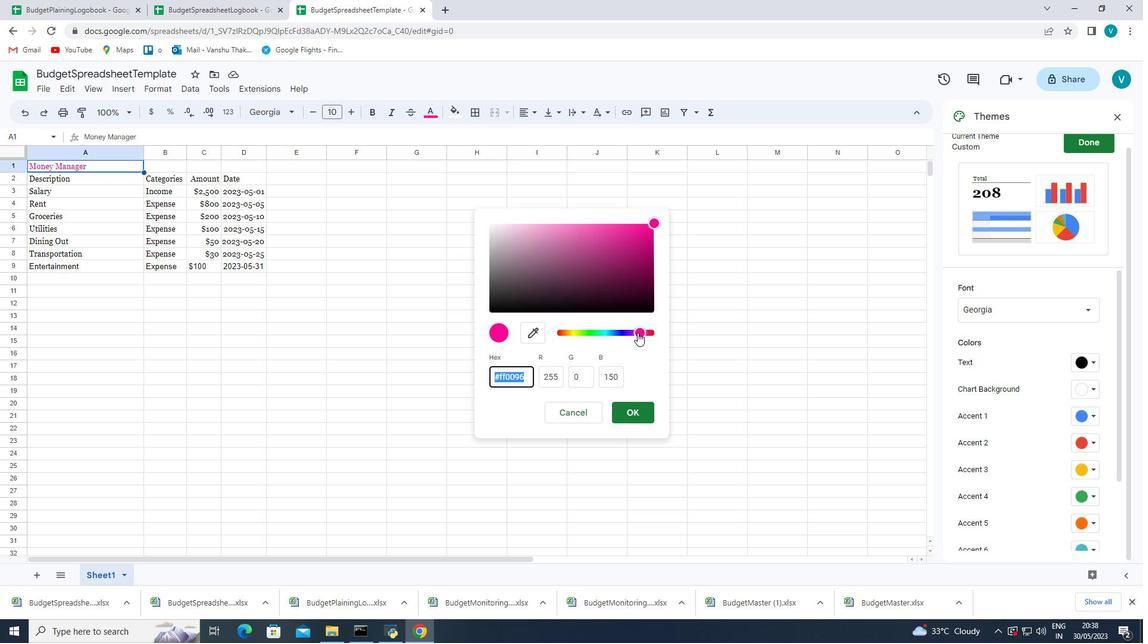
Action: Mouse moved to (635, 333)
Screenshot: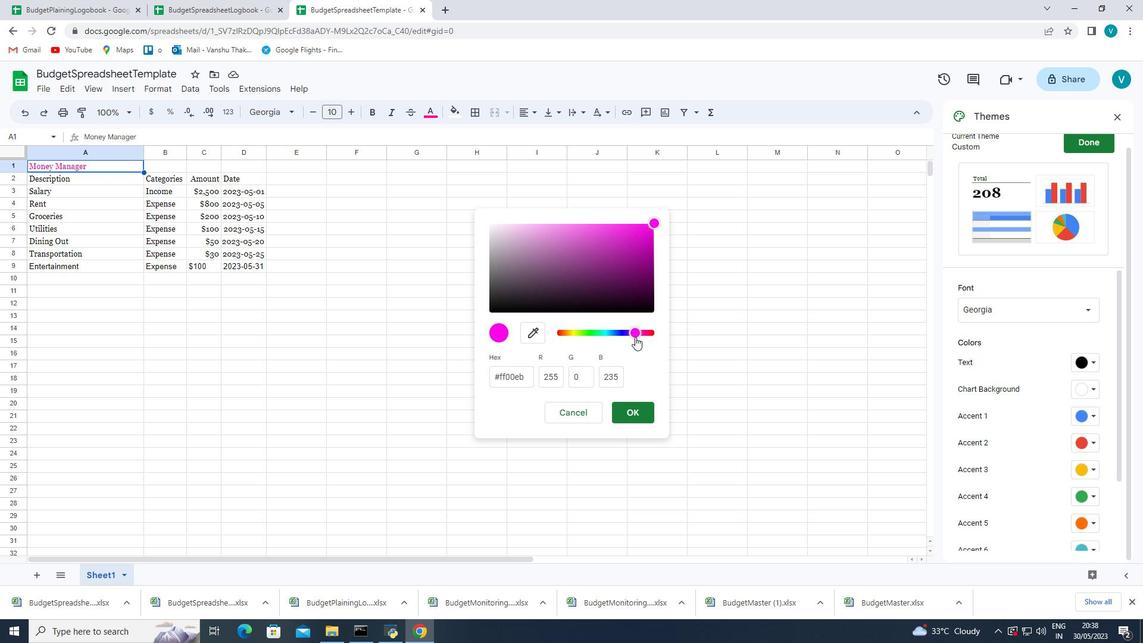 
Action: Mouse pressed left at (635, 333)
Screenshot: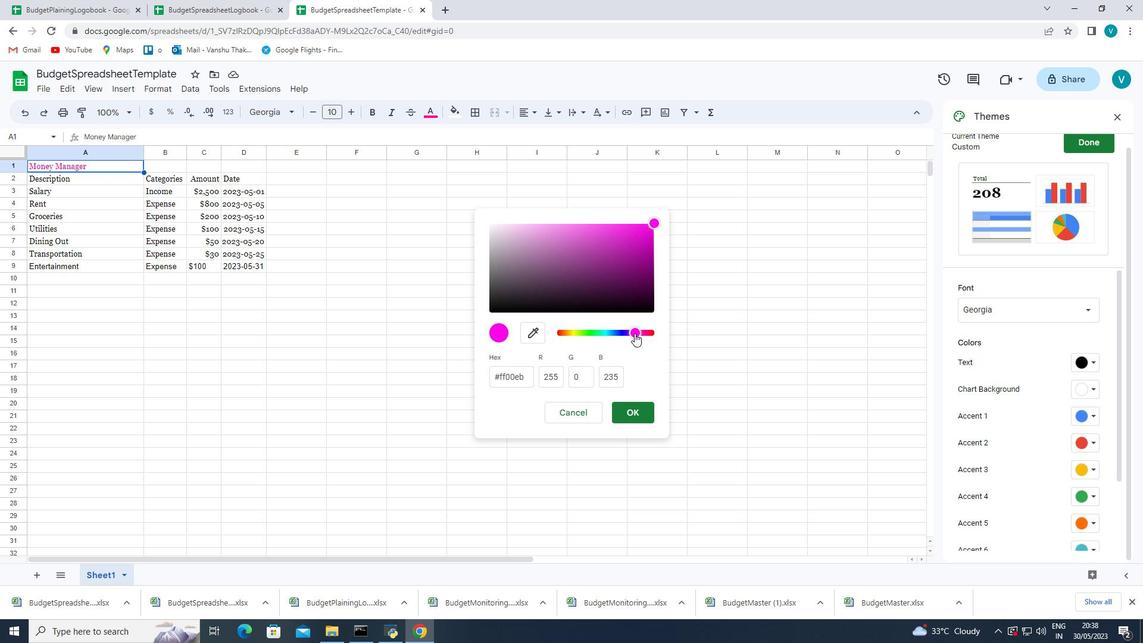 
Action: Mouse moved to (628, 417)
Screenshot: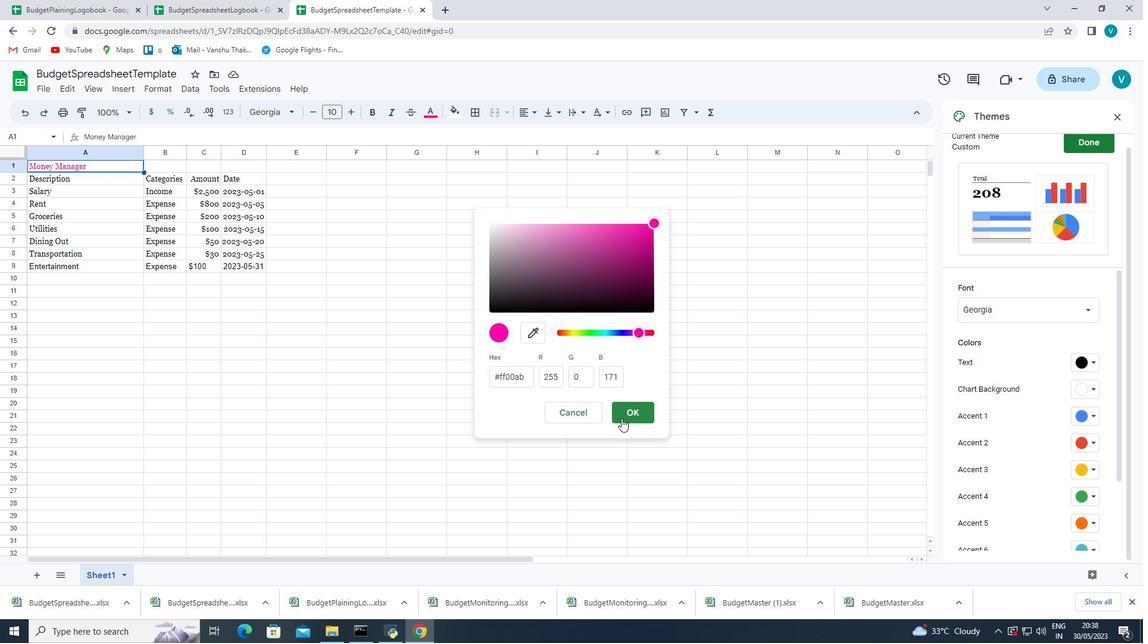 
Action: Mouse pressed left at (628, 417)
Screenshot: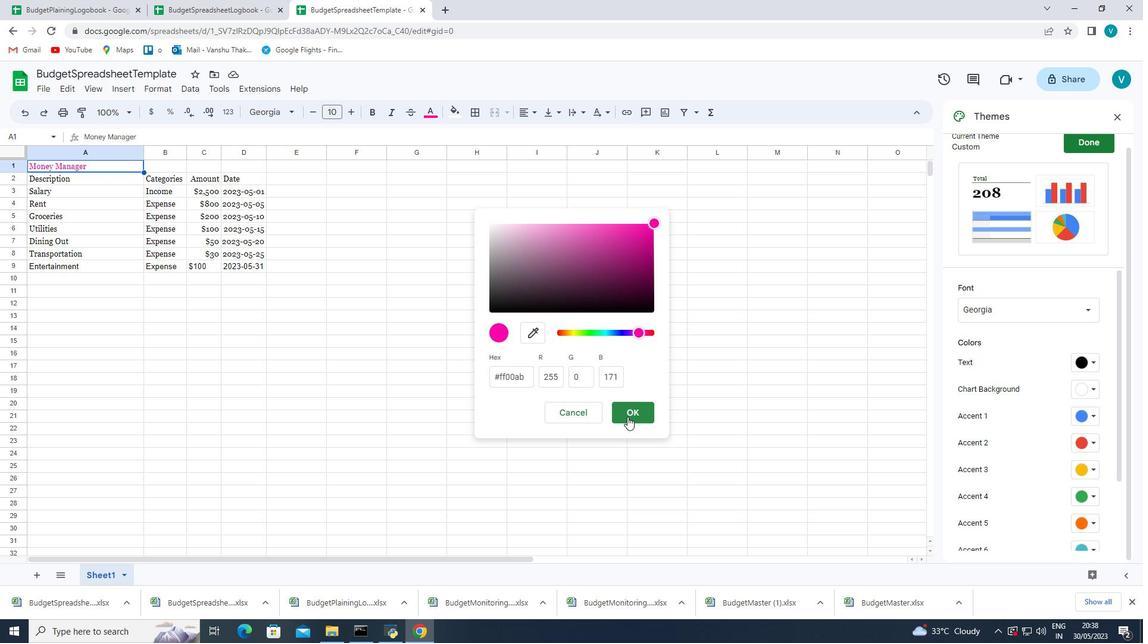 
Action: Mouse moved to (430, 383)
Screenshot: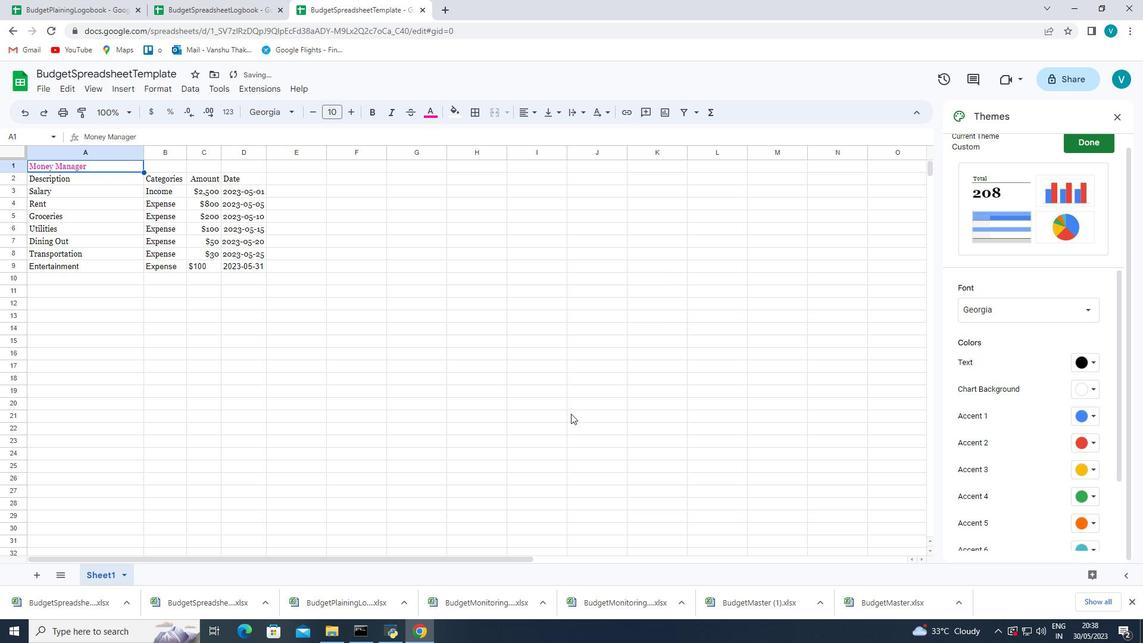 
Action: Mouse pressed left at (430, 383)
Screenshot: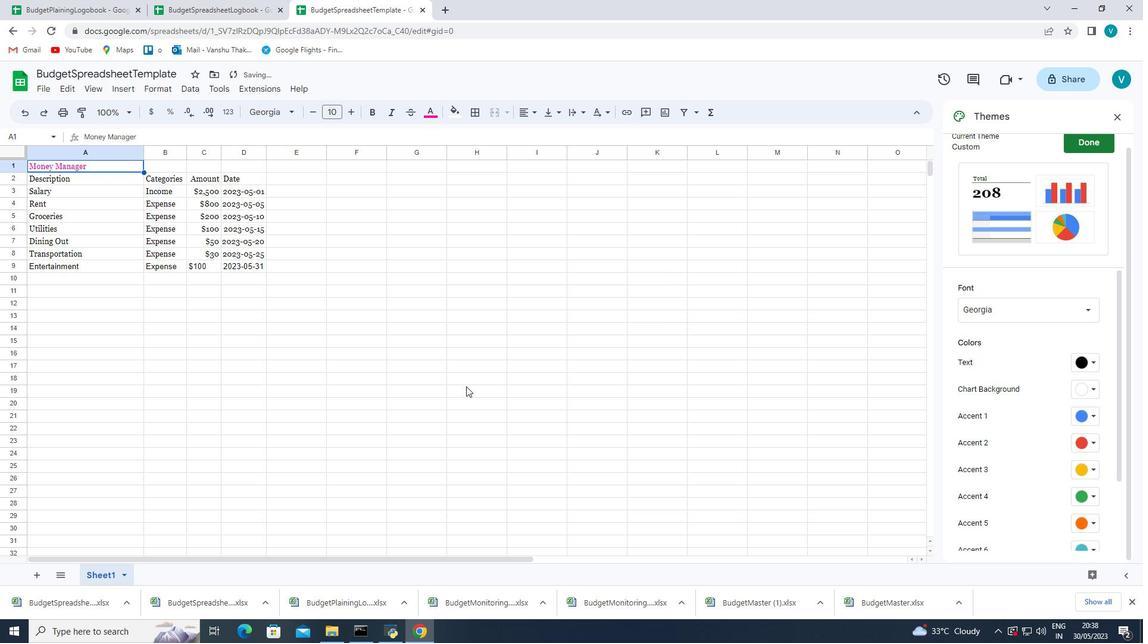 
Action: Mouse moved to (74, 169)
Screenshot: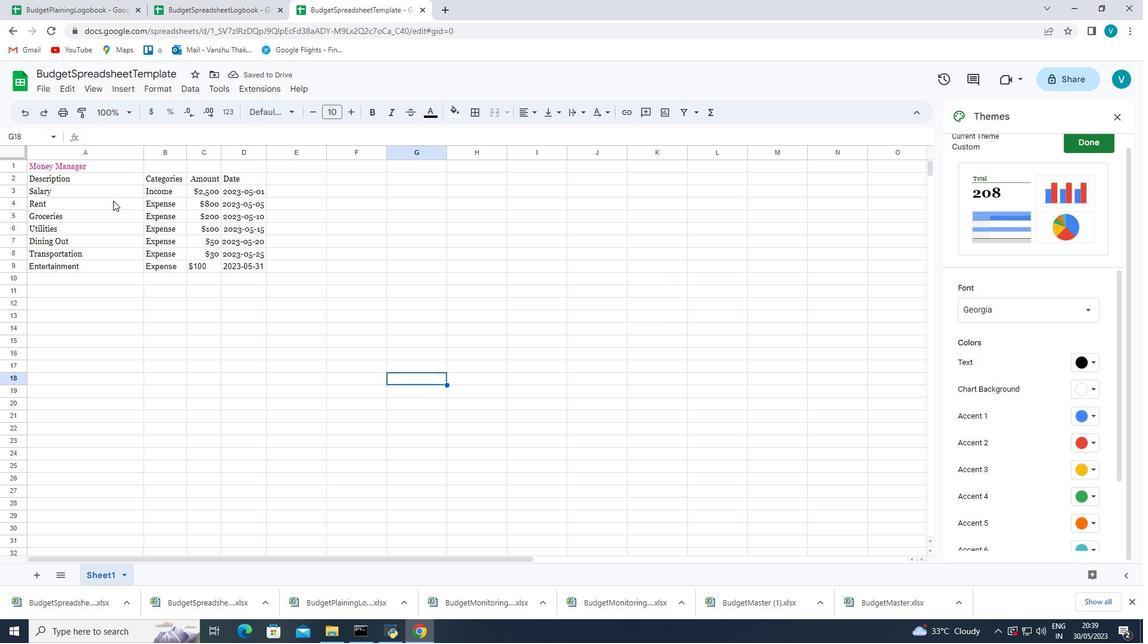 
Action: Mouse pressed left at (74, 169)
Screenshot: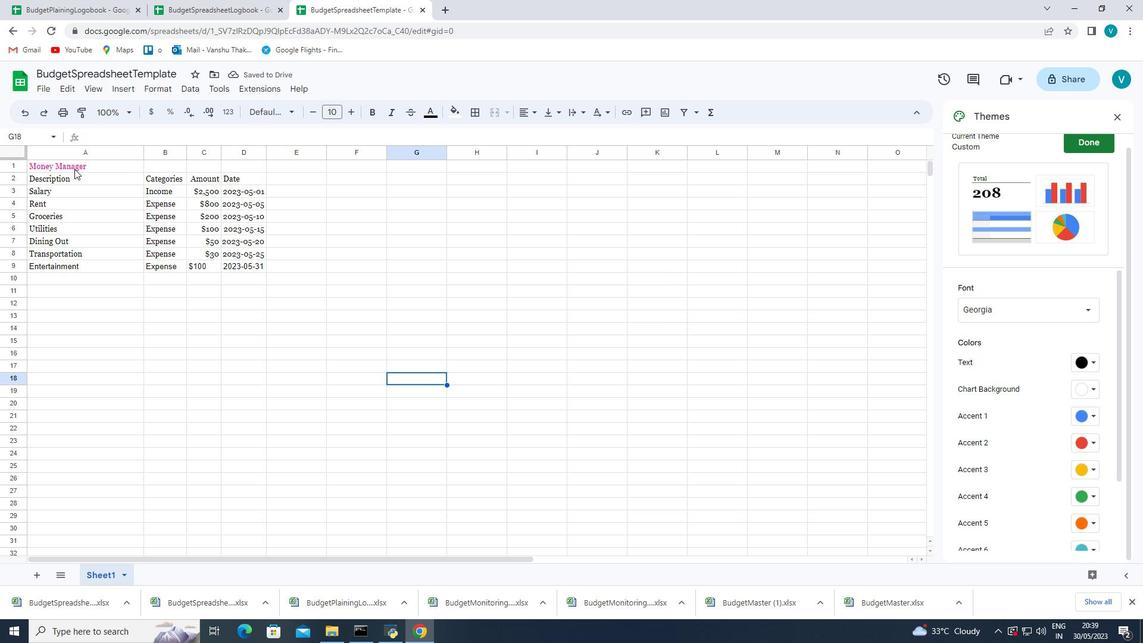 
Action: Mouse moved to (527, 296)
Screenshot: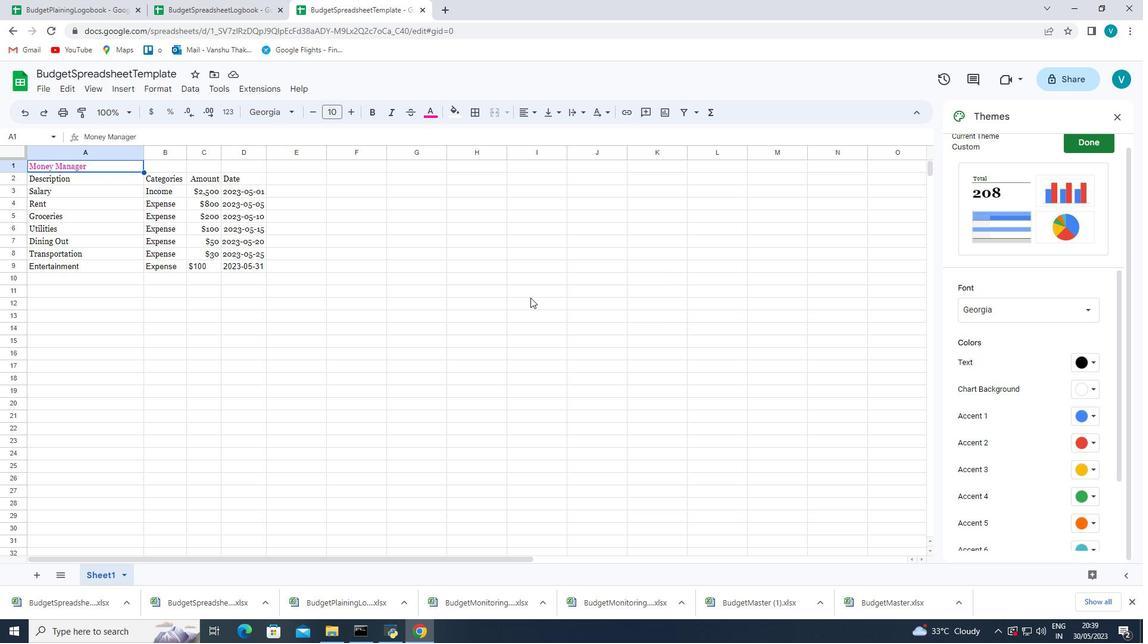 
Action: Key pressed ctrl+U
Screenshot: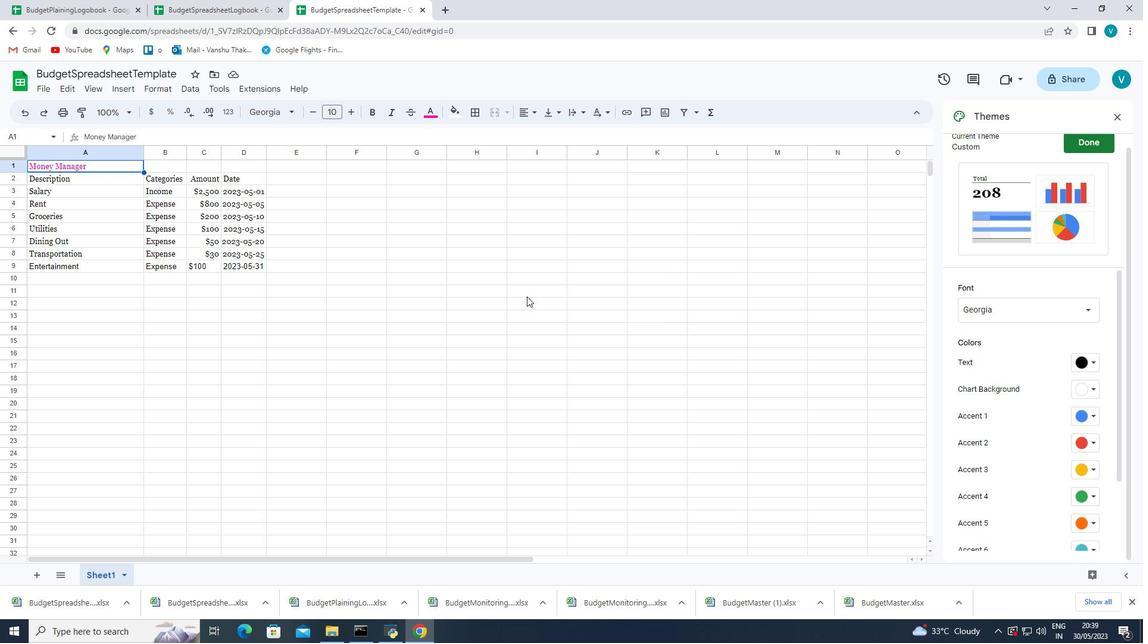 
Action: Mouse moved to (1009, 433)
Screenshot: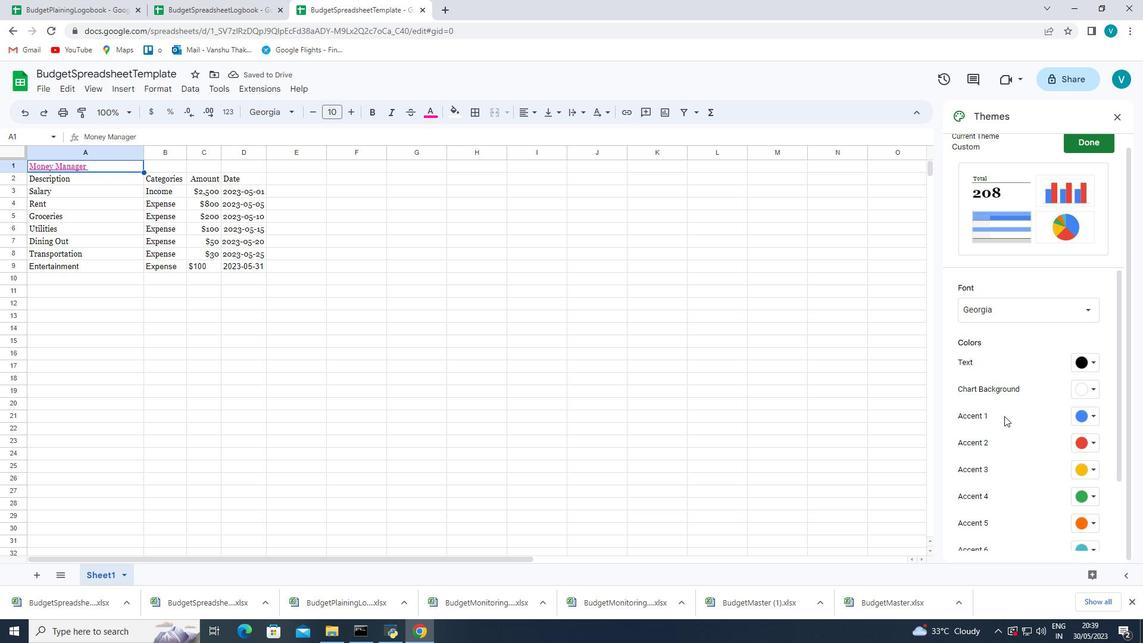 
Action: Mouse scrolled (1009, 432) with delta (0, 0)
Screenshot: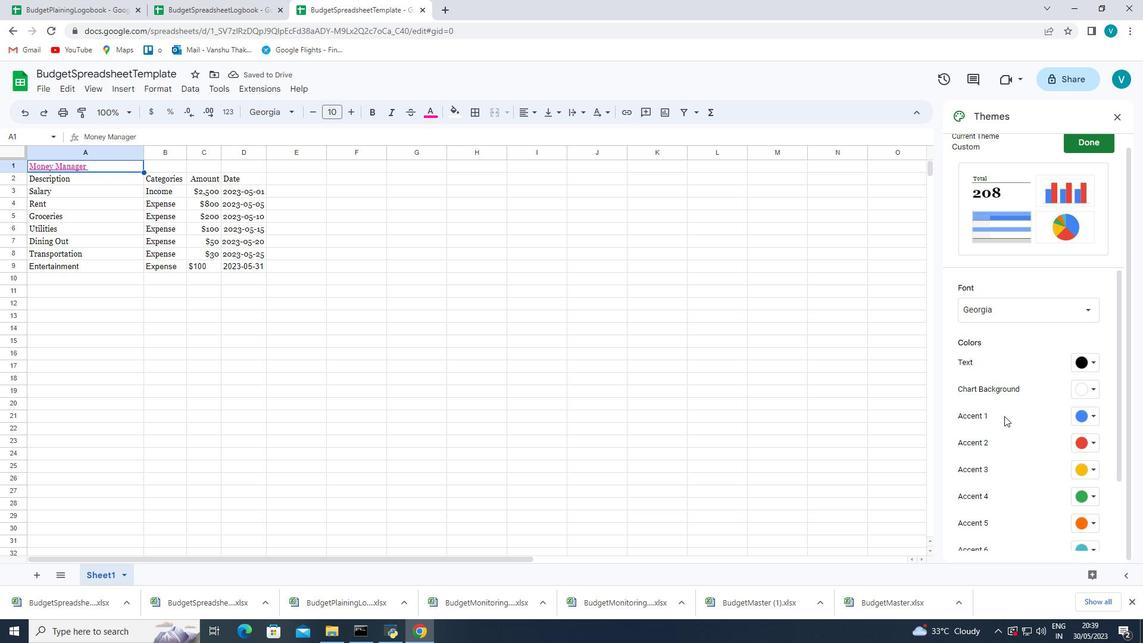 
Action: Mouse moved to (1013, 439)
Screenshot: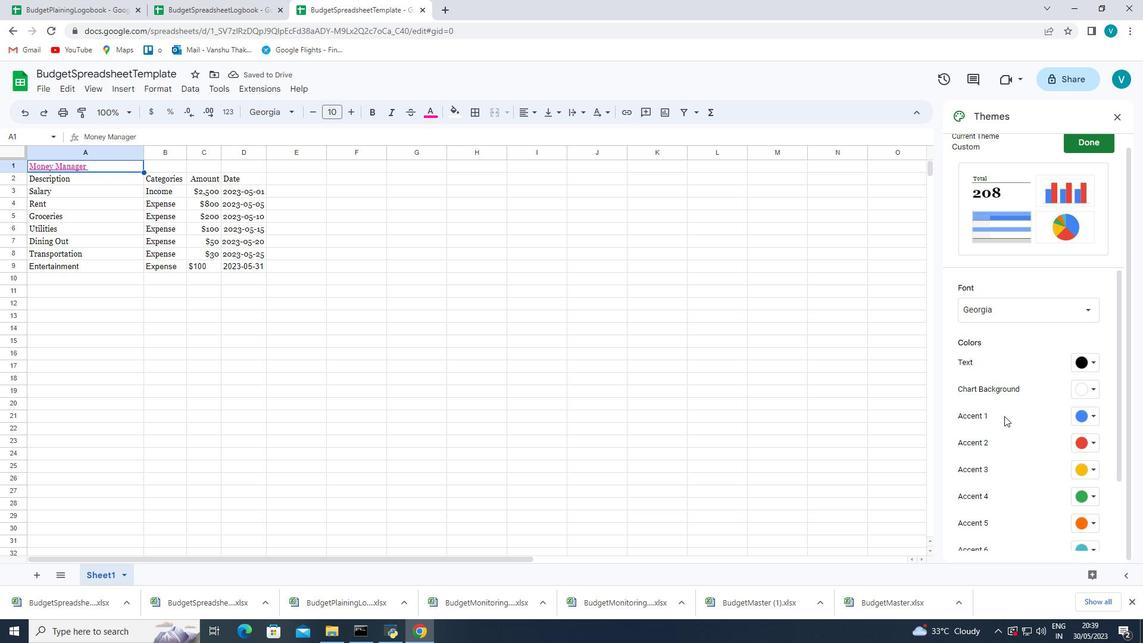 
Action: Mouse scrolled (1013, 438) with delta (0, 0)
Screenshot: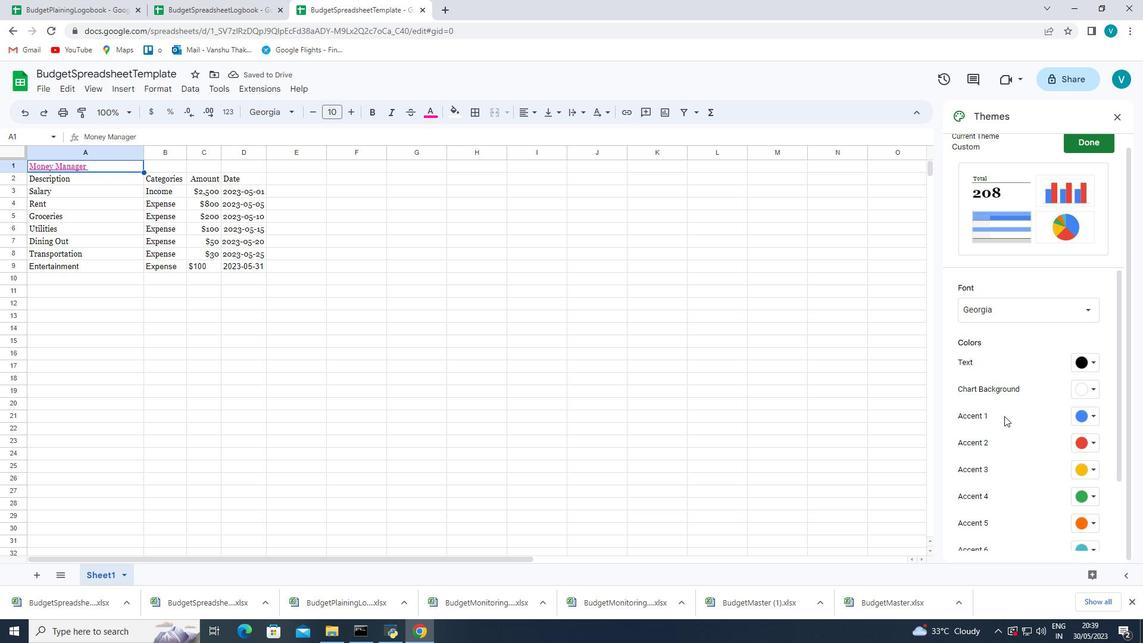 
Action: Mouse scrolled (1013, 438) with delta (0, 0)
Screenshot: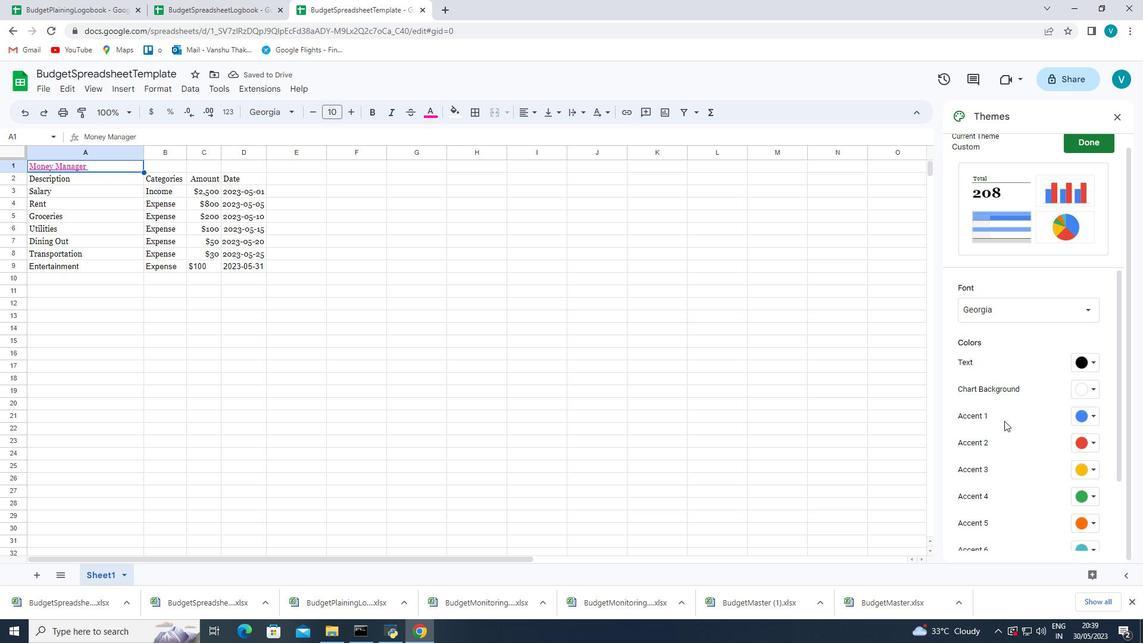 
Action: Mouse scrolled (1013, 438) with delta (0, 0)
Screenshot: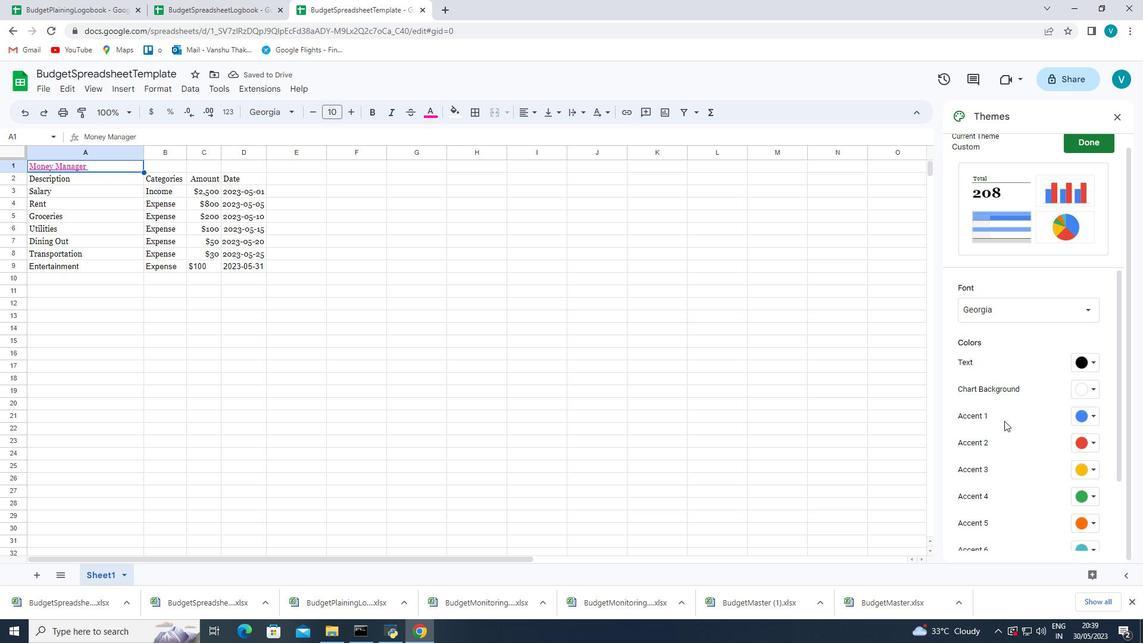 
Action: Mouse scrolled (1013, 438) with delta (0, 0)
Screenshot: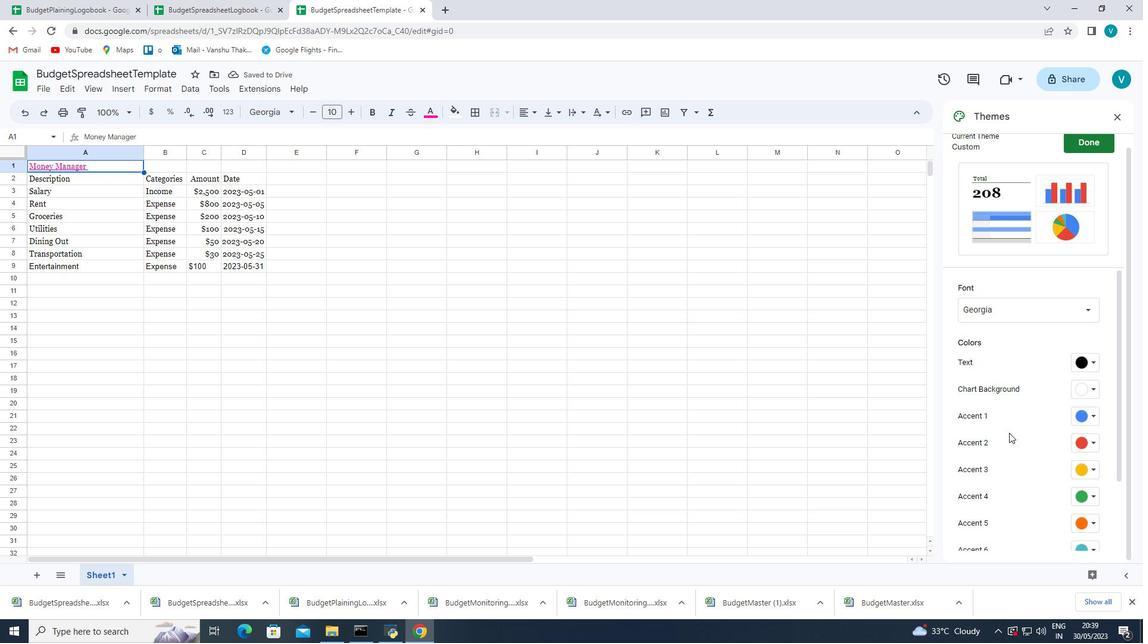 
Action: Mouse moved to (1014, 439)
Screenshot: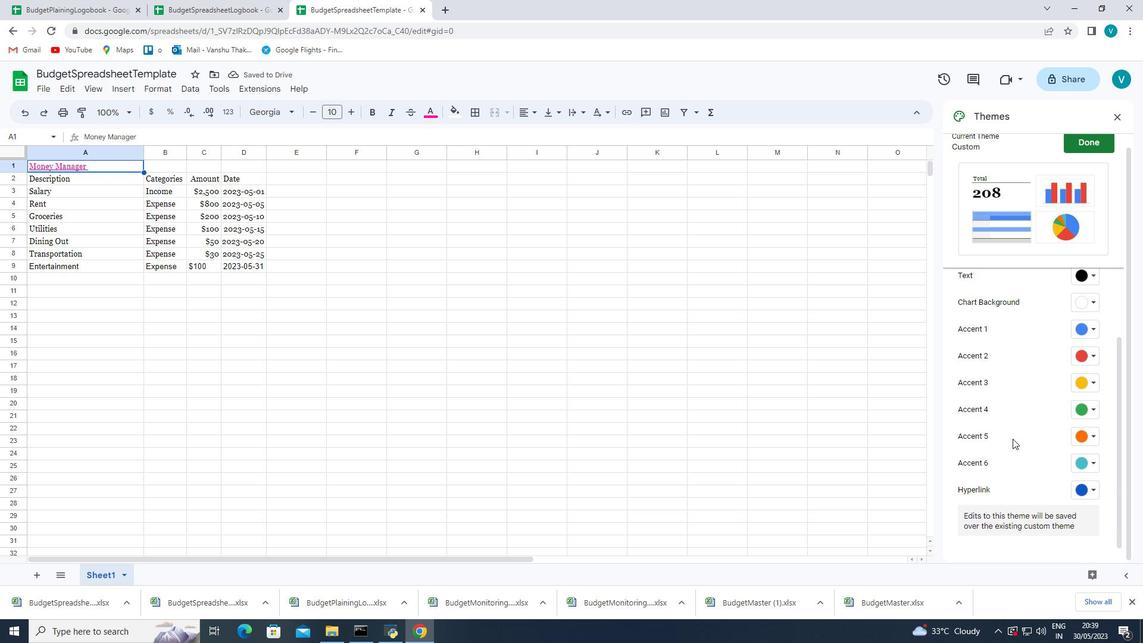
Action: Mouse scrolled (1014, 439) with delta (0, 0)
Screenshot: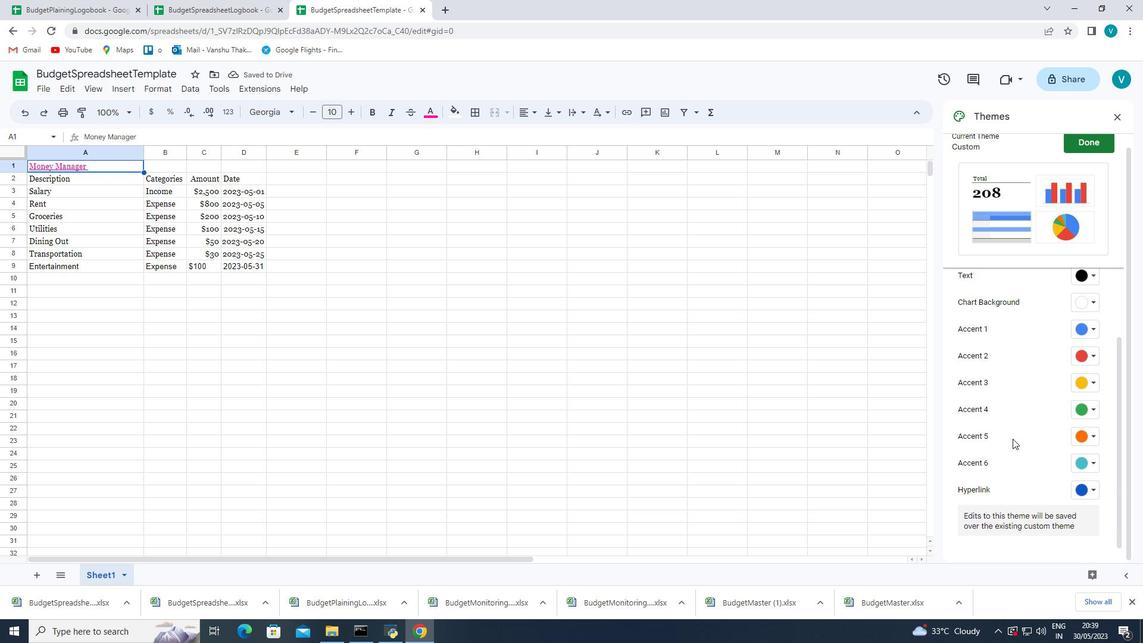 
Action: Mouse moved to (1014, 439)
Screenshot: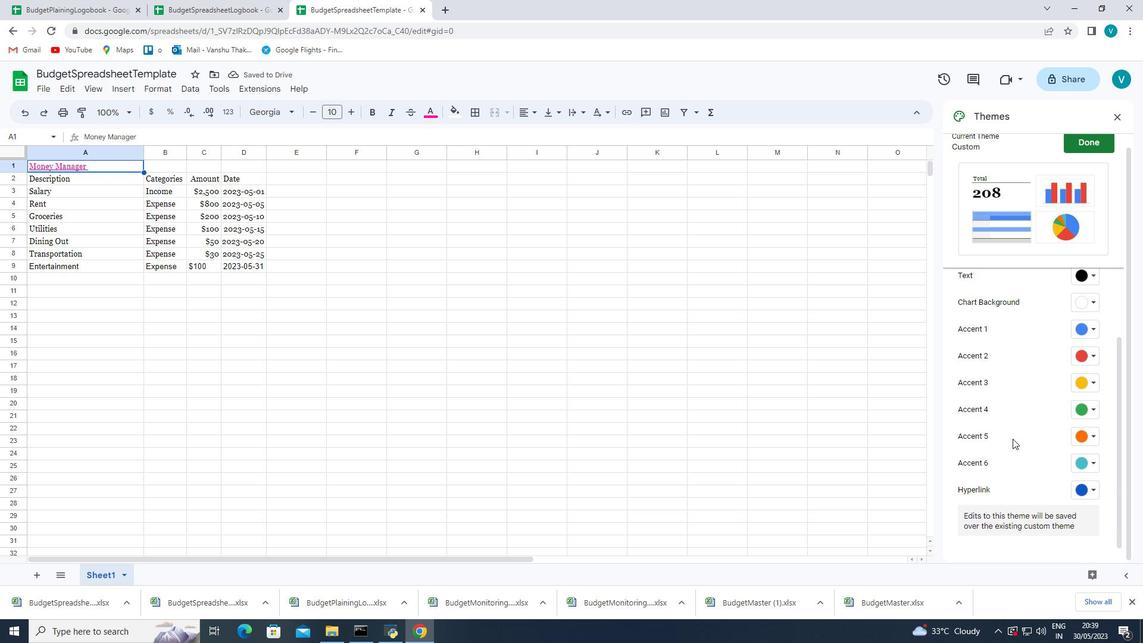 
Action: Mouse scrolled (1014, 439) with delta (0, 0)
Screenshot: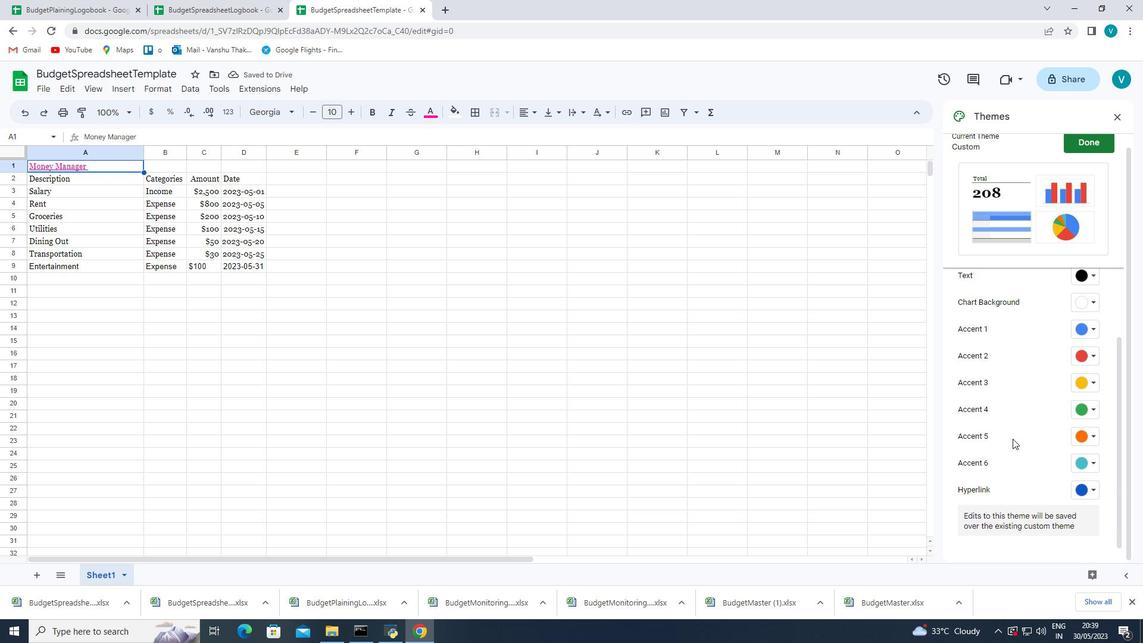 
Action: Mouse moved to (1015, 439)
Screenshot: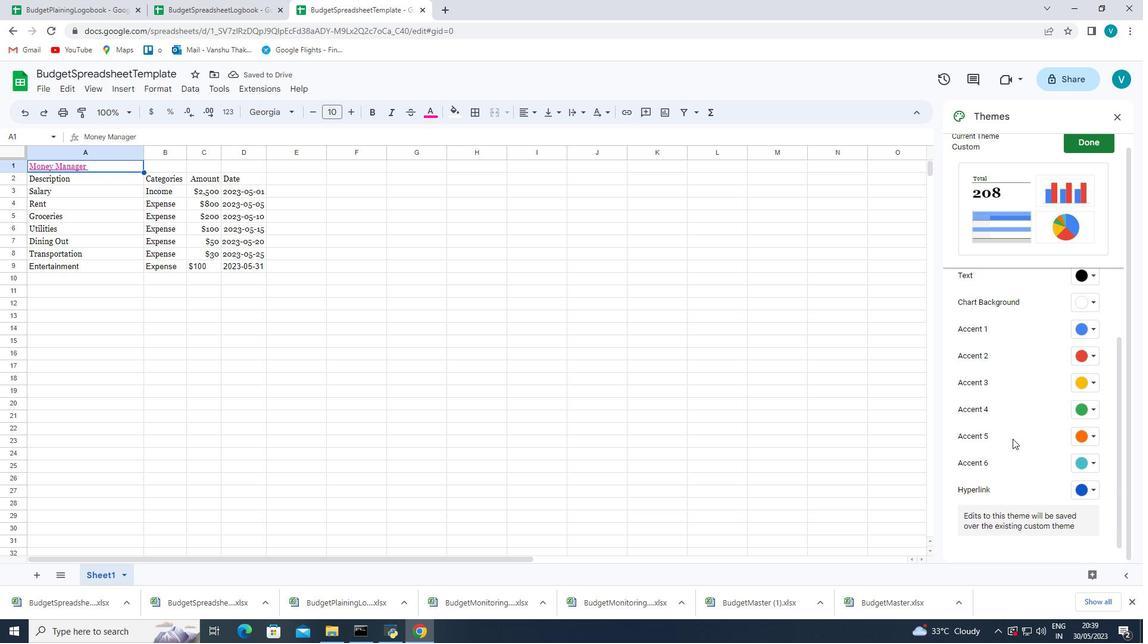 
Action: Mouse scrolled (1015, 439) with delta (0, 0)
Screenshot: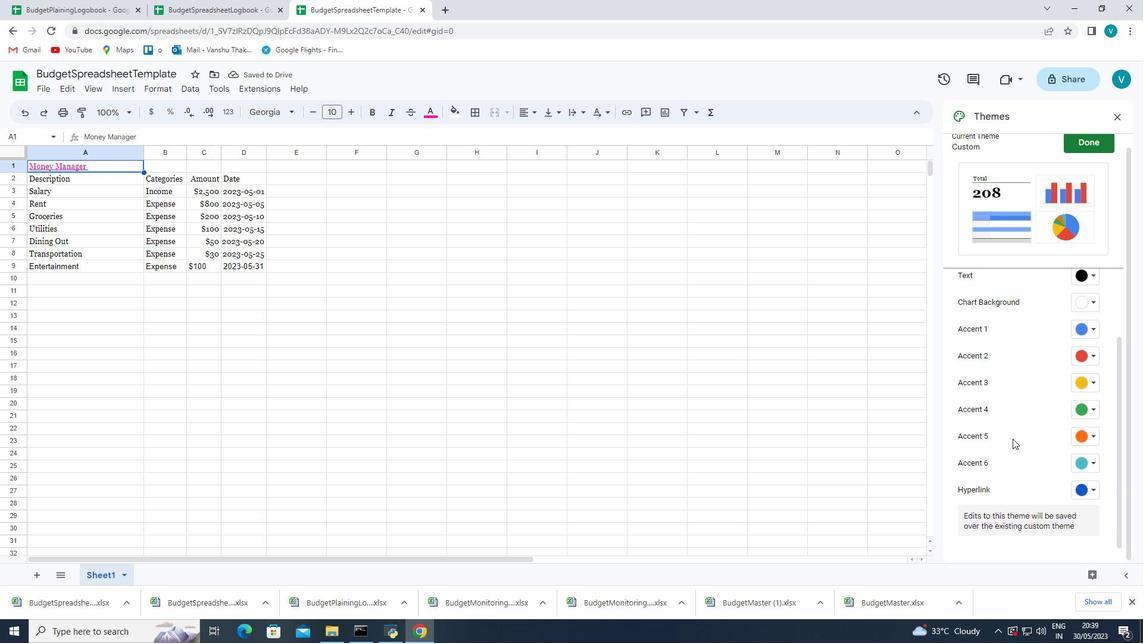 
Action: Mouse scrolled (1015, 439) with delta (0, 0)
Screenshot: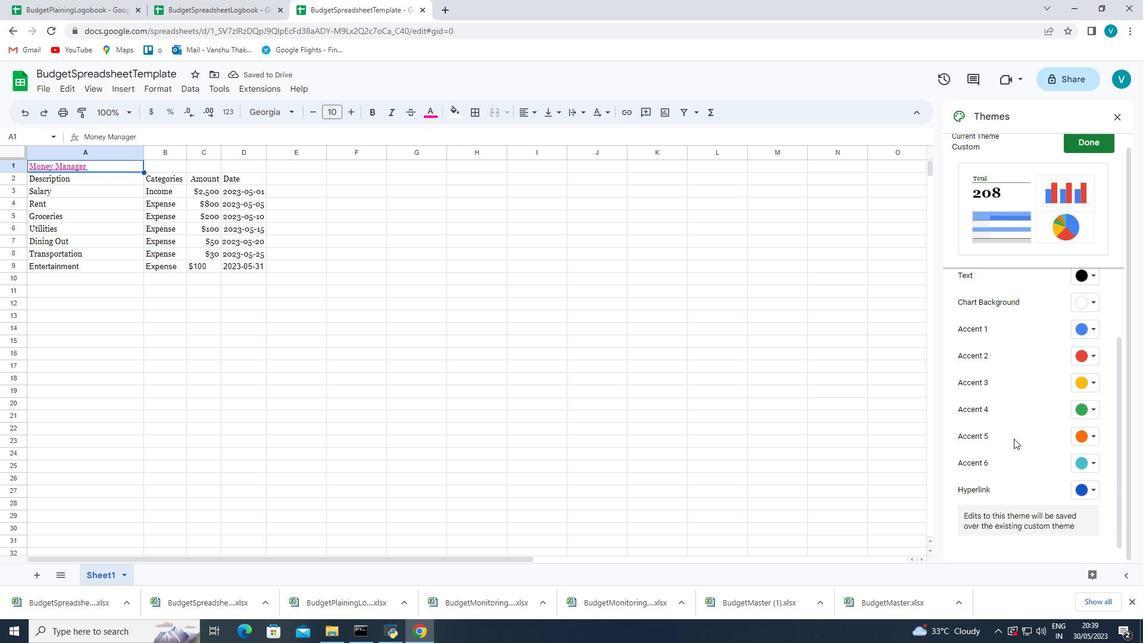
Action: Mouse scrolled (1015, 439) with delta (0, 0)
Screenshot: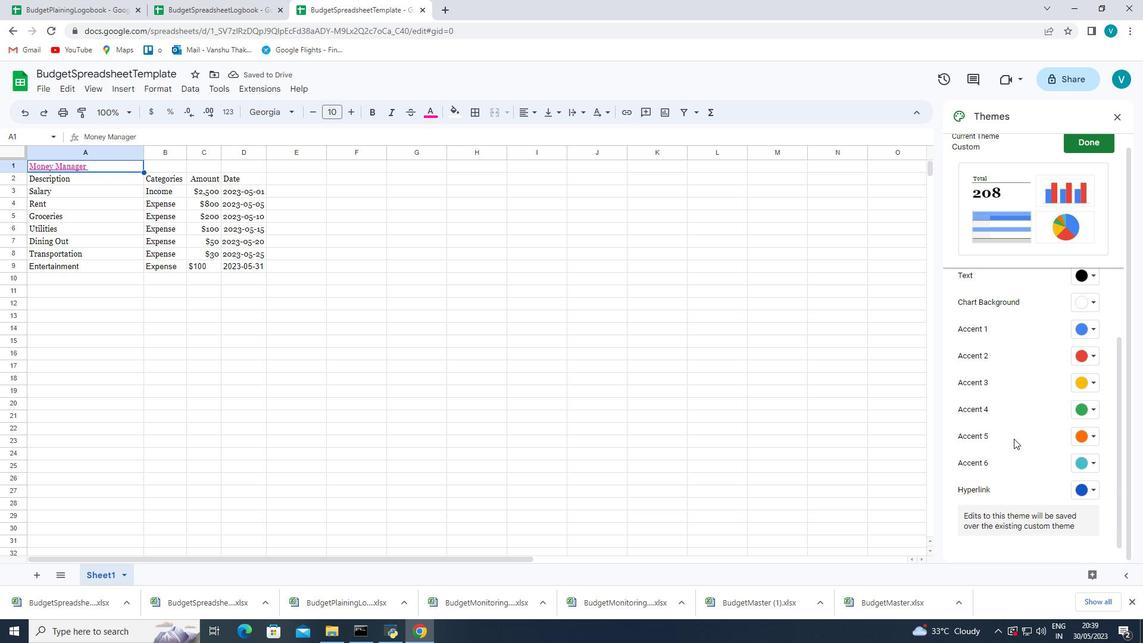 
Action: Mouse moved to (1016, 437)
Screenshot: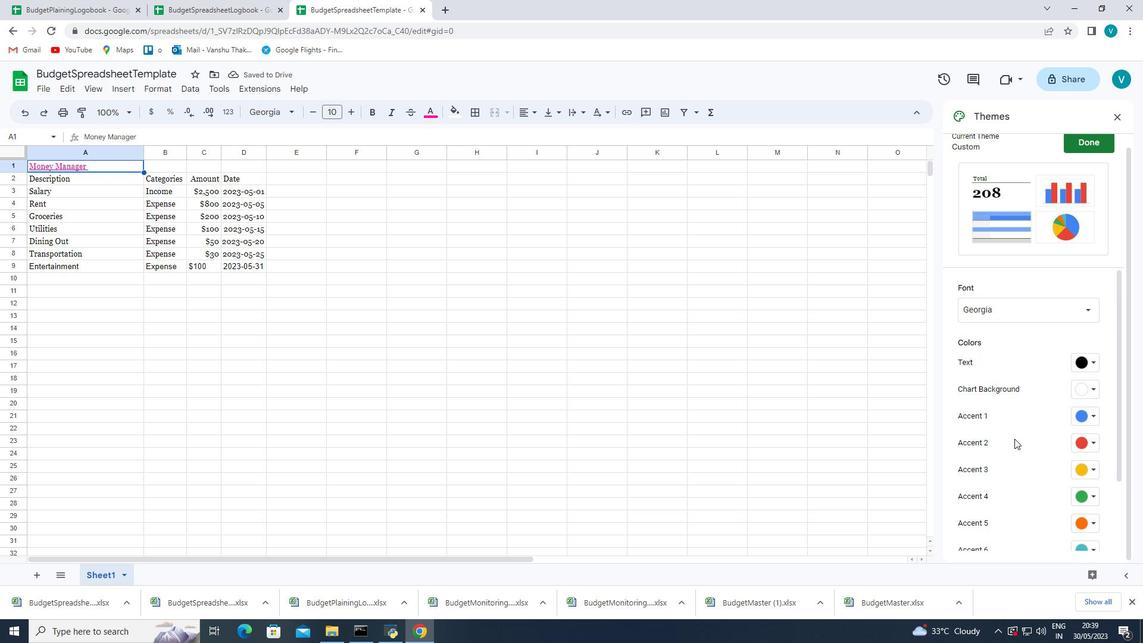 
Action: Mouse scrolled (1016, 438) with delta (0, 0)
Screenshot: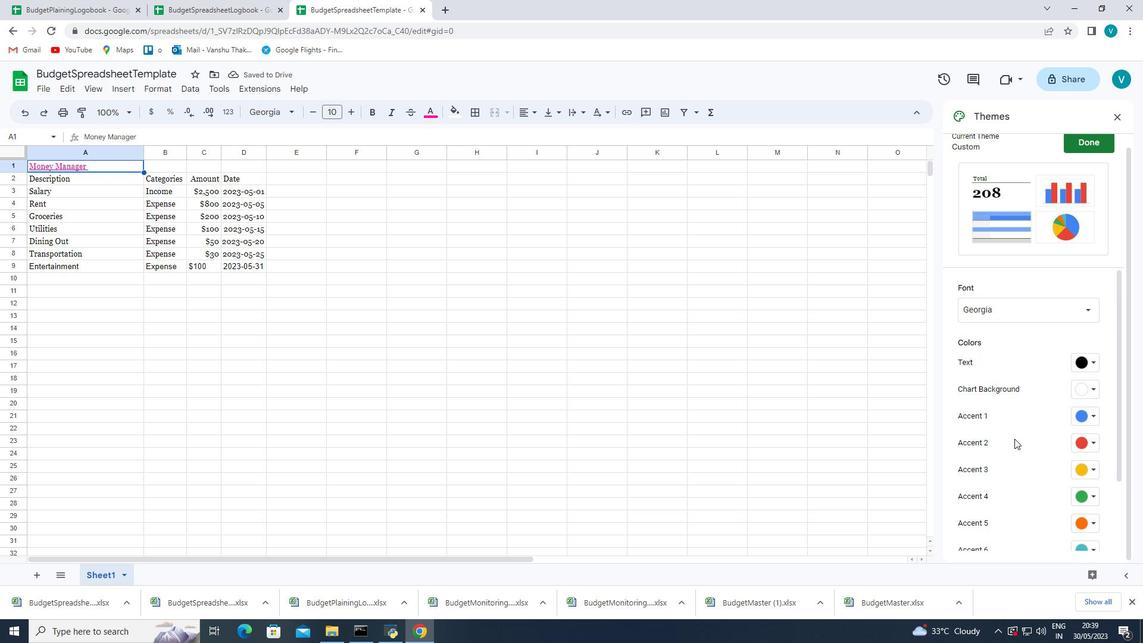 
Action: Mouse moved to (1017, 437)
Screenshot: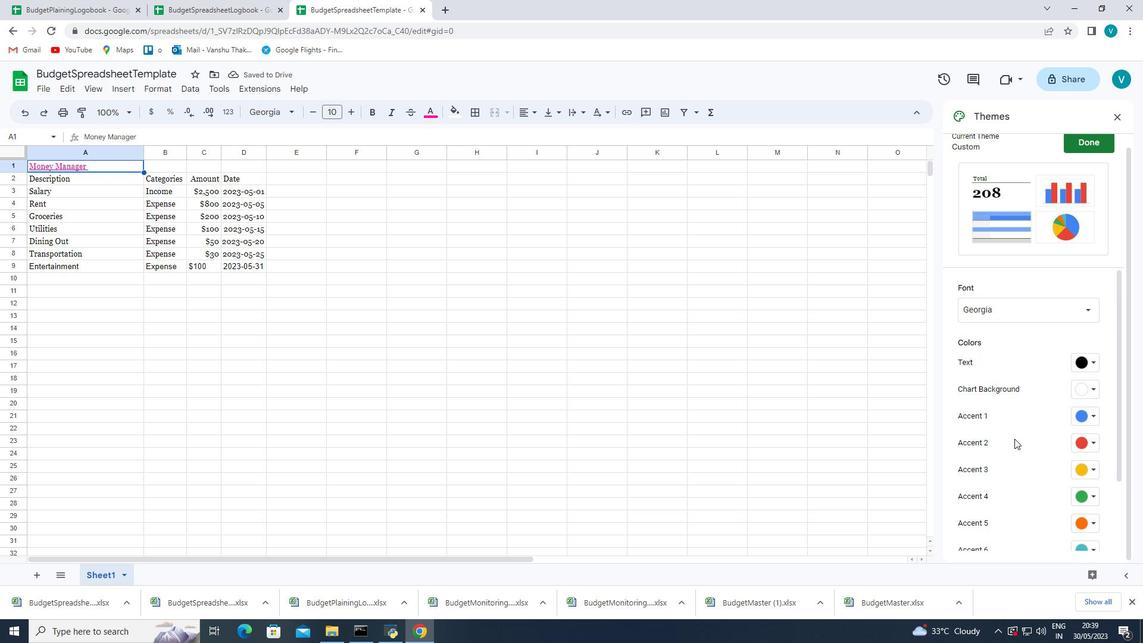 
Action: Mouse scrolled (1017, 437) with delta (0, 0)
Screenshot: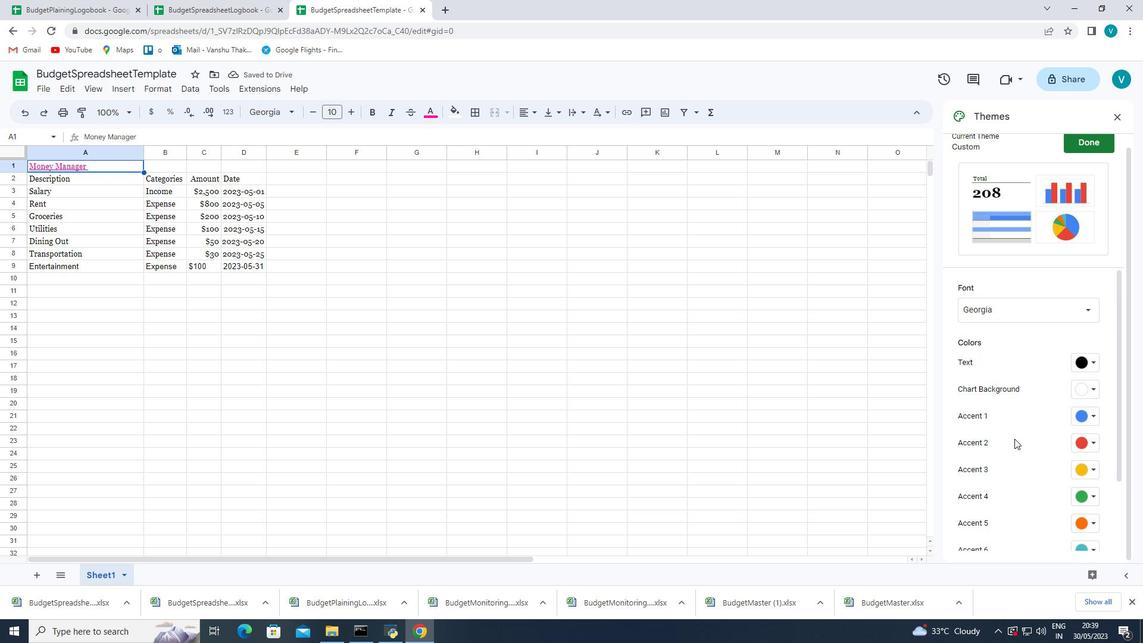 
Action: Mouse scrolled (1017, 437) with delta (0, 0)
Screenshot: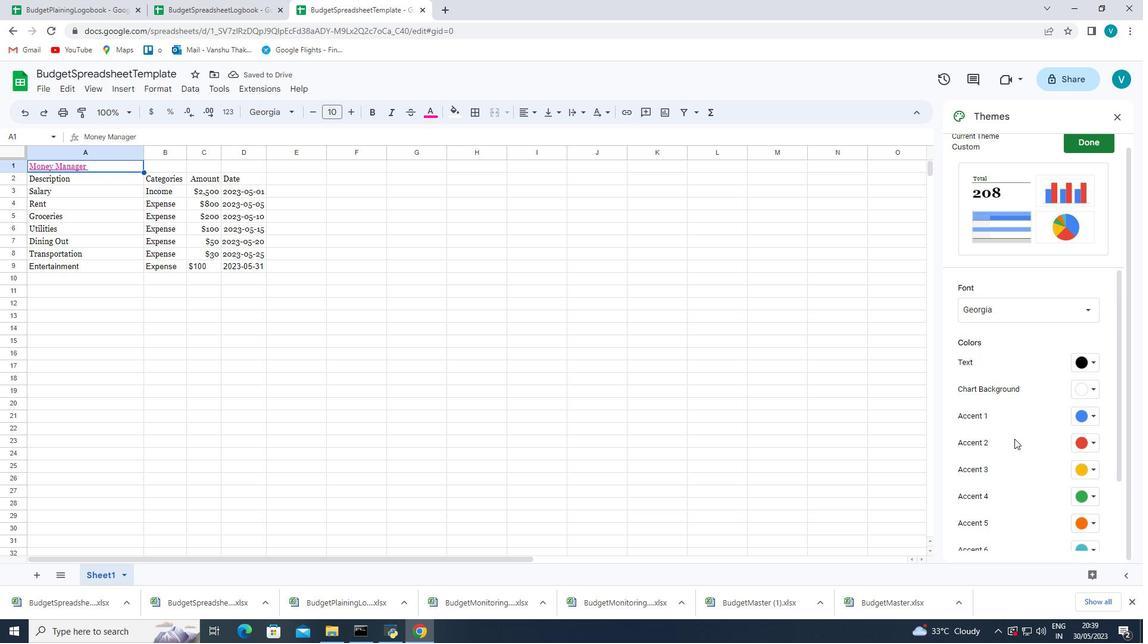 
Action: Mouse scrolled (1017, 437) with delta (0, 0)
Screenshot: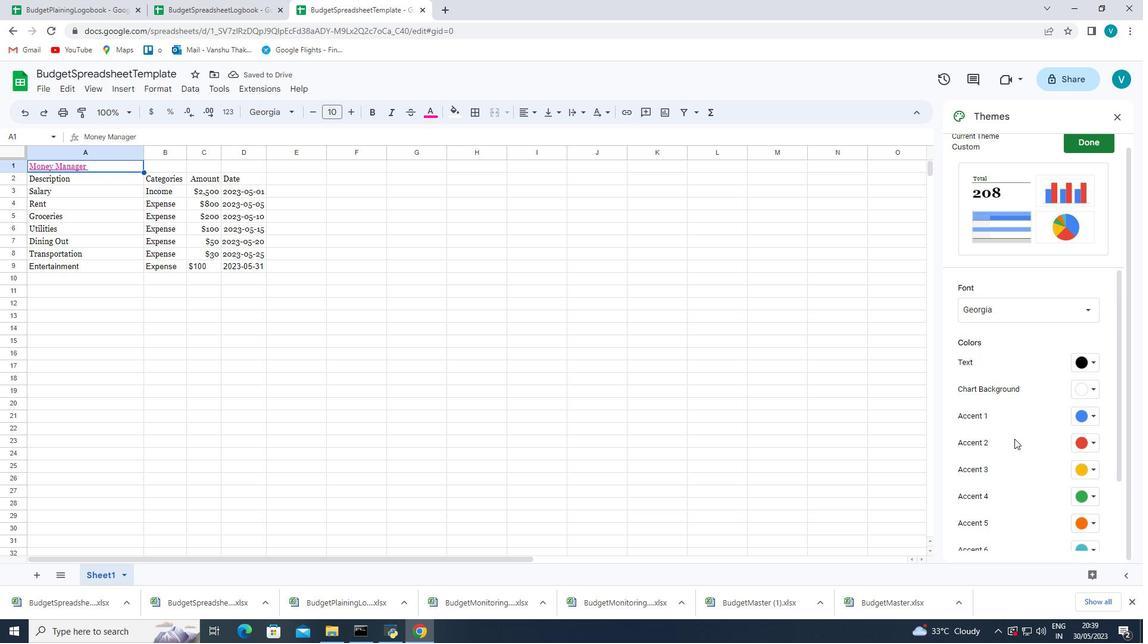 
Action: Mouse scrolled (1017, 437) with delta (0, 0)
Screenshot: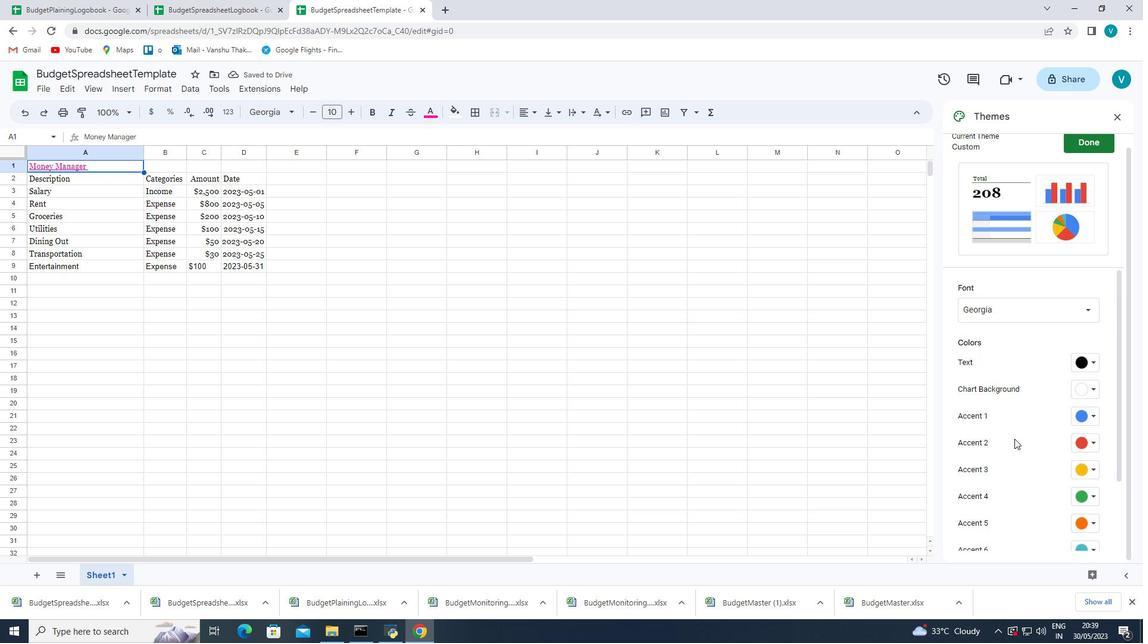 
Action: Mouse moved to (984, 272)
Screenshot: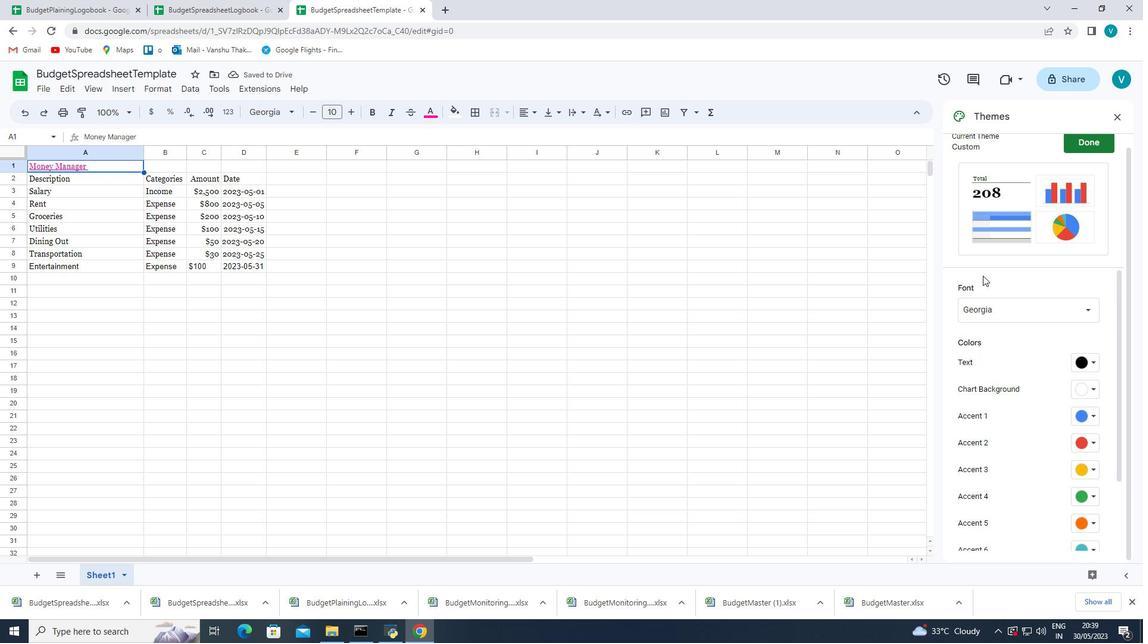 
Action: Mouse scrolled (984, 273) with delta (0, 0)
Screenshot: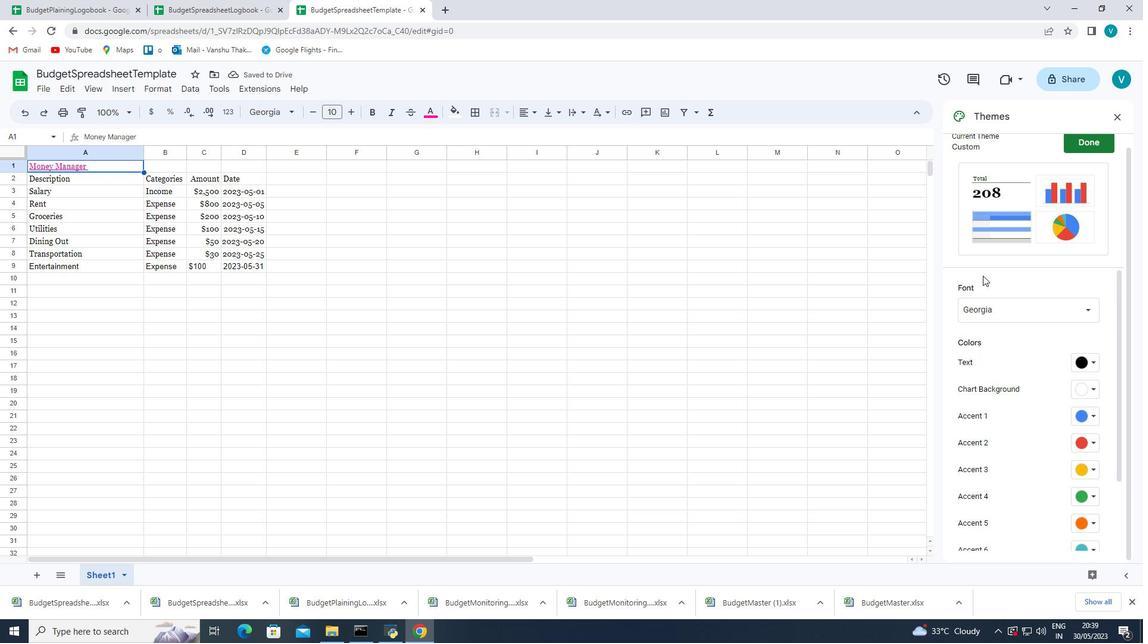
Action: Mouse moved to (985, 269)
Screenshot: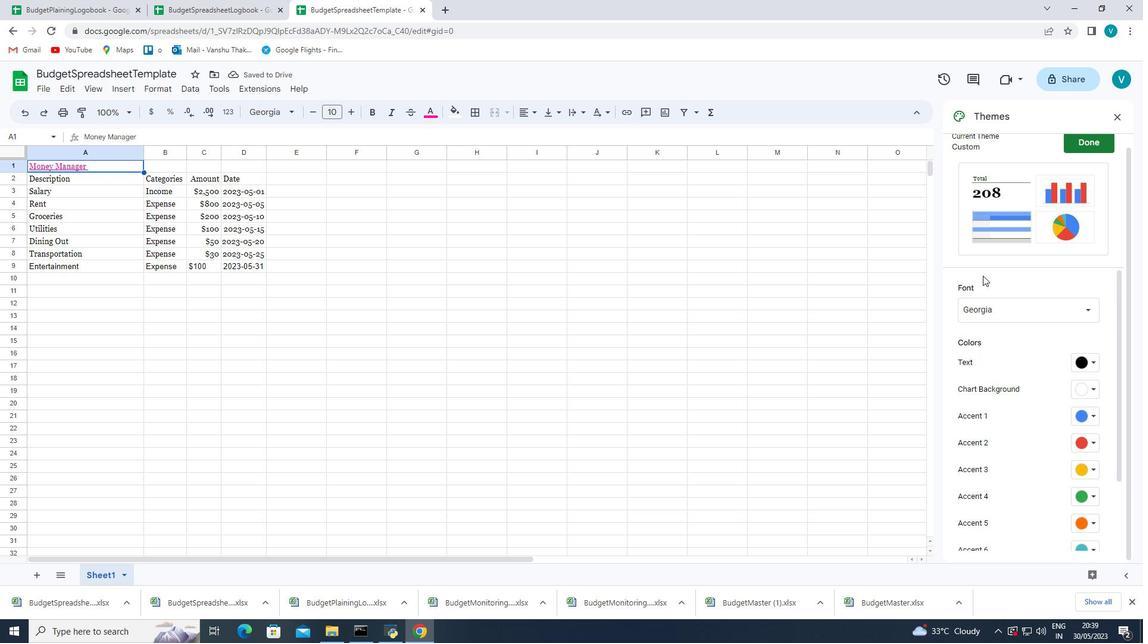 
Action: Mouse scrolled (985, 270) with delta (0, 0)
Screenshot: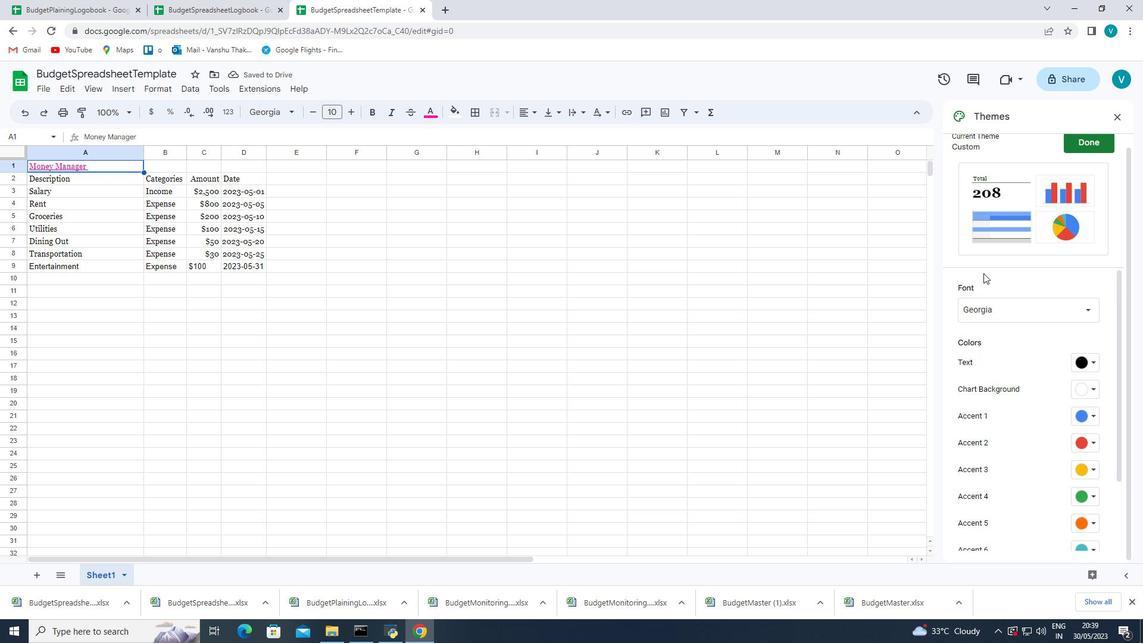 
Action: Mouse moved to (986, 269)
Screenshot: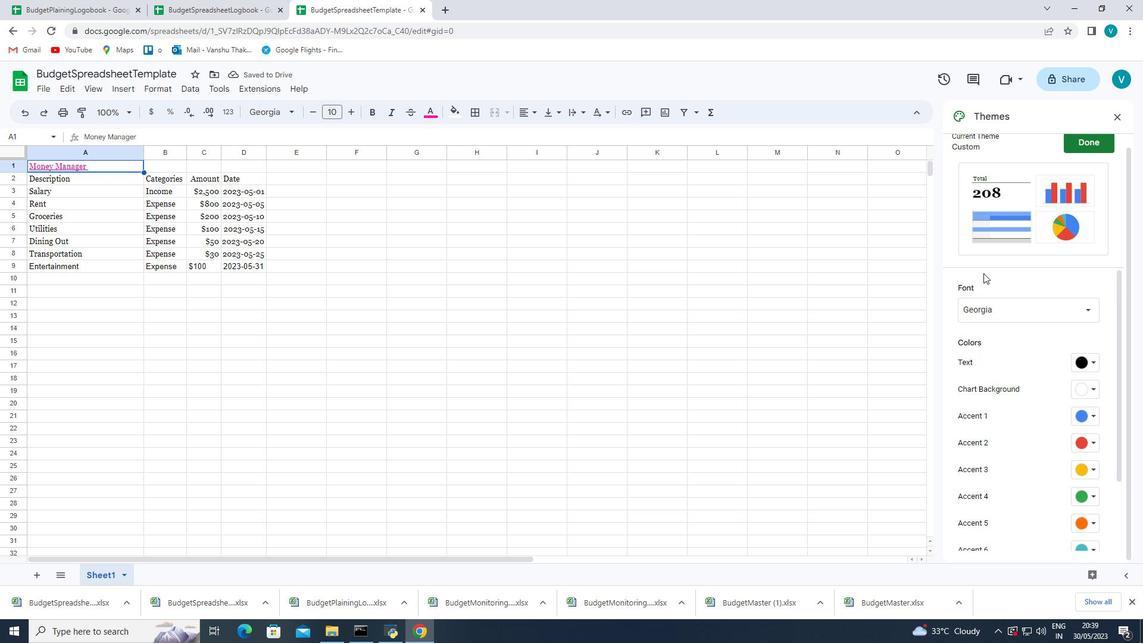 
Action: Mouse scrolled (986, 270) with delta (0, 0)
Screenshot: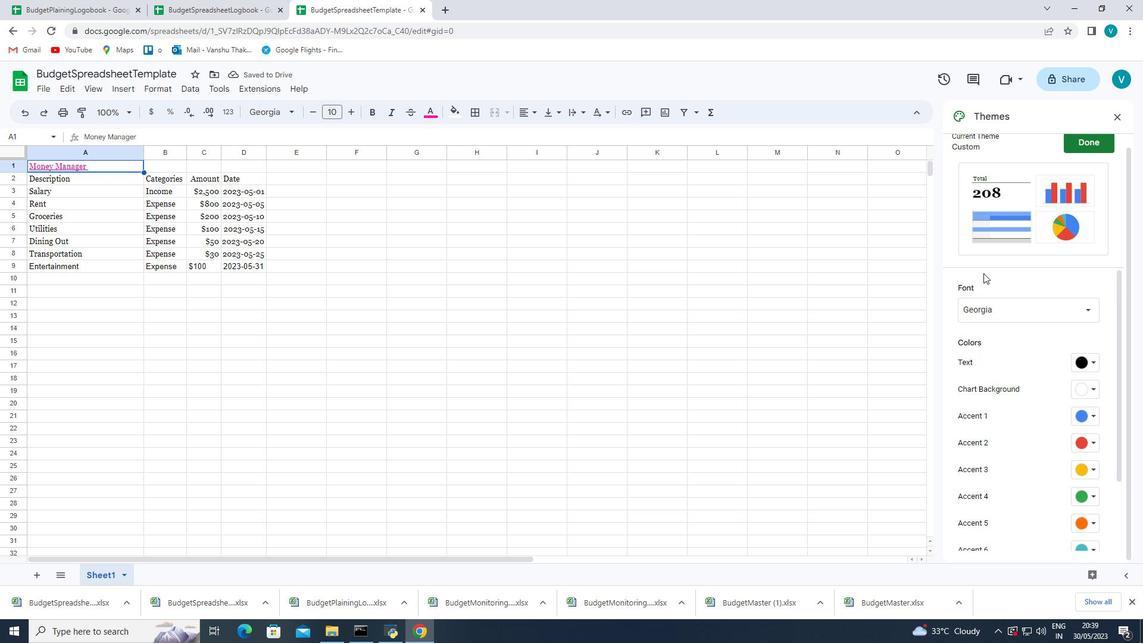 
Action: Mouse moved to (986, 269)
Screenshot: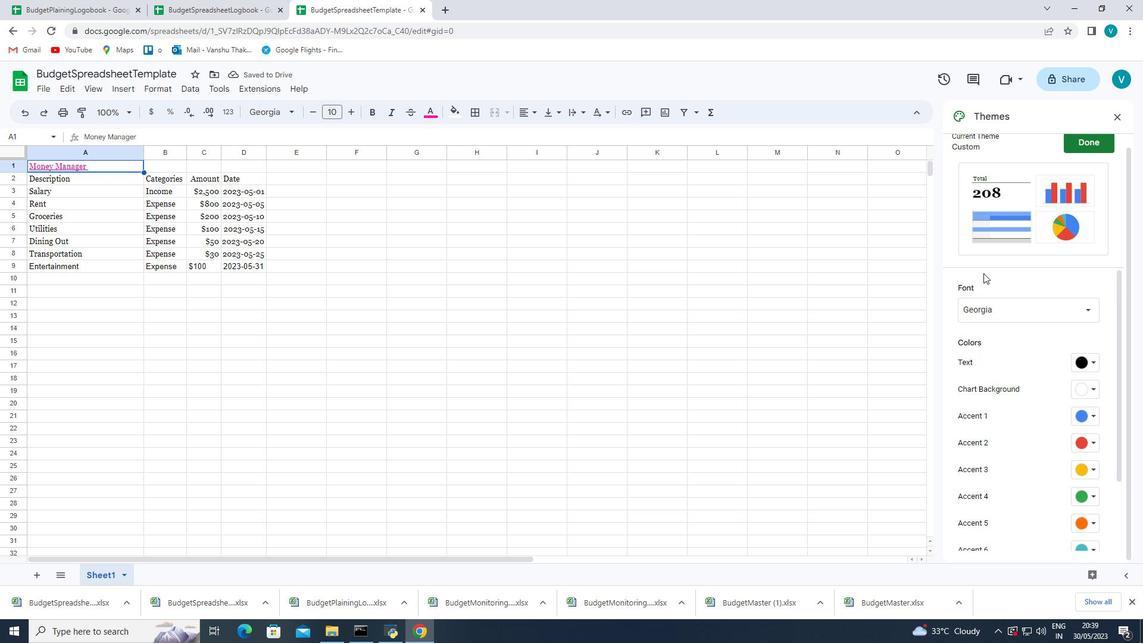 
Action: Mouse scrolled (986, 269) with delta (0, 0)
Screenshot: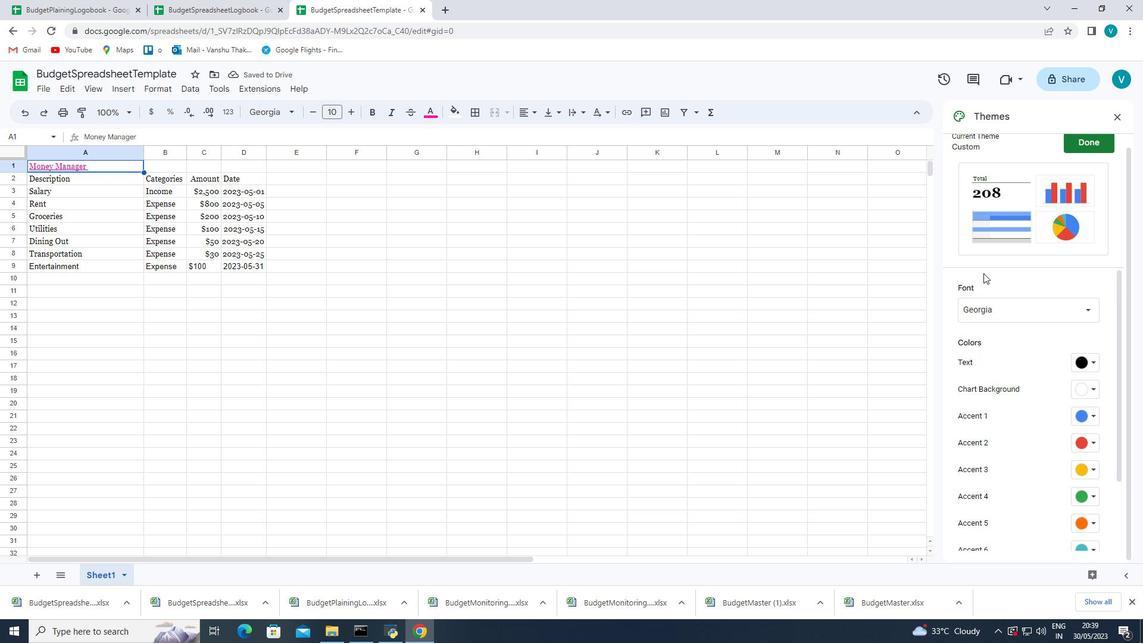 
Action: Mouse scrolled (986, 269) with delta (0, 0)
Screenshot: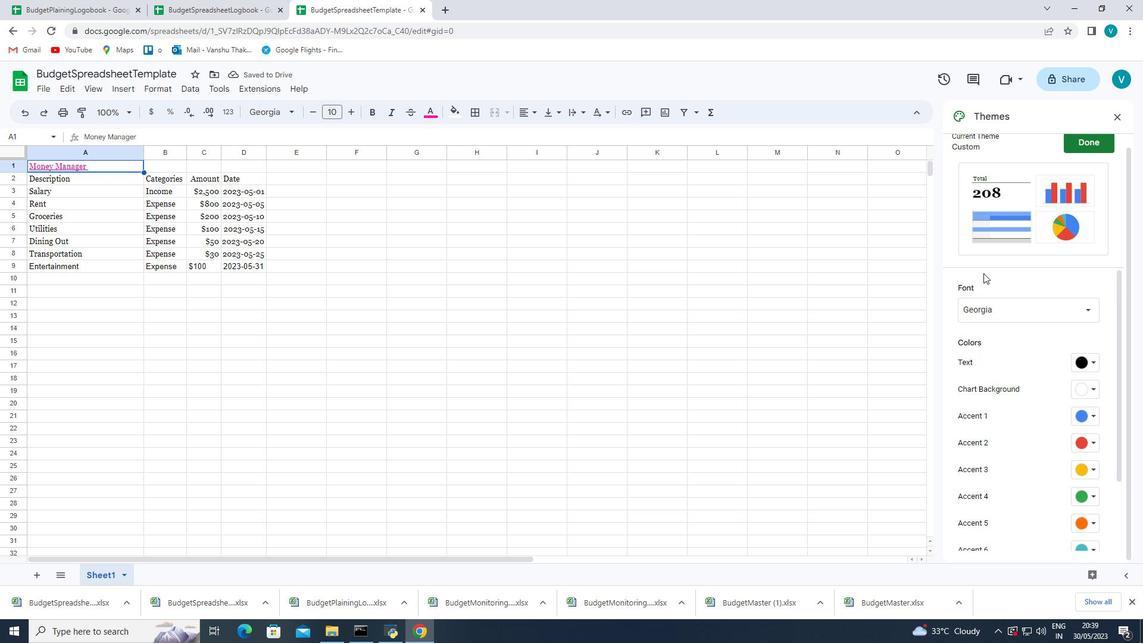 
Action: Mouse moved to (989, 269)
Screenshot: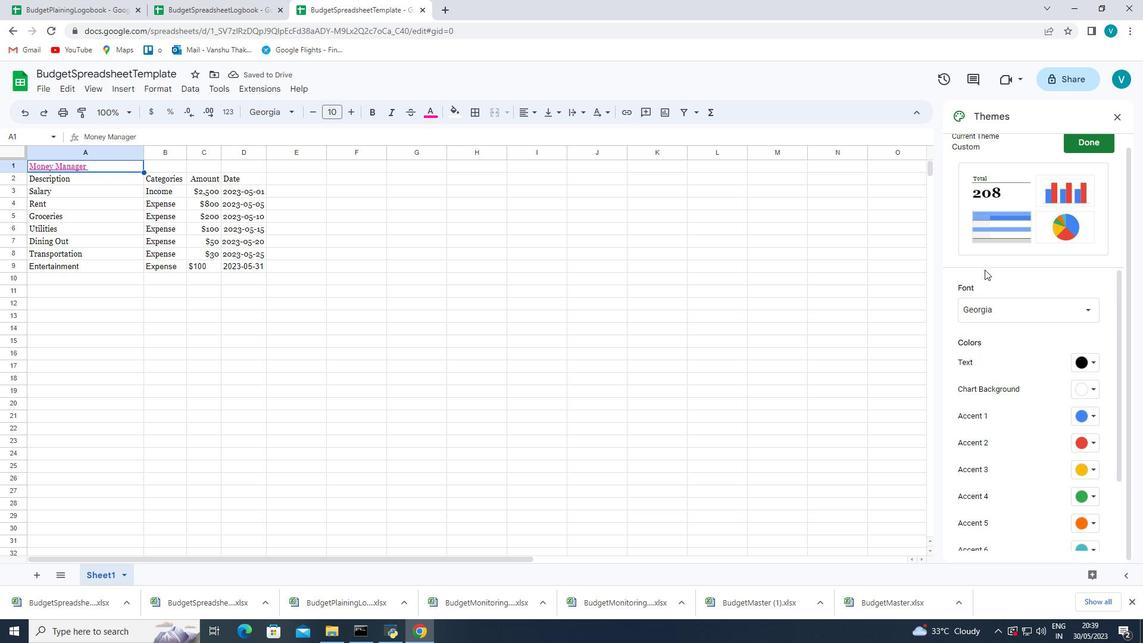 
Action: Mouse scrolled (989, 269) with delta (0, 0)
Screenshot: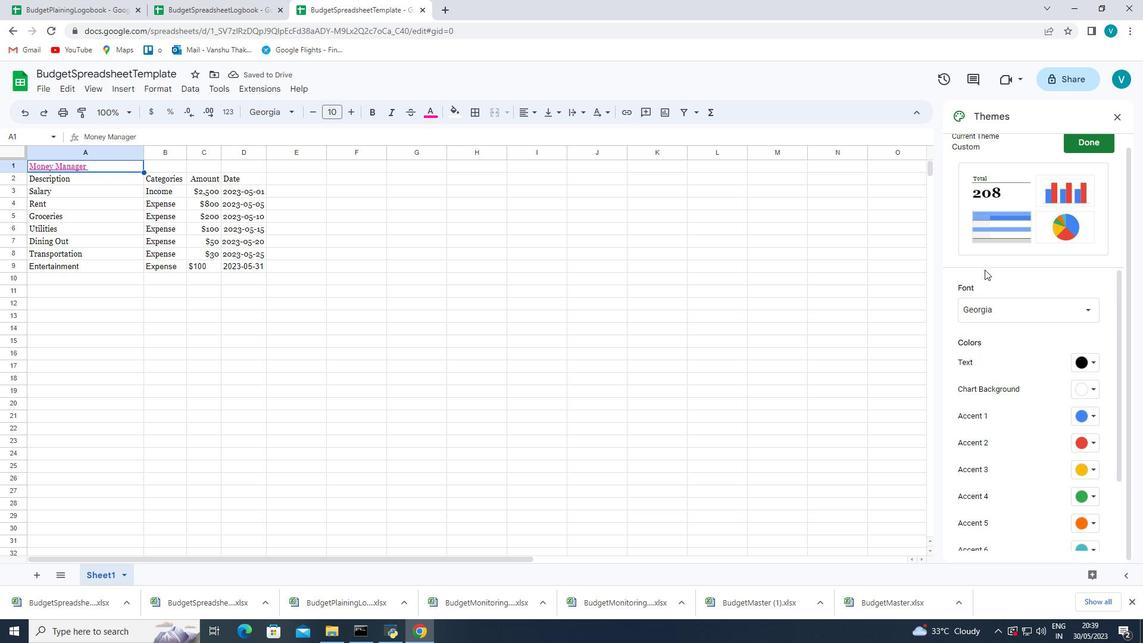 
Action: Mouse moved to (1040, 235)
Screenshot: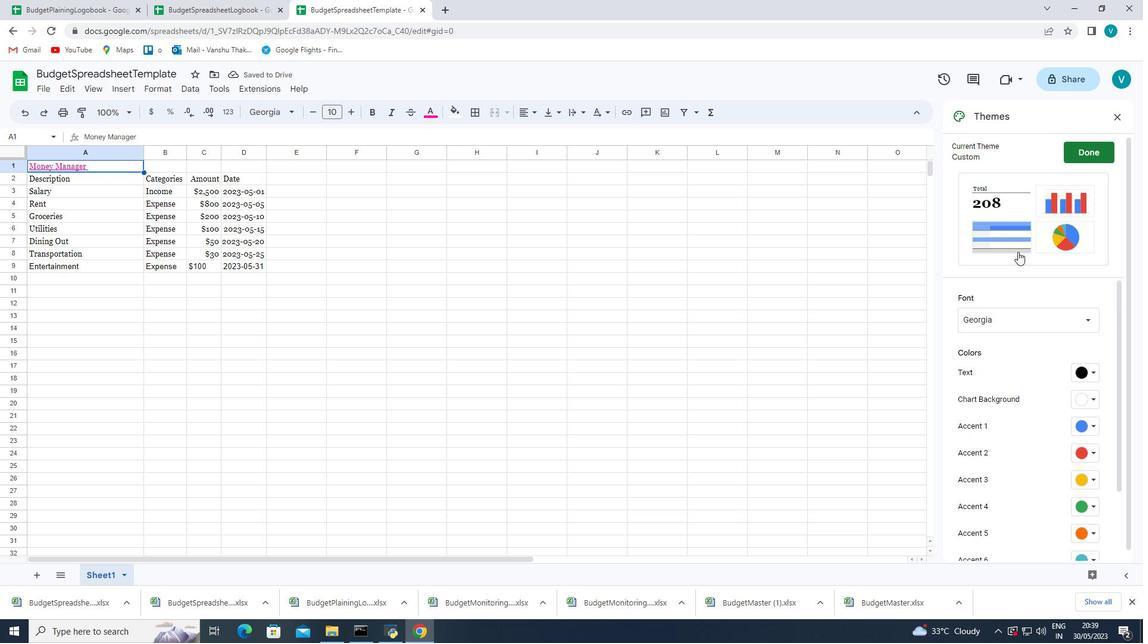 
Action: Mouse scrolled (1040, 235) with delta (0, 0)
Screenshot: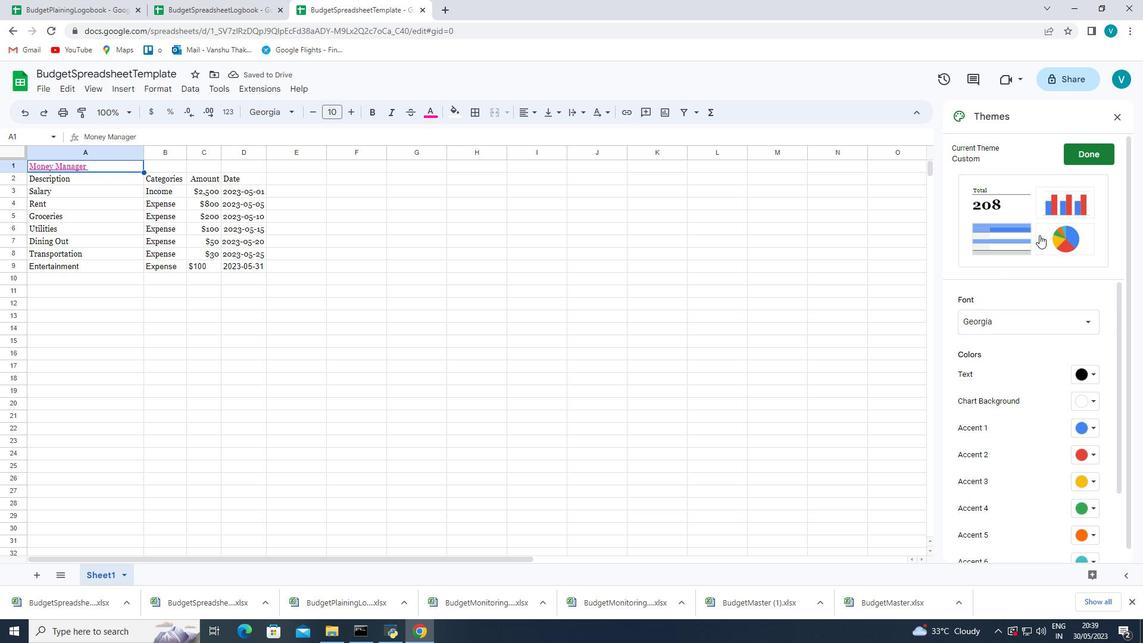 
Action: Mouse scrolled (1040, 235) with delta (0, 0)
Screenshot: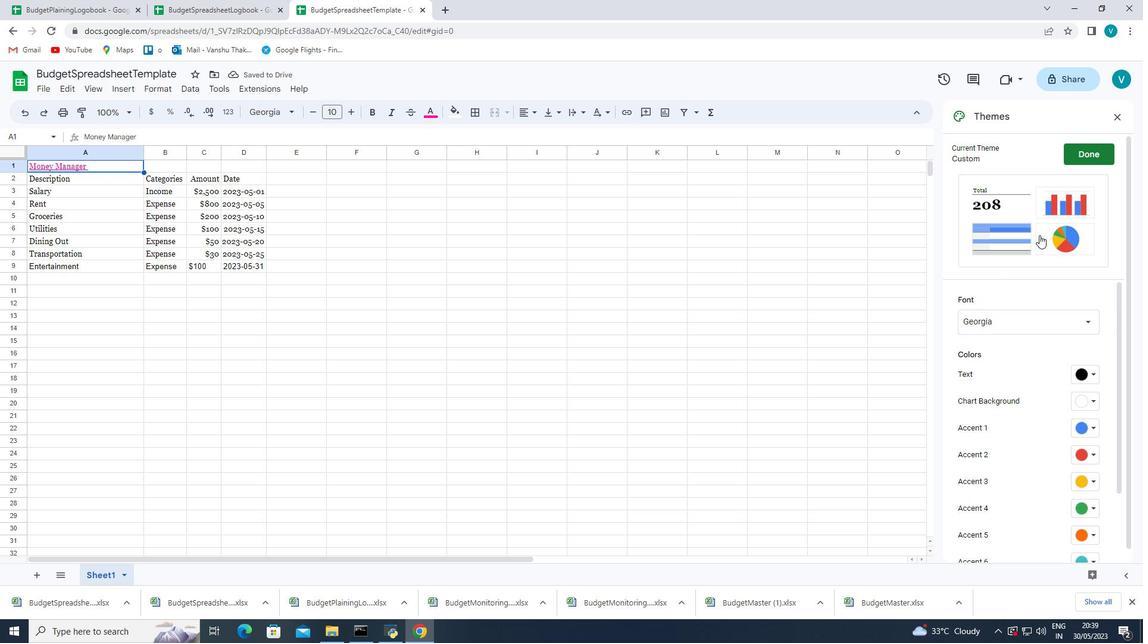 
Action: Mouse scrolled (1040, 234) with delta (0, 0)
Screenshot: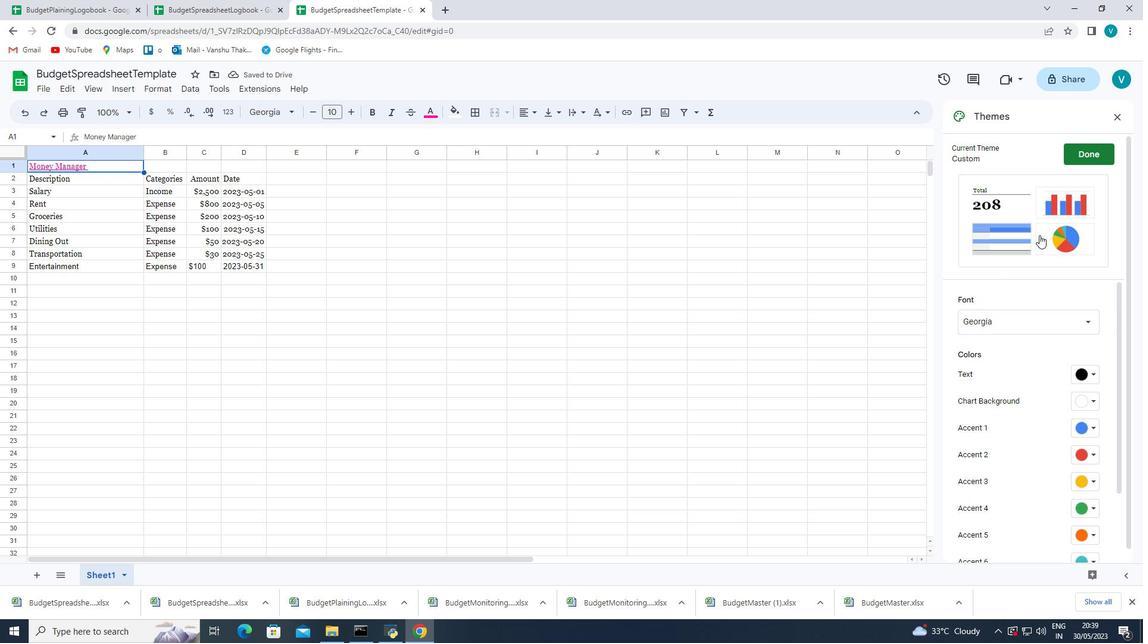 
Action: Mouse scrolled (1040, 235) with delta (0, 0)
Screenshot: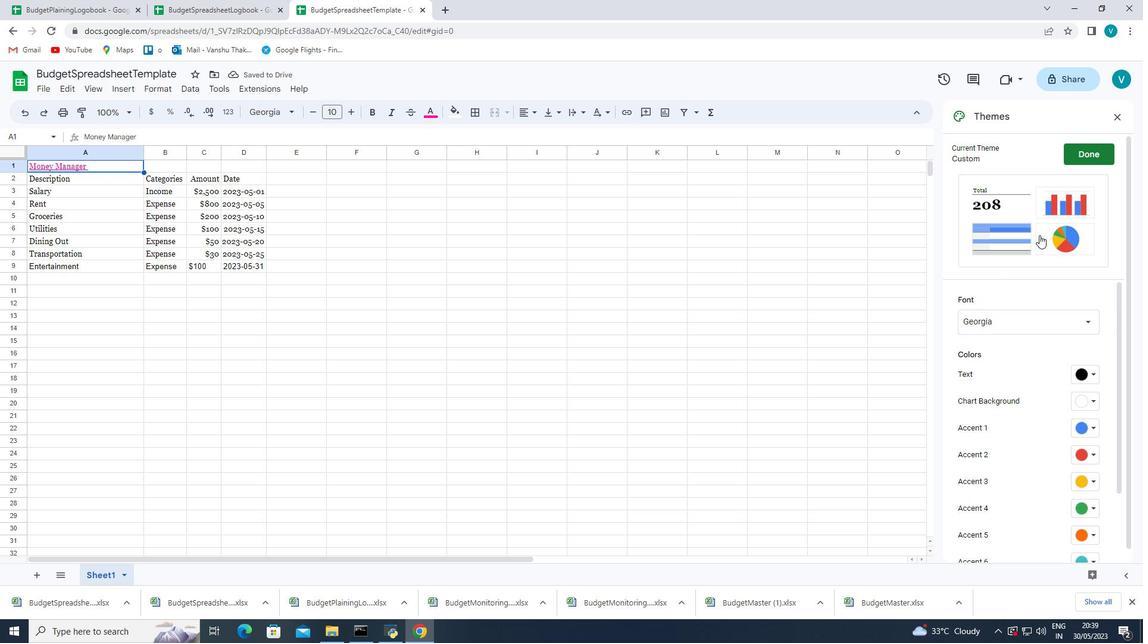 
Action: Mouse scrolled (1040, 235) with delta (0, 0)
Screenshot: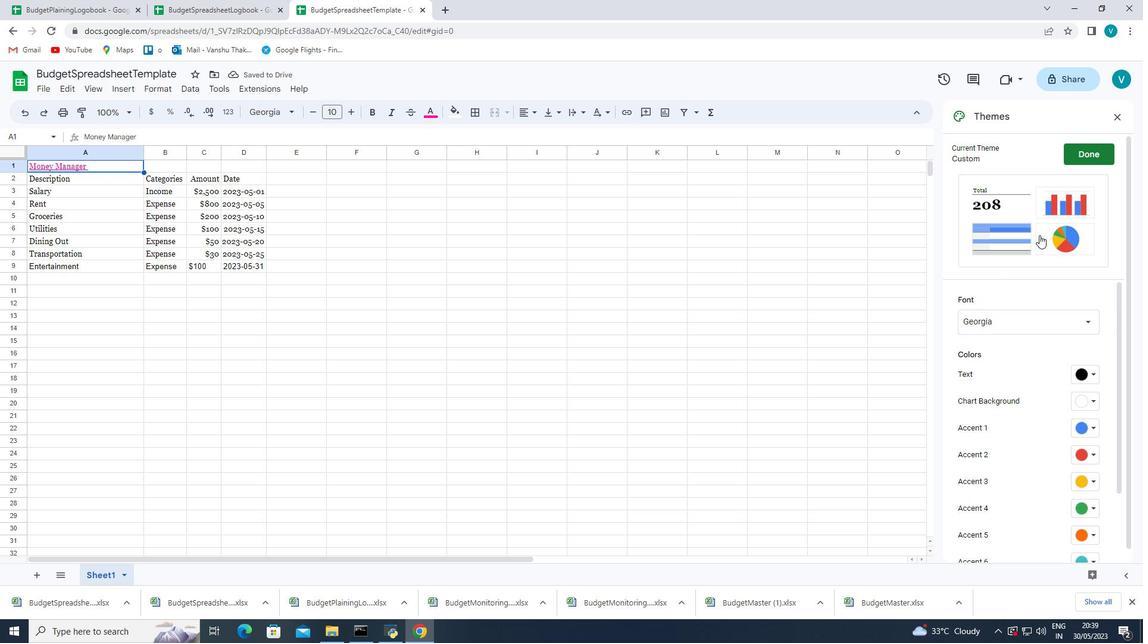 
Action: Mouse scrolled (1040, 235) with delta (0, 0)
Screenshot: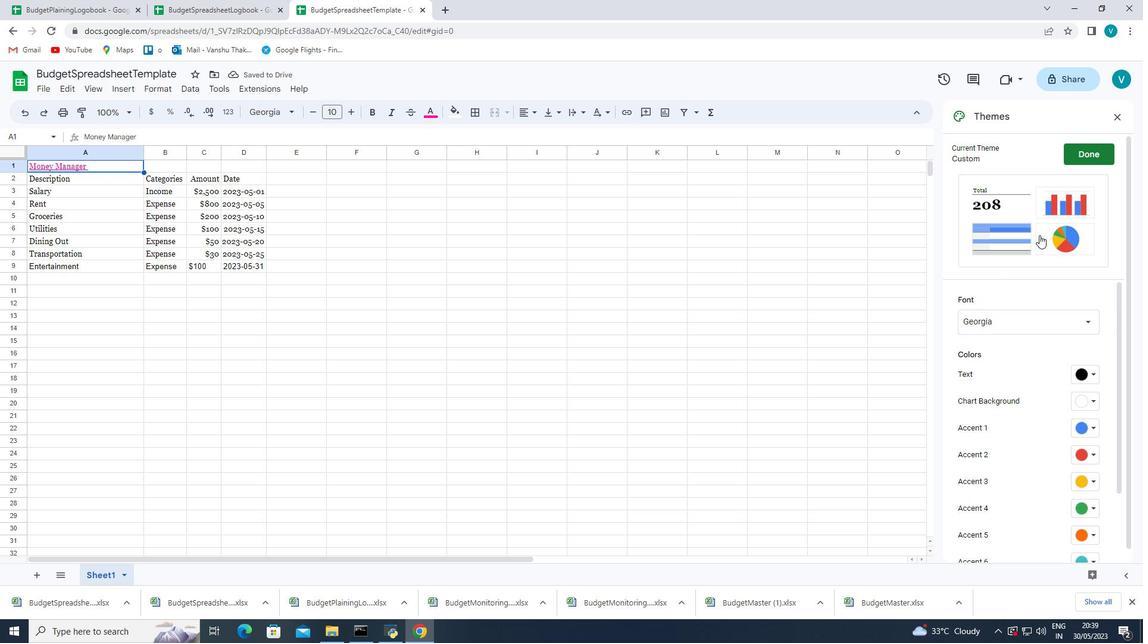 
Action: Mouse moved to (1042, 232)
Screenshot: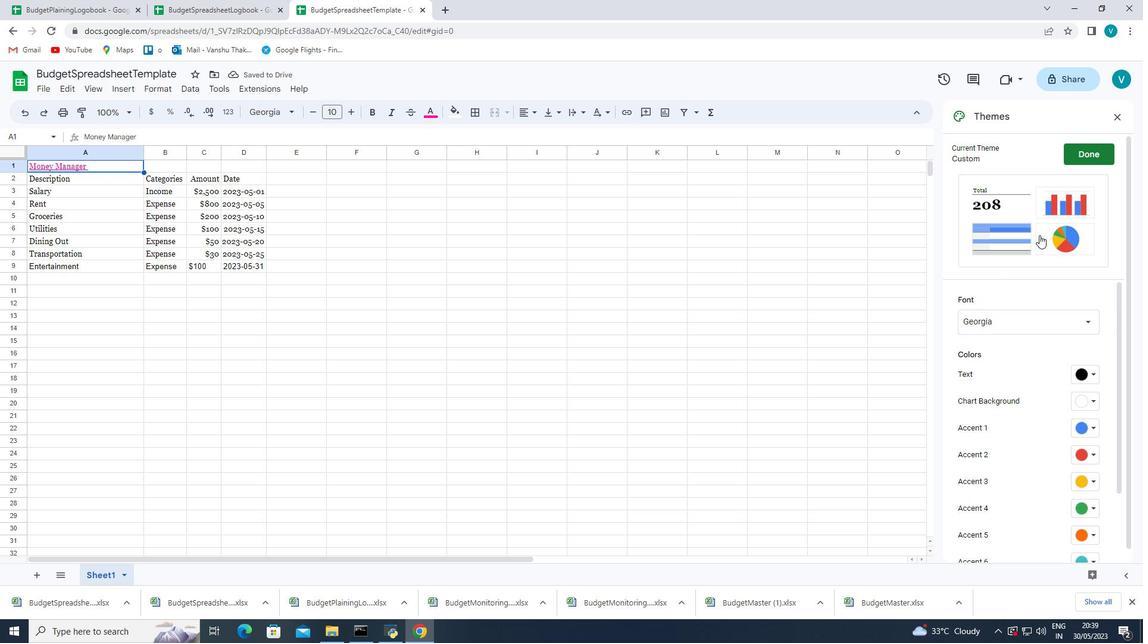
Action: Mouse scrolled (1042, 232) with delta (0, 0)
Screenshot: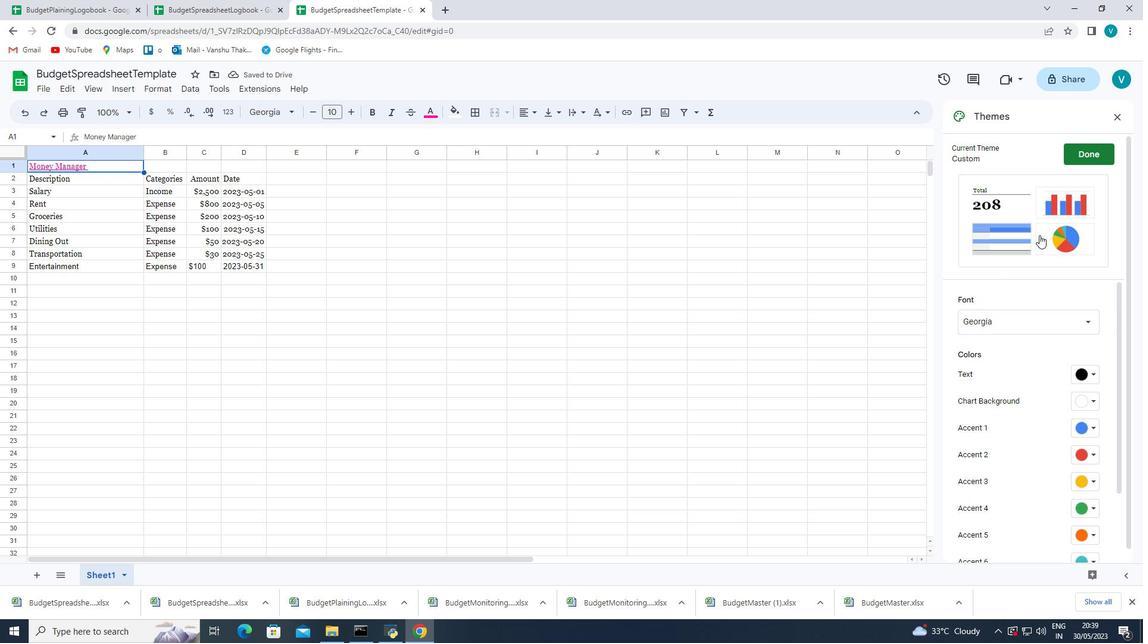 
Action: Mouse scrolled (1042, 232) with delta (0, 0)
Screenshot: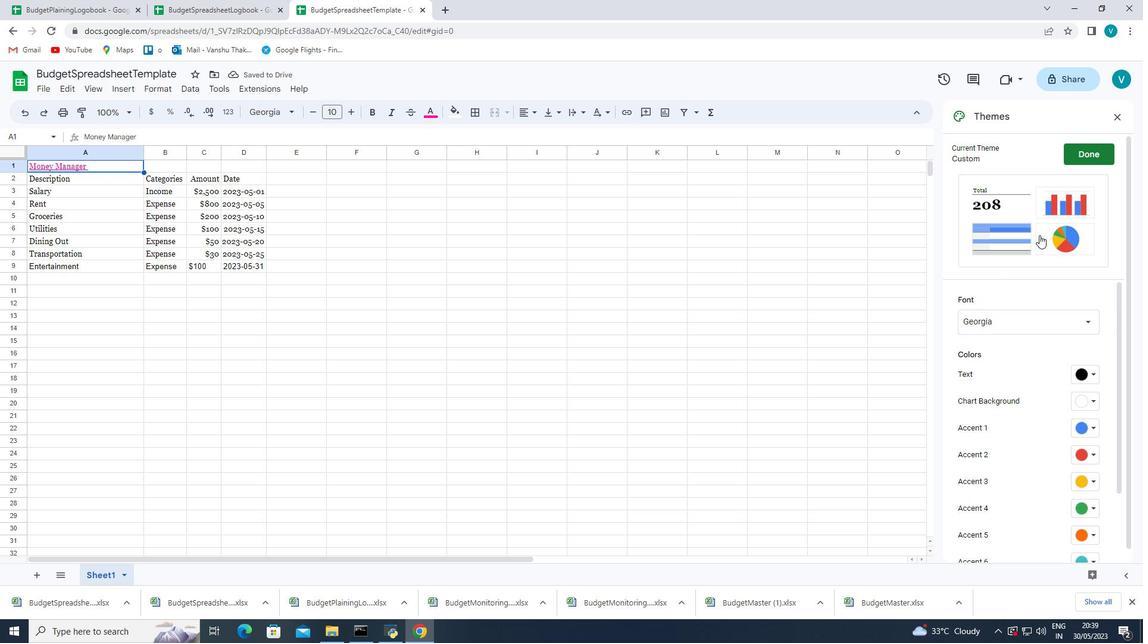 
Action: Mouse moved to (1043, 231)
Screenshot: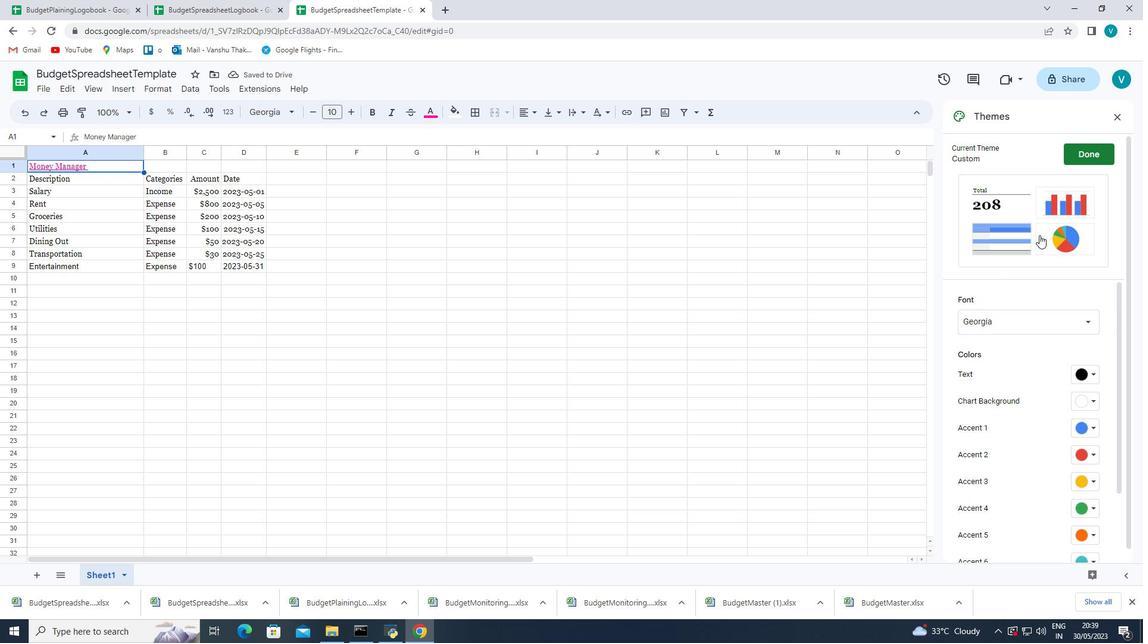 
Action: Mouse scrolled (1043, 231) with delta (0, 0)
Screenshot: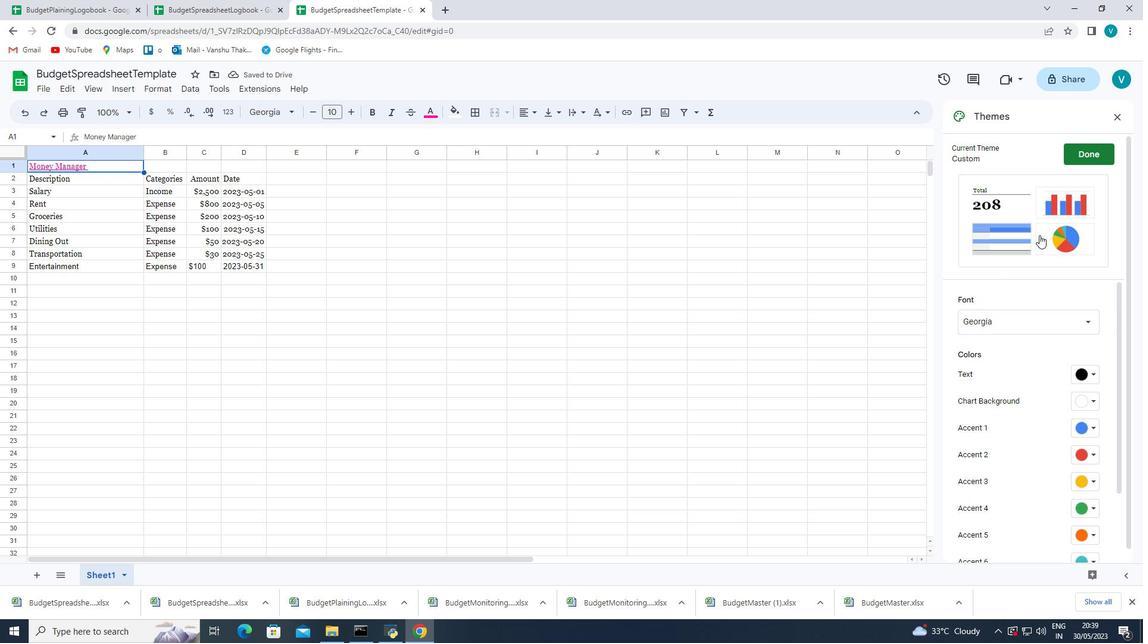 
Action: Mouse scrolled (1043, 231) with delta (0, 0)
Screenshot: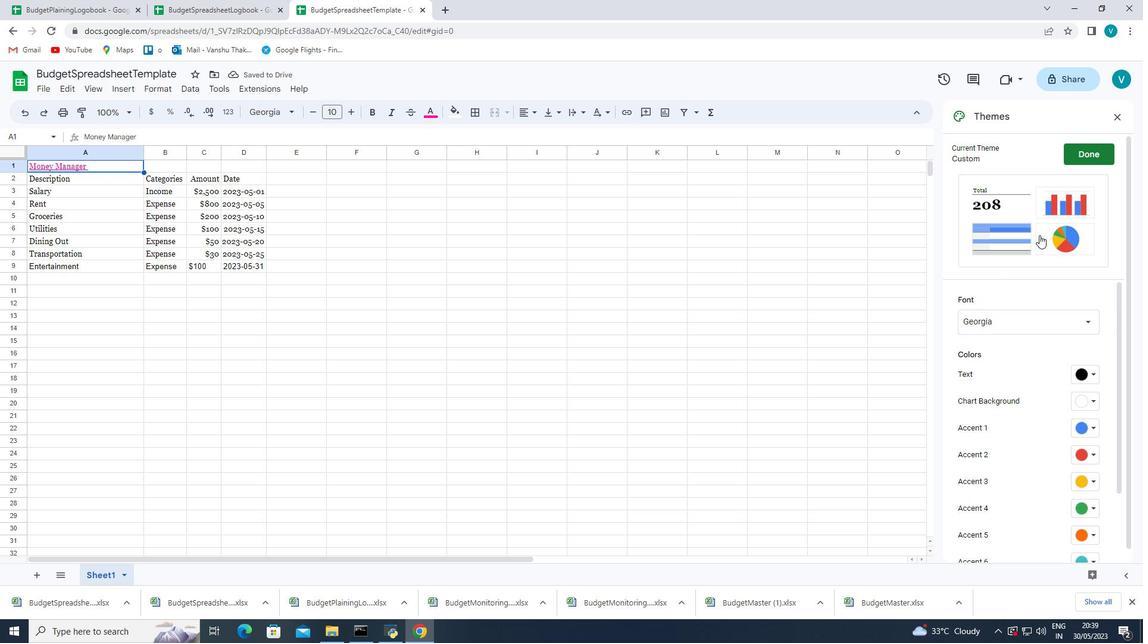 
Action: Mouse moved to (1083, 513)
Screenshot: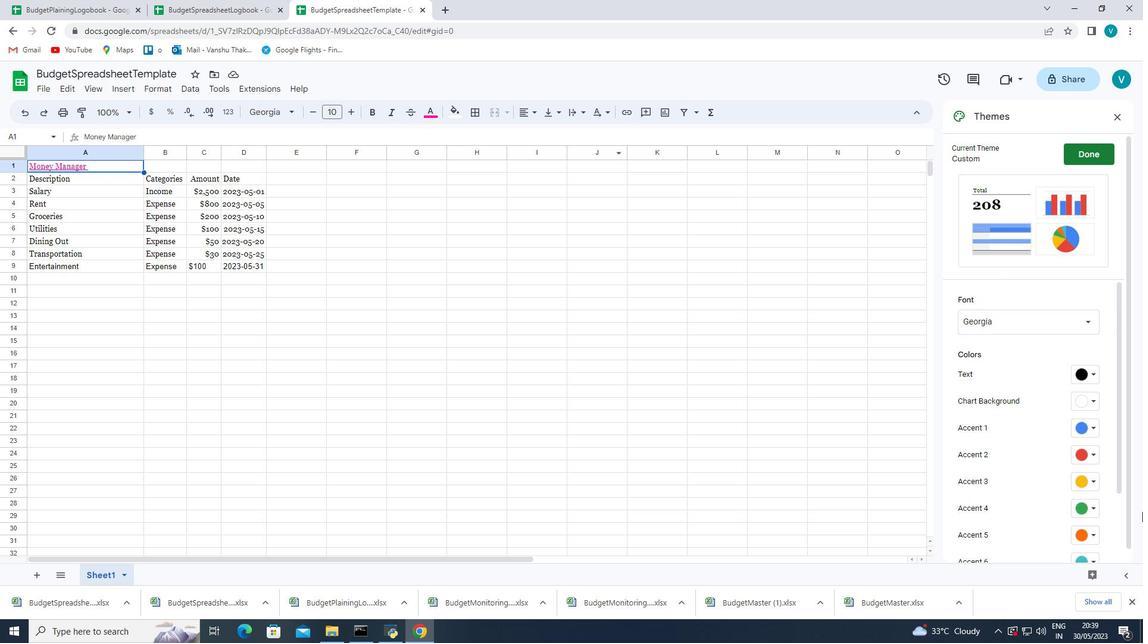 
Action: Mouse scrolled (1083, 512) with delta (0, 0)
Screenshot: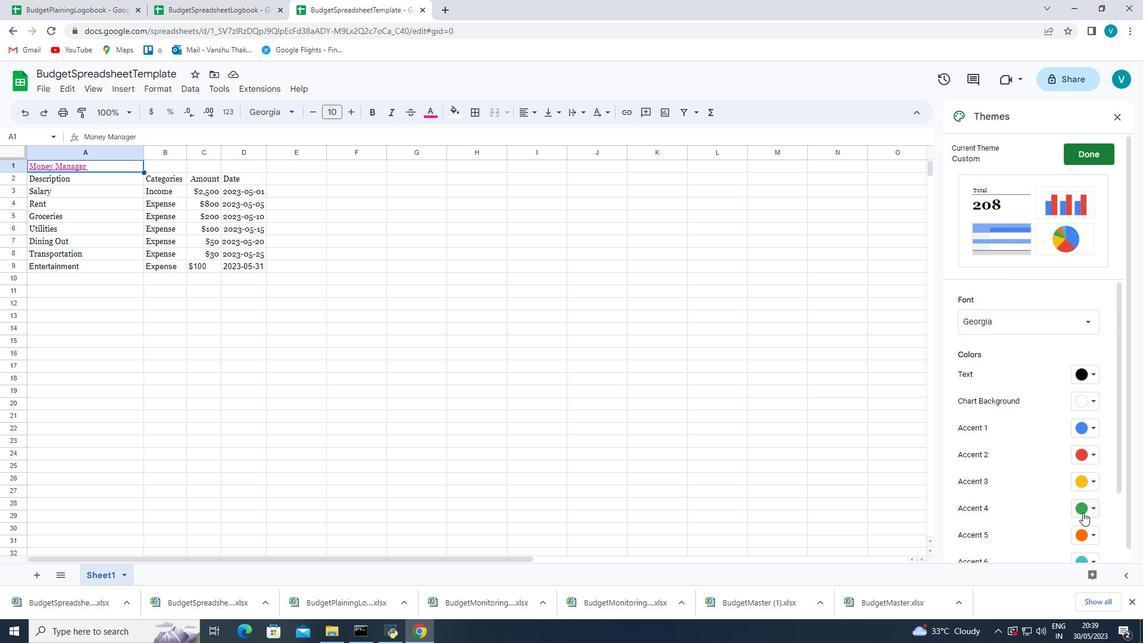 
Action: Mouse scrolled (1083, 512) with delta (0, 0)
Screenshot: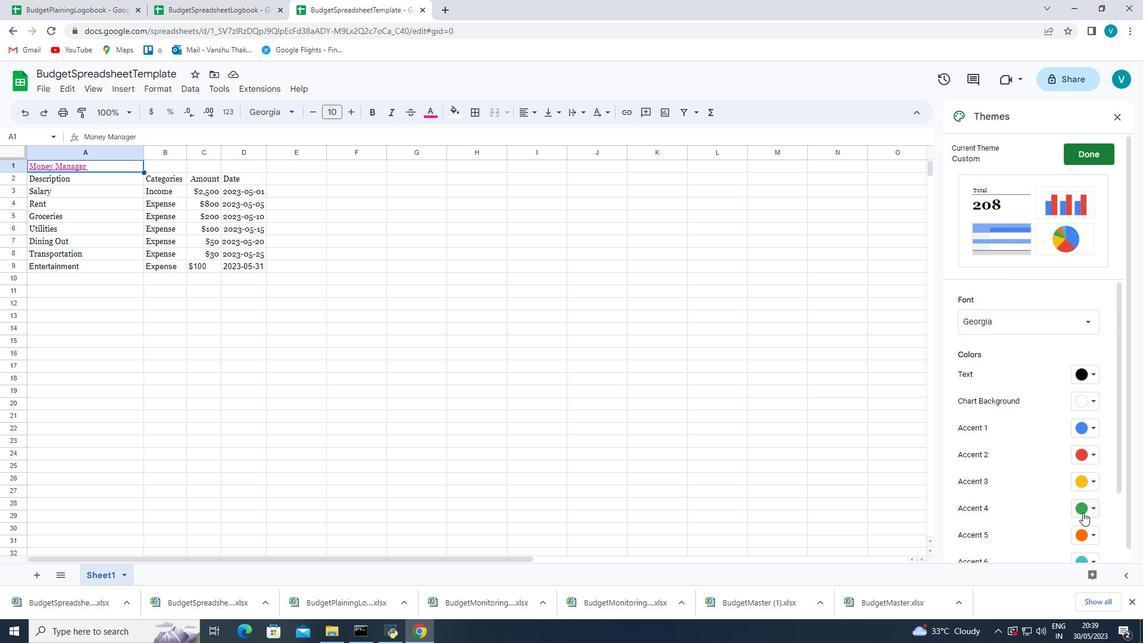 
Action: Mouse scrolled (1083, 512) with delta (0, 0)
Screenshot: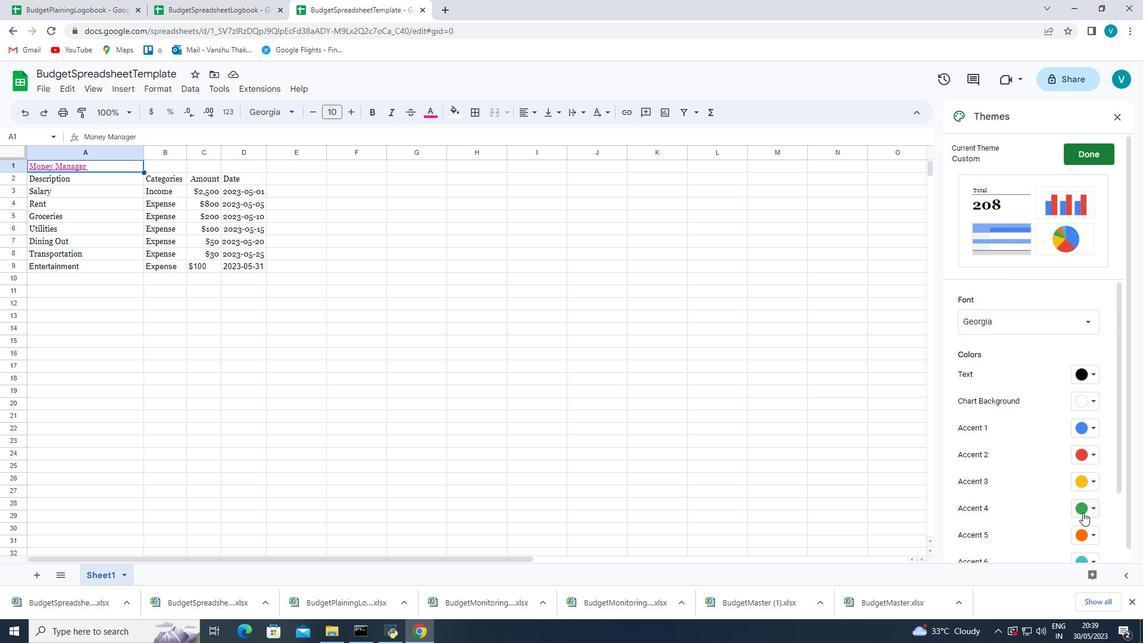 
Action: Mouse scrolled (1083, 512) with delta (0, 0)
Screenshot: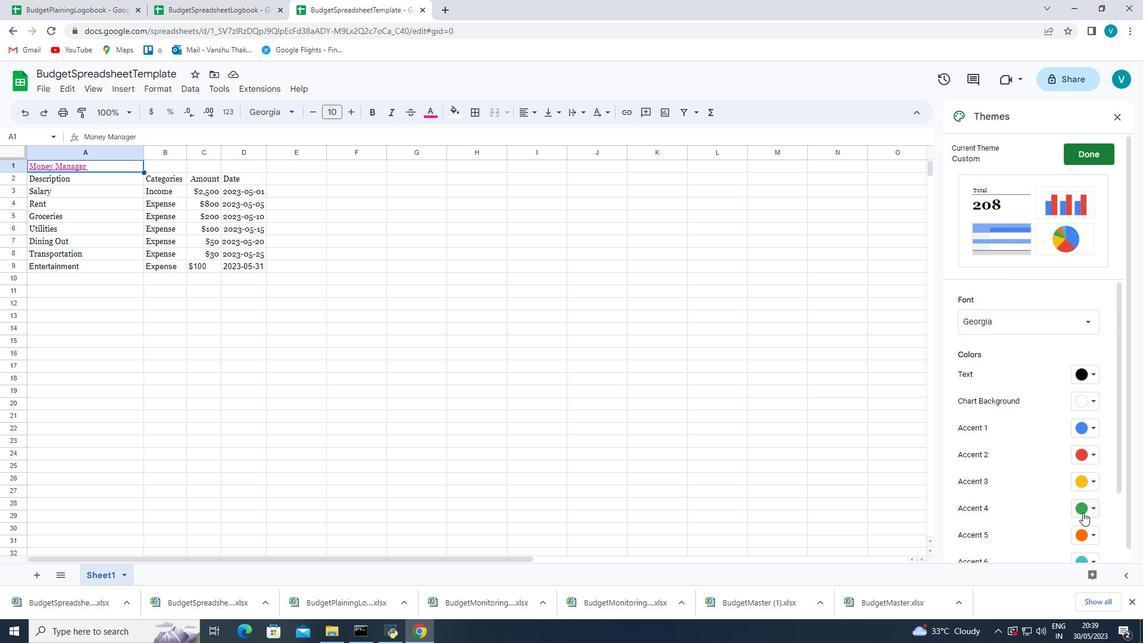 
Action: Mouse scrolled (1083, 512) with delta (0, 0)
Screenshot: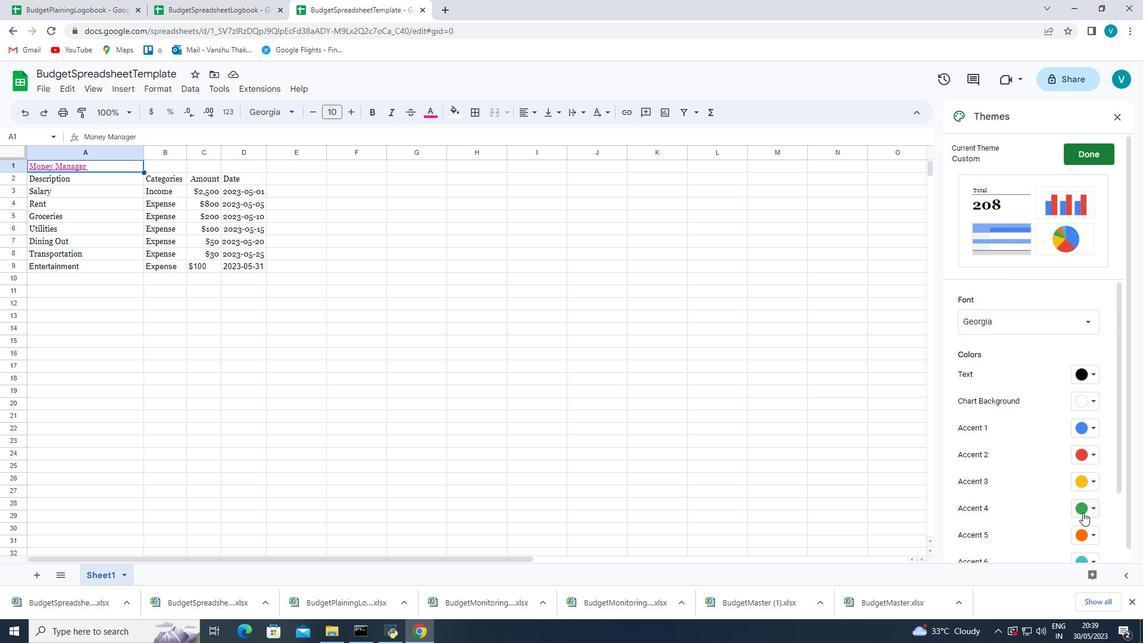 
Action: Mouse scrolled (1083, 512) with delta (0, 0)
Screenshot: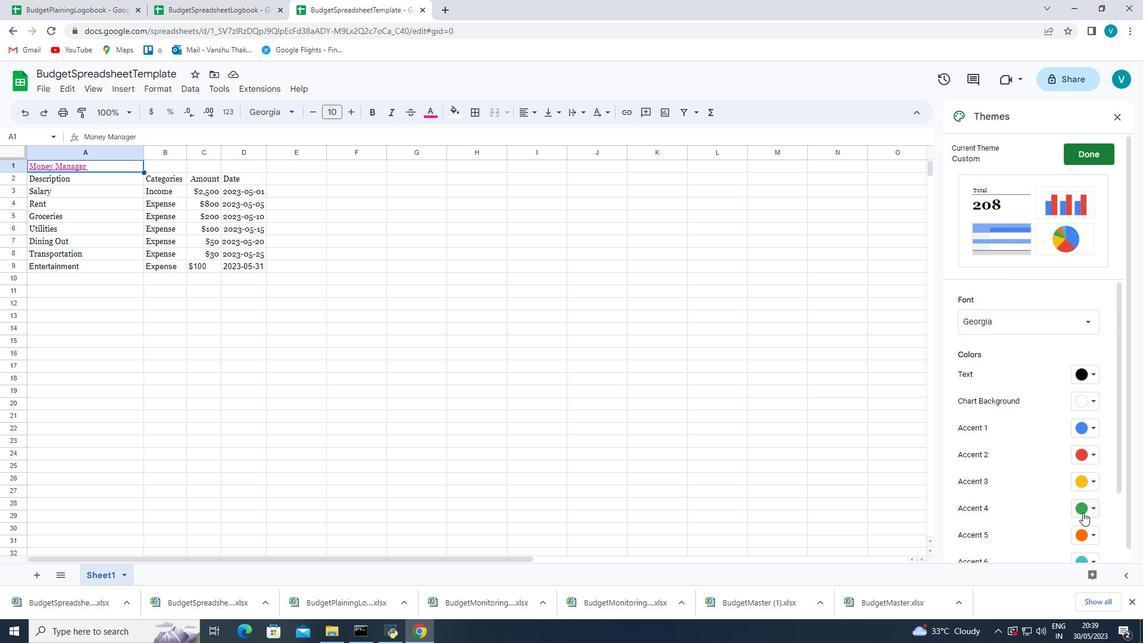 
Action: Mouse moved to (1082, 511)
Screenshot: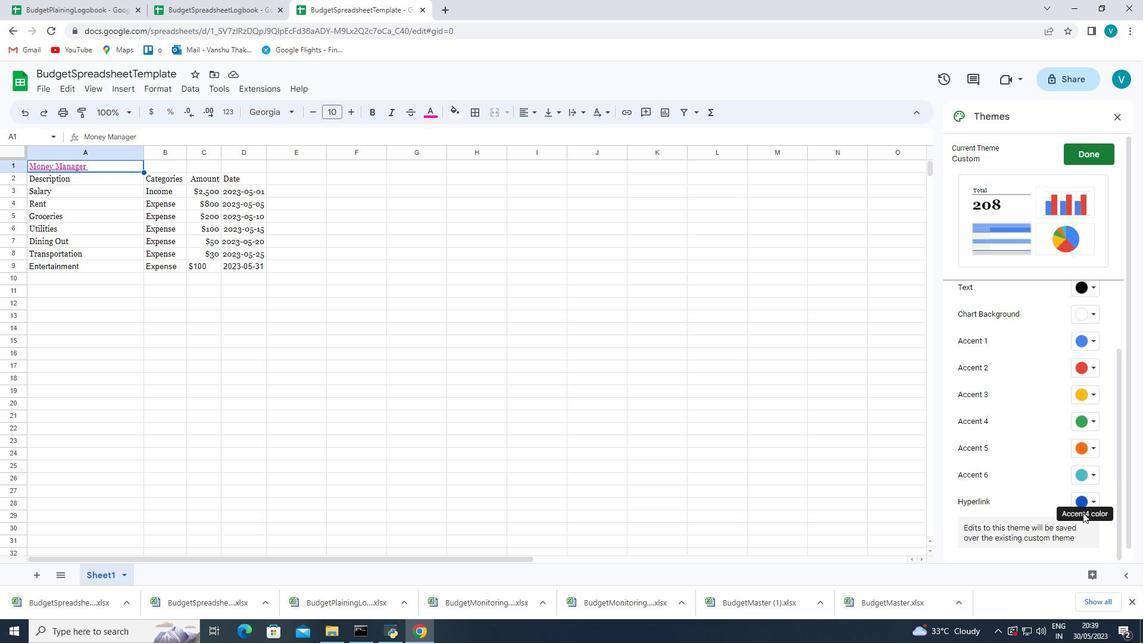 
Action: Mouse scrolled (1082, 511) with delta (0, 0)
Screenshot: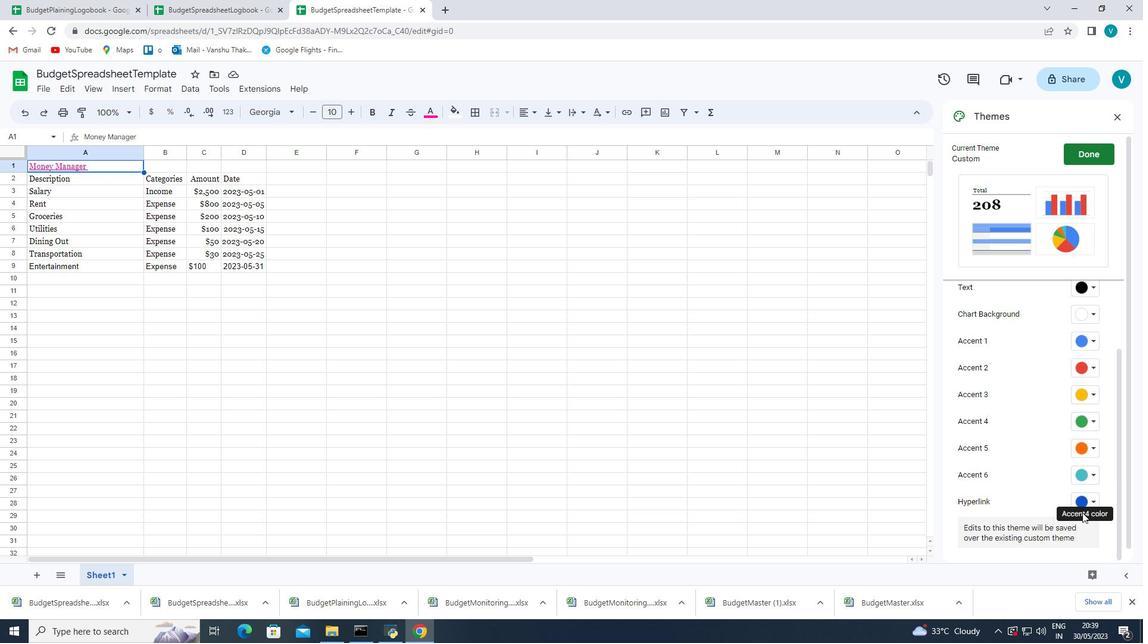 
Action: Mouse scrolled (1082, 511) with delta (0, 0)
Screenshot: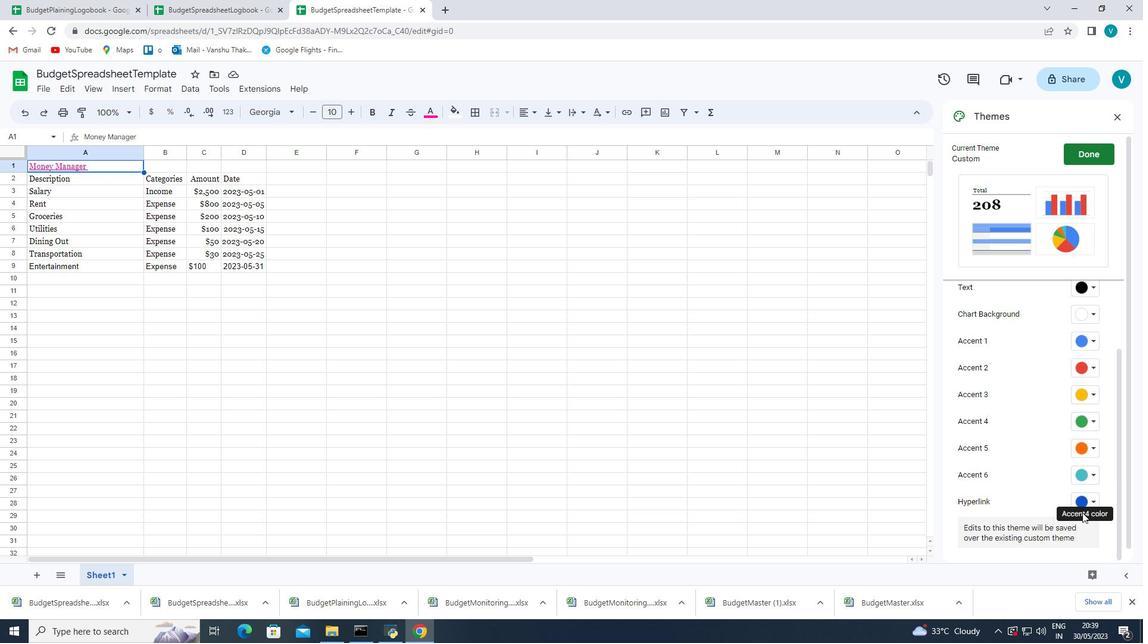 
Action: Mouse scrolled (1082, 511) with delta (0, 0)
Screenshot: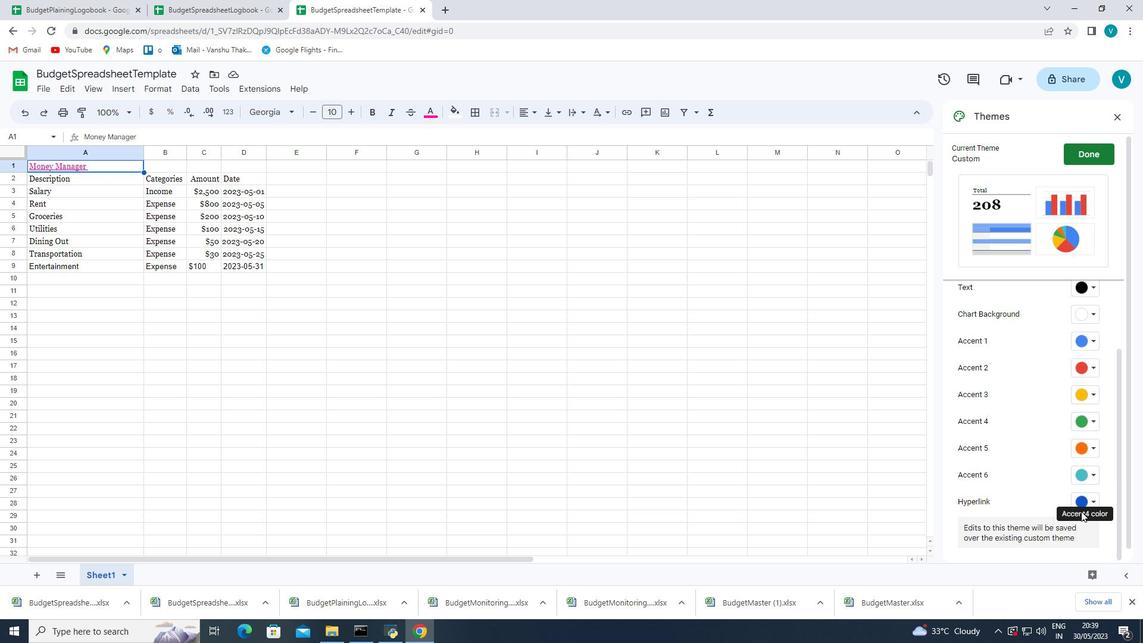 
Action: Mouse scrolled (1082, 511) with delta (0, 0)
